 Task: Slide 28 - Company-1.
Action: Mouse moved to (32, 79)
Screenshot: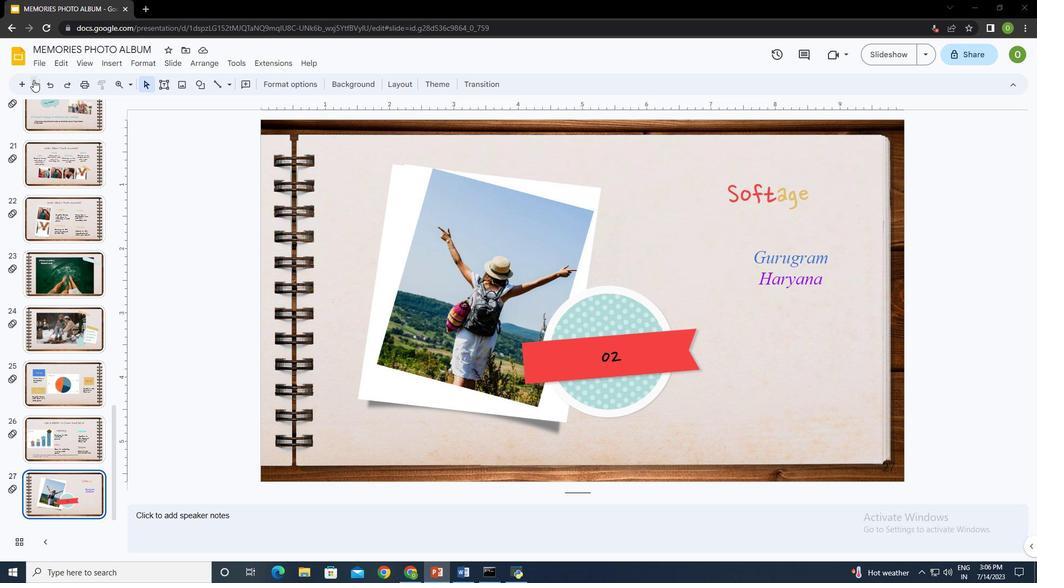
Action: Mouse pressed left at (32, 79)
Screenshot: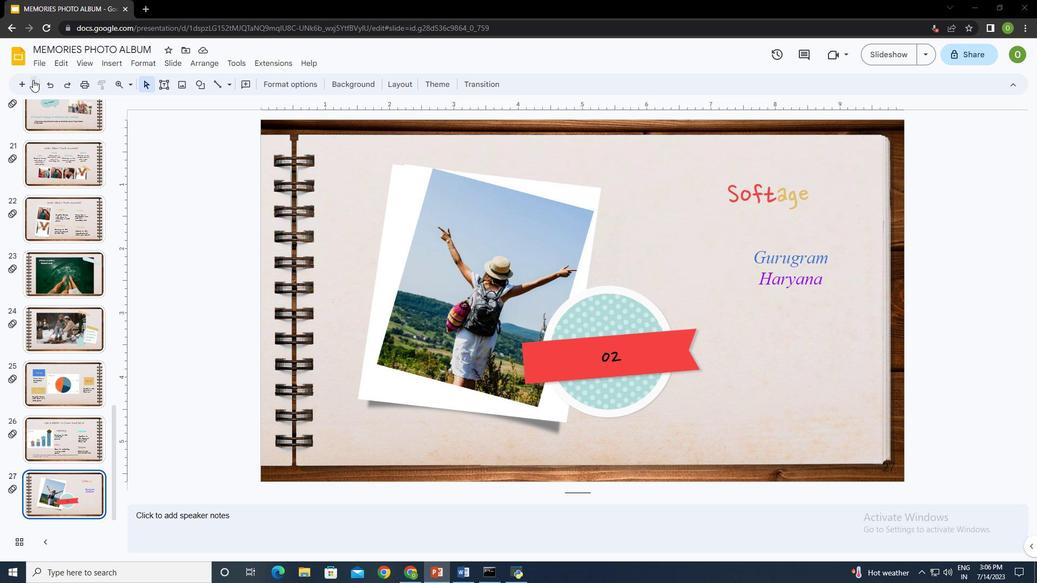 
Action: Mouse moved to (95, 211)
Screenshot: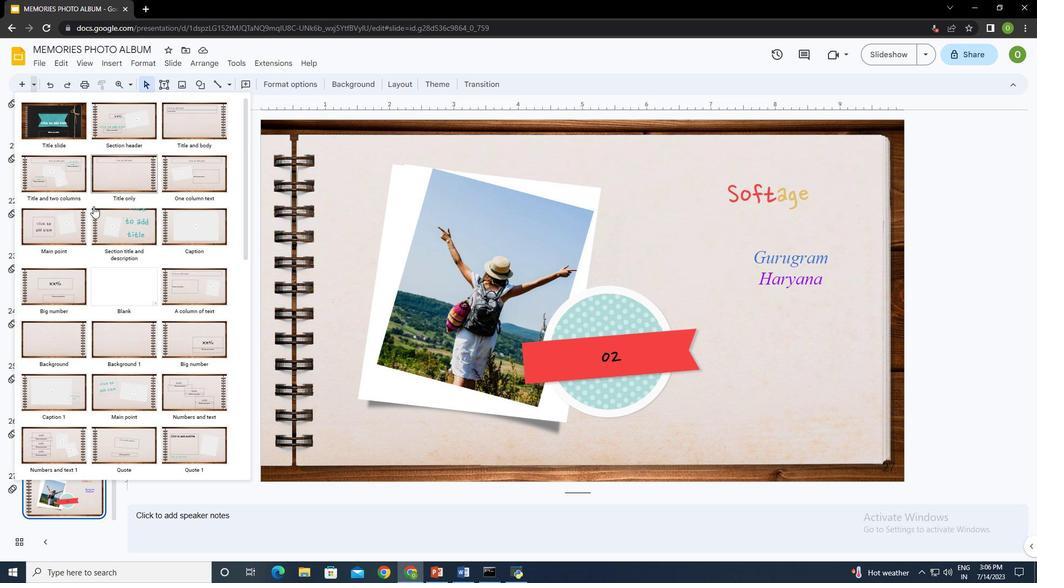 
Action: Mouse scrolled (95, 211) with delta (0, 0)
Screenshot: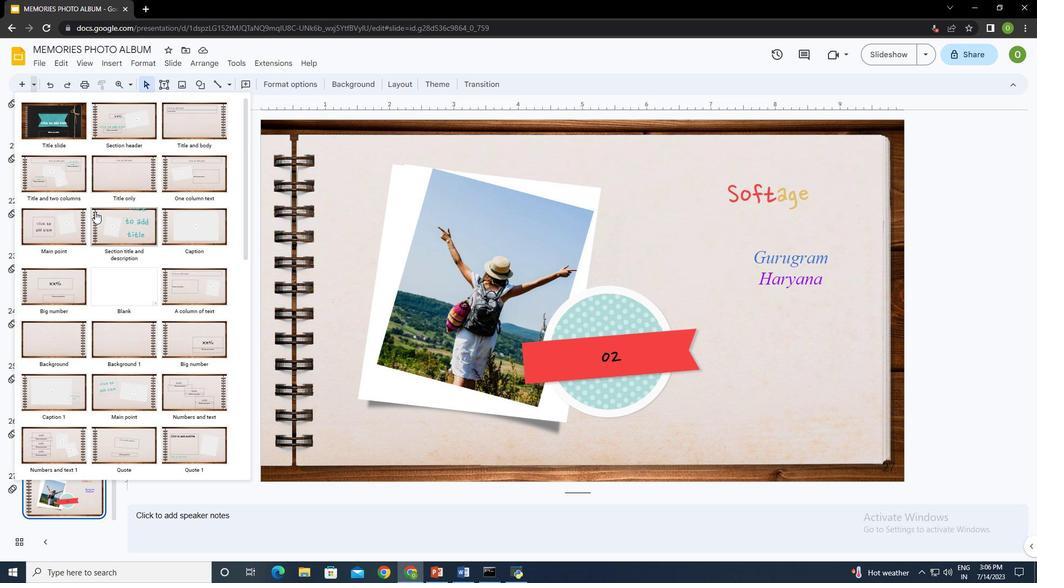 
Action: Mouse moved to (96, 227)
Screenshot: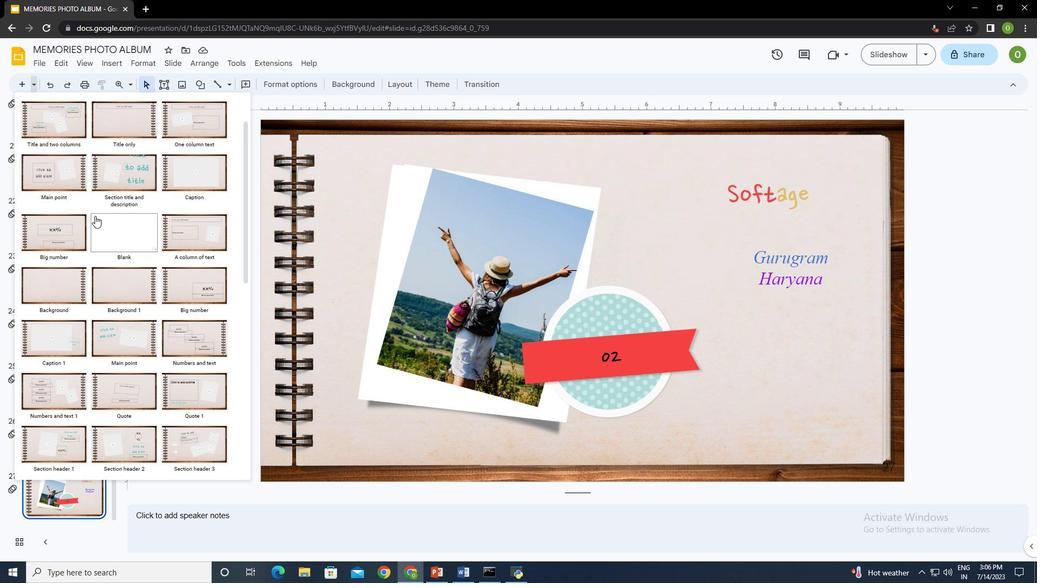 
Action: Mouse scrolled (96, 227) with delta (0, 0)
Screenshot: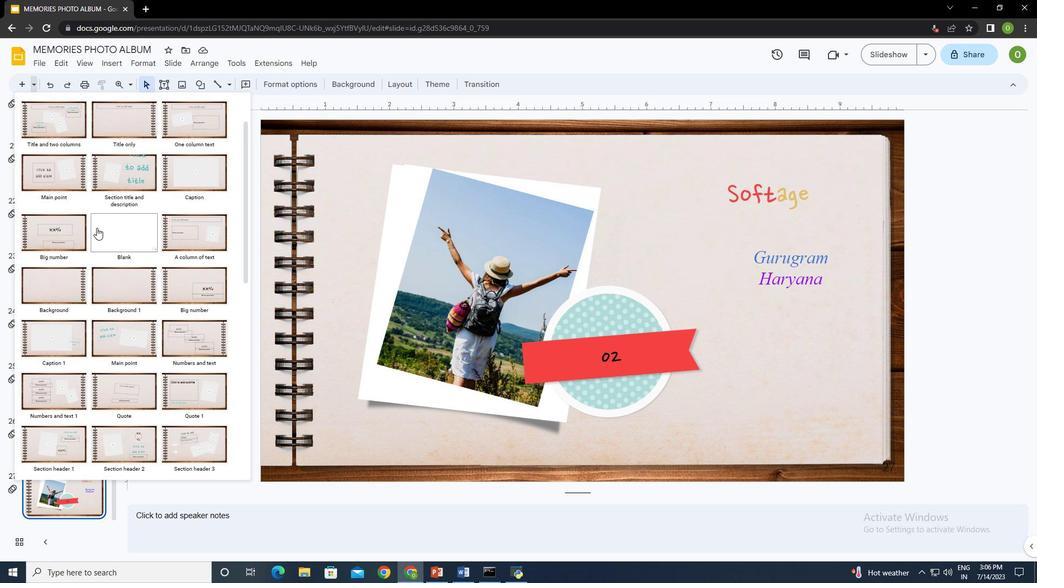 
Action: Mouse scrolled (96, 227) with delta (0, 0)
Screenshot: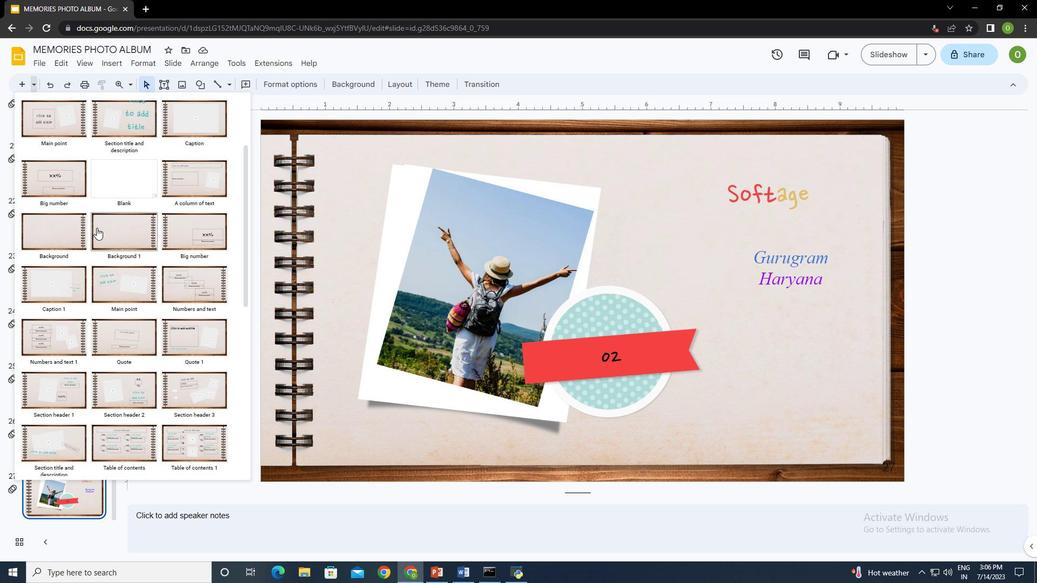 
Action: Mouse moved to (96, 231)
Screenshot: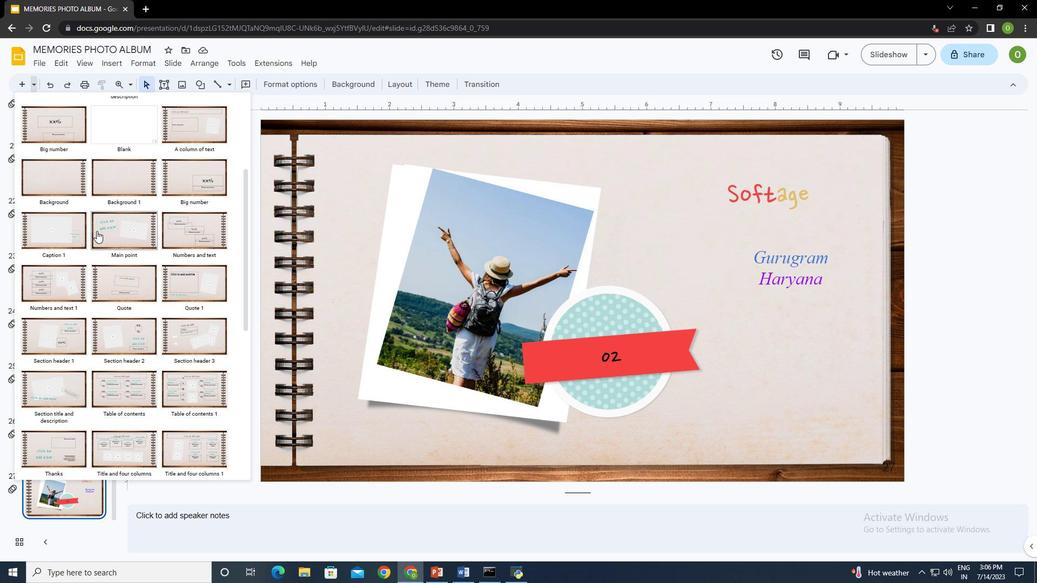 
Action: Mouse scrolled (96, 231) with delta (0, 0)
Screenshot: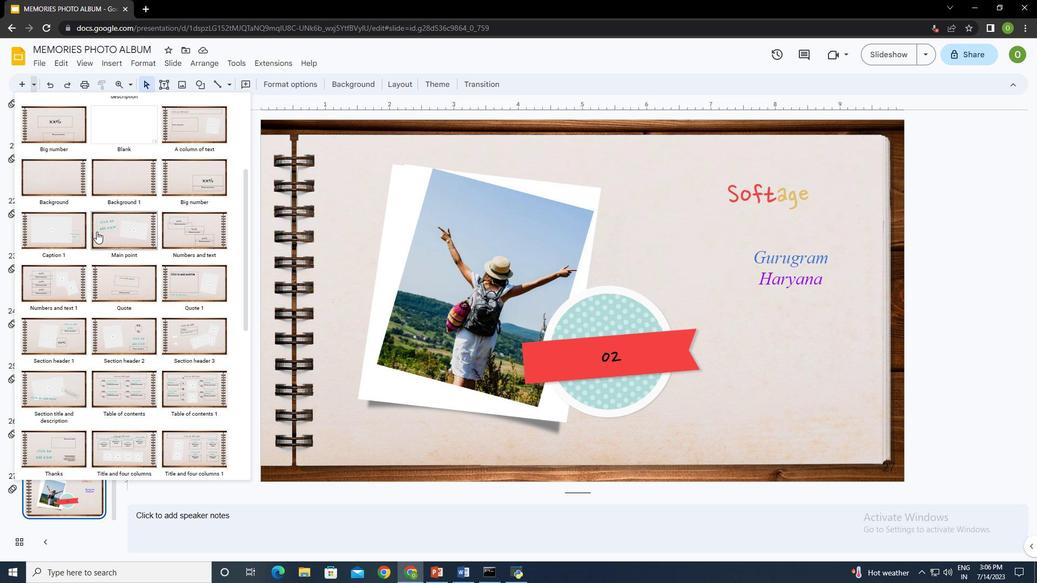 
Action: Mouse scrolled (96, 231) with delta (0, 0)
Screenshot: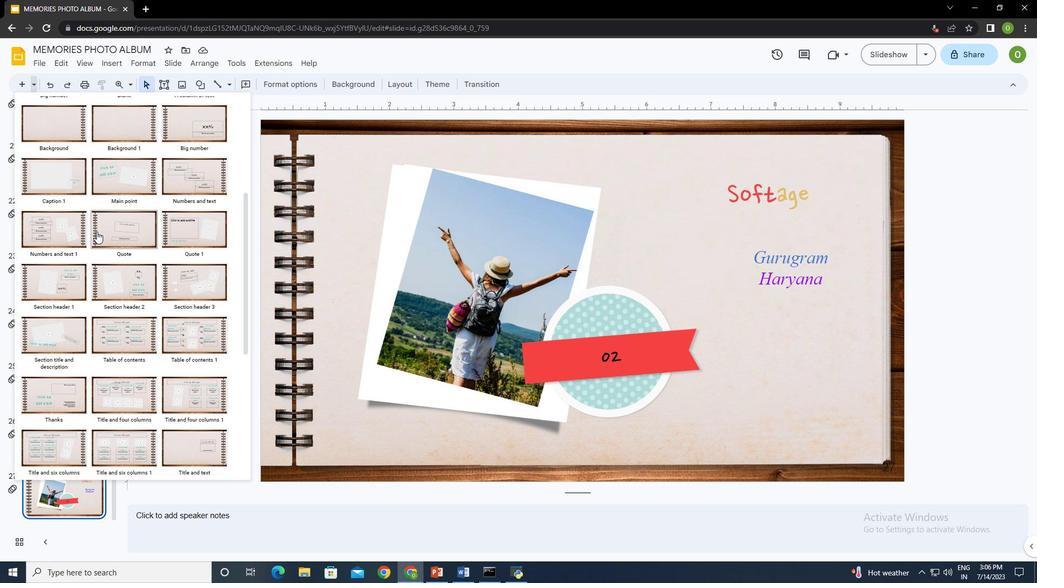 
Action: Mouse moved to (191, 219)
Screenshot: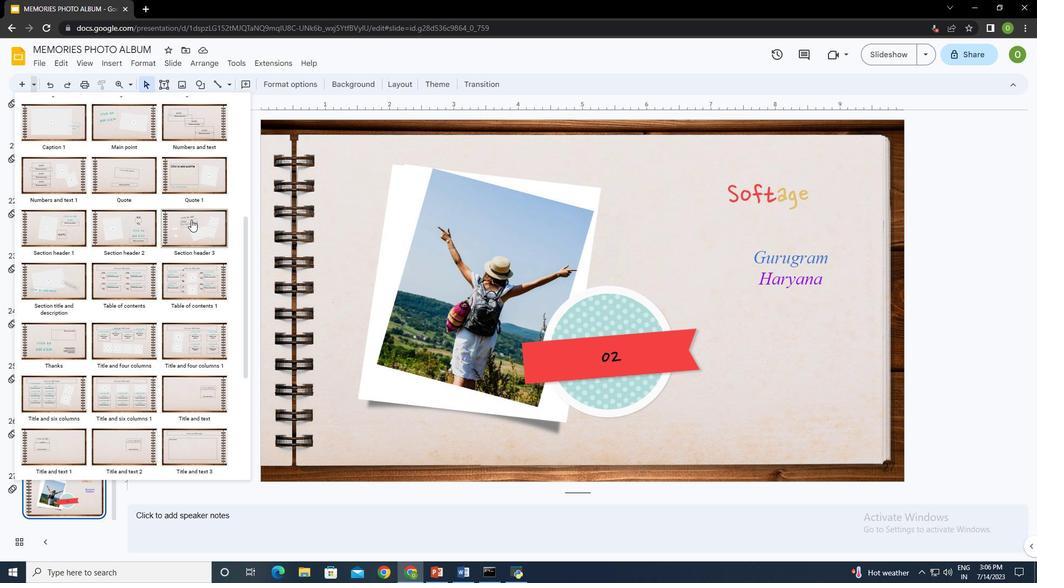 
Action: Mouse pressed left at (191, 219)
Screenshot: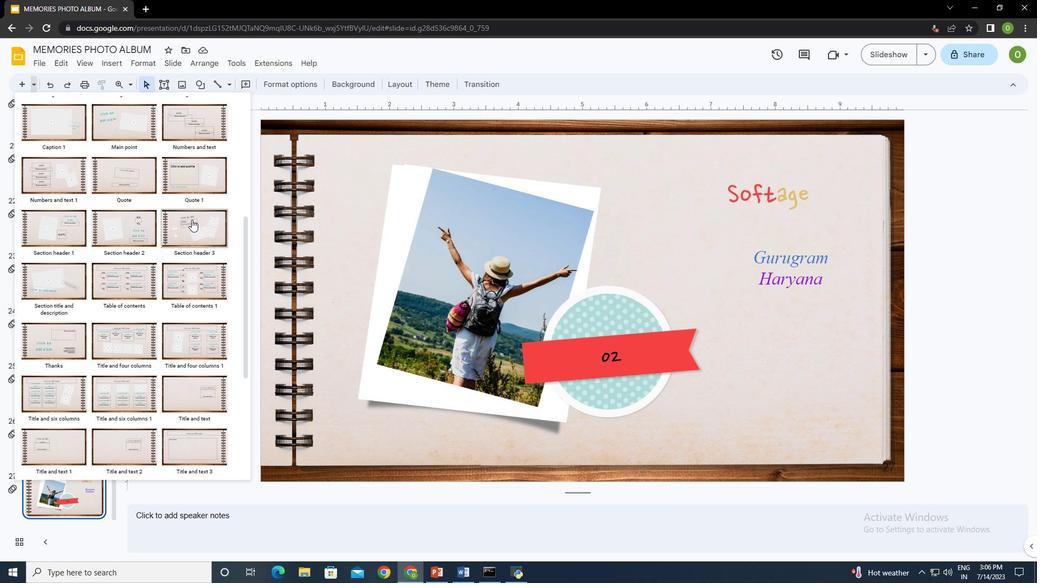 
Action: Mouse moved to (782, 252)
Screenshot: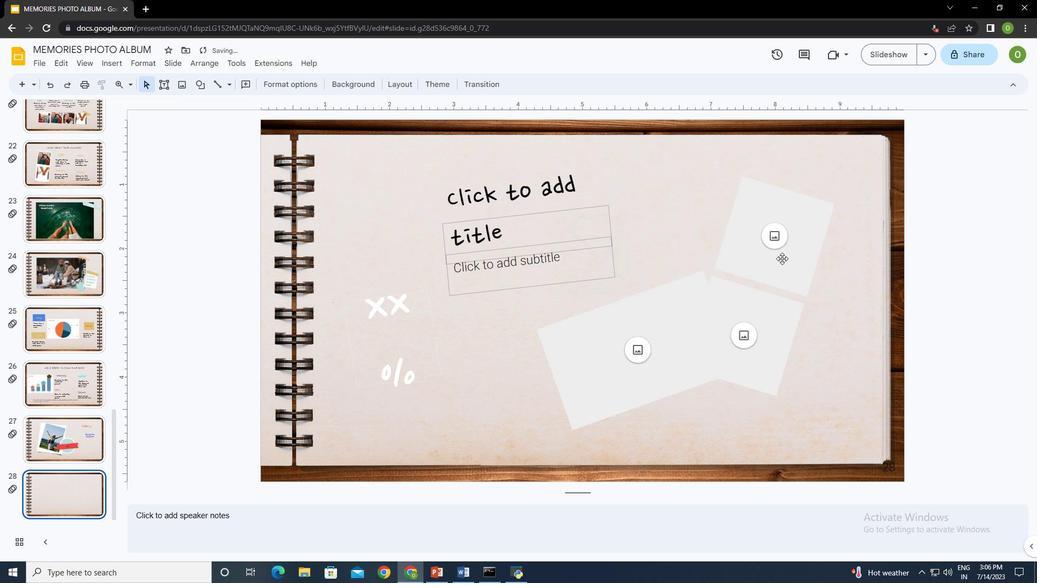 
Action: Mouse pressed left at (782, 252)
Screenshot: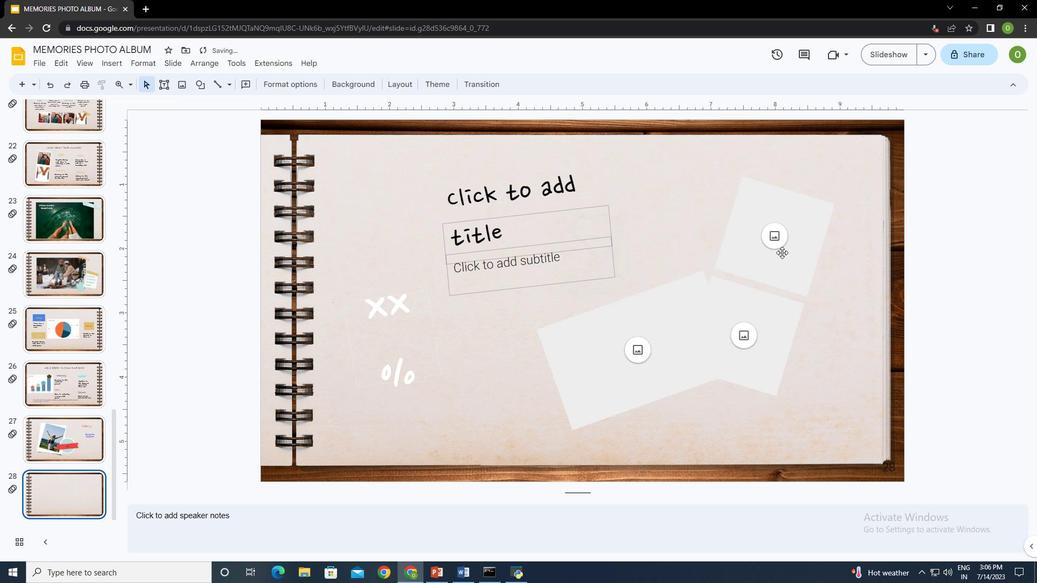 
Action: Mouse moved to (775, 238)
Screenshot: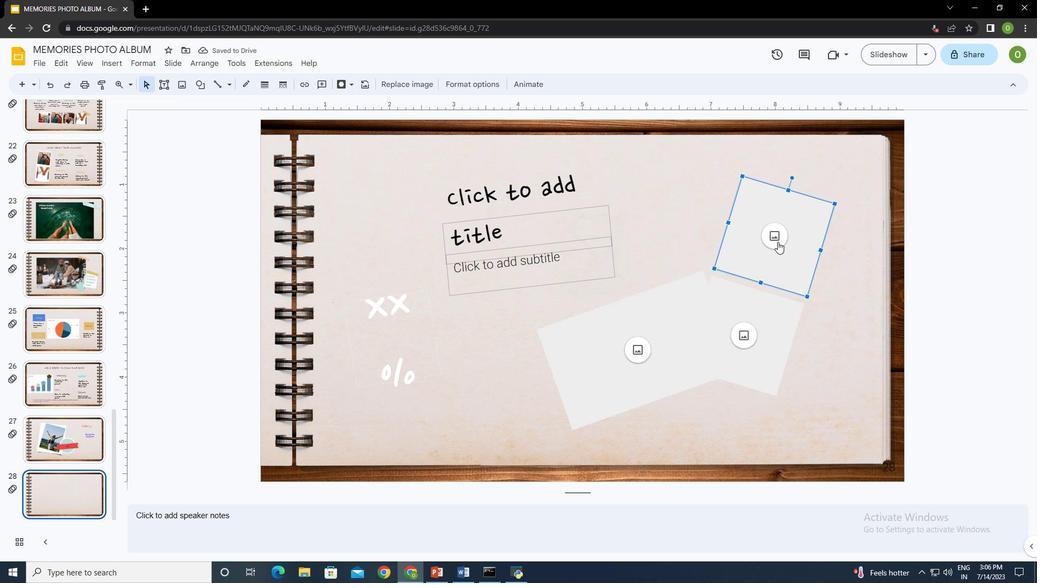 
Action: Mouse pressed left at (775, 238)
Screenshot: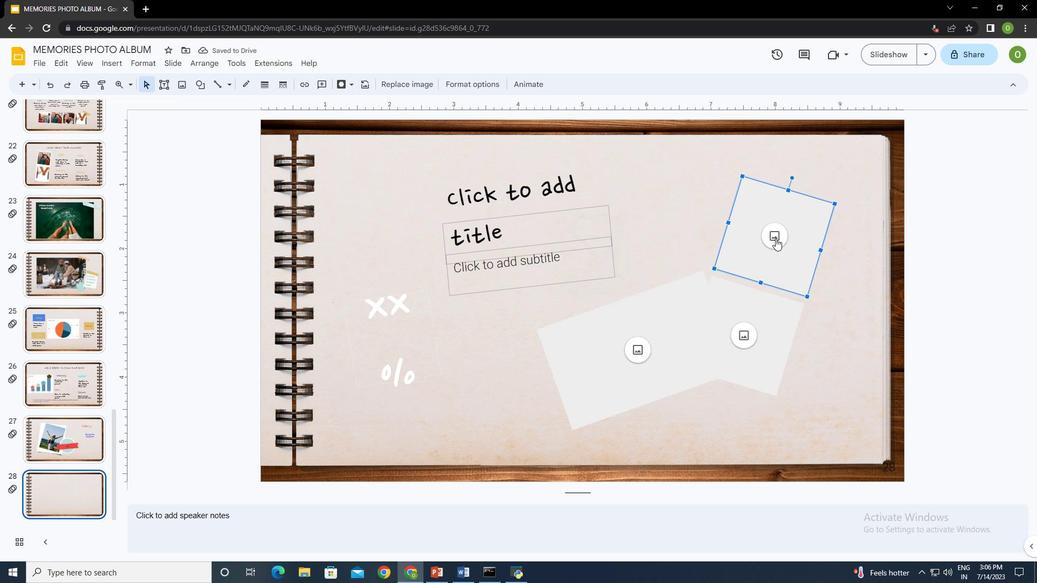 
Action: Mouse moved to (810, 253)
Screenshot: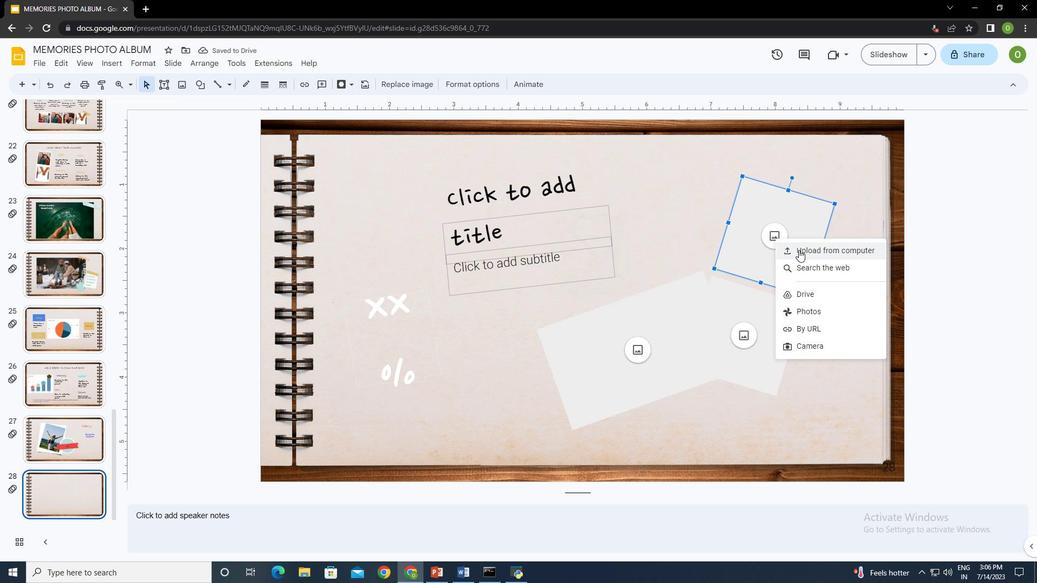 
Action: Mouse pressed left at (810, 253)
Screenshot: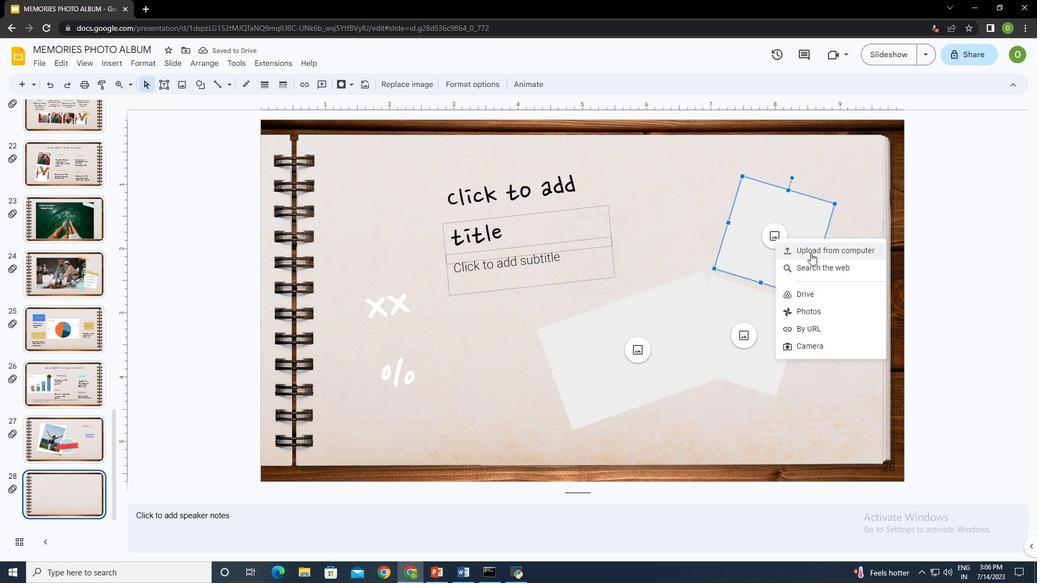 
Action: Mouse moved to (380, 180)
Screenshot: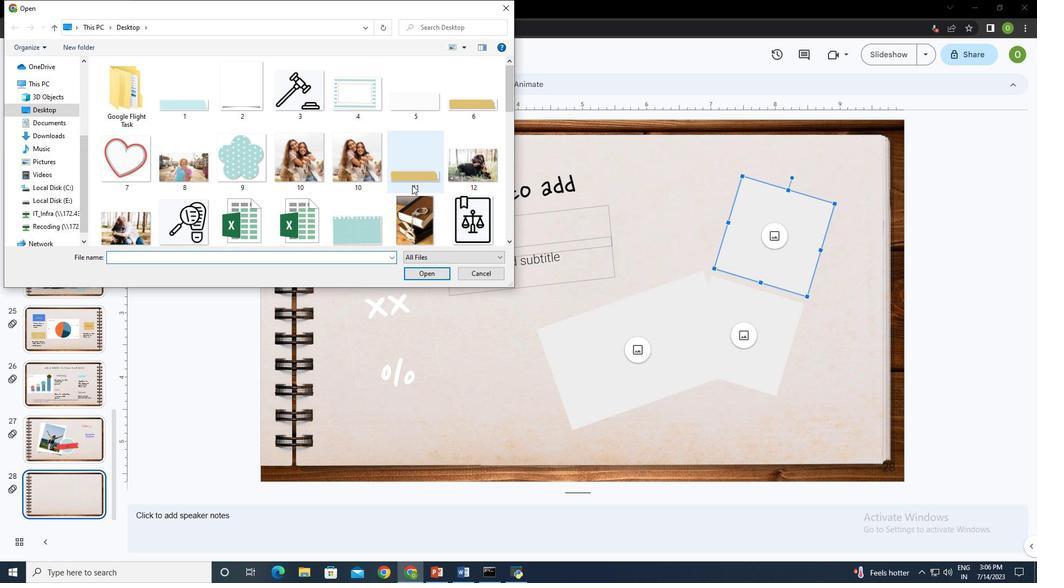 
Action: Mouse scrolled (380, 179) with delta (0, 0)
Screenshot: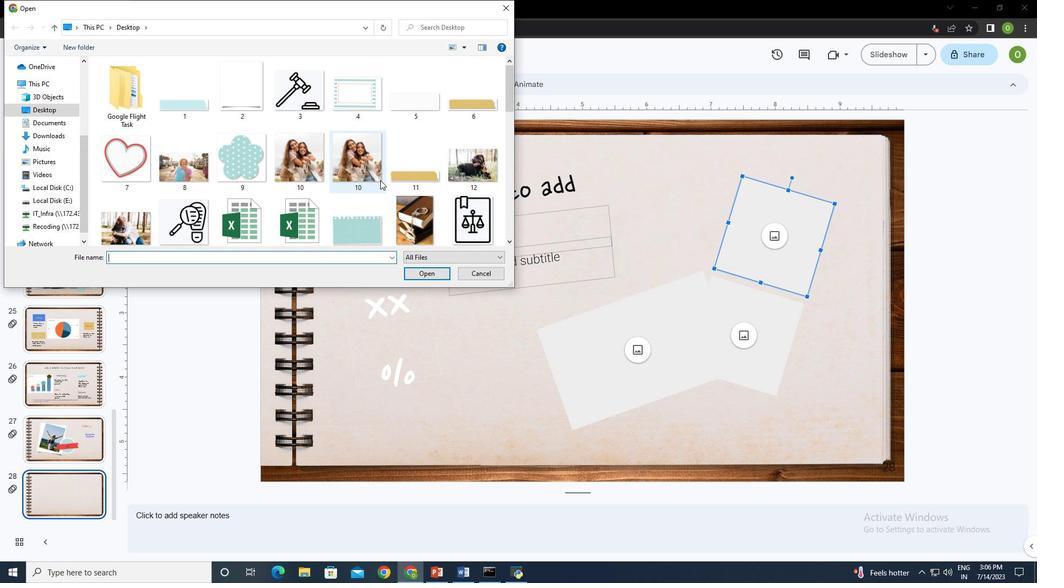 
Action: Mouse scrolled (380, 179) with delta (0, 0)
Screenshot: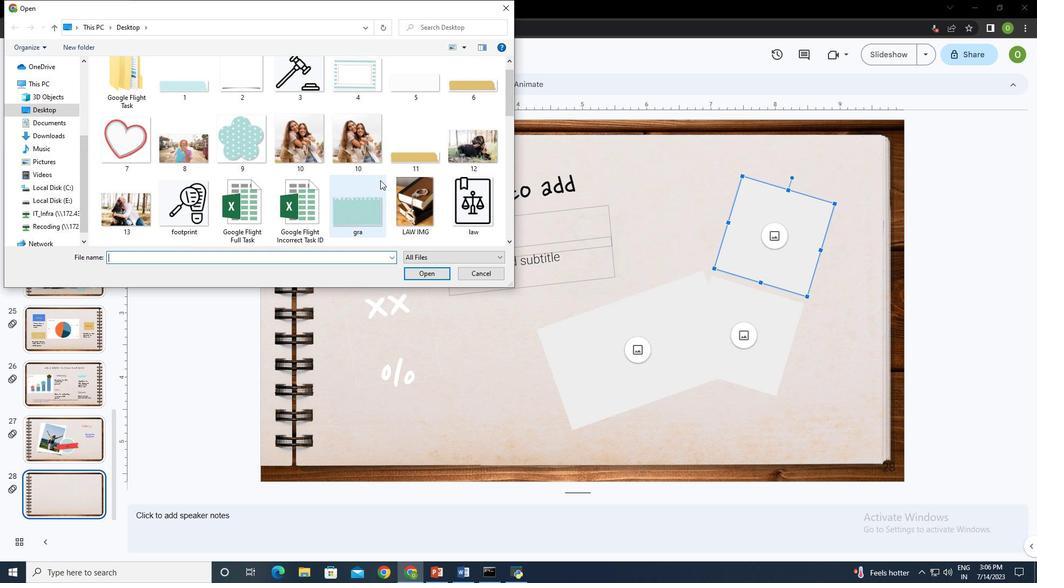 
Action: Mouse scrolled (380, 179) with delta (0, 0)
Screenshot: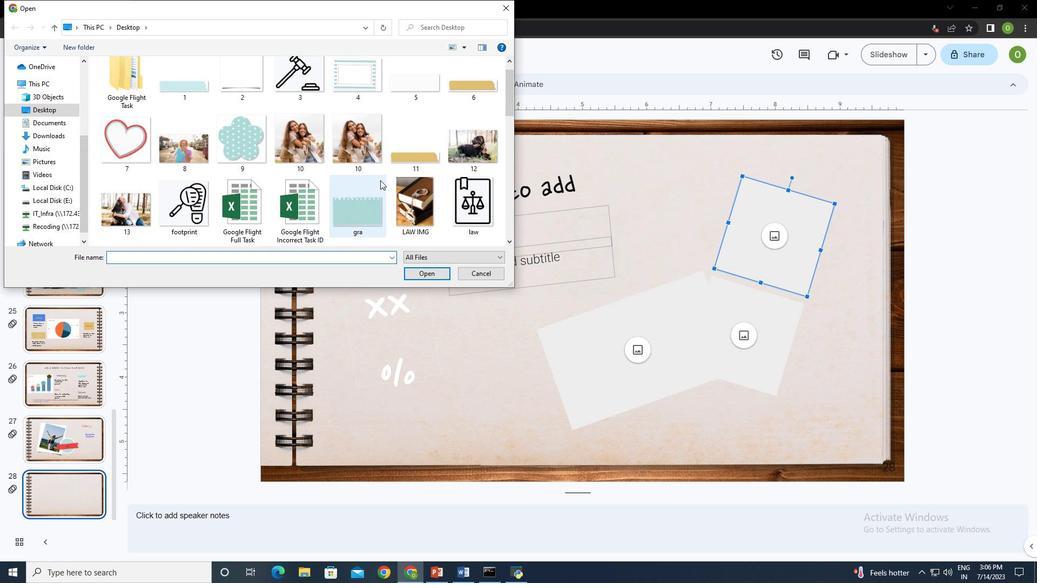 
Action: Mouse scrolled (380, 179) with delta (0, 0)
Screenshot: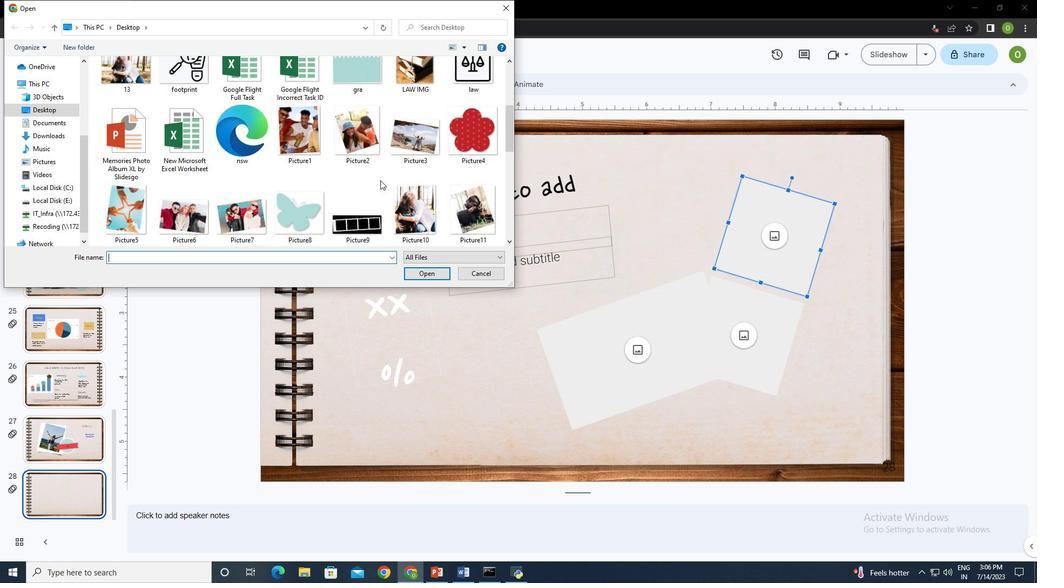 
Action: Mouse scrolled (380, 179) with delta (0, 0)
Screenshot: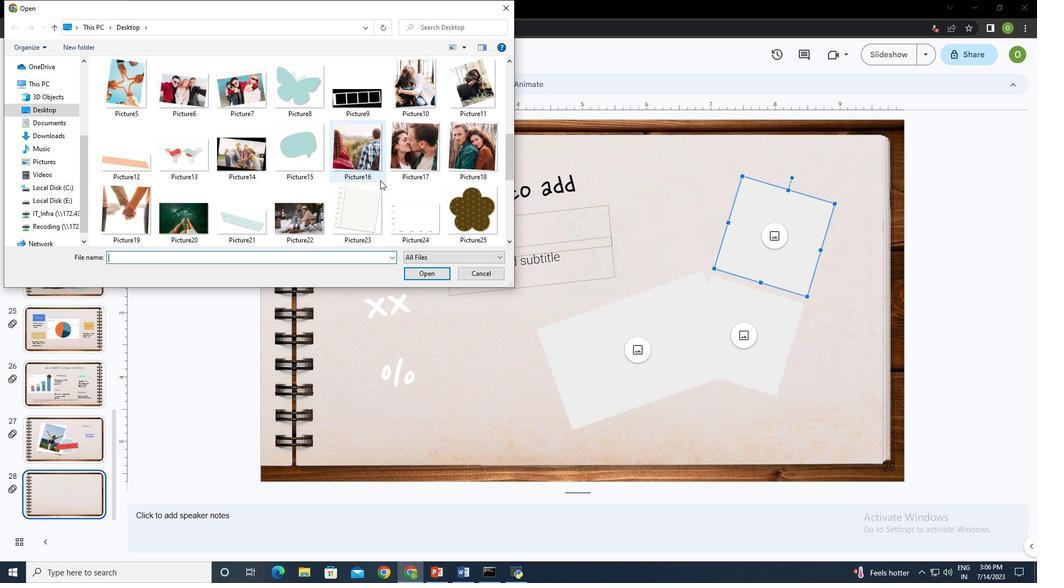 
Action: Mouse scrolled (380, 179) with delta (0, 0)
Screenshot: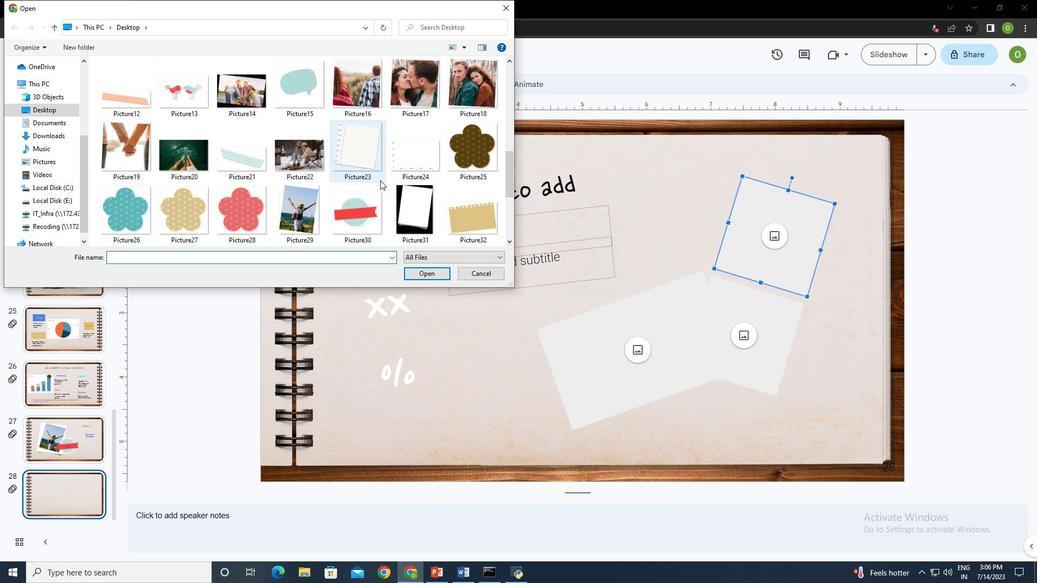 
Action: Mouse scrolled (380, 179) with delta (0, 0)
Screenshot: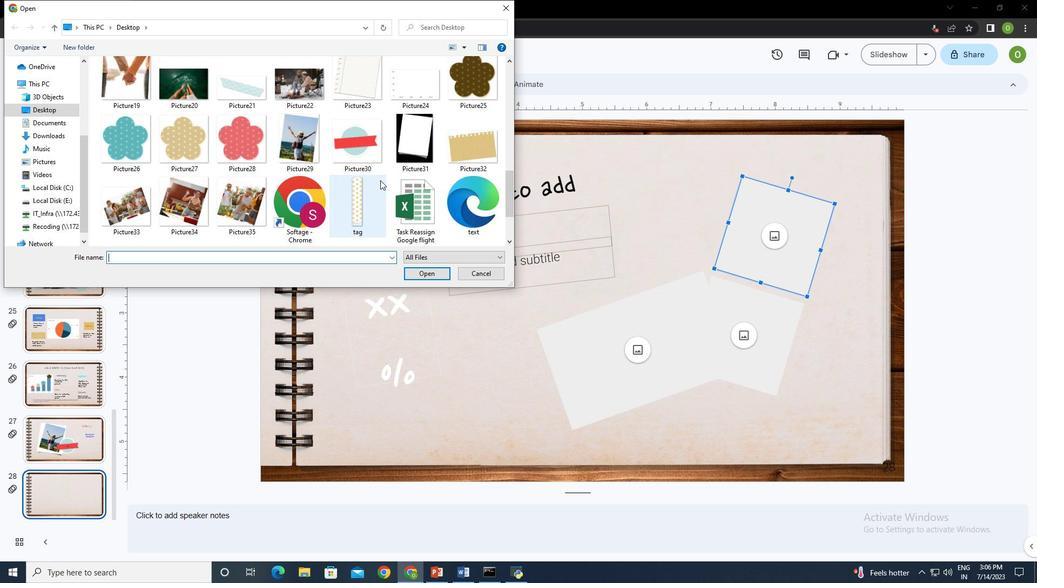 
Action: Mouse scrolled (380, 179) with delta (0, 0)
Screenshot: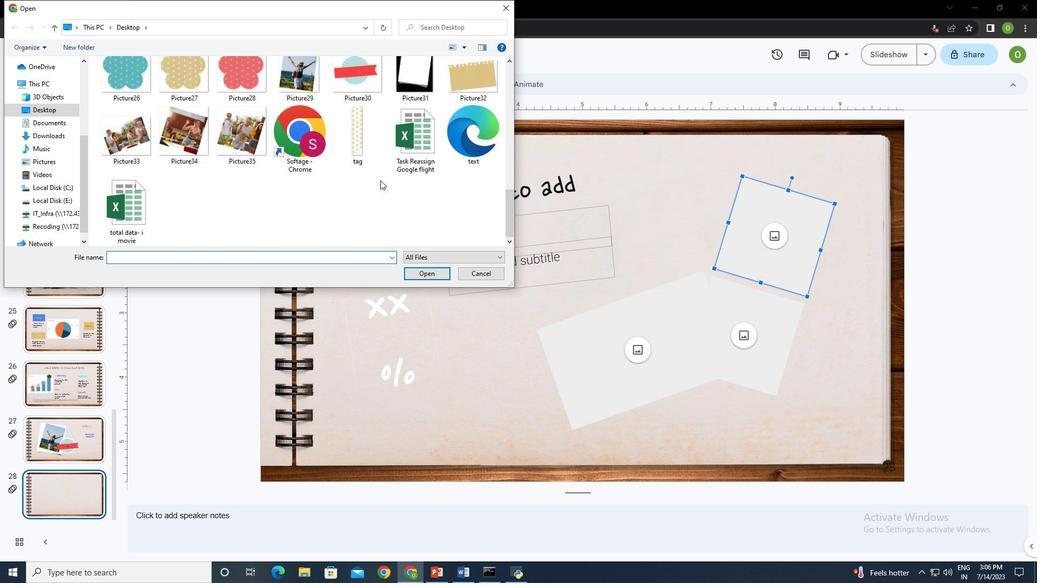 
Action: Mouse moved to (335, 184)
Screenshot: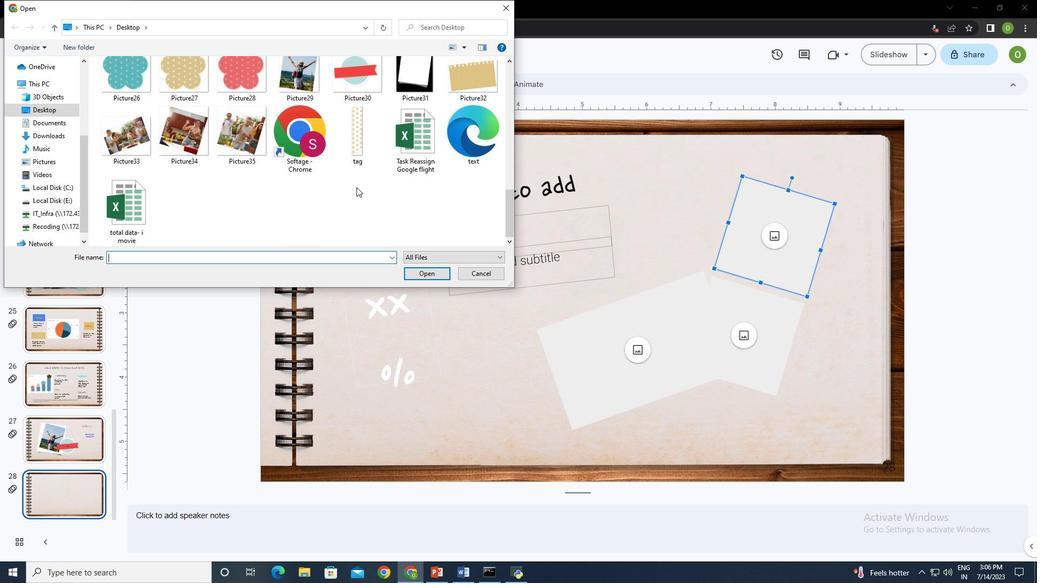 
Action: Mouse scrolled (335, 184) with delta (0, 0)
Screenshot: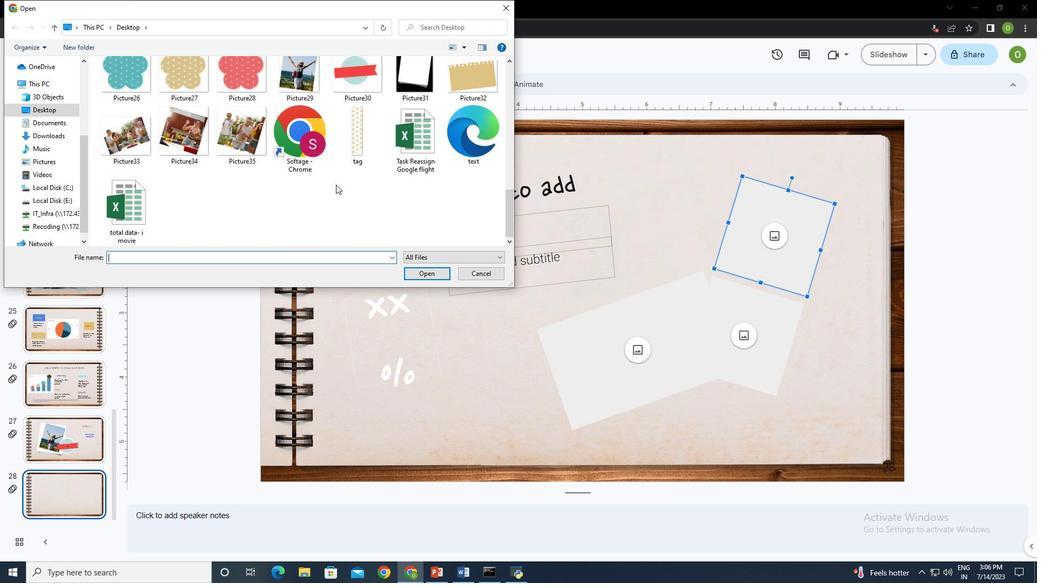 
Action: Mouse moved to (242, 139)
Screenshot: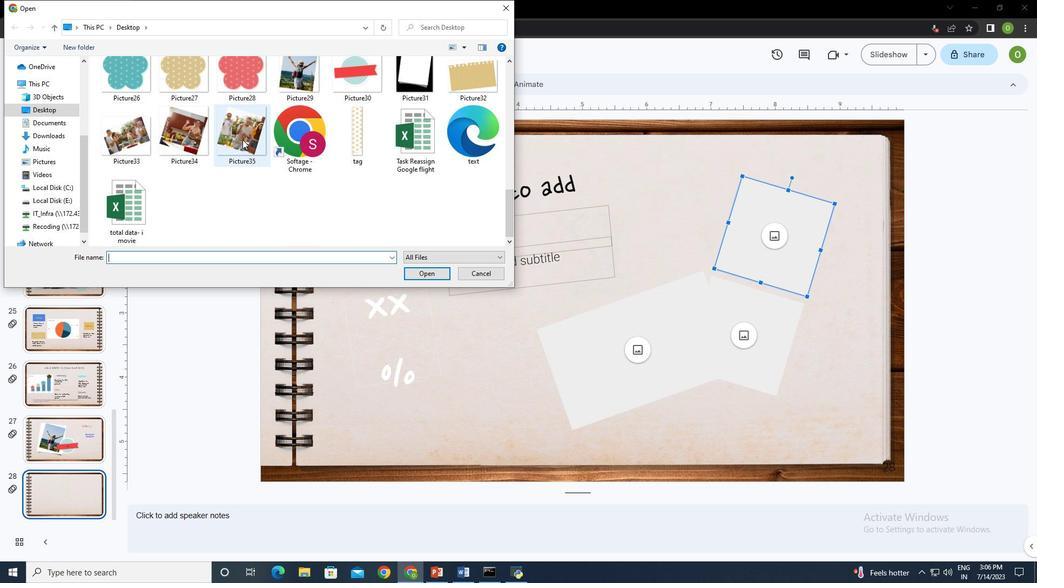
Action: Mouse pressed left at (242, 139)
Screenshot: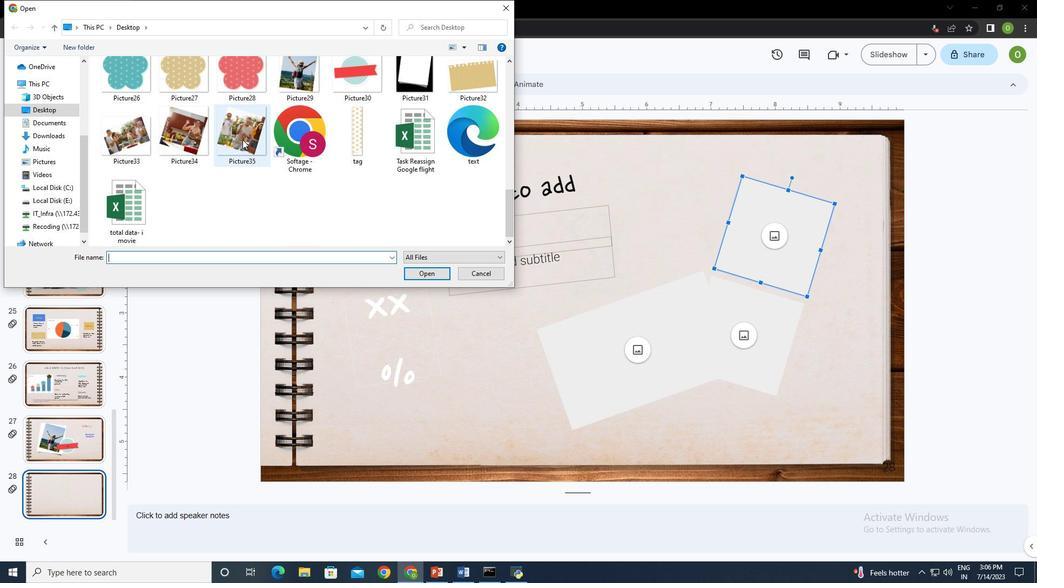 
Action: Mouse moved to (436, 274)
Screenshot: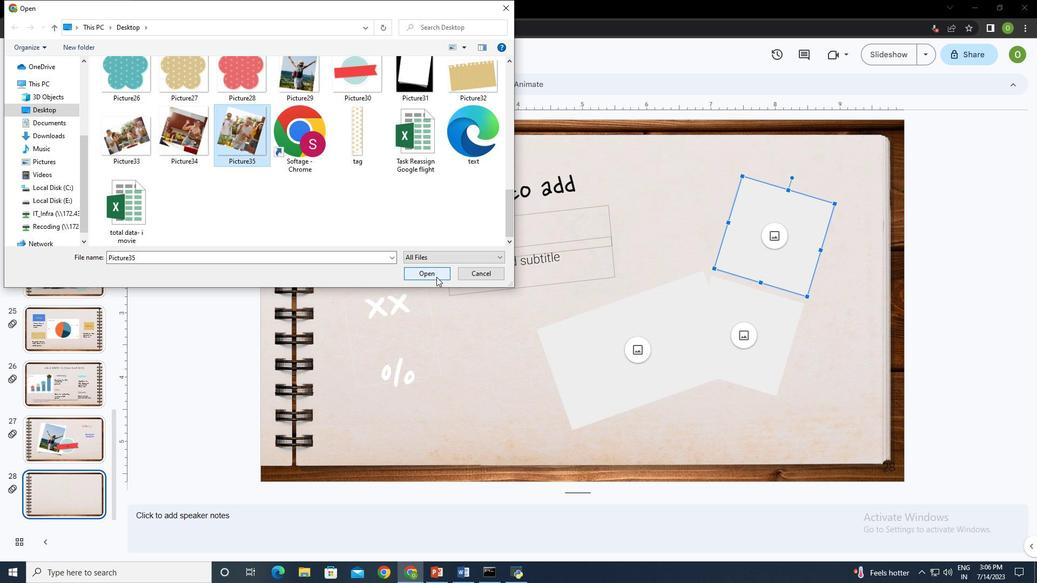 
Action: Mouse pressed left at (436, 274)
Screenshot: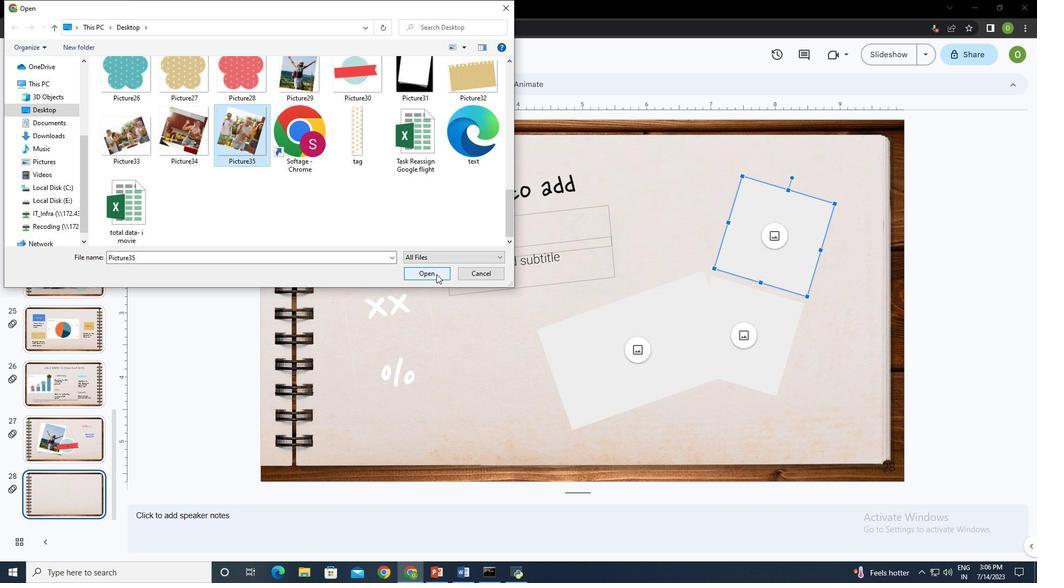 
Action: Mouse moved to (791, 177)
Screenshot: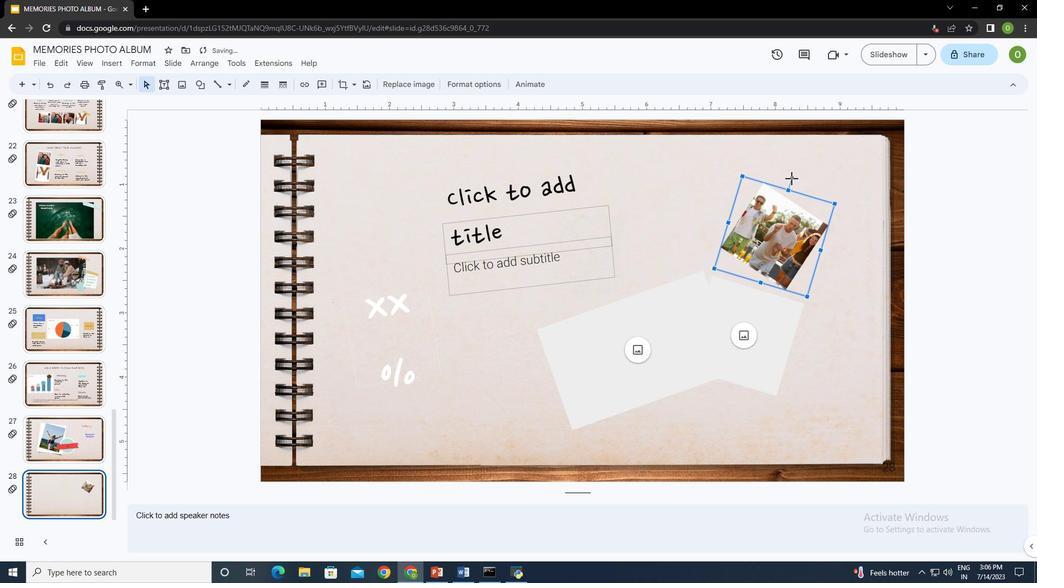 
Action: Mouse pressed left at (791, 177)
Screenshot: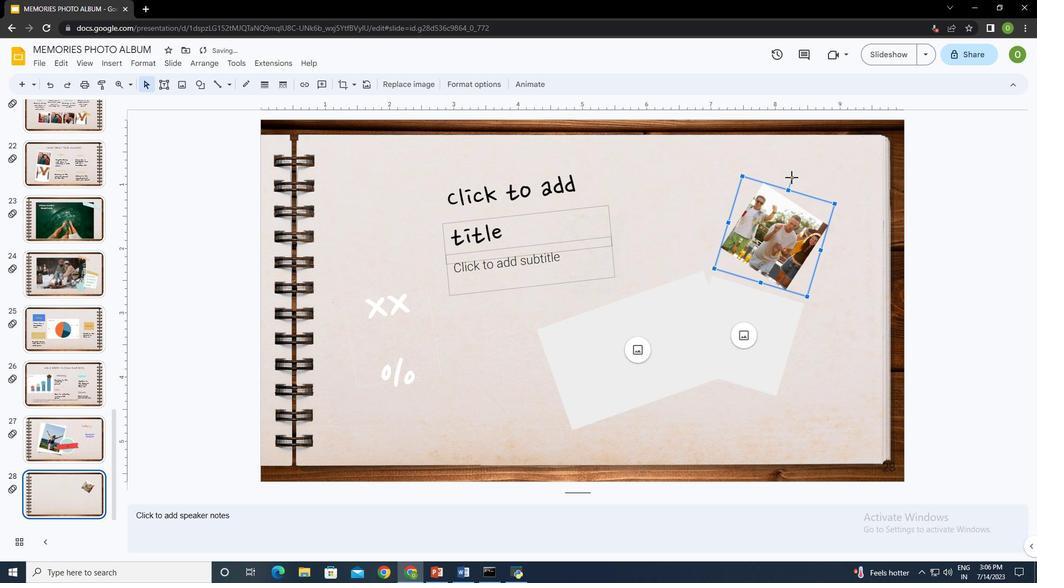 
Action: Mouse moved to (795, 178)
Screenshot: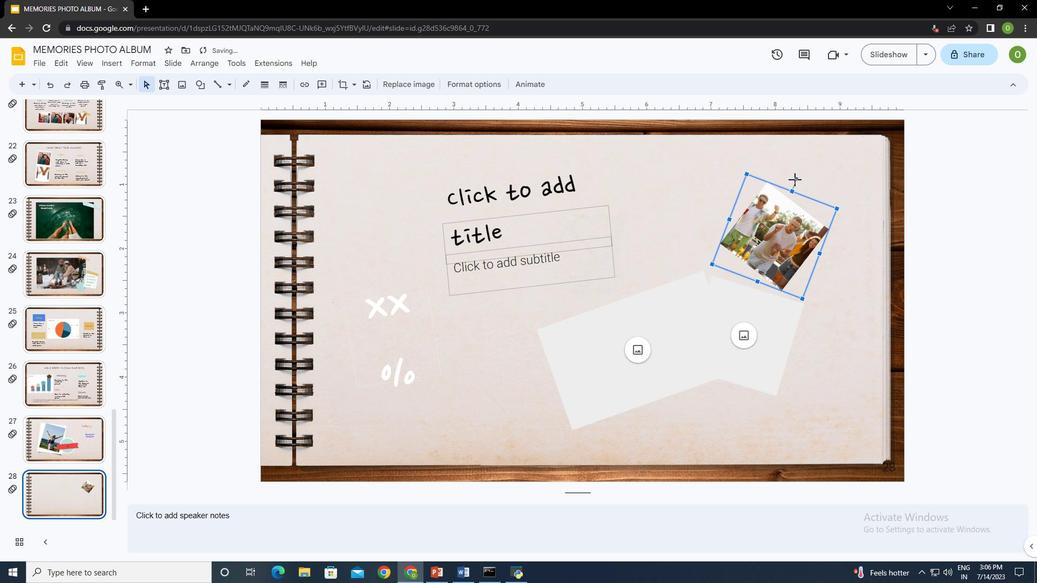 
Action: Mouse pressed left at (795, 178)
Screenshot: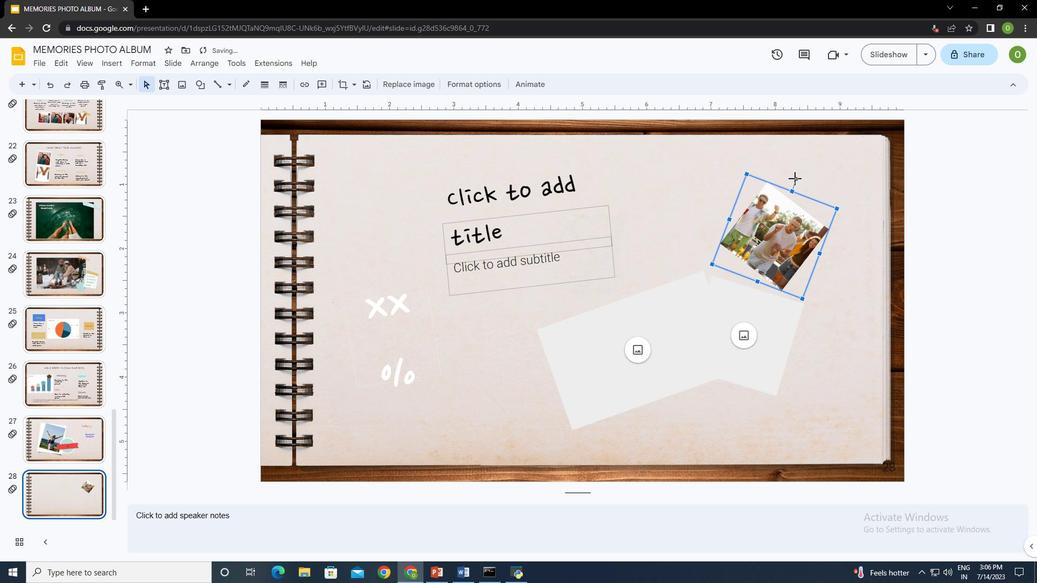 
Action: Mouse moved to (790, 178)
Screenshot: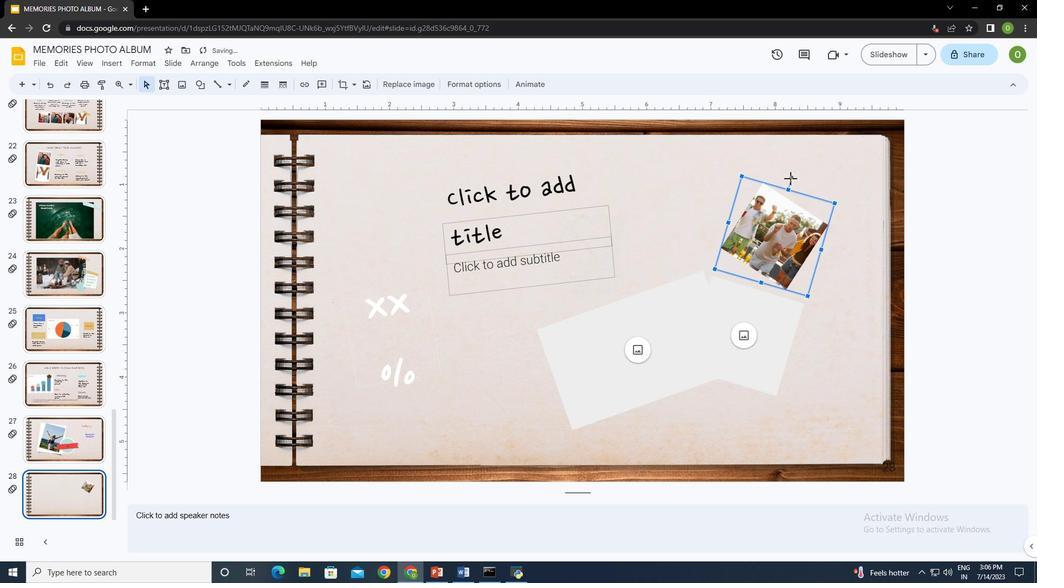 
Action: Mouse pressed left at (790, 178)
Screenshot: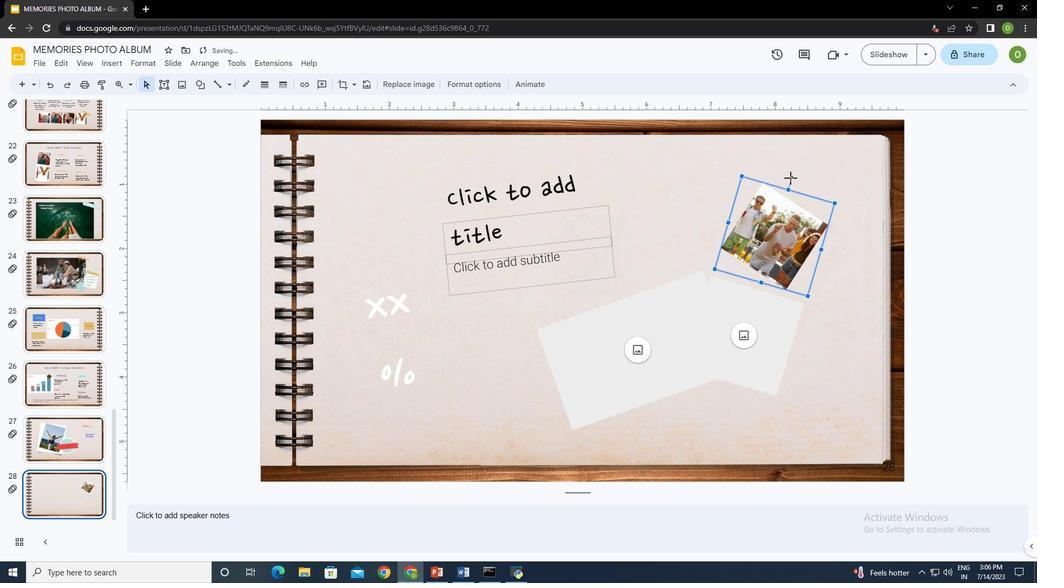 
Action: Mouse moved to (757, 322)
Screenshot: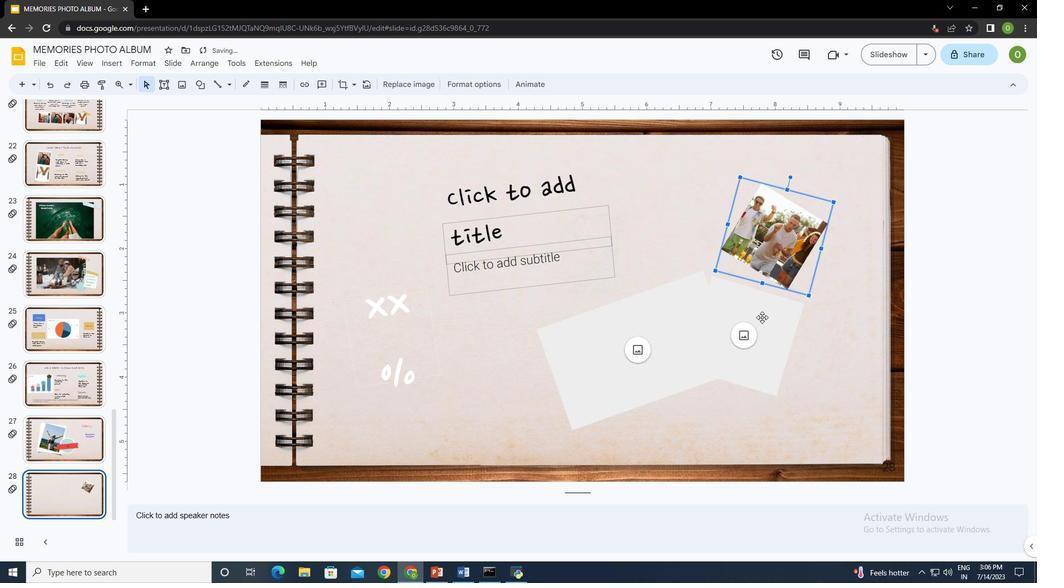 
Action: Mouse pressed left at (757, 322)
Screenshot: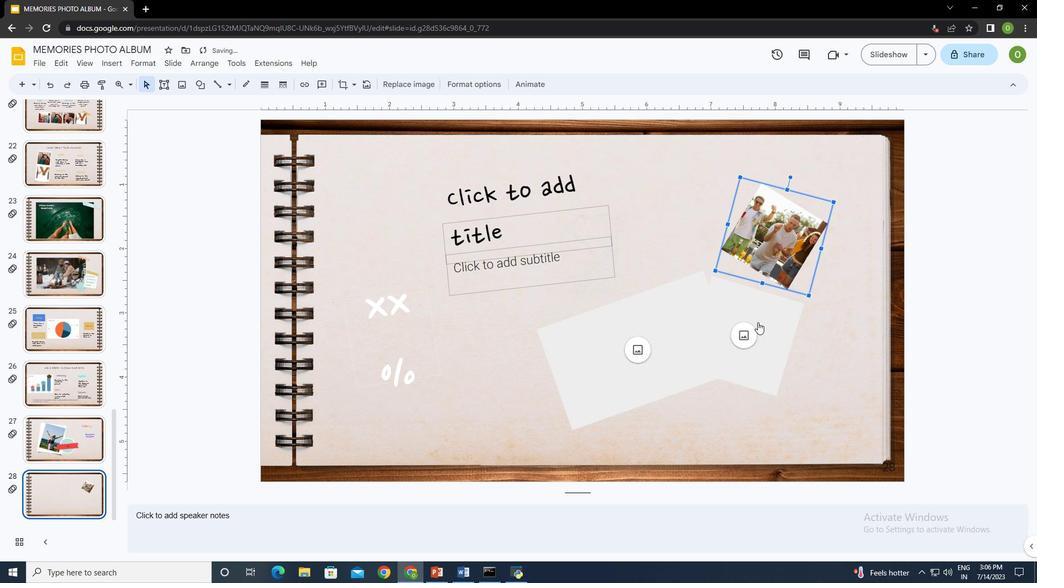 
Action: Mouse moved to (789, 330)
Screenshot: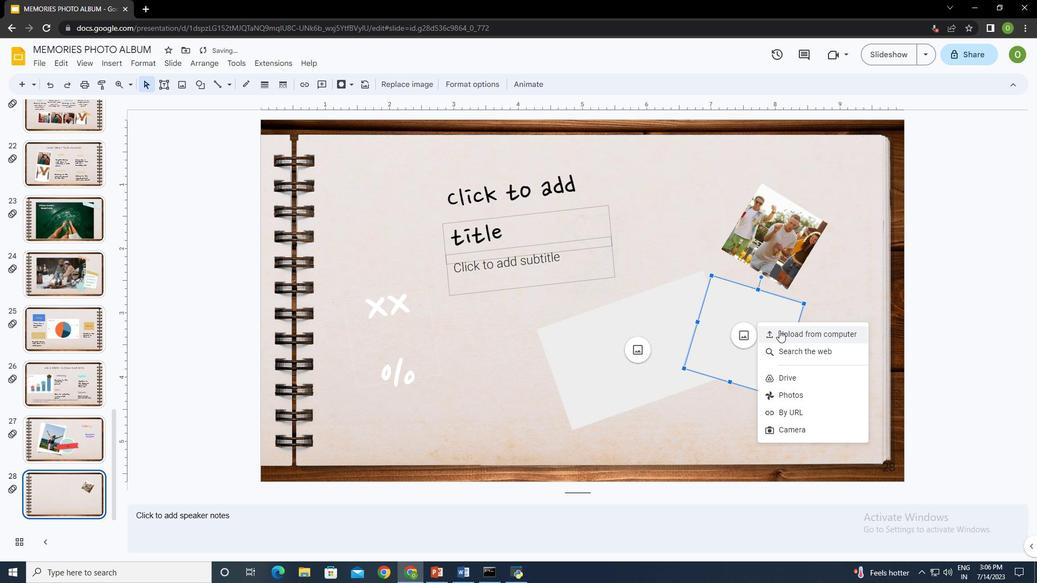 
Action: Mouse pressed left at (789, 330)
Screenshot: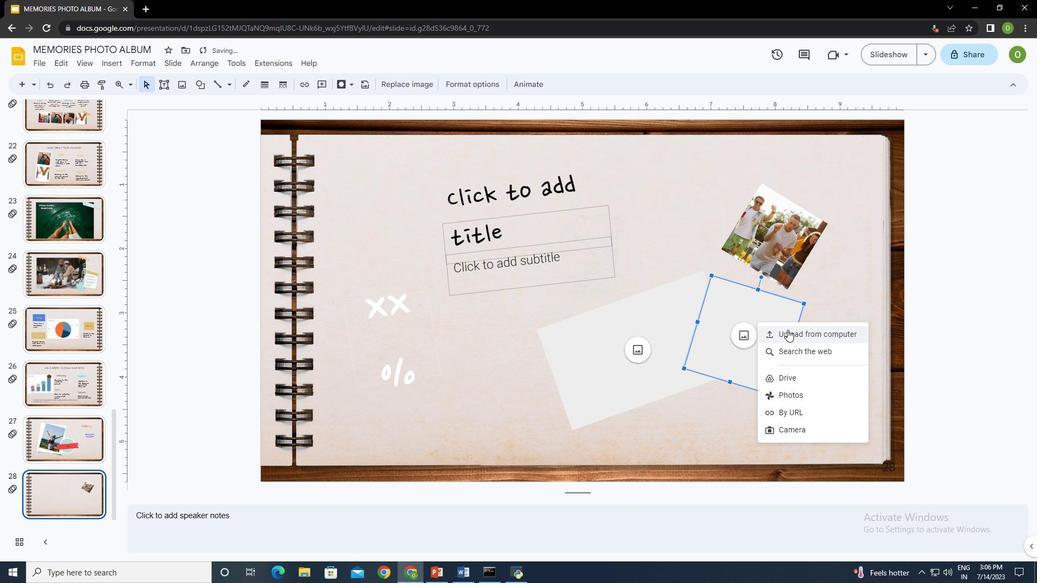 
Action: Mouse moved to (321, 214)
Screenshot: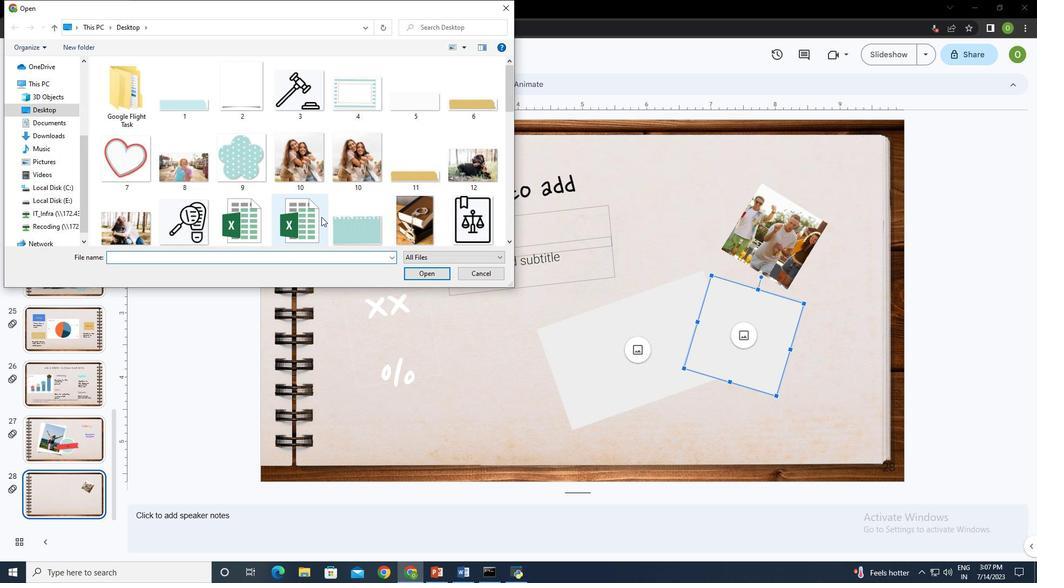 
Action: Mouse scrolled (321, 214) with delta (0, 0)
Screenshot: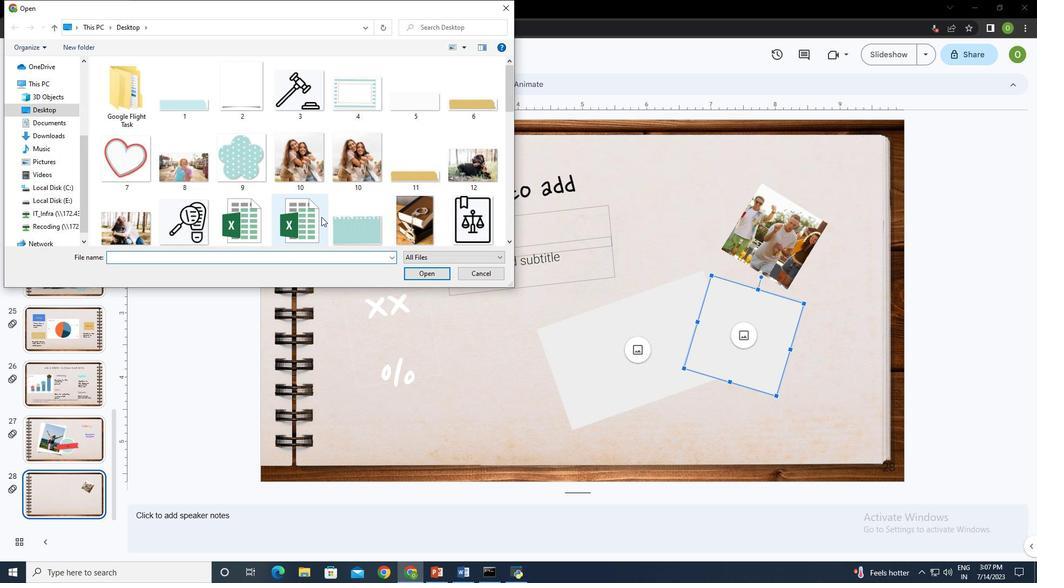 
Action: Mouse scrolled (321, 214) with delta (0, 0)
Screenshot: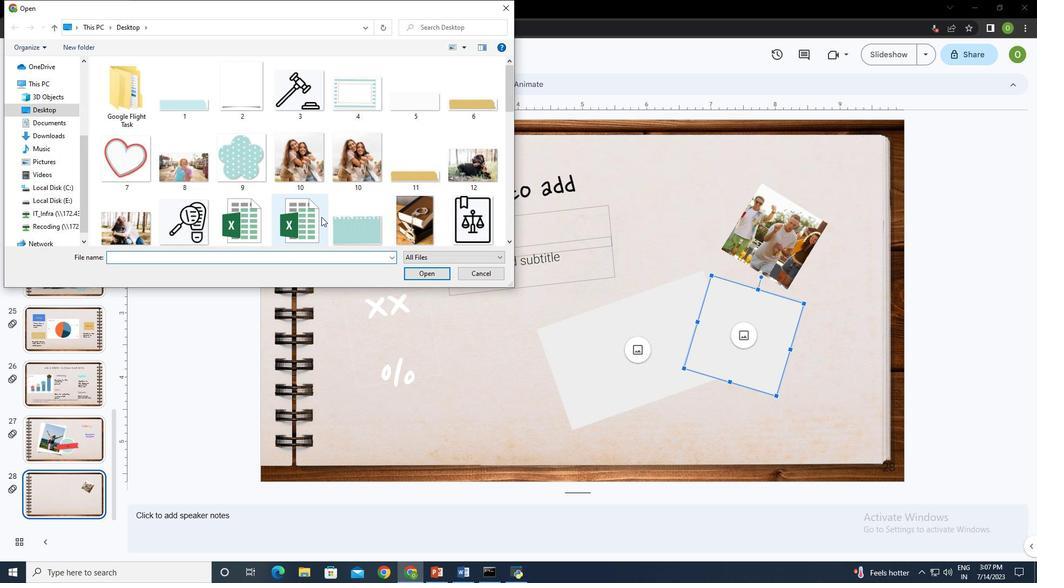 
Action: Mouse scrolled (321, 214) with delta (0, 0)
Screenshot: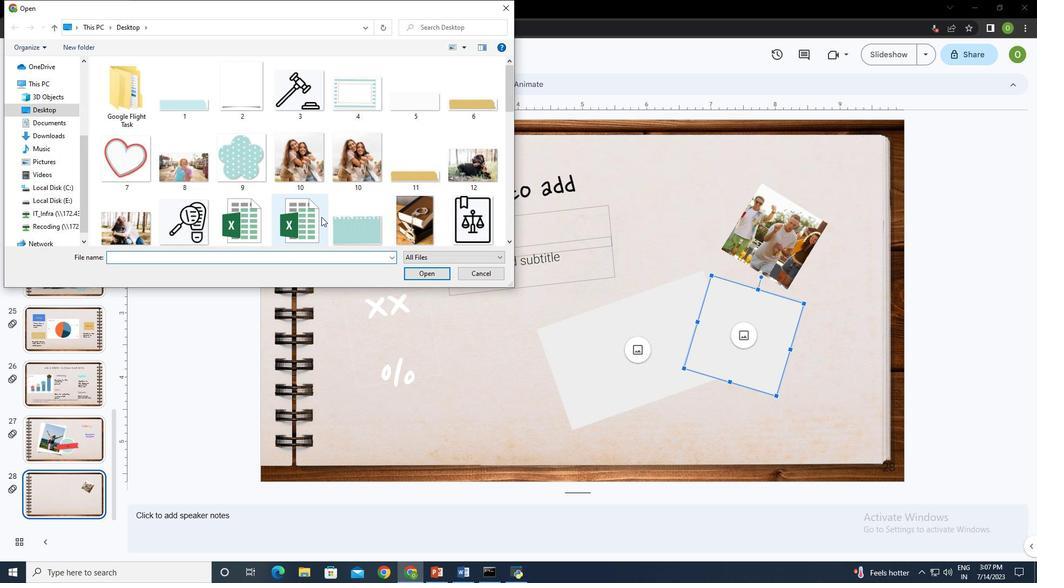 
Action: Mouse scrolled (321, 214) with delta (0, 0)
Screenshot: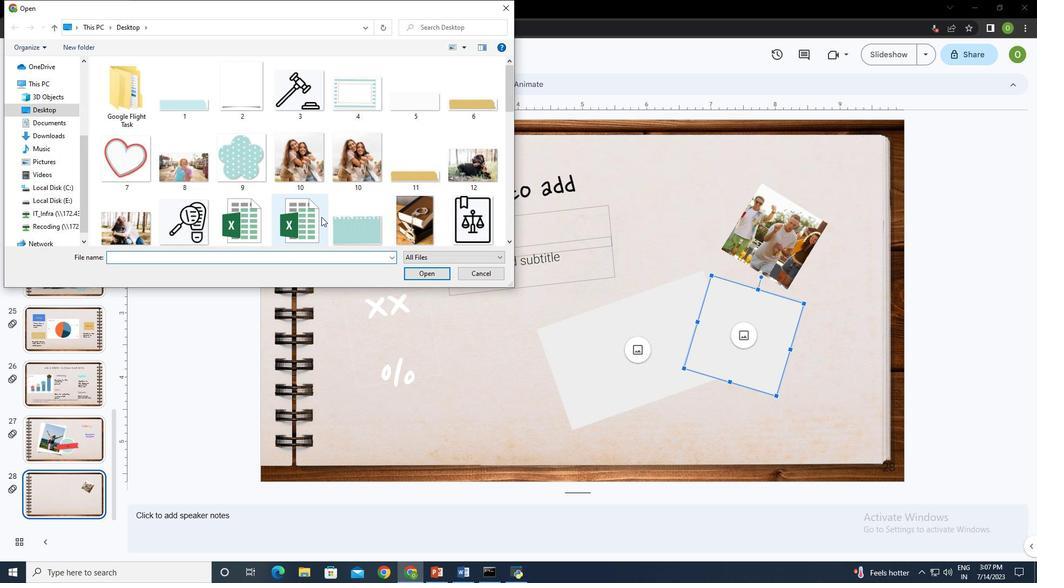 
Action: Mouse scrolled (321, 214) with delta (0, 0)
Screenshot: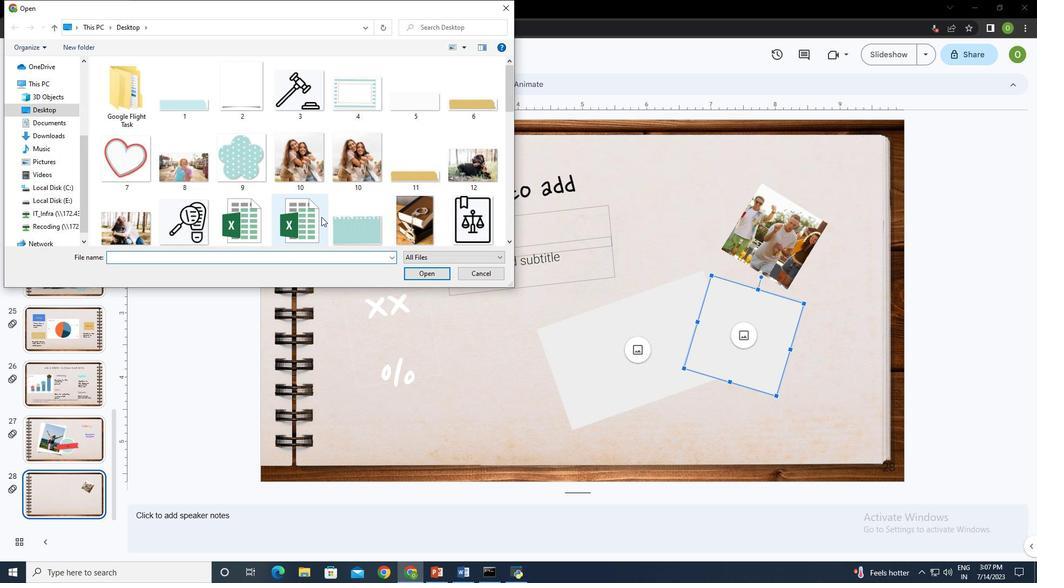 
Action: Mouse moved to (321, 214)
Screenshot: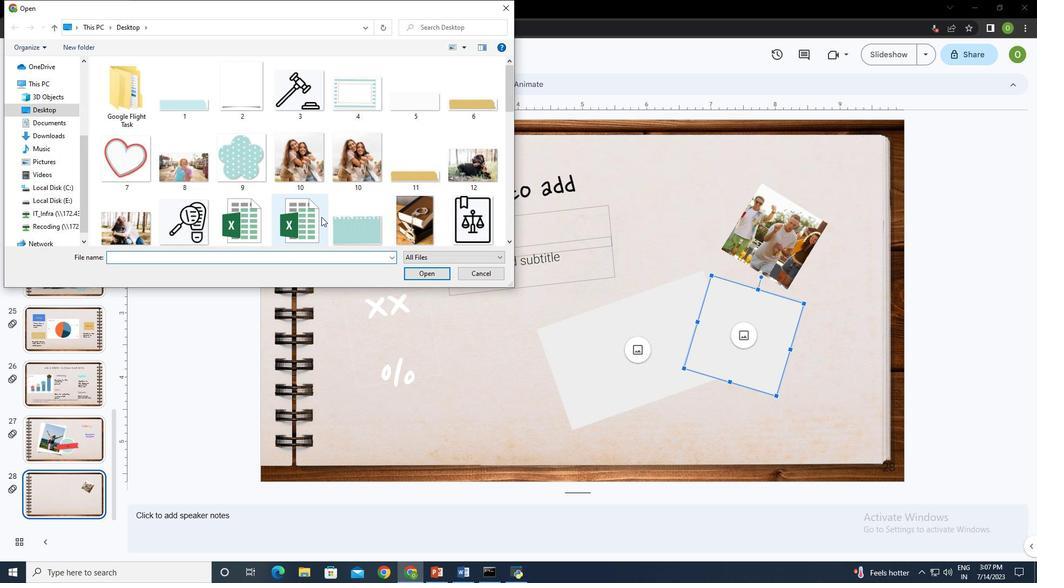 
Action: Mouse scrolled (321, 214) with delta (0, 0)
Screenshot: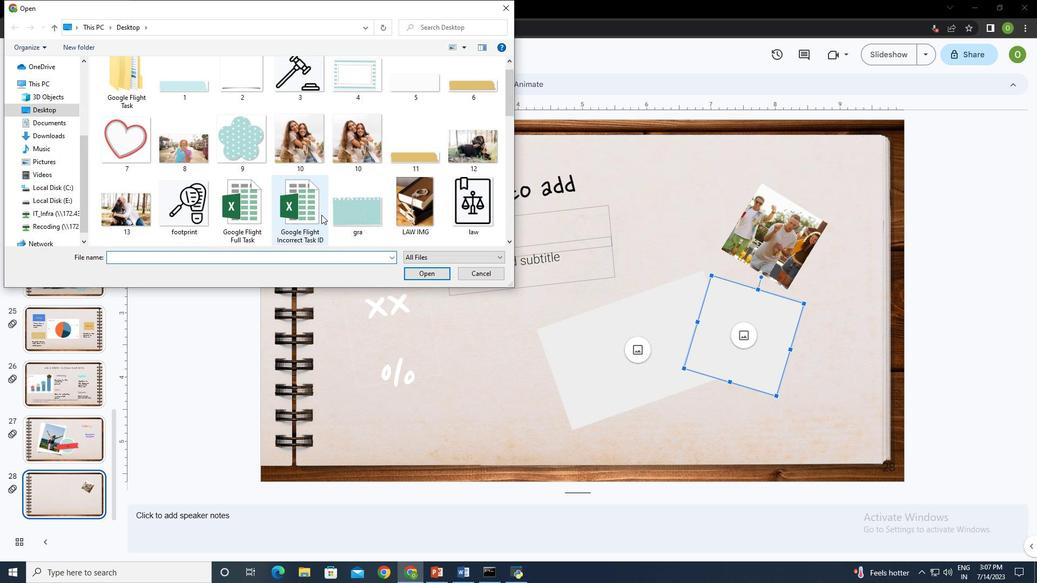 
Action: Mouse scrolled (321, 214) with delta (0, 0)
Screenshot: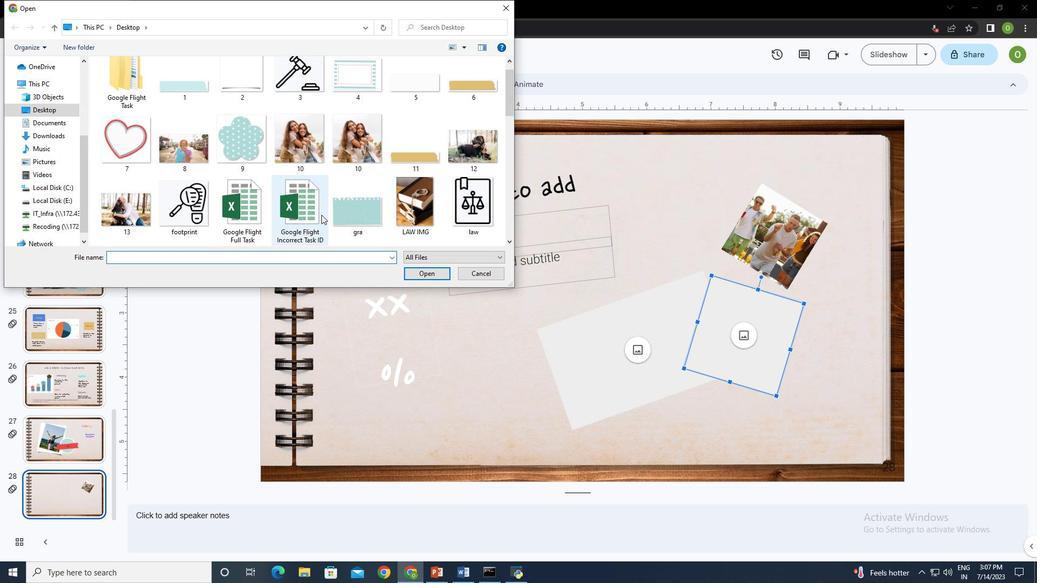 
Action: Mouse scrolled (321, 214) with delta (0, 0)
Screenshot: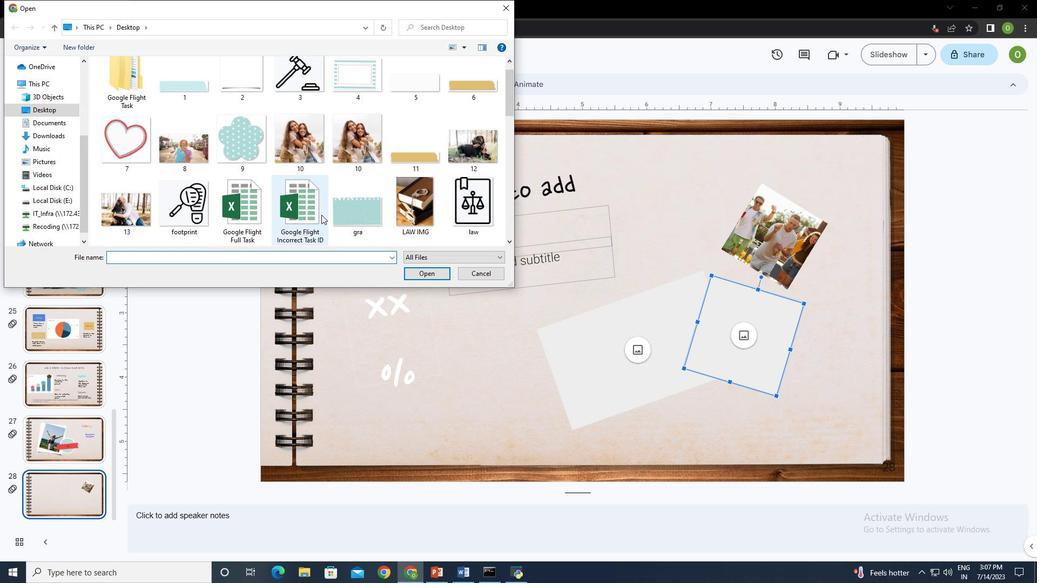 
Action: Mouse scrolled (321, 214) with delta (0, 0)
Screenshot: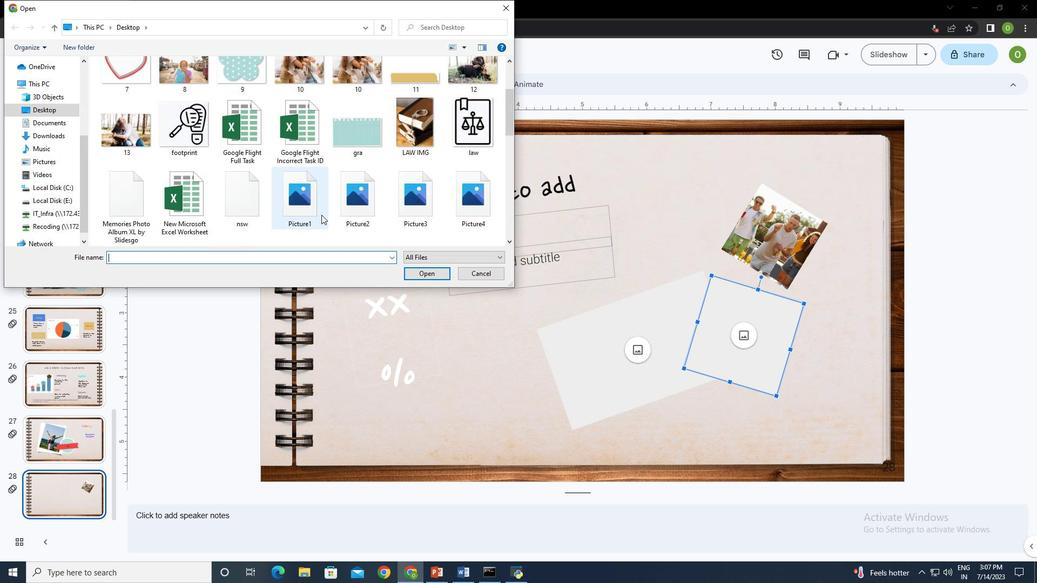 
Action: Mouse scrolled (321, 214) with delta (0, 0)
Screenshot: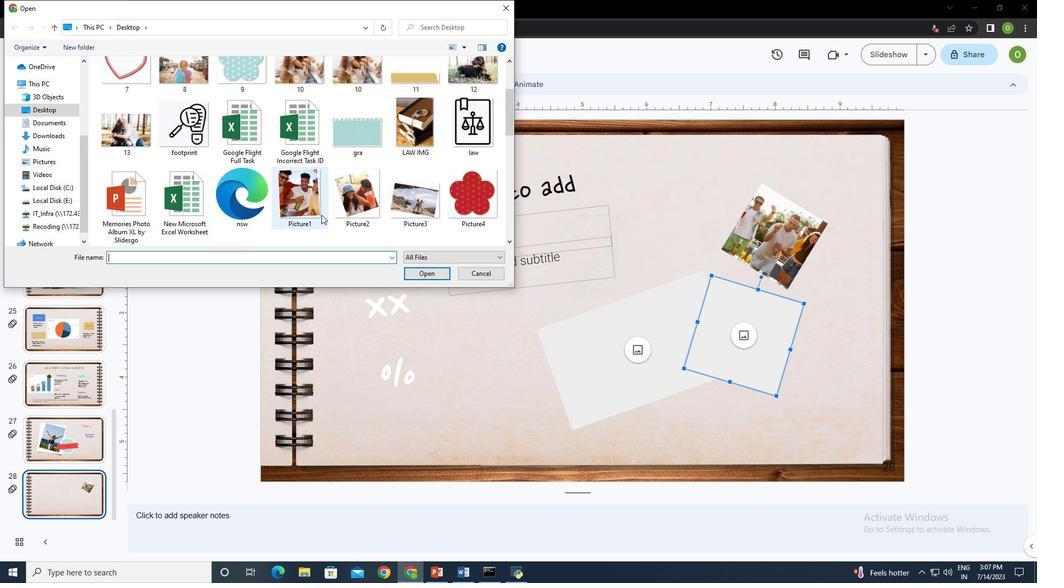 
Action: Mouse scrolled (321, 214) with delta (0, 0)
Screenshot: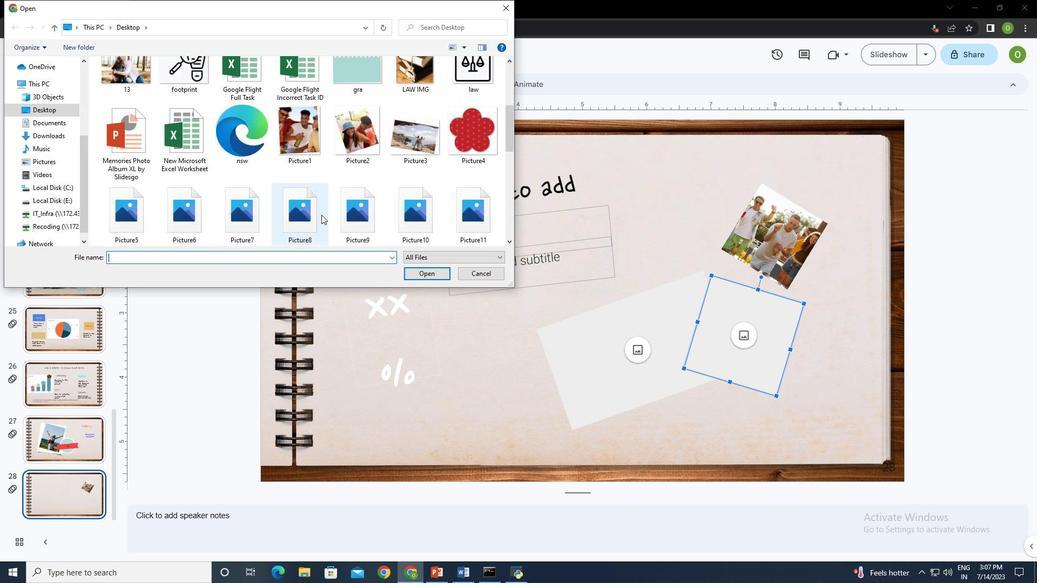 
Action: Mouse moved to (183, 133)
Screenshot: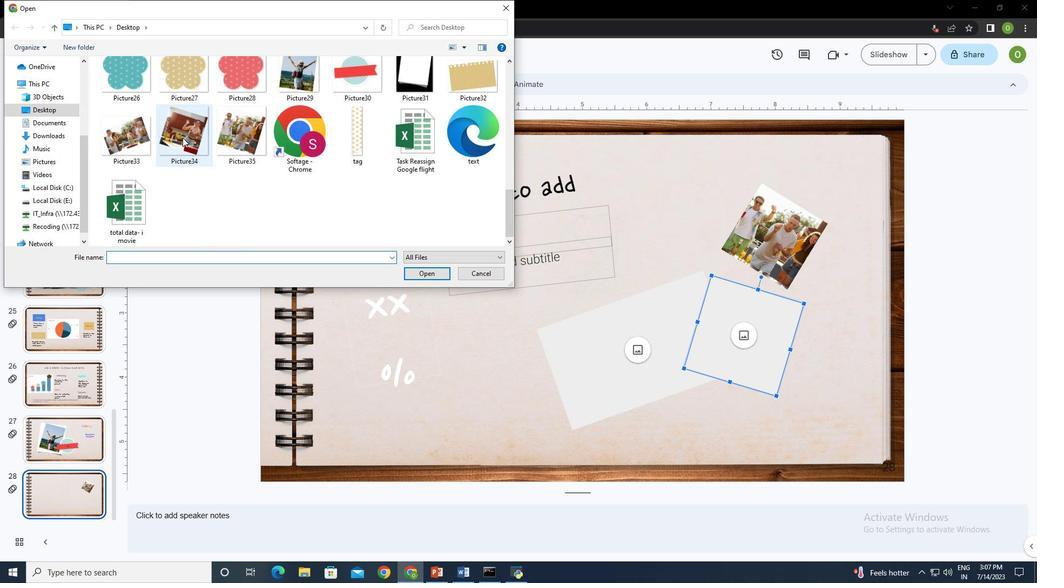 
Action: Mouse pressed left at (183, 133)
Screenshot: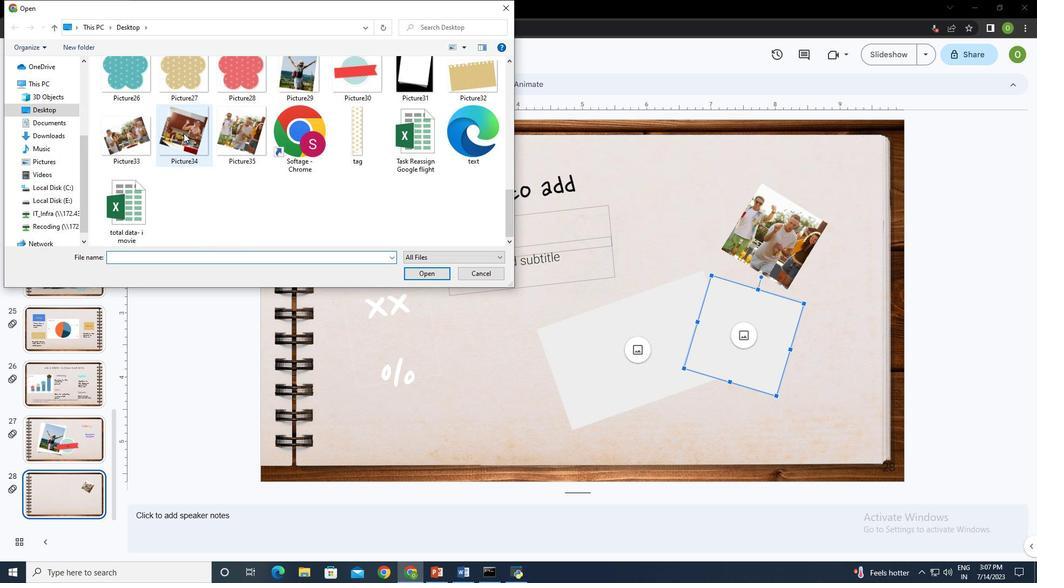 
Action: Mouse moved to (430, 274)
Screenshot: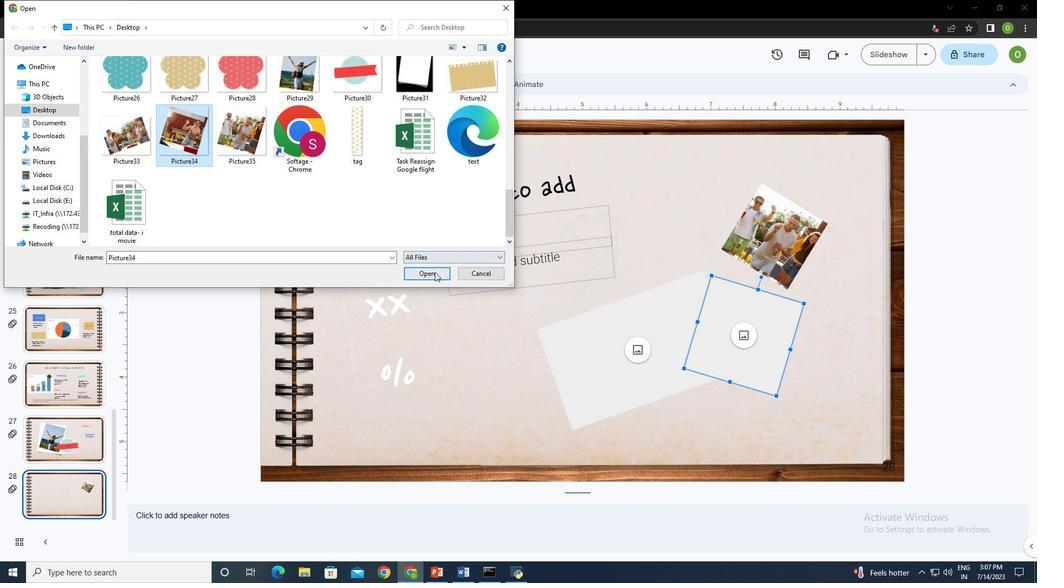 
Action: Mouse pressed left at (430, 274)
Screenshot: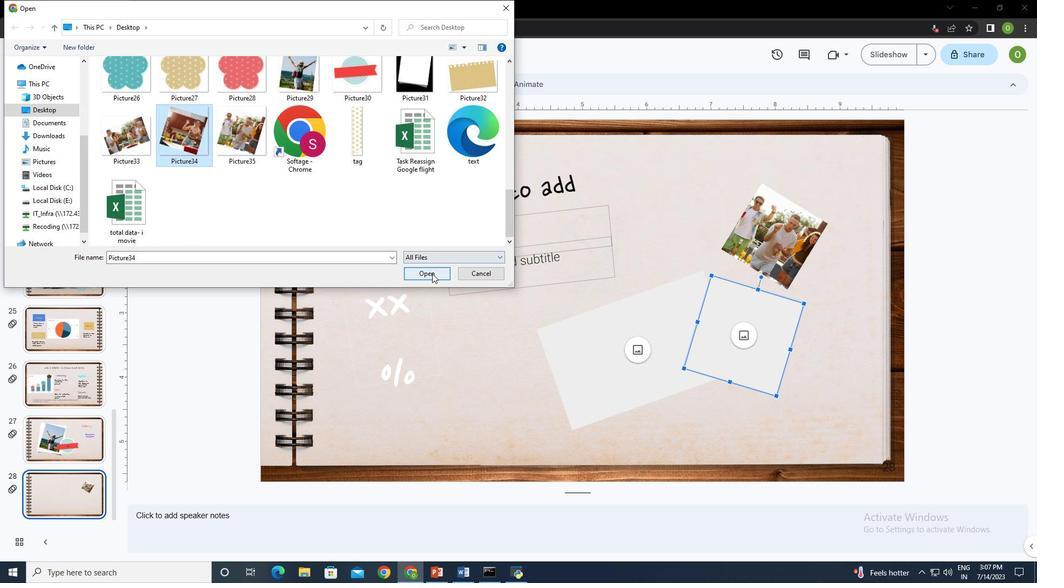 
Action: Mouse moved to (615, 322)
Screenshot: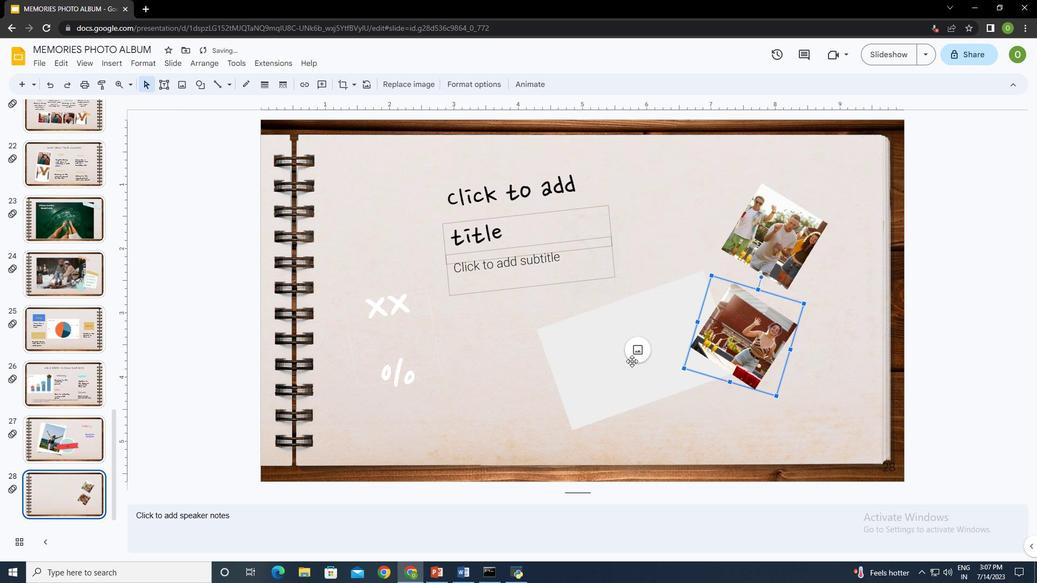 
Action: Mouse pressed left at (615, 322)
Screenshot: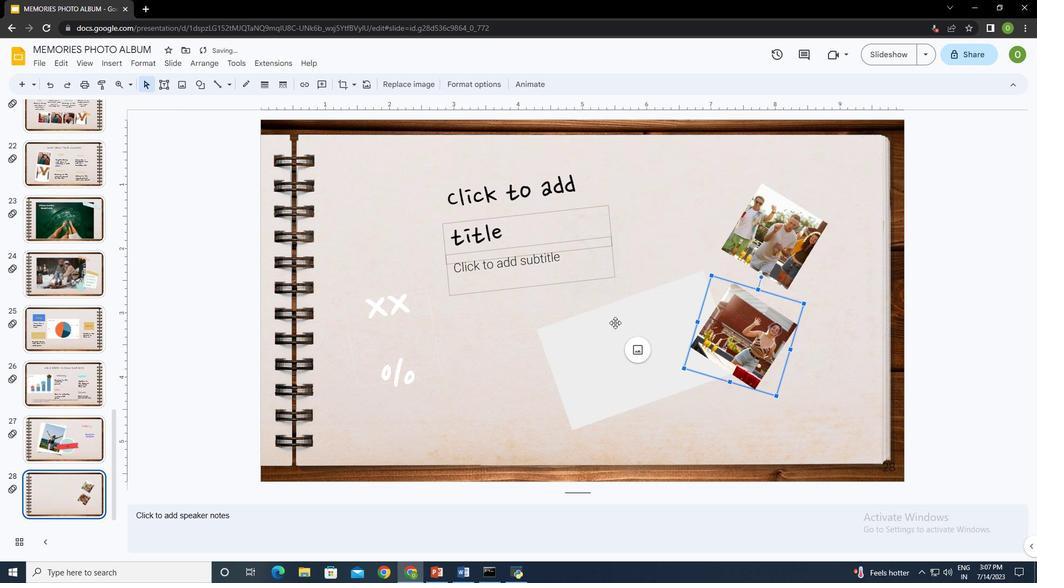 
Action: Mouse moved to (637, 348)
Screenshot: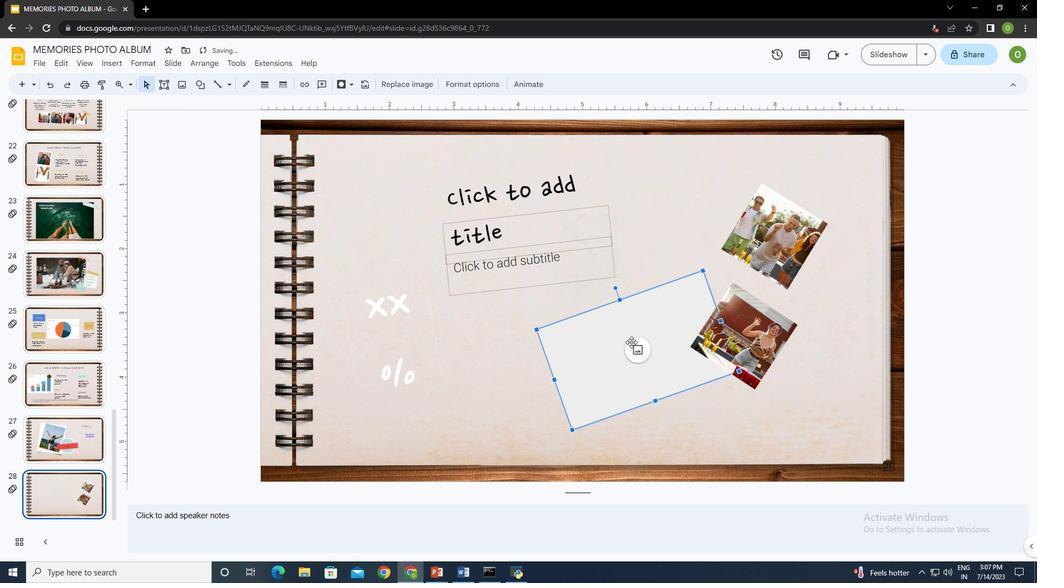 
Action: Mouse pressed left at (637, 348)
Screenshot: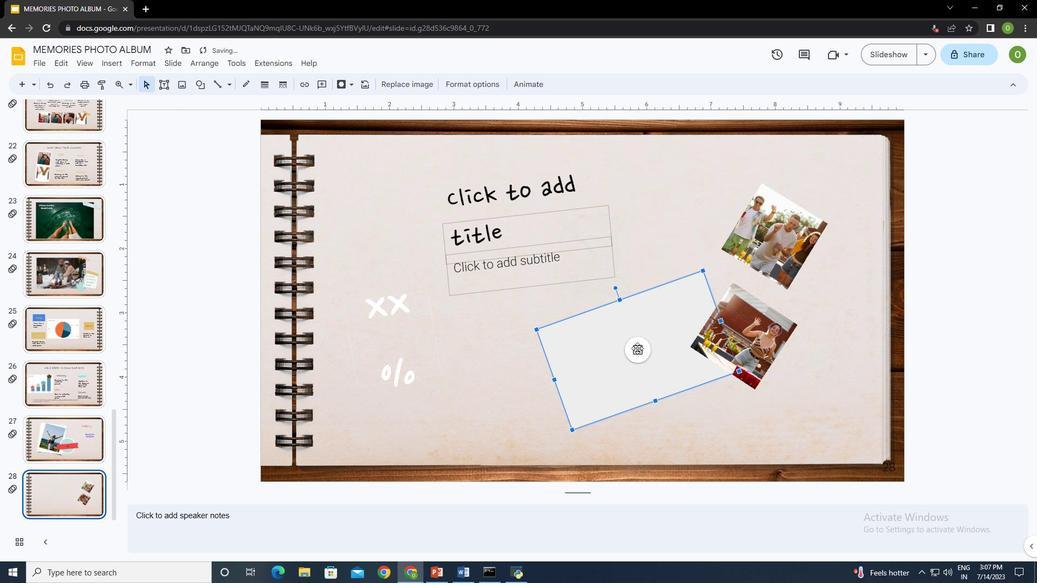 
Action: Mouse moved to (670, 361)
Screenshot: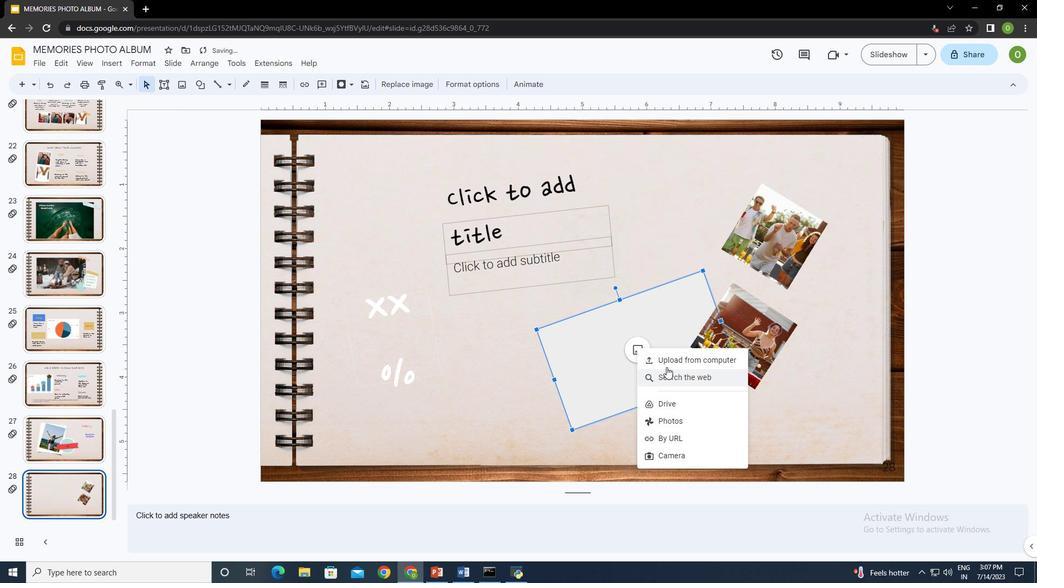 
Action: Mouse pressed left at (670, 361)
Screenshot: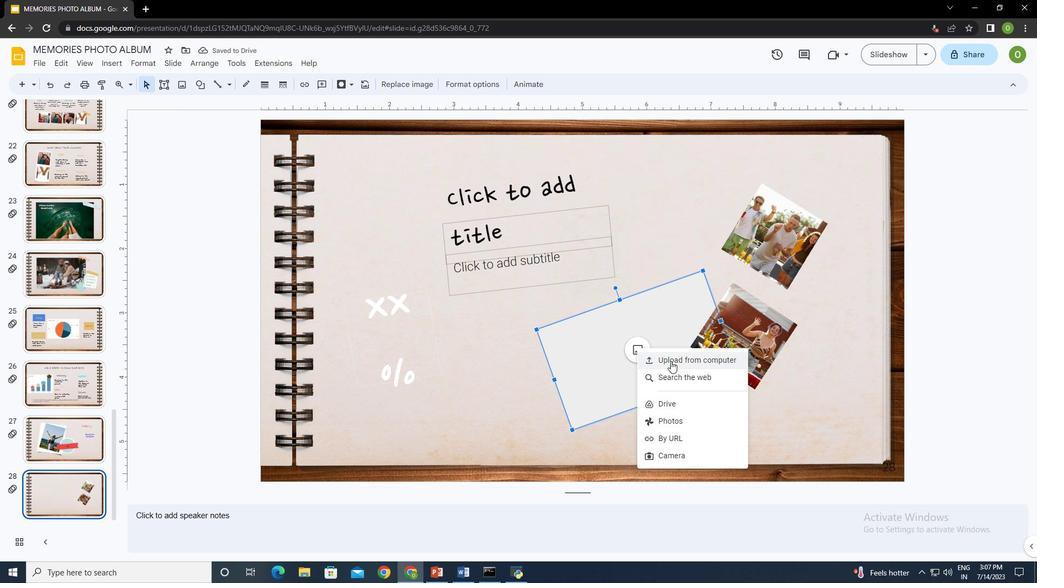 
Action: Mouse moved to (325, 175)
Screenshot: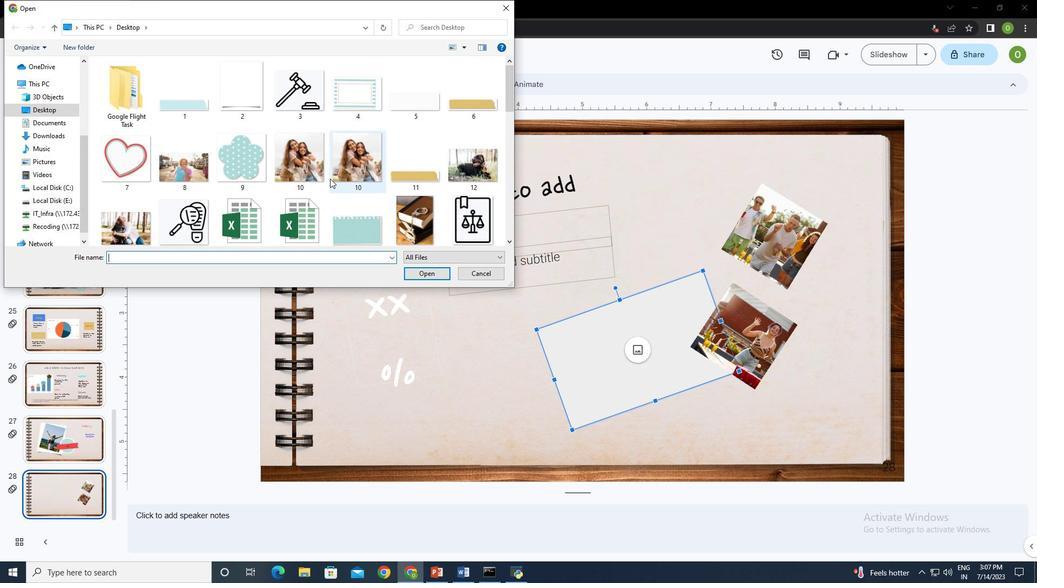 
Action: Mouse scrolled (325, 174) with delta (0, 0)
Screenshot: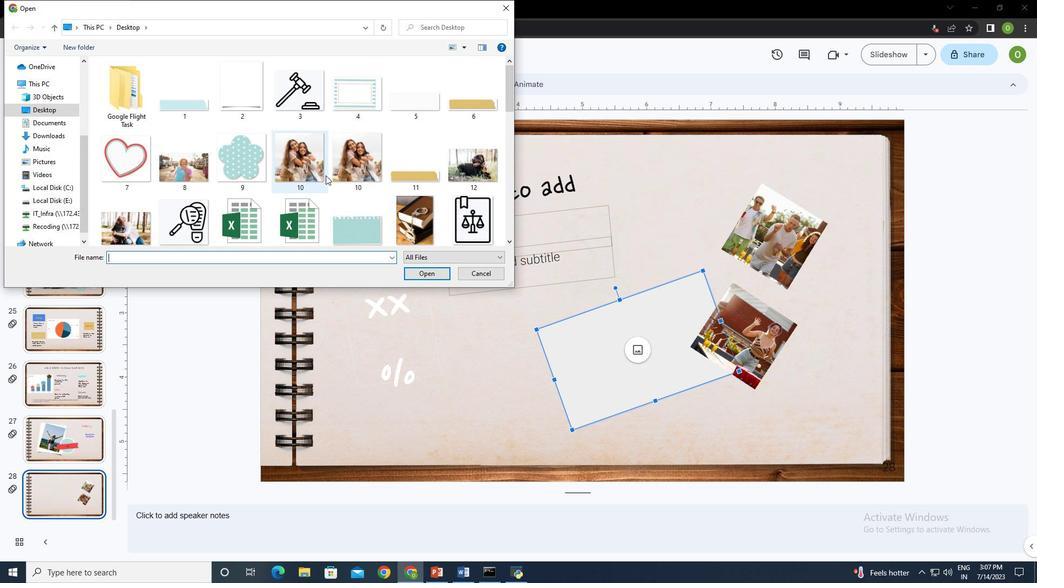 
Action: Mouse scrolled (325, 174) with delta (0, 0)
Screenshot: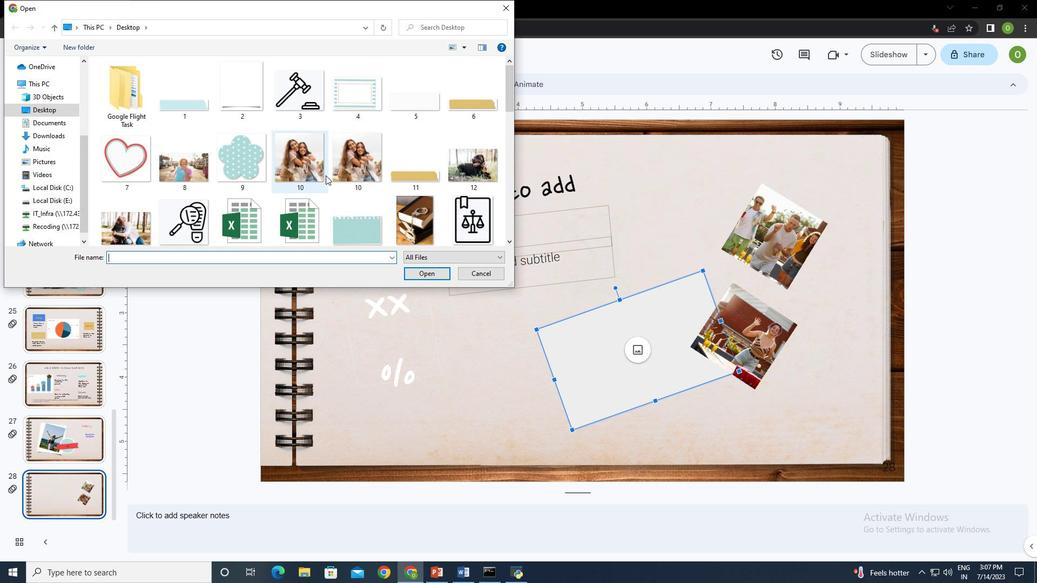 
Action: Mouse scrolled (325, 174) with delta (0, 0)
Screenshot: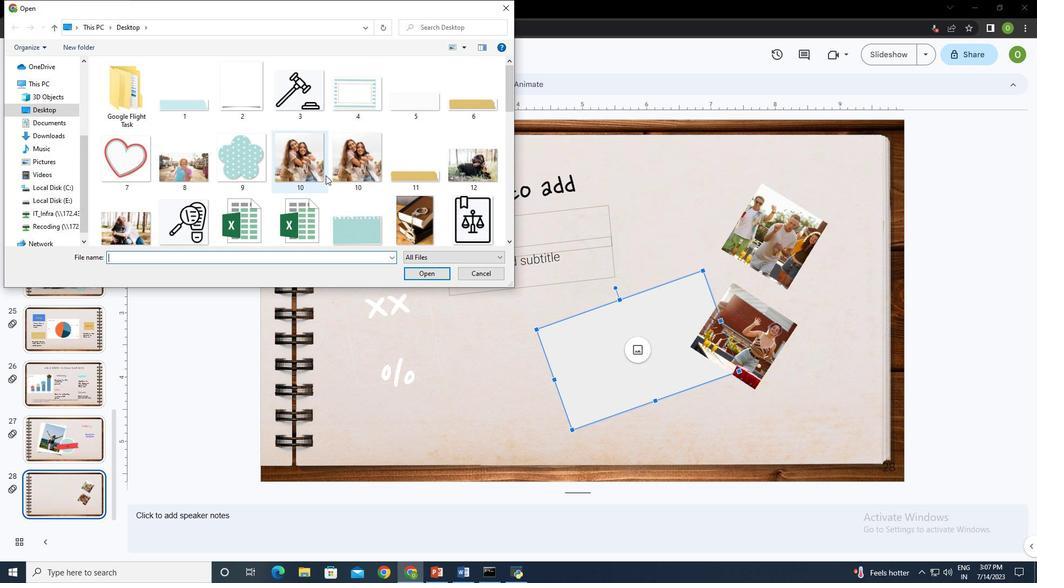 
Action: Mouse scrolled (325, 174) with delta (0, 0)
Screenshot: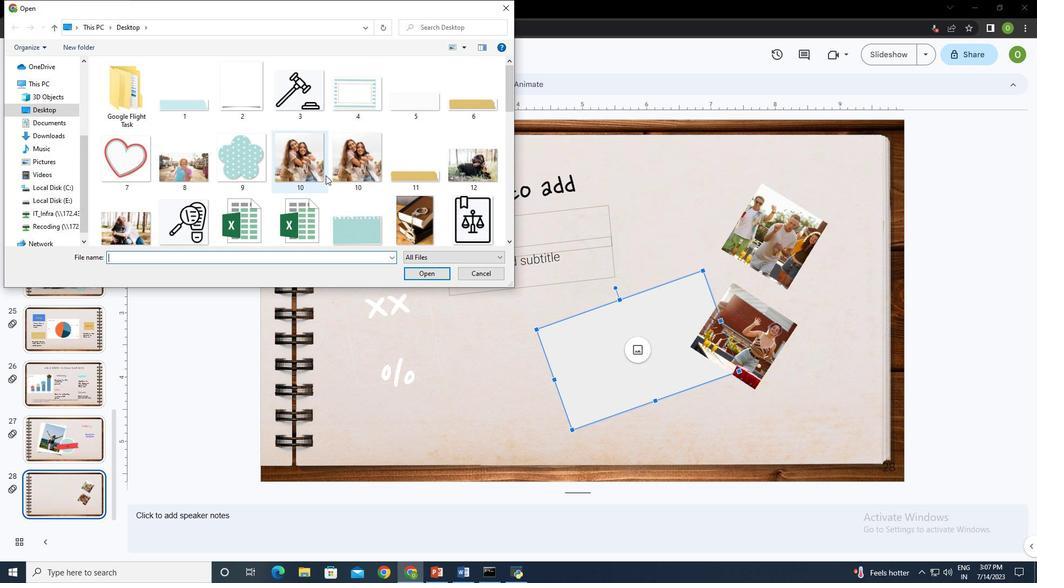 
Action: Mouse scrolled (325, 174) with delta (0, 0)
Screenshot: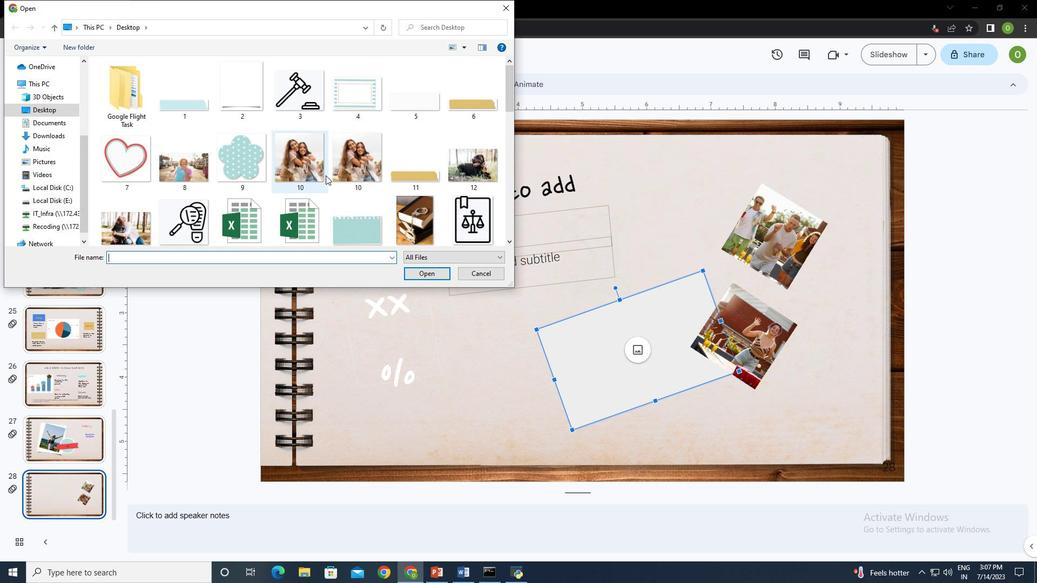 
Action: Mouse scrolled (325, 174) with delta (0, 0)
Screenshot: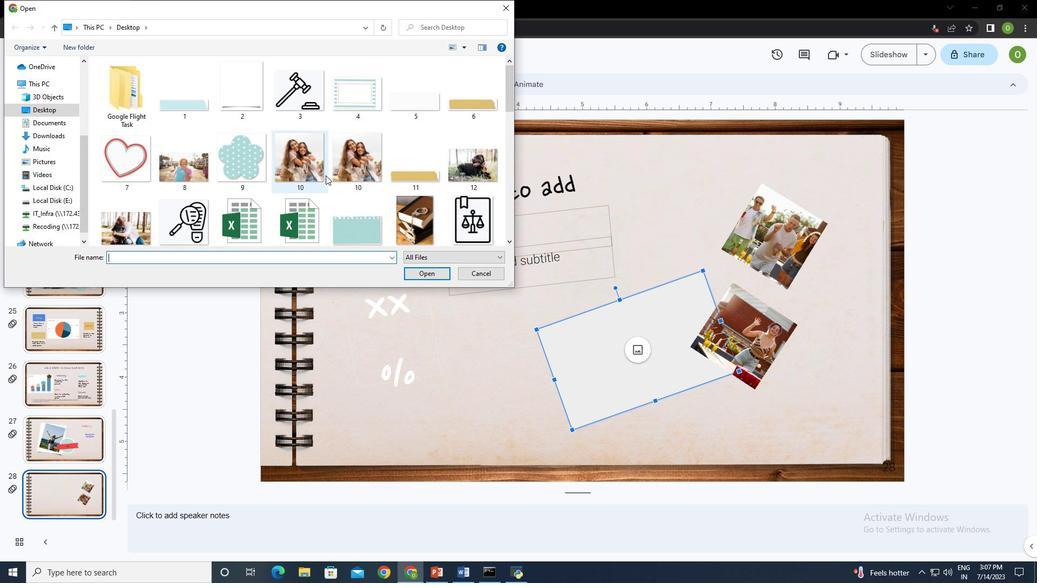 
Action: Mouse scrolled (325, 174) with delta (0, 0)
Screenshot: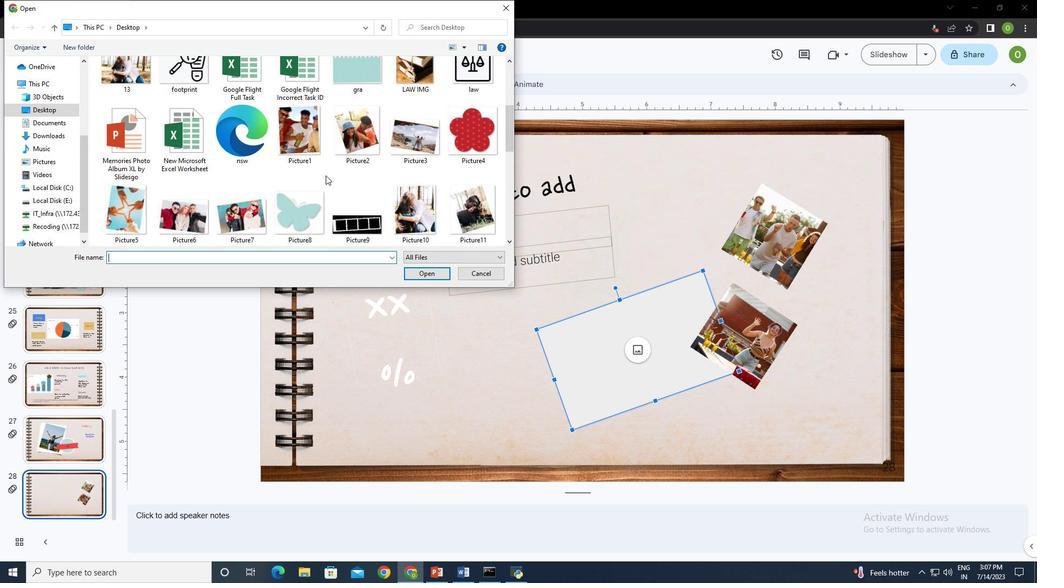 
Action: Mouse scrolled (325, 174) with delta (0, 0)
Screenshot: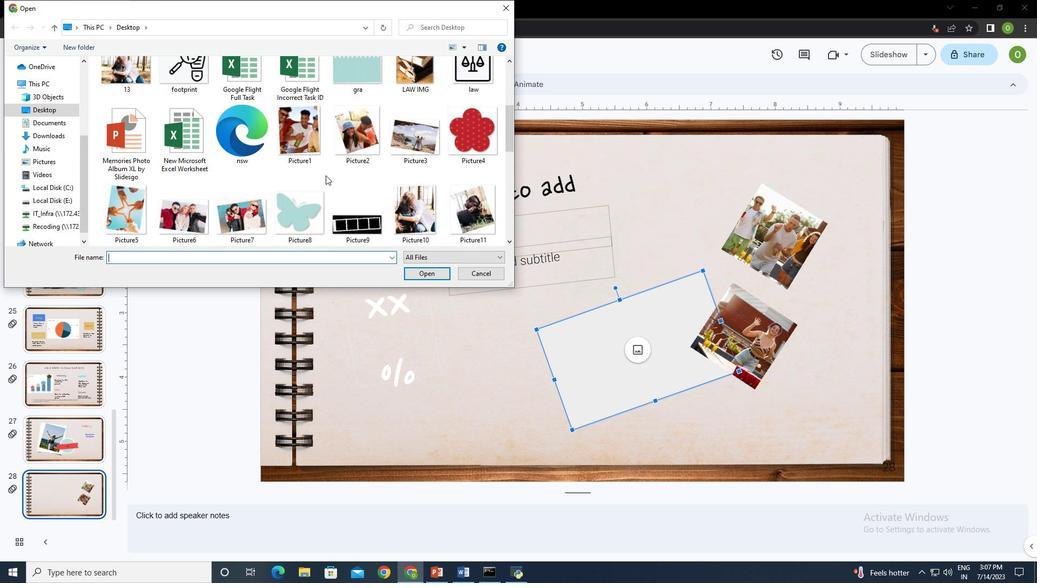 
Action: Mouse scrolled (325, 174) with delta (0, 0)
Screenshot: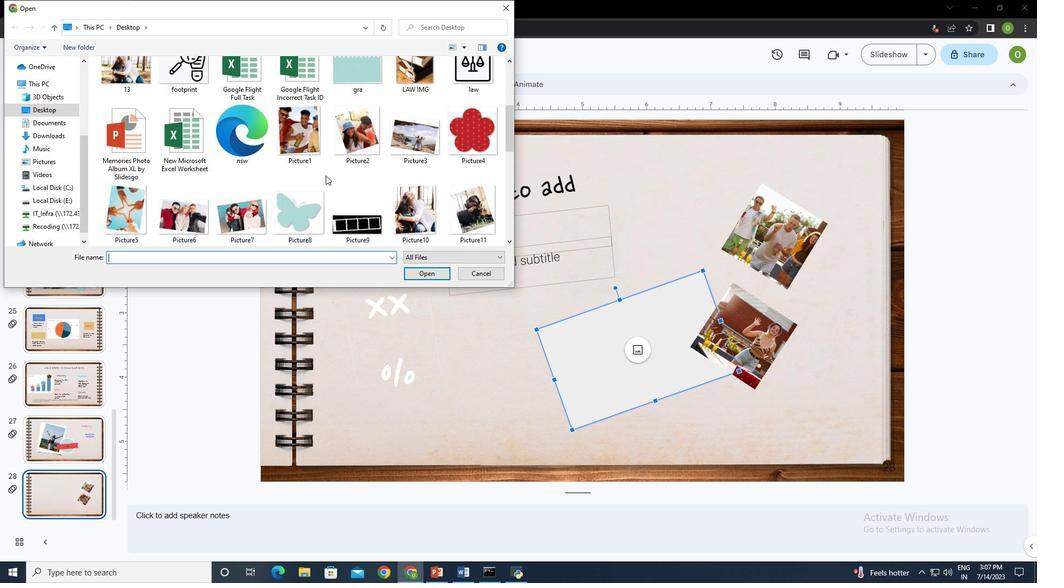 
Action: Mouse scrolled (325, 174) with delta (0, 0)
Screenshot: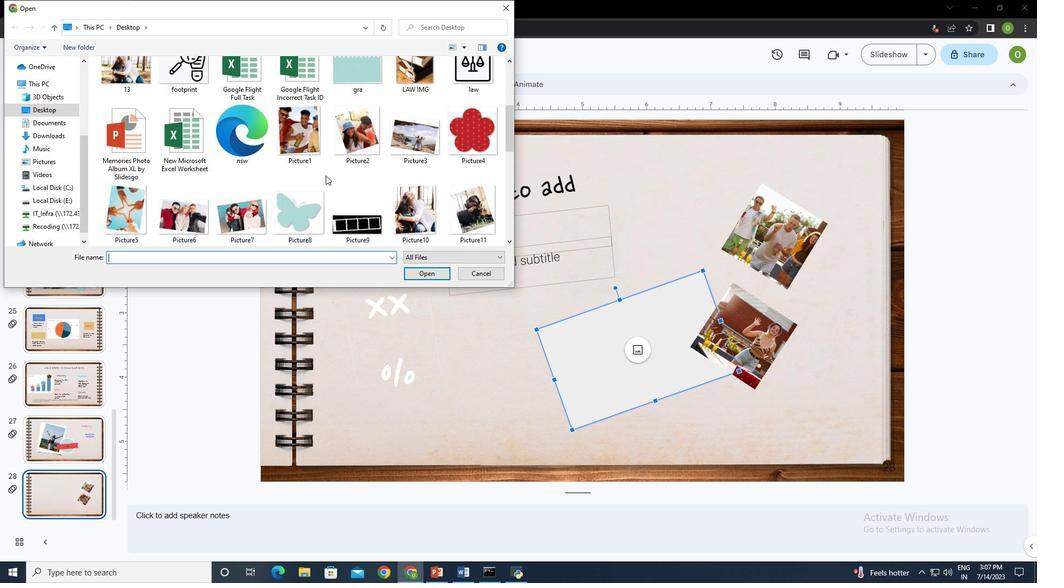
Action: Mouse scrolled (325, 174) with delta (0, 0)
Screenshot: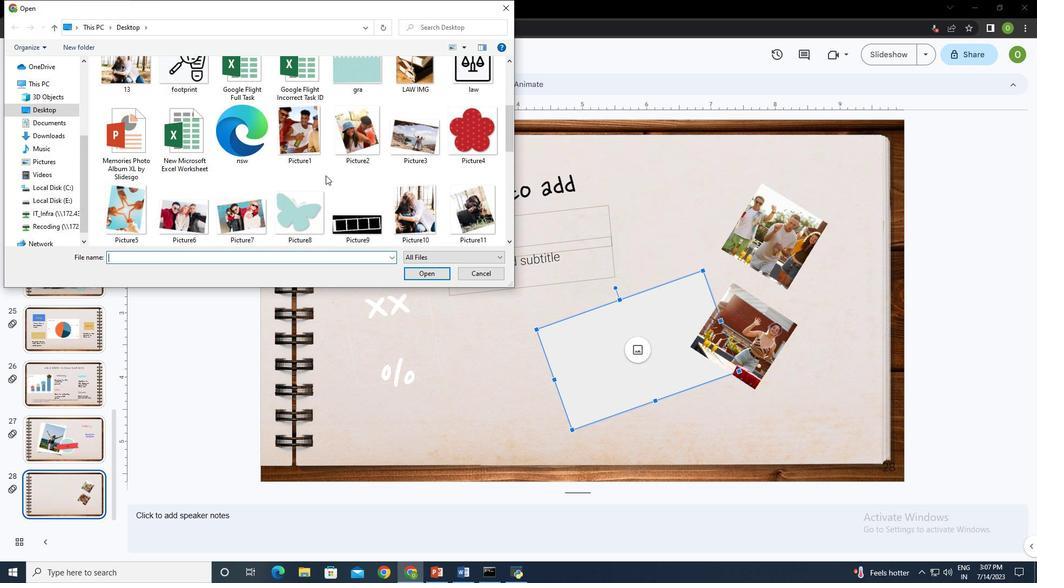 
Action: Mouse scrolled (325, 174) with delta (0, 0)
Screenshot: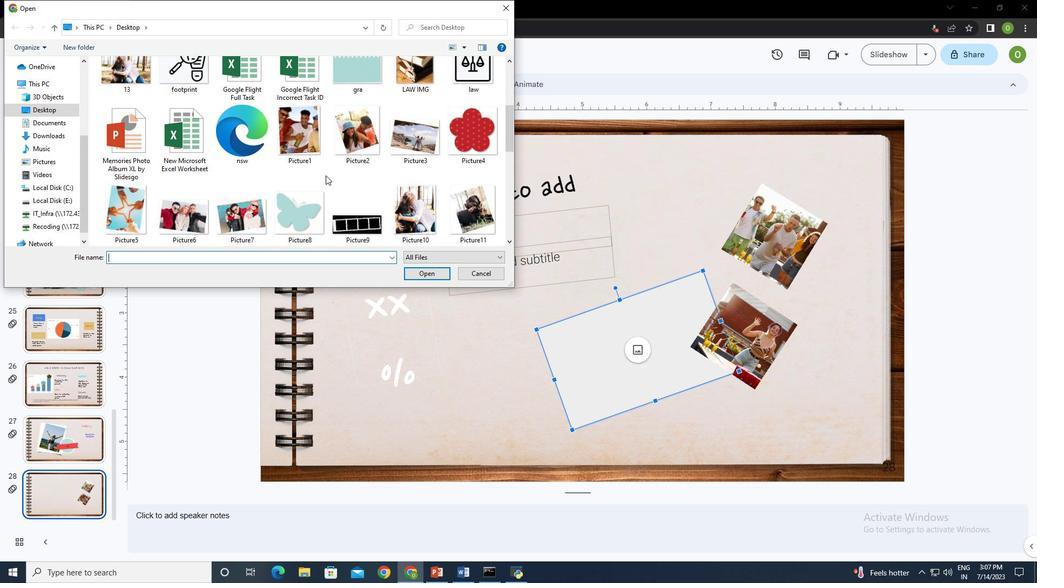
Action: Mouse scrolled (325, 174) with delta (0, 0)
Screenshot: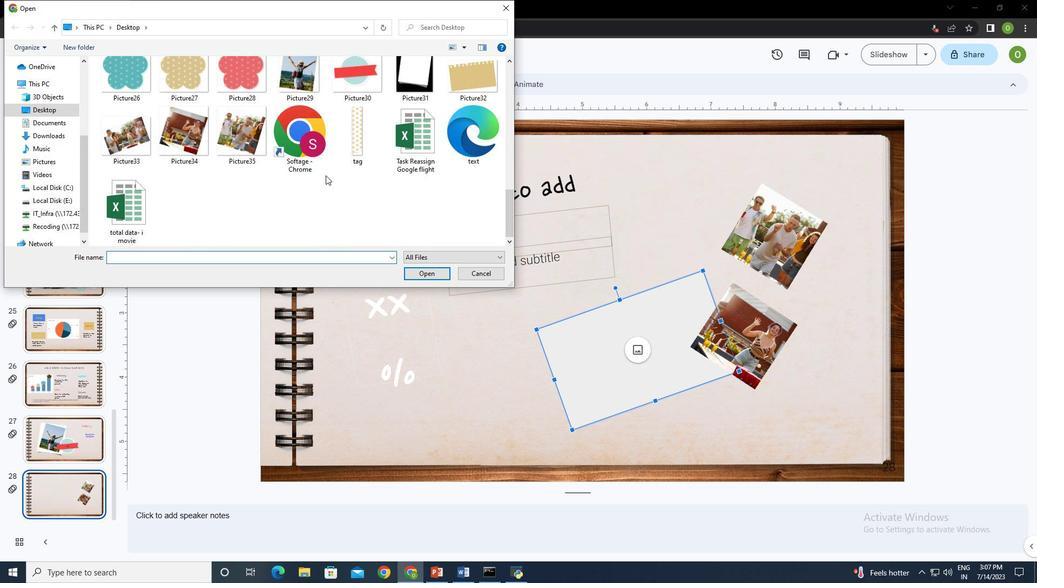 
Action: Mouse scrolled (325, 174) with delta (0, 0)
Screenshot: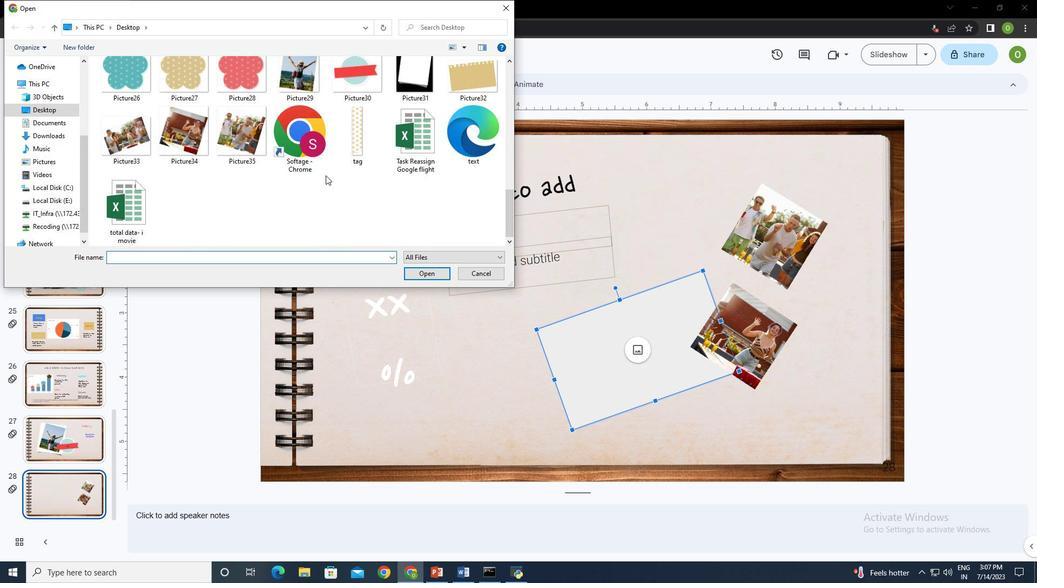 
Action: Mouse scrolled (325, 174) with delta (0, 0)
Screenshot: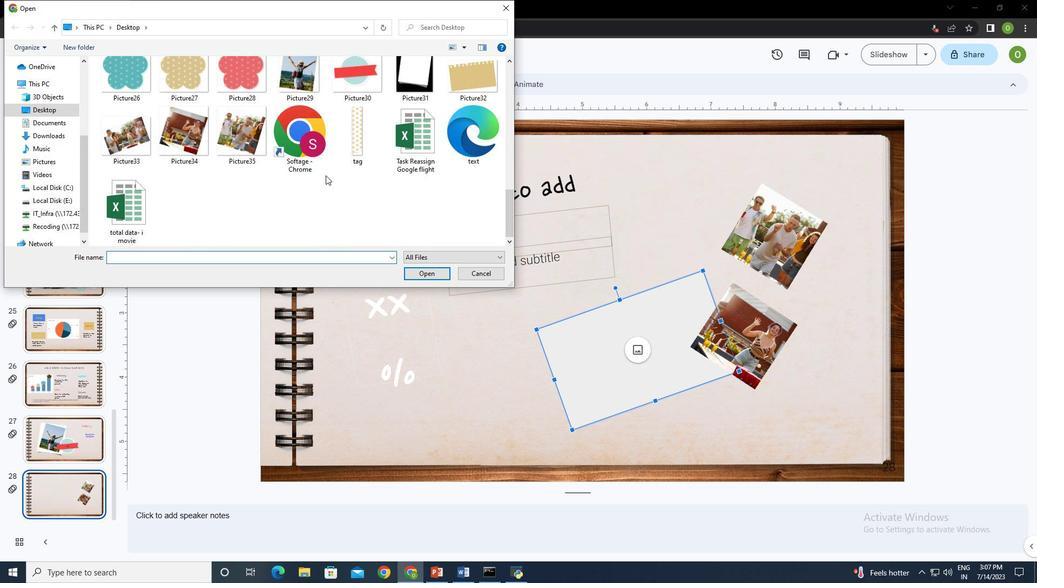
Action: Mouse scrolled (325, 174) with delta (0, 0)
Screenshot: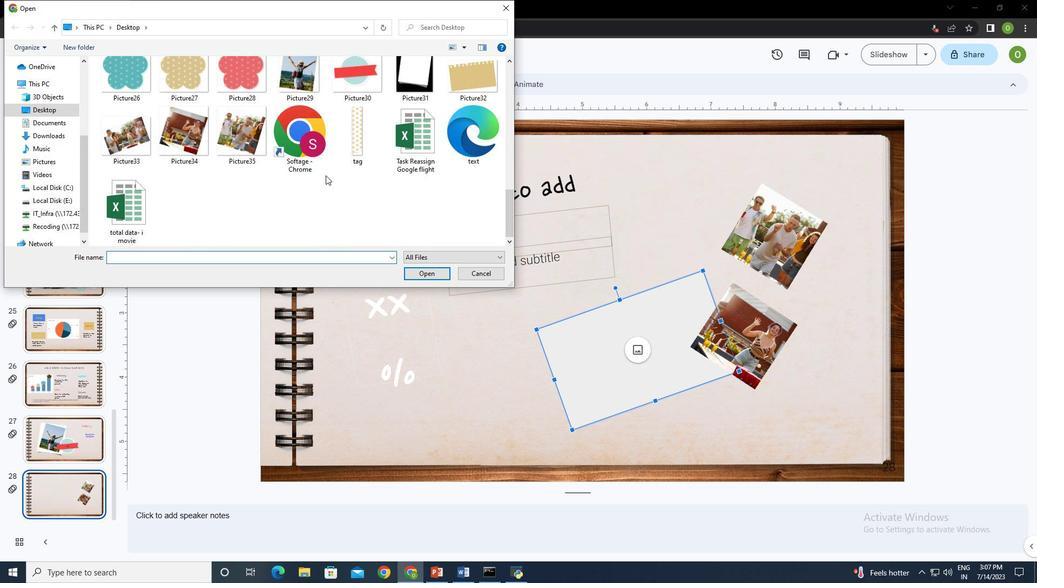 
Action: Mouse moved to (125, 142)
Screenshot: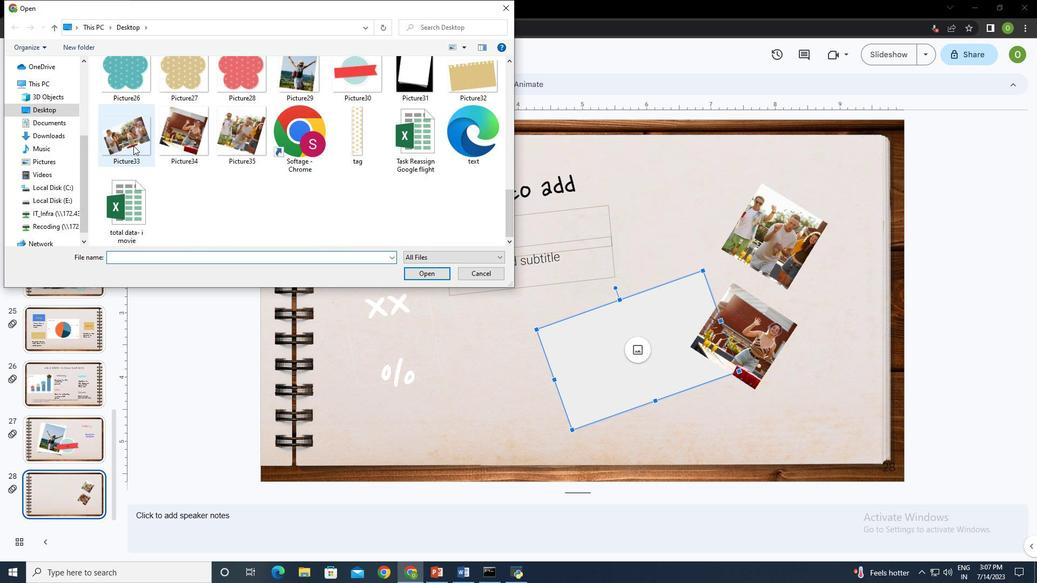 
Action: Mouse pressed left at (125, 142)
Screenshot: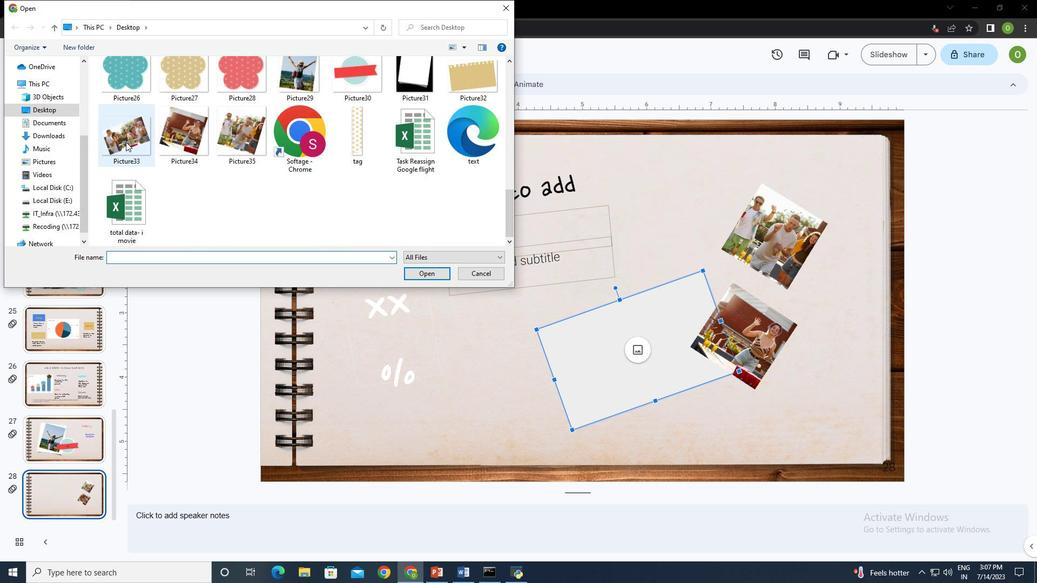 
Action: Mouse moved to (432, 277)
Screenshot: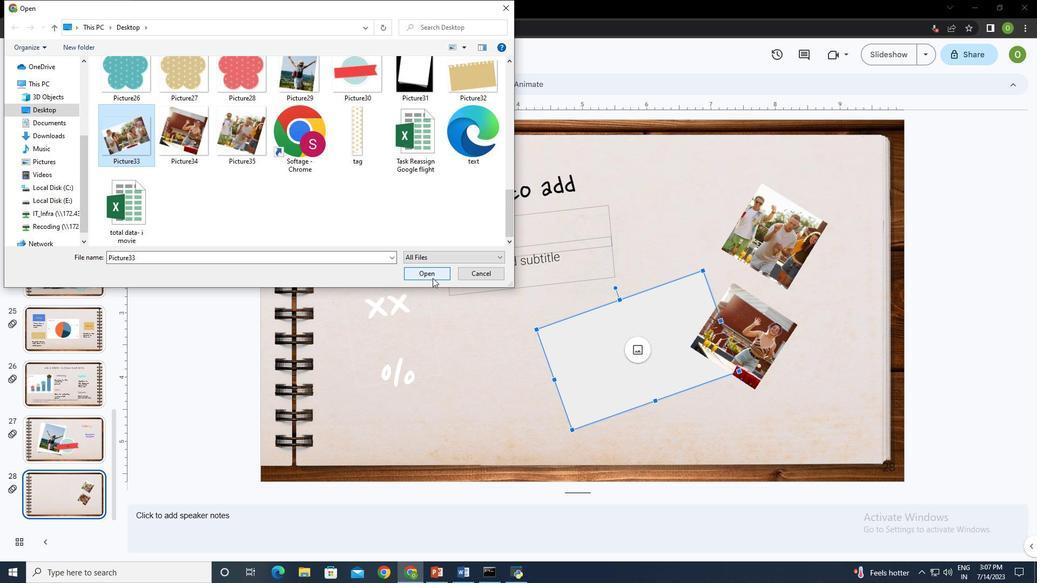 
Action: Mouse pressed left at (432, 277)
Screenshot: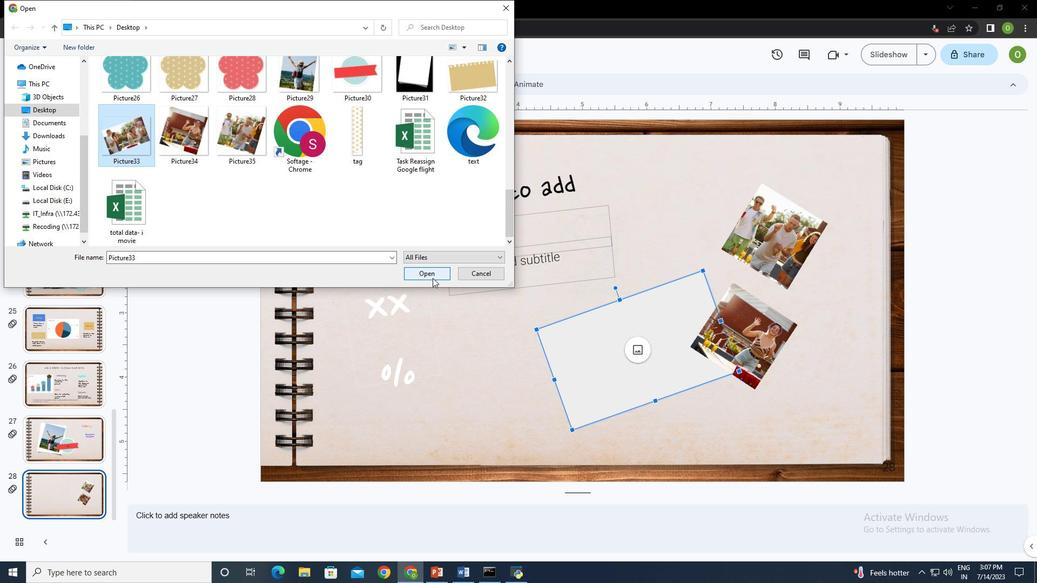 
Action: Mouse moved to (616, 288)
Screenshot: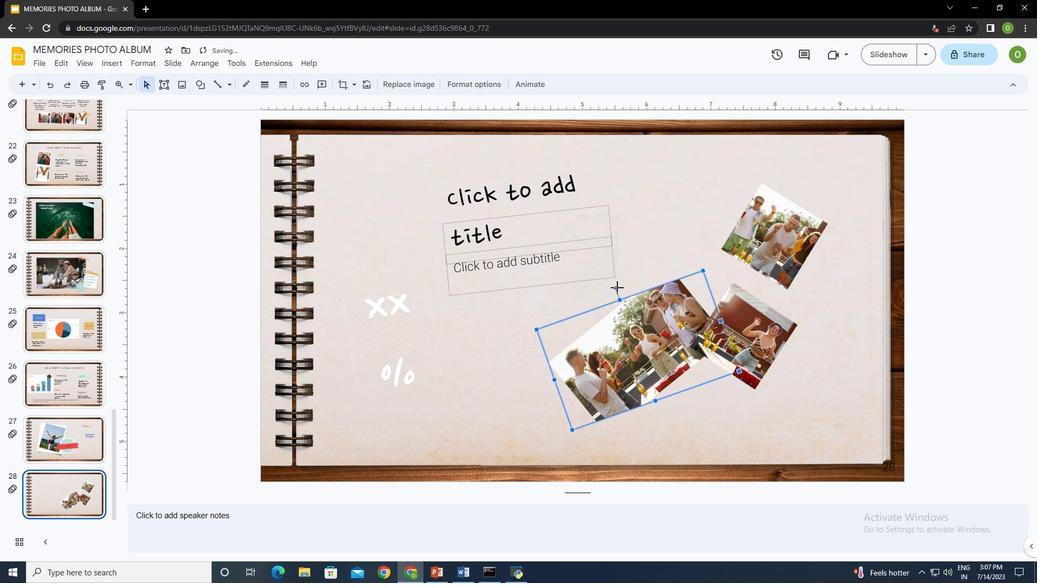 
Action: Mouse pressed left at (616, 288)
Screenshot: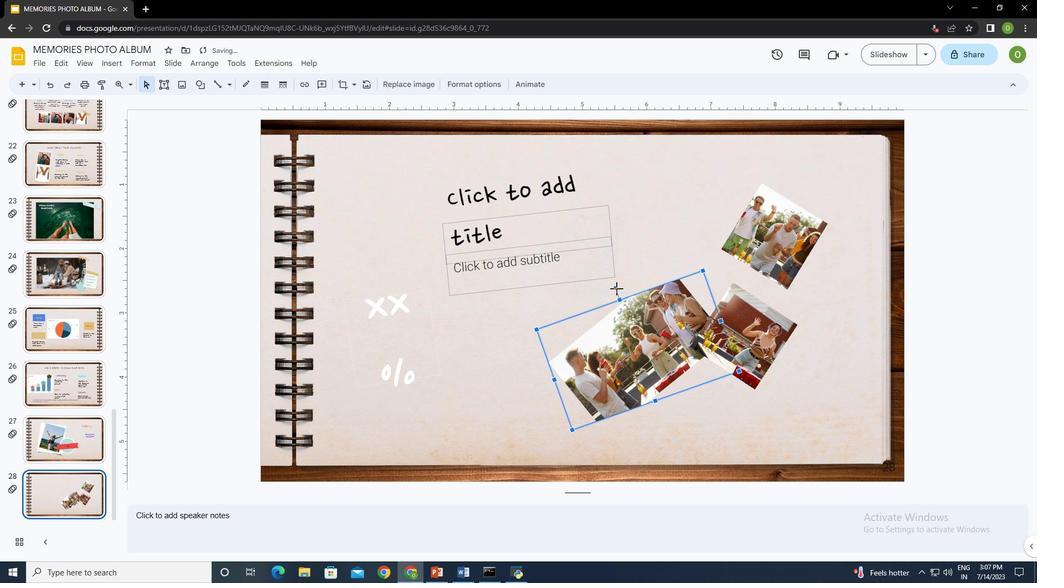 
Action: Mouse moved to (682, 239)
Screenshot: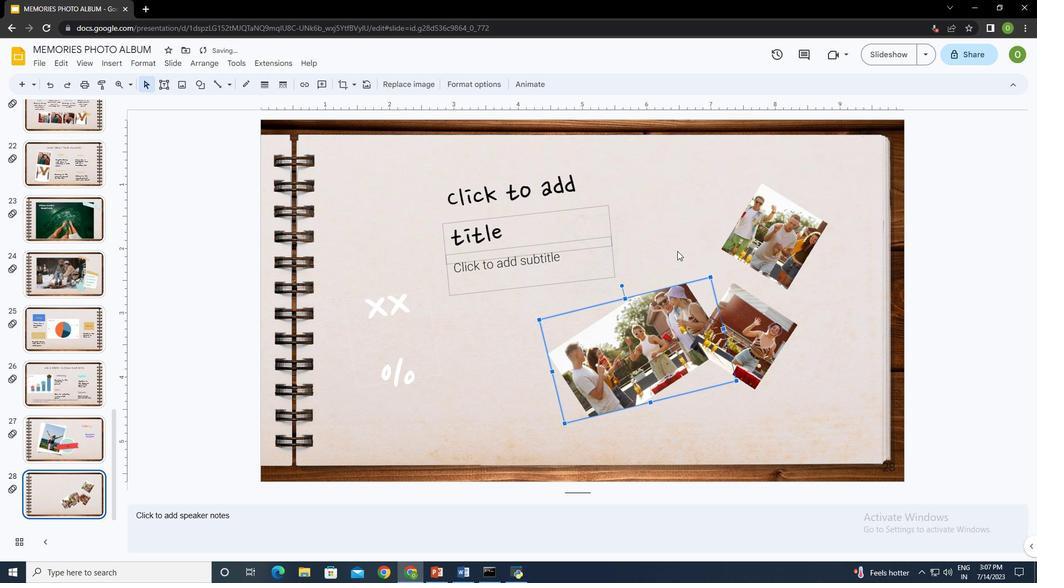 
Action: Mouse pressed left at (682, 239)
Screenshot: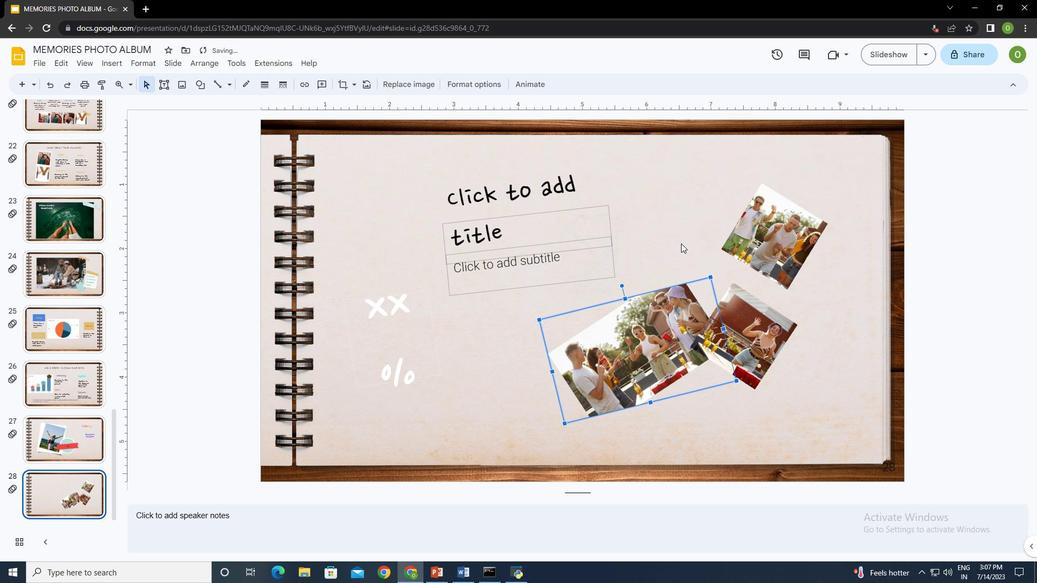 
Action: Mouse moved to (473, 319)
Screenshot: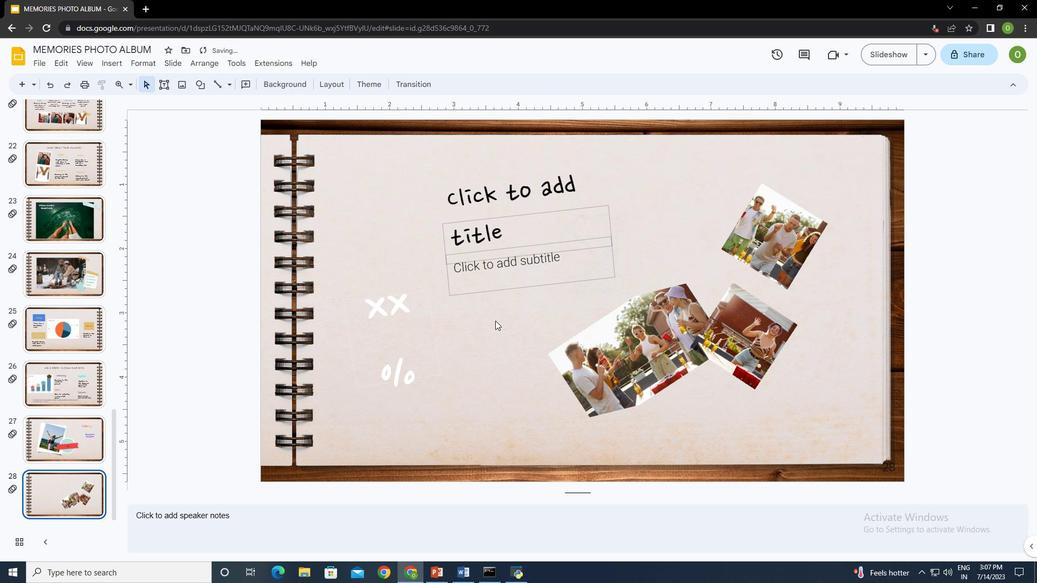 
Action: Mouse pressed left at (473, 319)
Screenshot: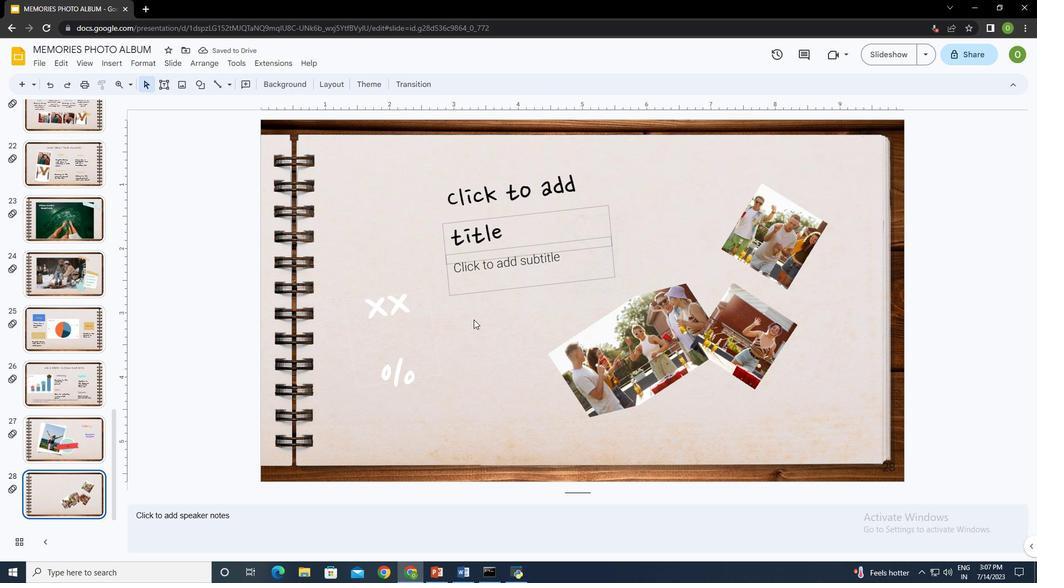 
Action: Mouse moved to (485, 187)
Screenshot: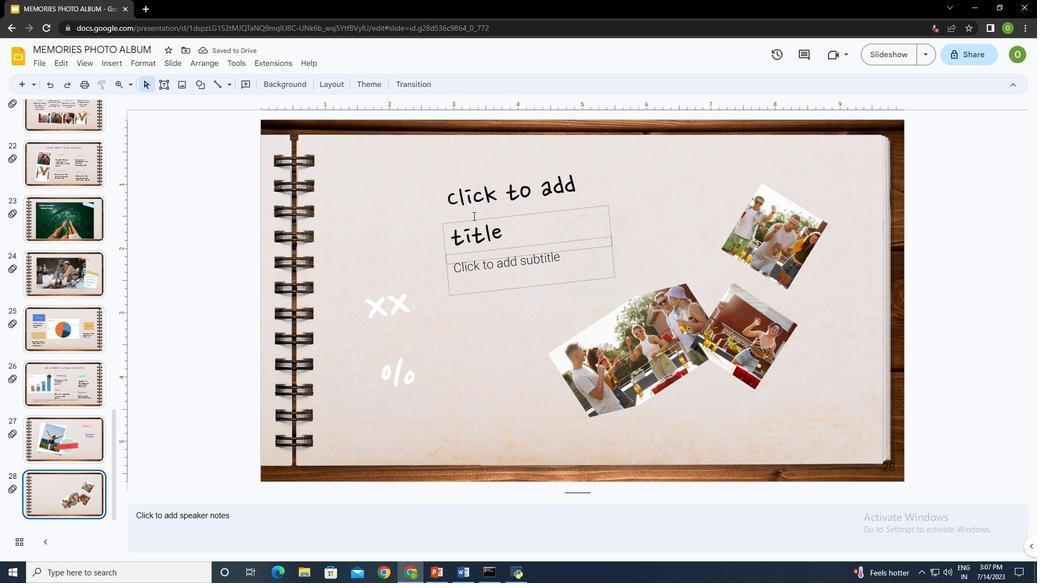 
Action: Mouse pressed left at (485, 187)
Screenshot: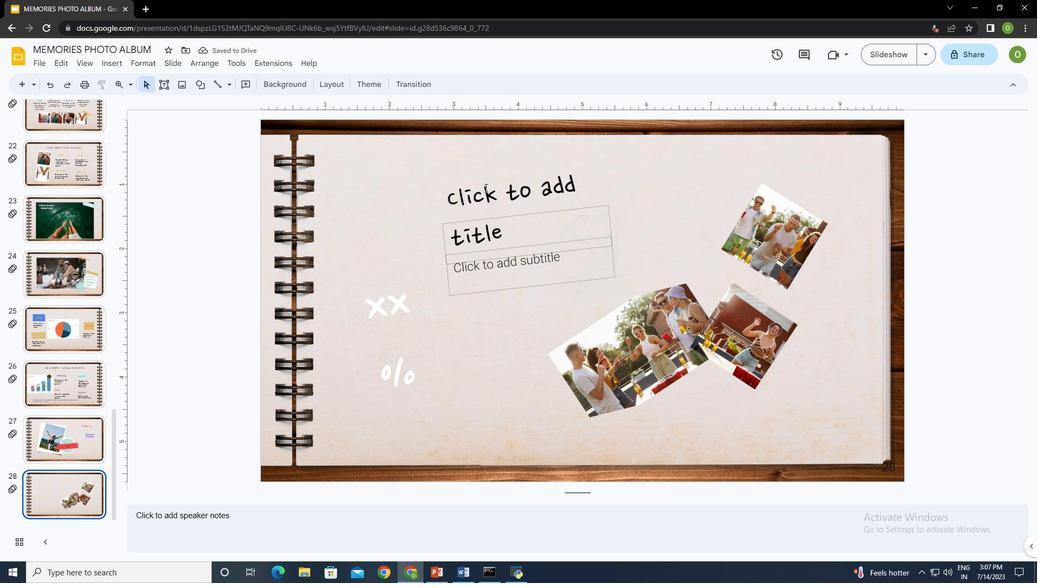 
Action: Mouse moved to (462, 192)
Screenshot: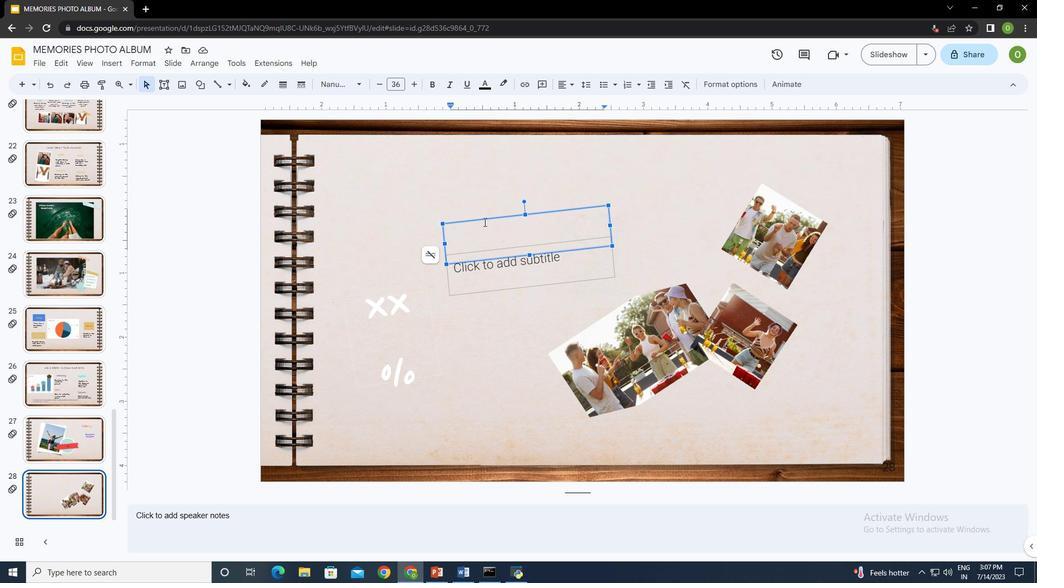 
Action: Mouse pressed left at (462, 192)
Screenshot: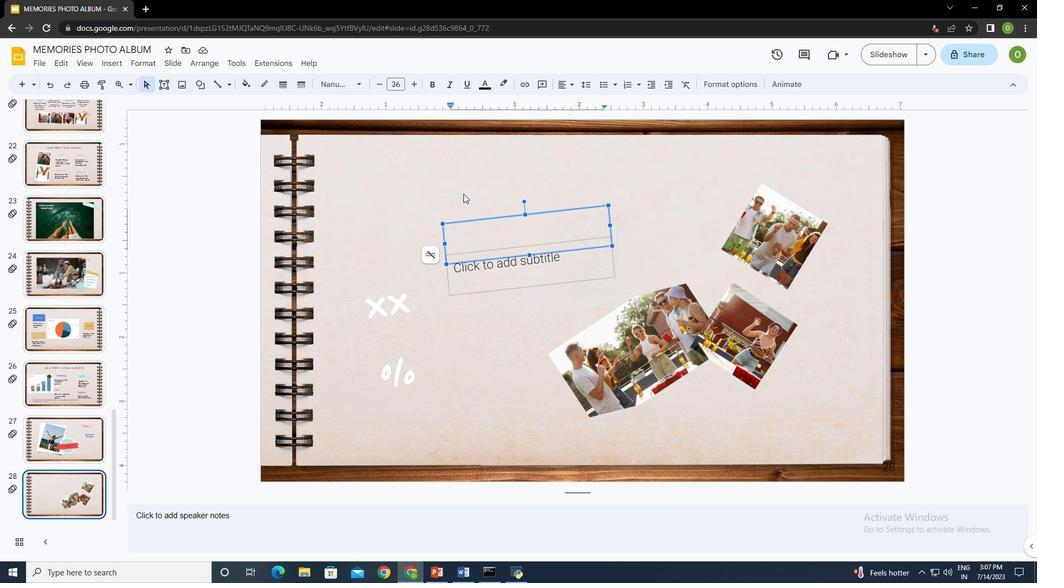 
Action: Mouse moved to (396, 204)
Screenshot: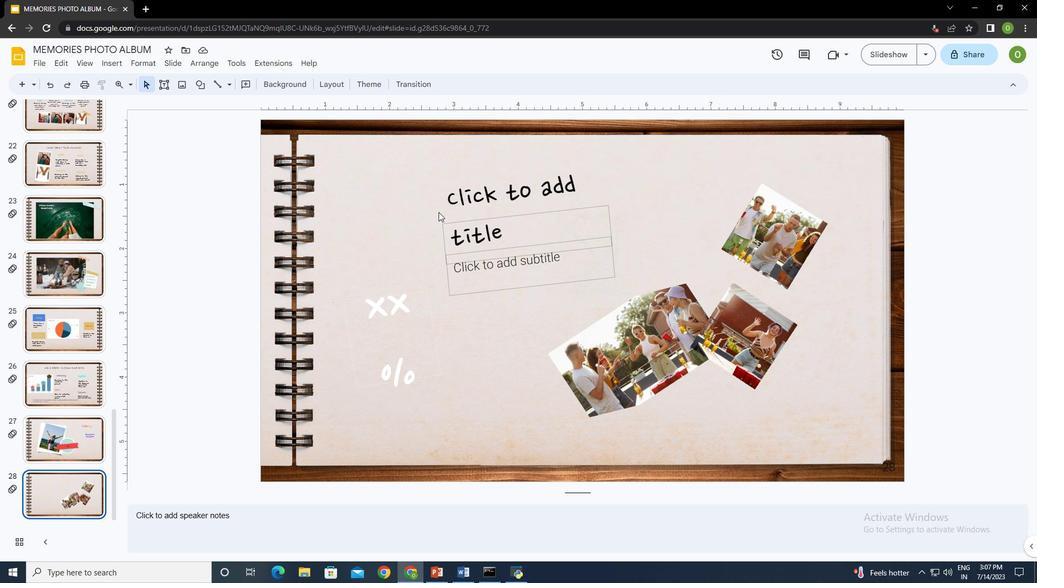 
Action: Mouse pressed left at (396, 204)
Screenshot: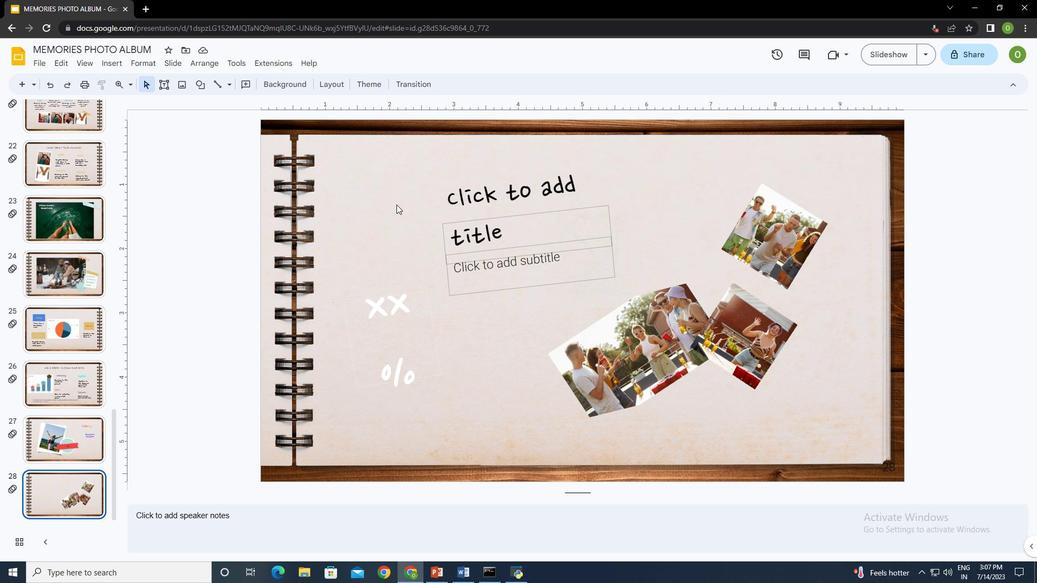 
Action: Mouse moved to (105, 64)
Screenshot: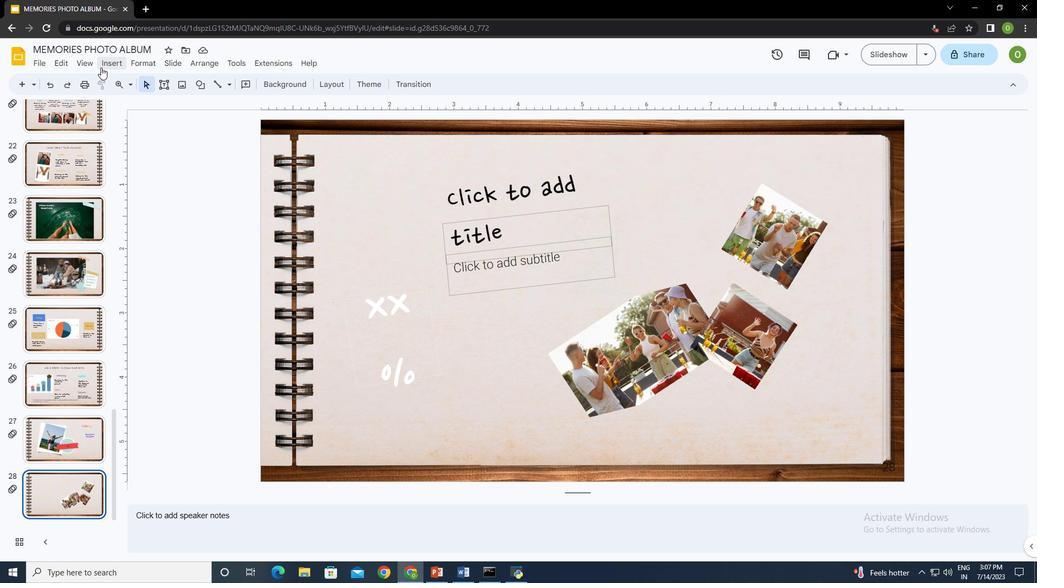 
Action: Mouse pressed left at (105, 64)
Screenshot: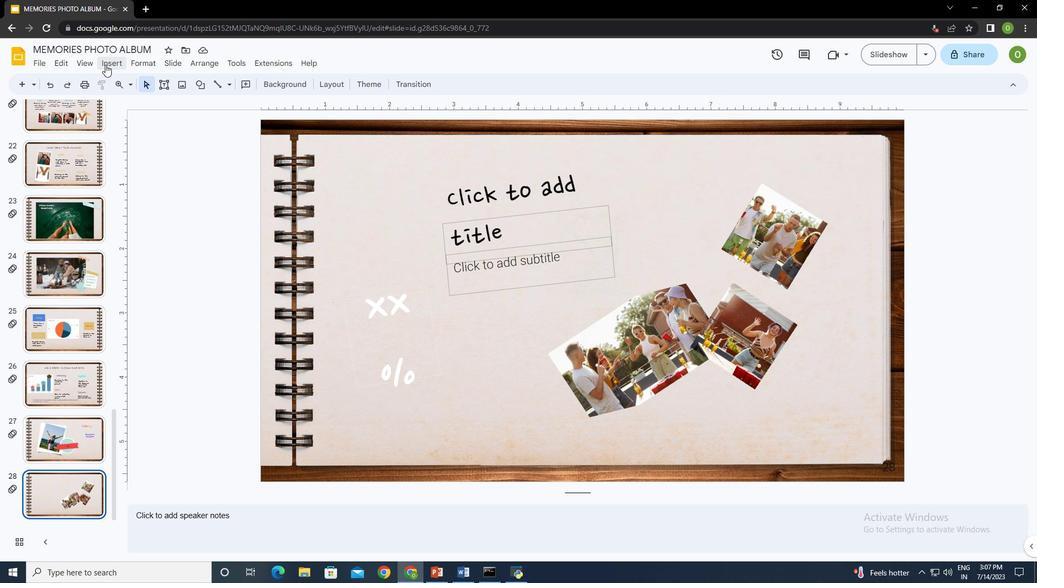 
Action: Mouse moved to (332, 86)
Screenshot: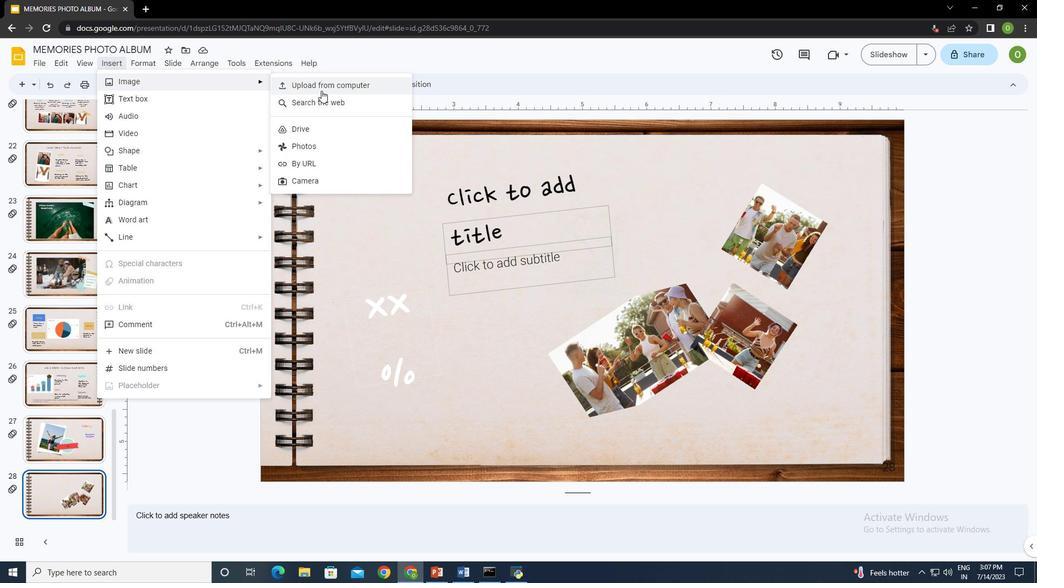 
Action: Mouse pressed left at (332, 86)
Screenshot: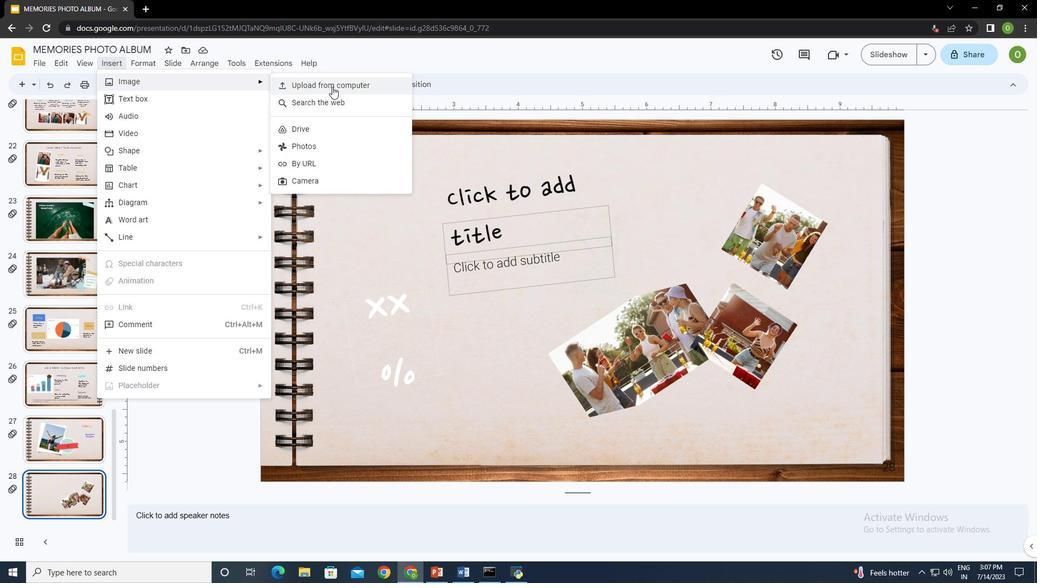 
Action: Mouse moved to (407, 152)
Screenshot: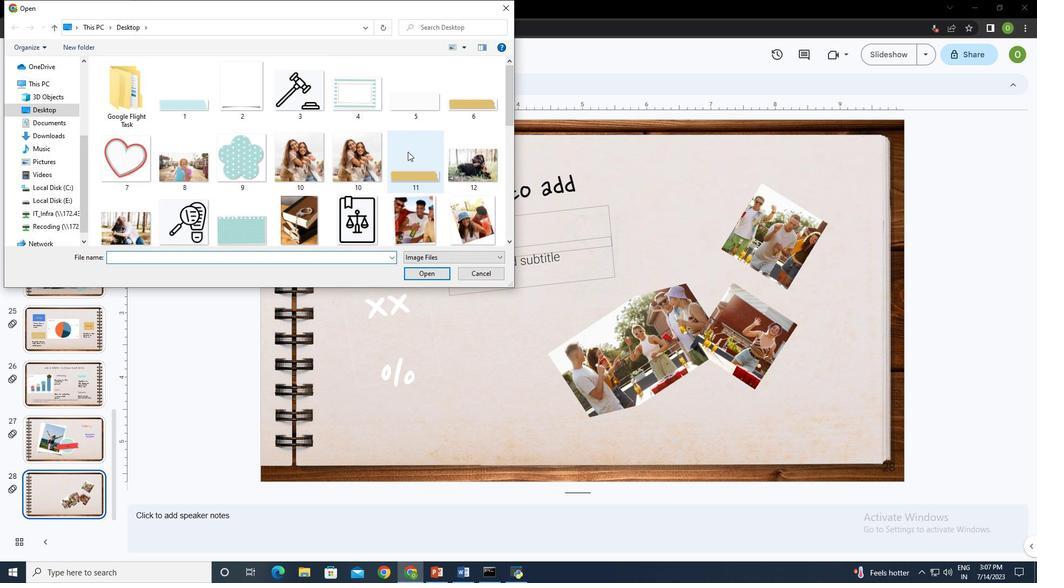 
Action: Mouse scrolled (407, 152) with delta (0, 0)
Screenshot: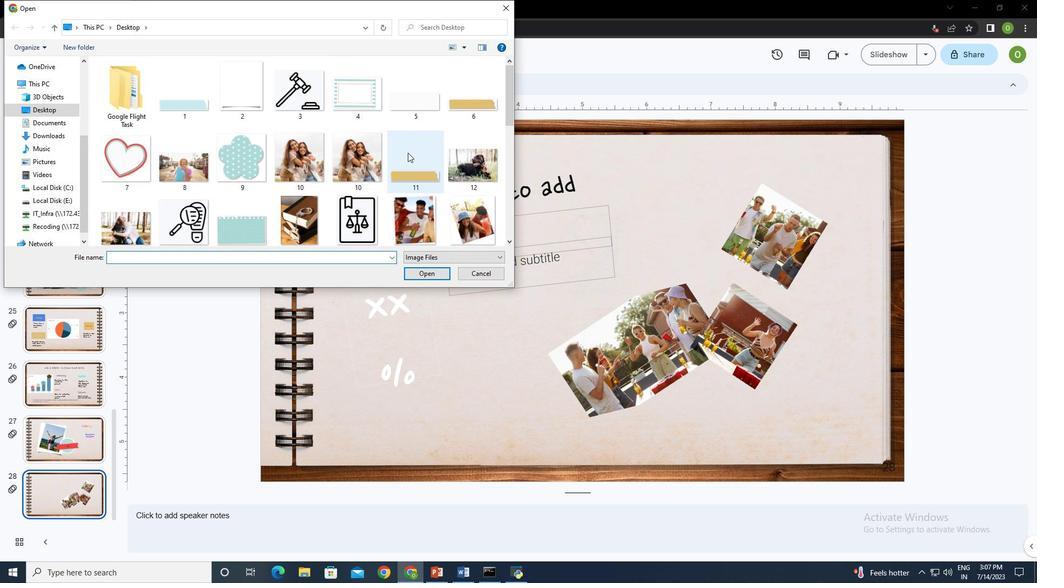 
Action: Mouse scrolled (407, 152) with delta (0, 0)
Screenshot: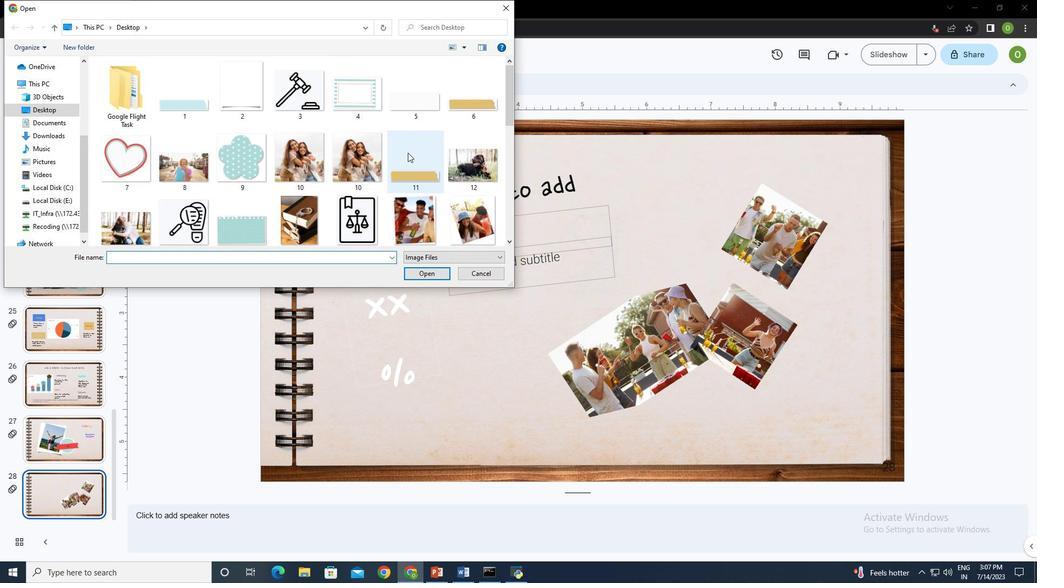 
Action: Mouse scrolled (407, 152) with delta (0, 0)
Screenshot: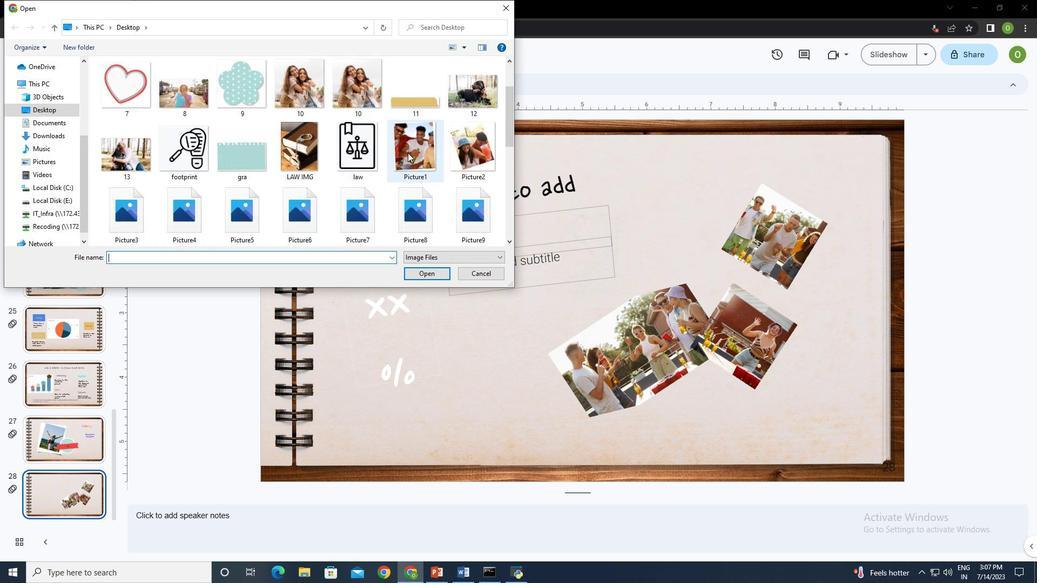 
Action: Mouse scrolled (407, 152) with delta (0, 0)
Screenshot: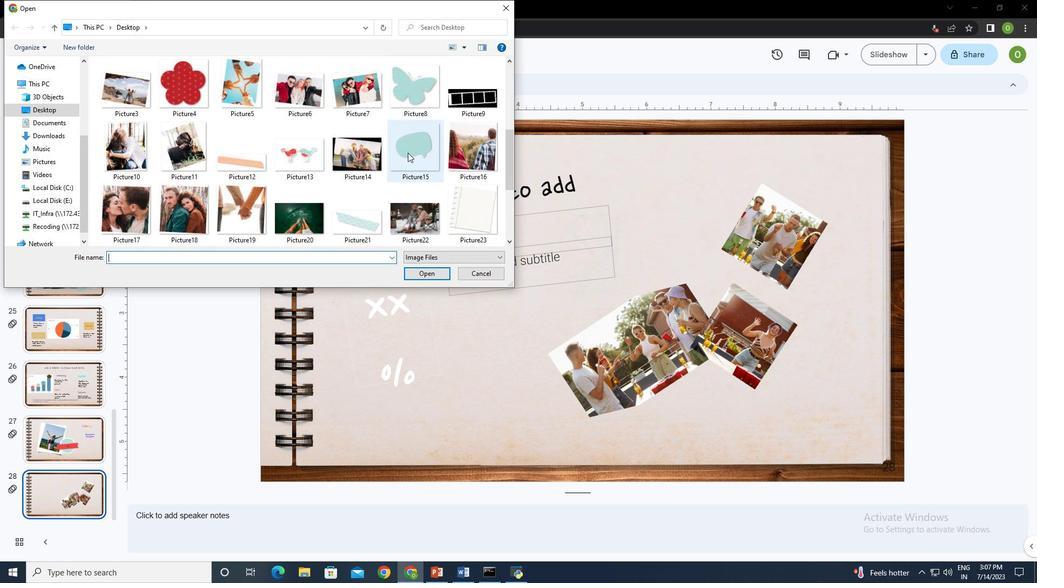 
Action: Mouse scrolled (407, 152) with delta (0, 0)
Screenshot: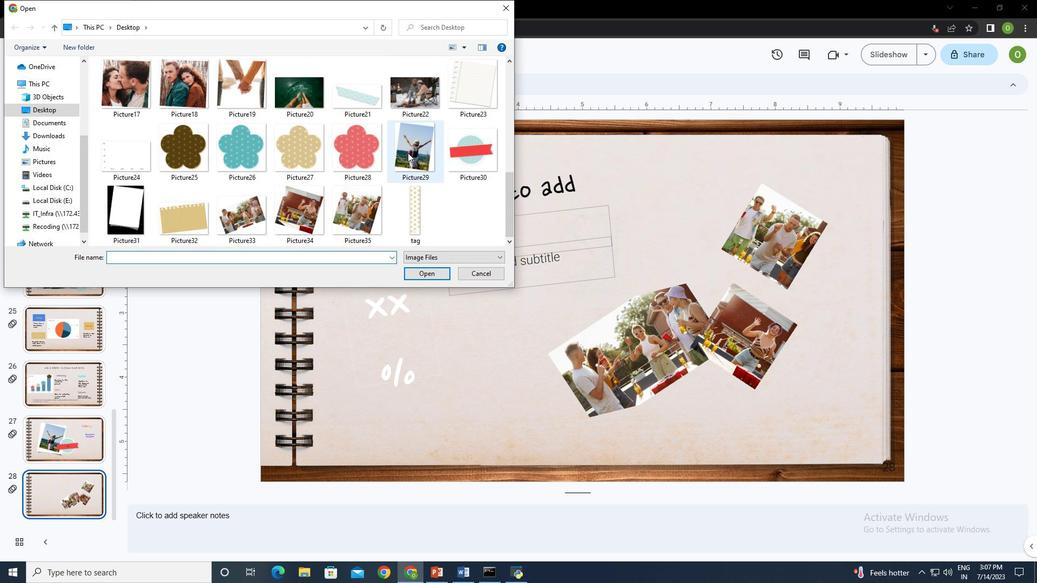 
Action: Mouse scrolled (407, 152) with delta (0, 0)
Screenshot: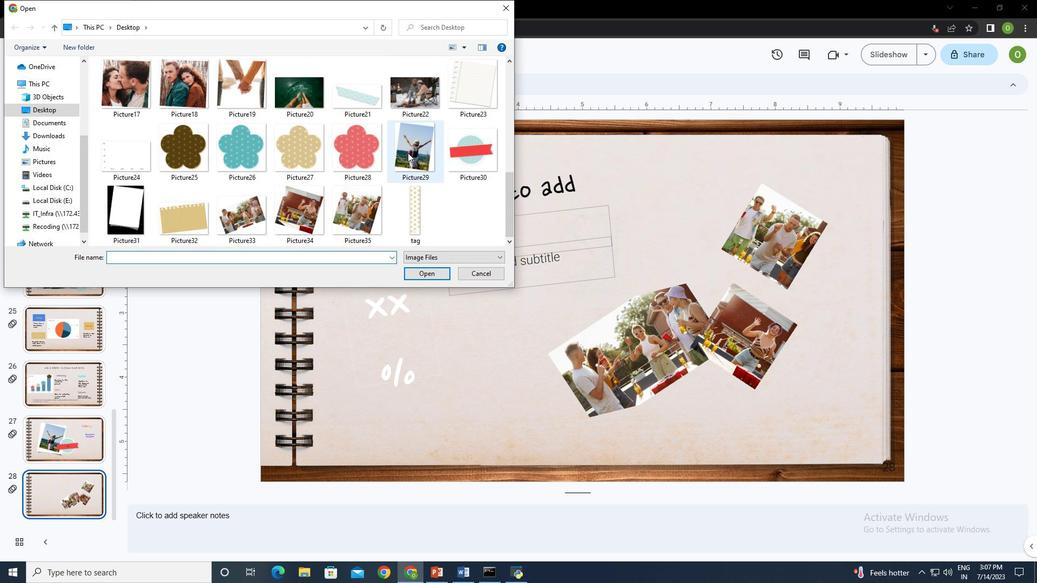 
Action: Mouse scrolled (407, 152) with delta (0, 0)
Screenshot: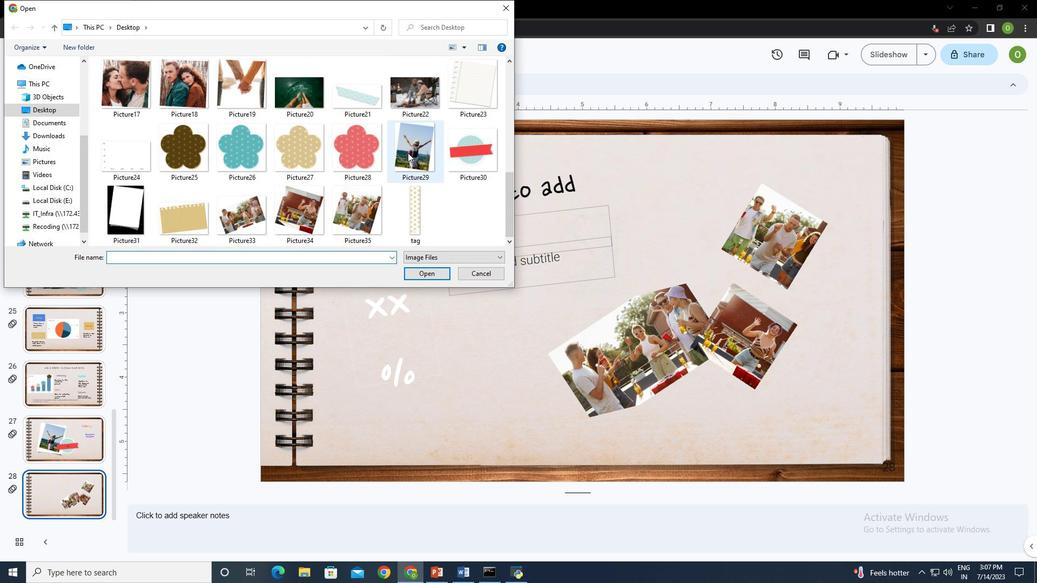 
Action: Mouse moved to (175, 213)
Screenshot: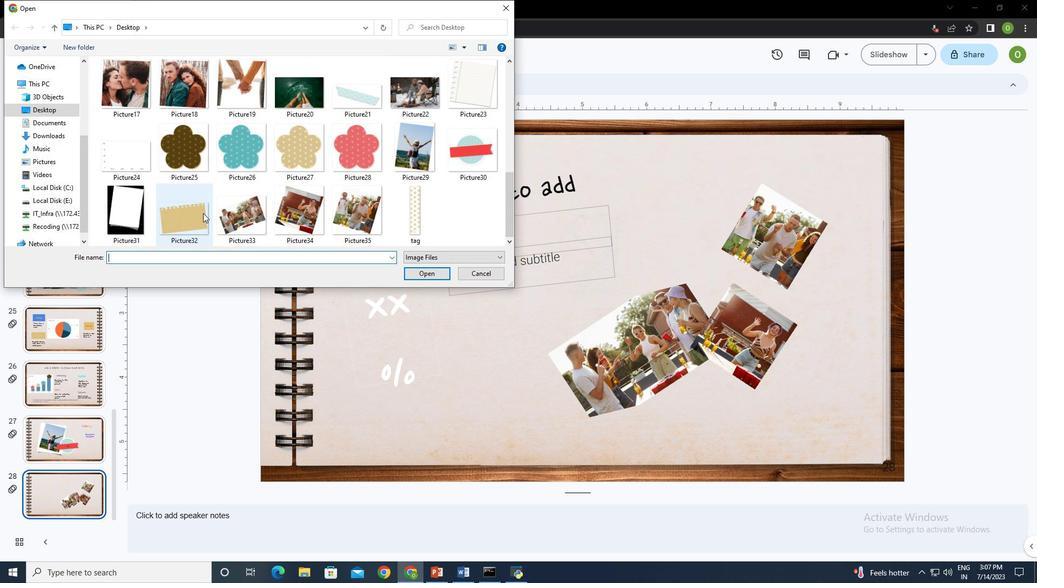
Action: Mouse pressed left at (175, 213)
Screenshot: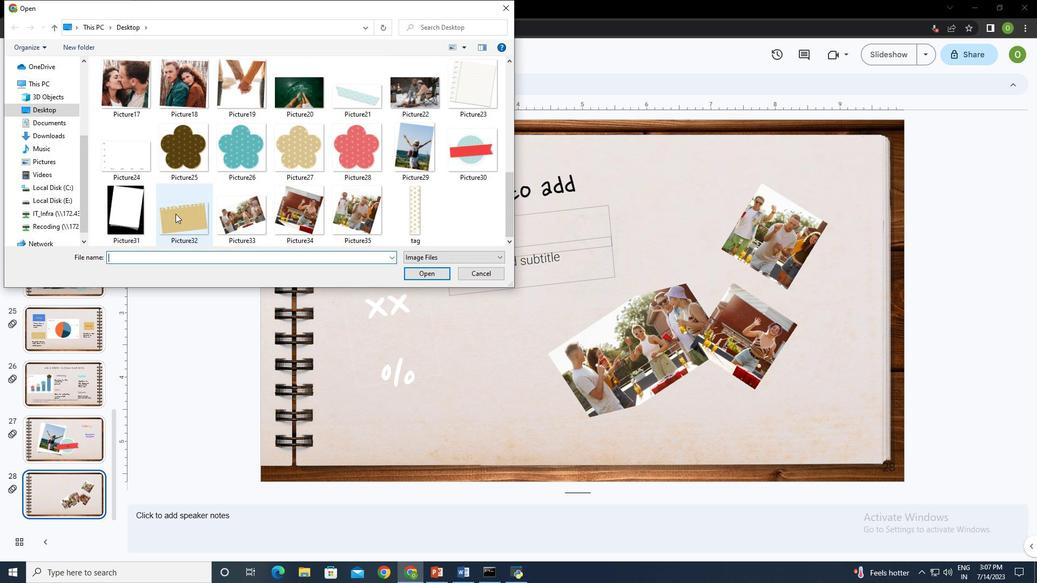 
Action: Mouse moved to (425, 272)
Screenshot: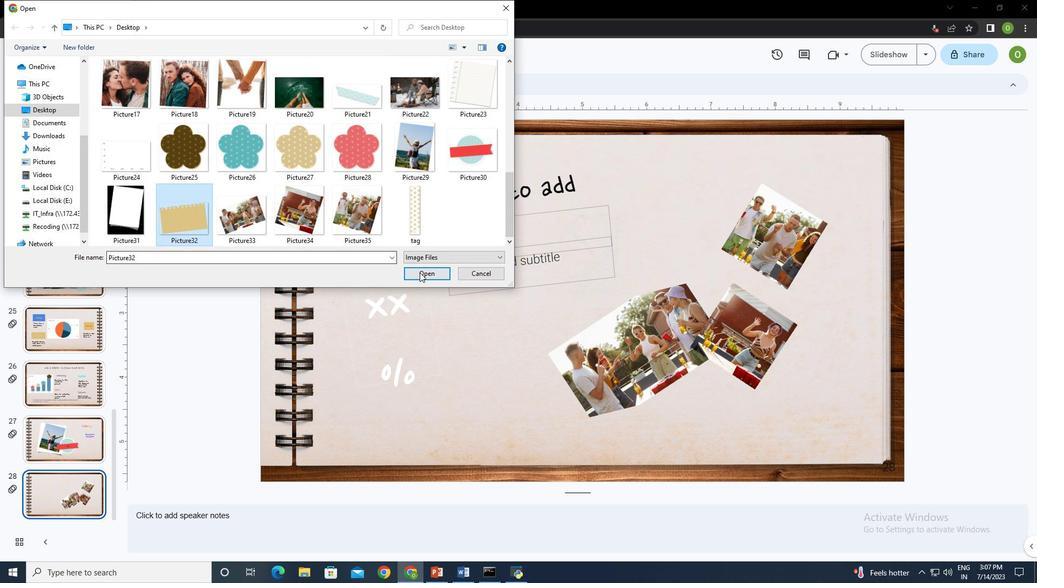 
Action: Mouse pressed left at (425, 272)
Screenshot: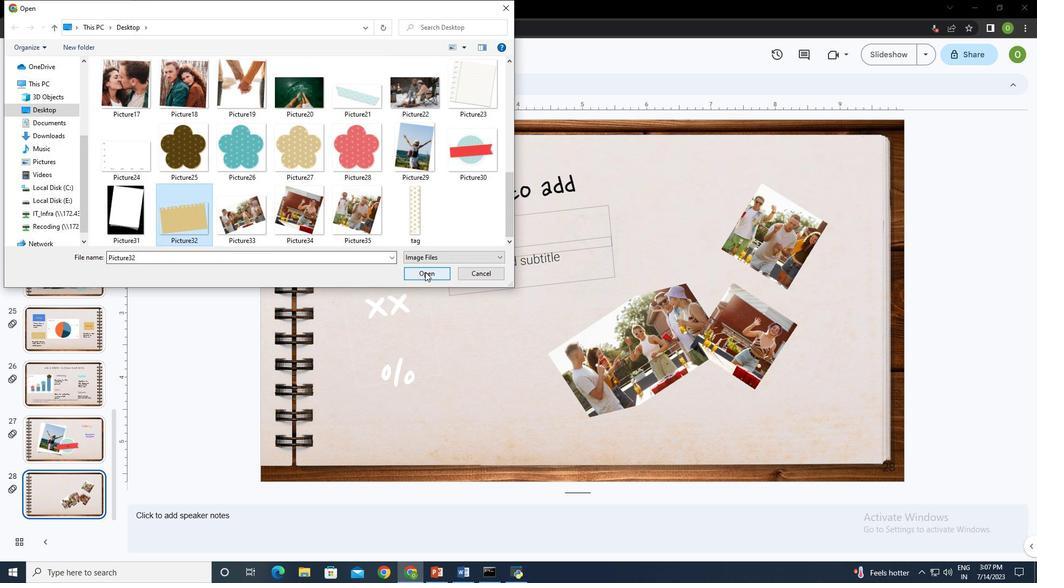 
Action: Mouse moved to (789, 436)
Screenshot: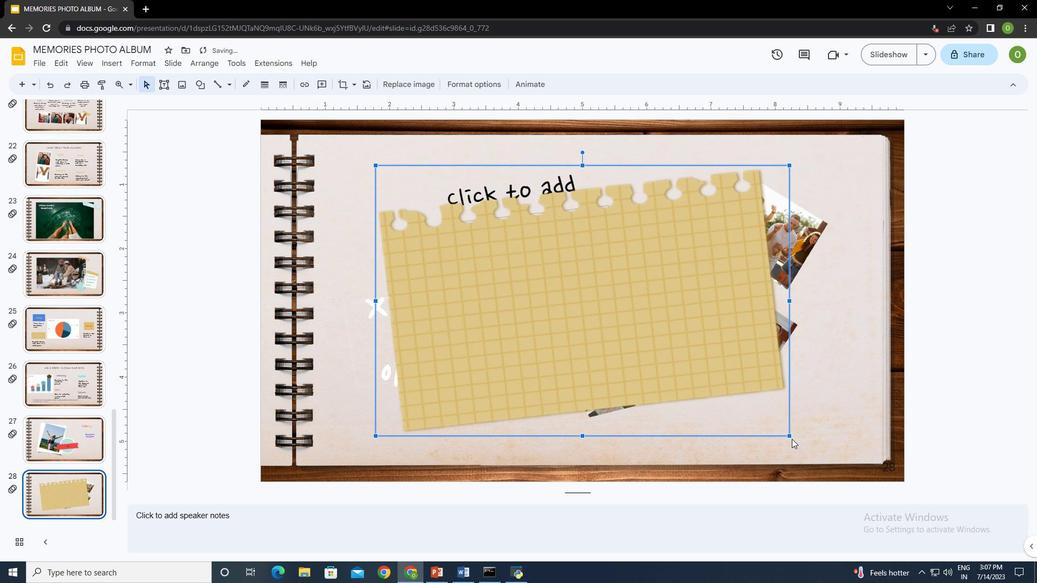 
Action: Mouse pressed left at (789, 436)
Screenshot: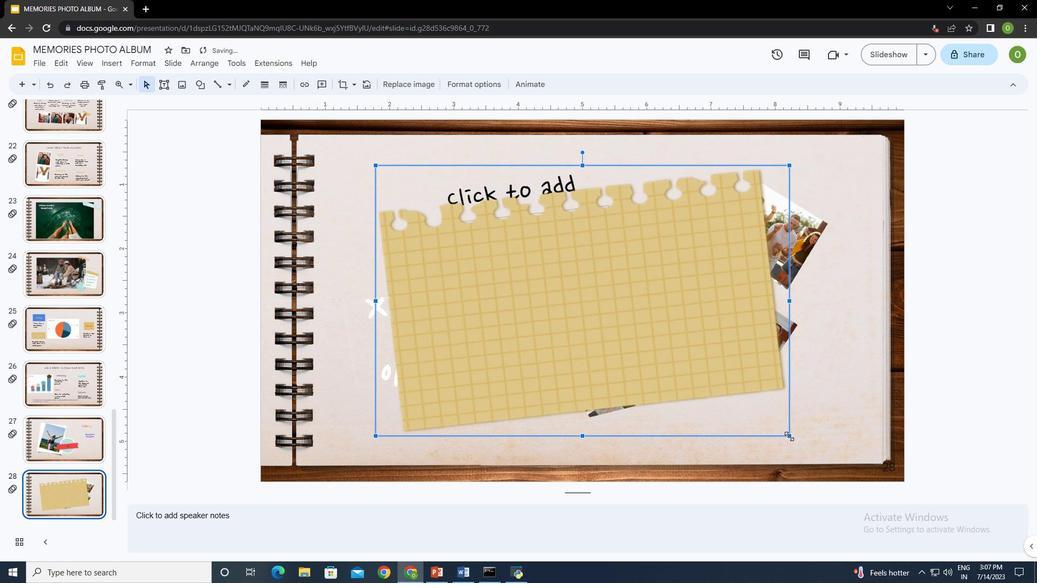 
Action: Mouse moved to (507, 244)
Screenshot: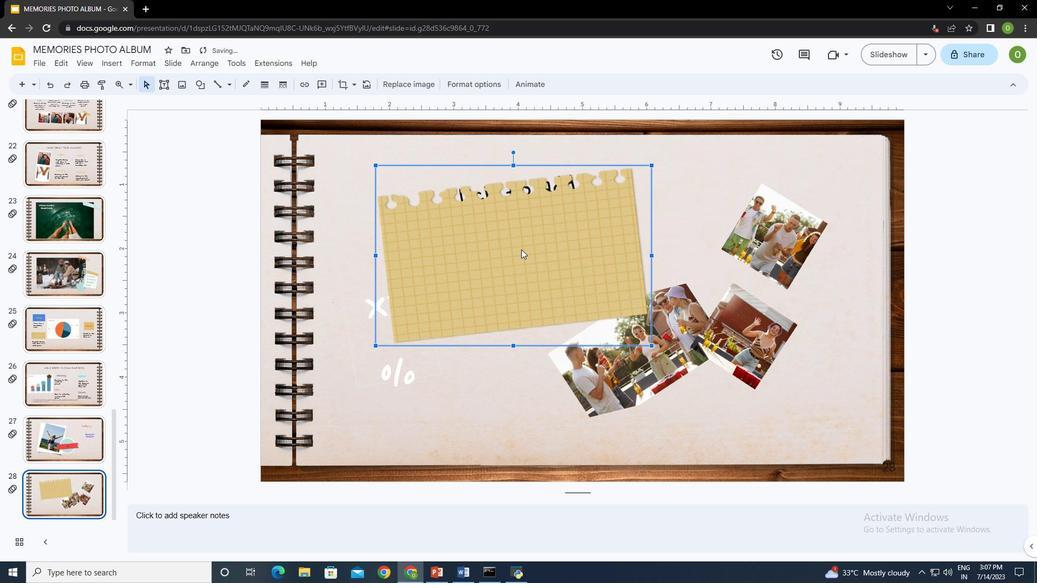 
Action: Mouse pressed left at (507, 244)
Screenshot: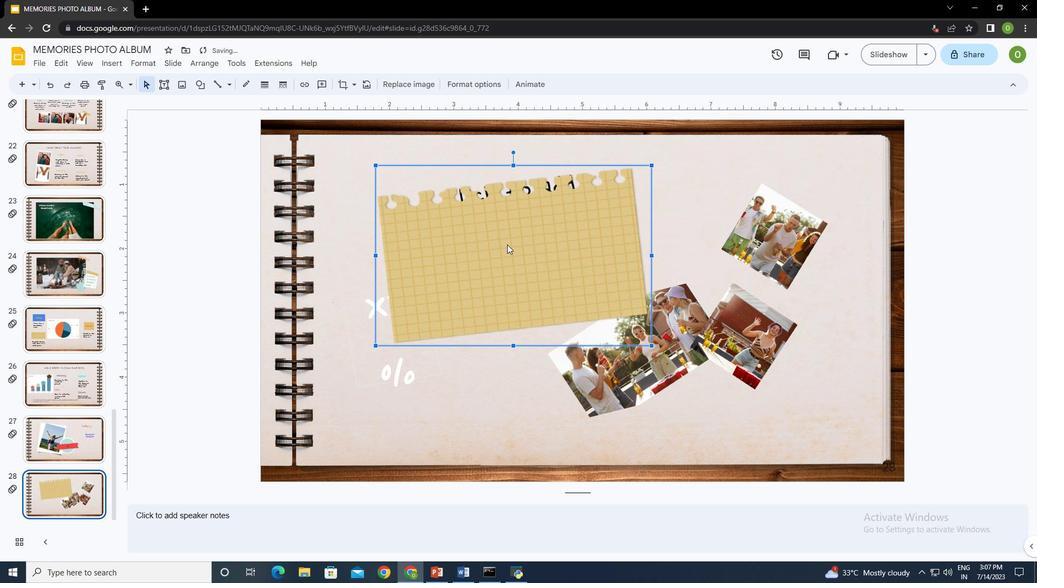 
Action: Mouse moved to (686, 337)
Screenshot: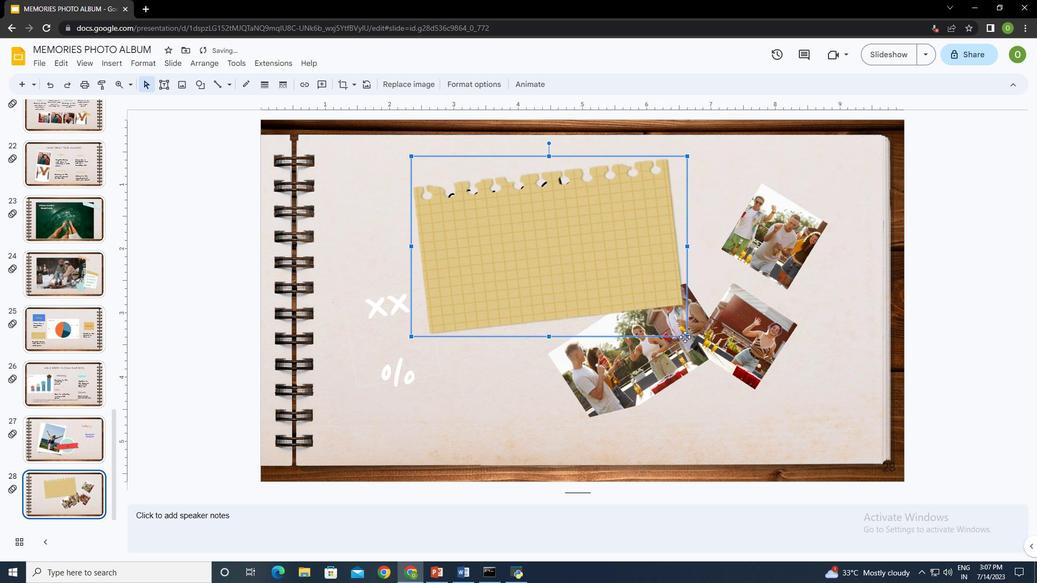 
Action: Mouse pressed left at (686, 337)
Screenshot: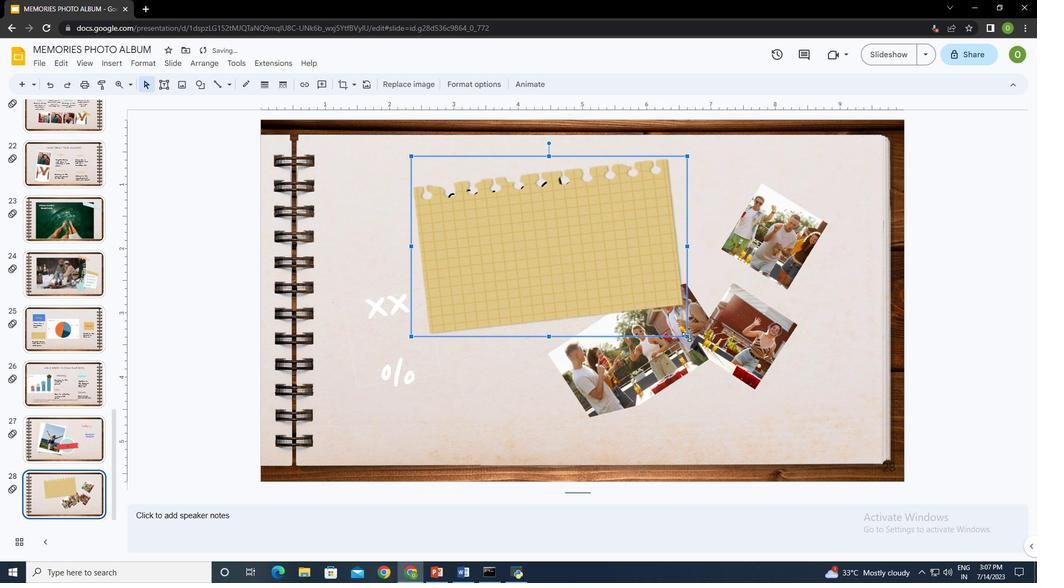
Action: Mouse moved to (535, 221)
Screenshot: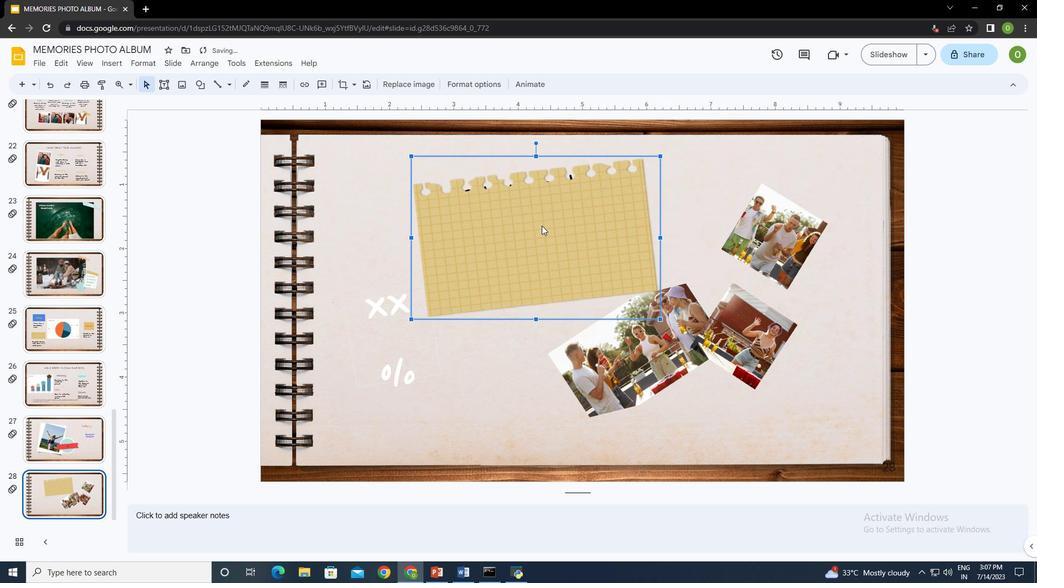 
Action: Mouse pressed left at (535, 221)
Screenshot: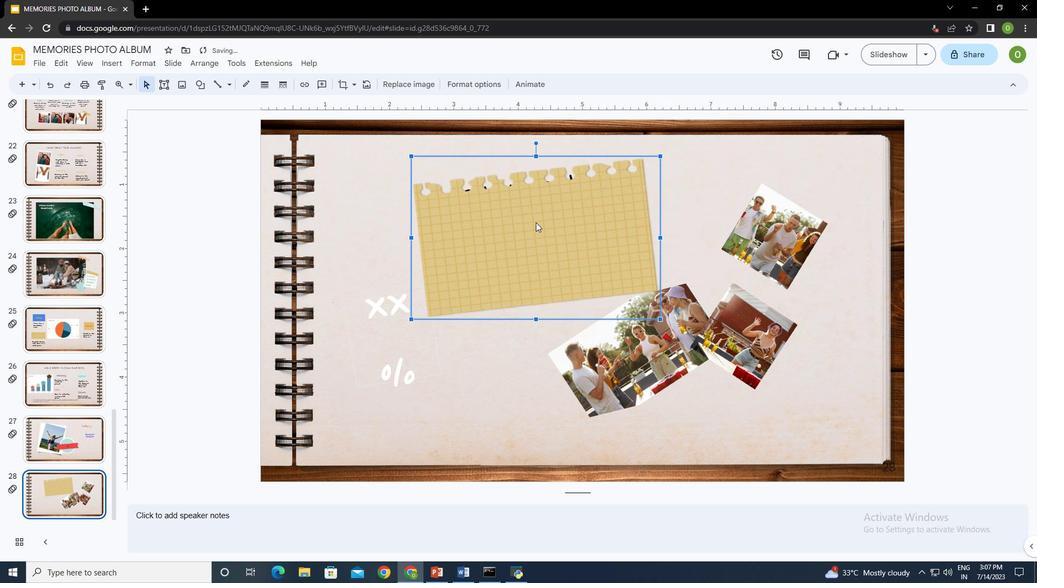 
Action: Mouse moved to (209, 61)
Screenshot: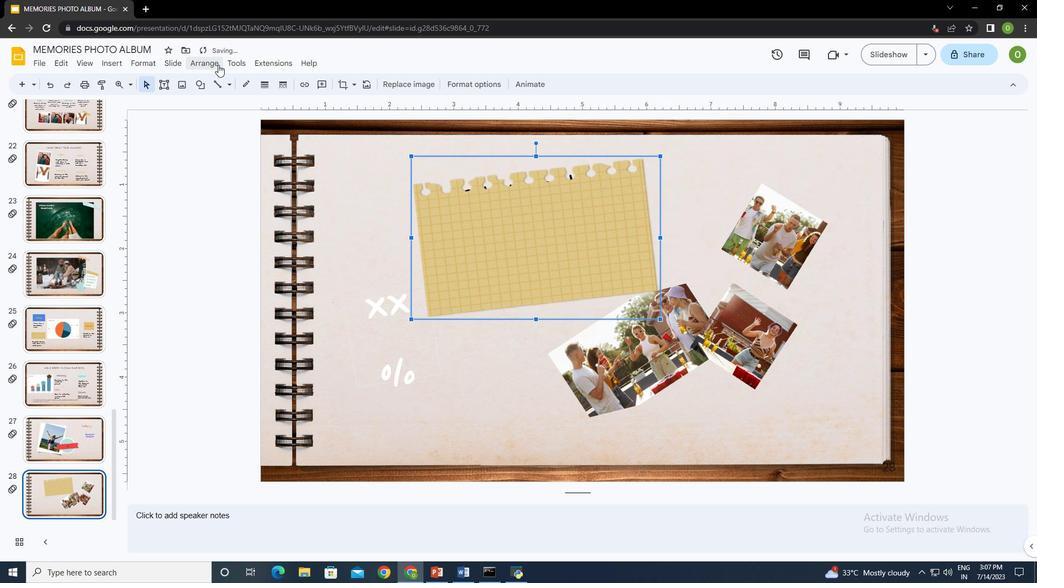 
Action: Mouse pressed left at (209, 61)
Screenshot: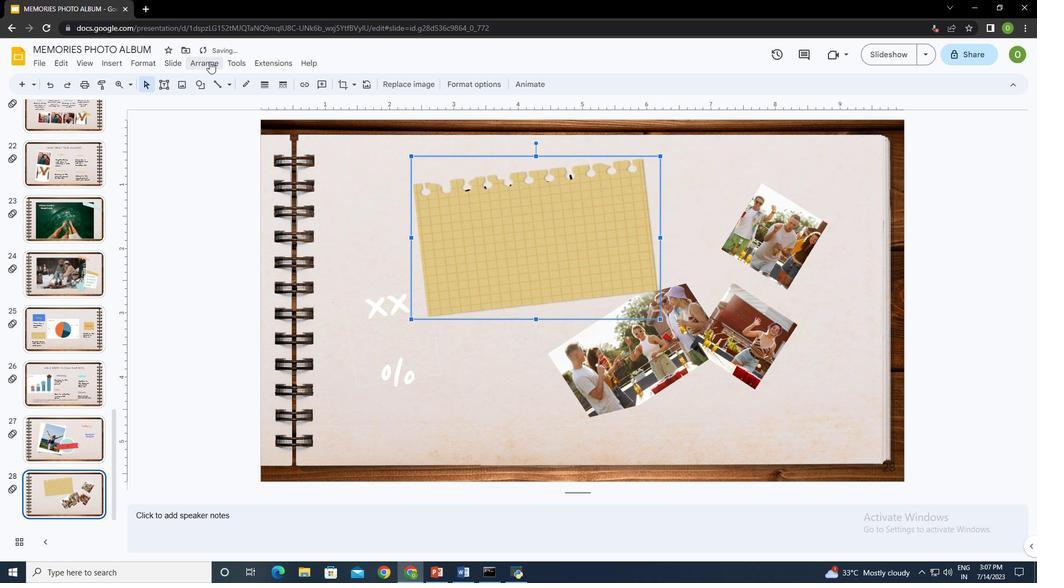 
Action: Mouse moved to (406, 117)
Screenshot: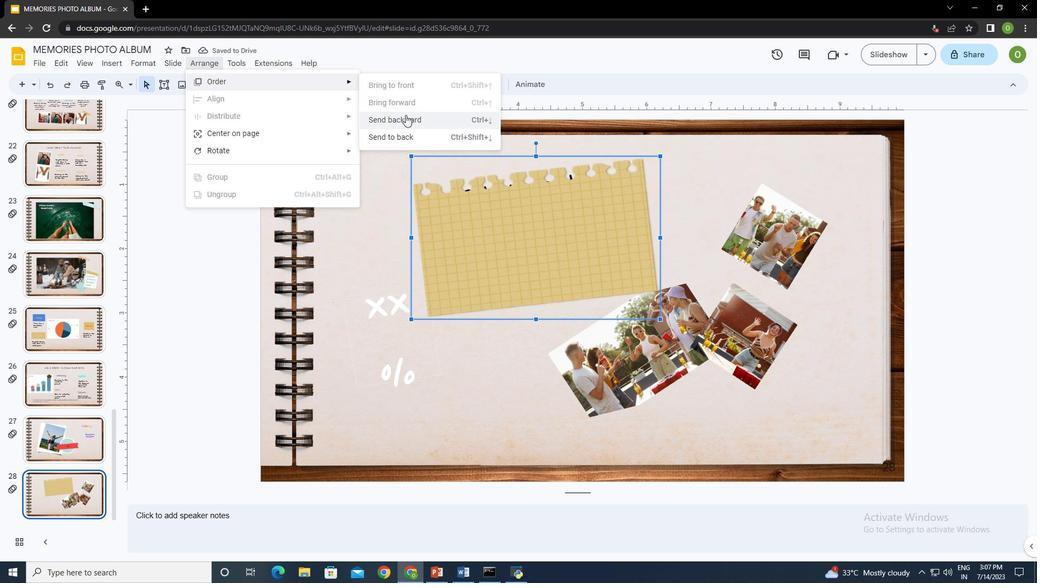 
Action: Mouse pressed left at (406, 117)
Screenshot: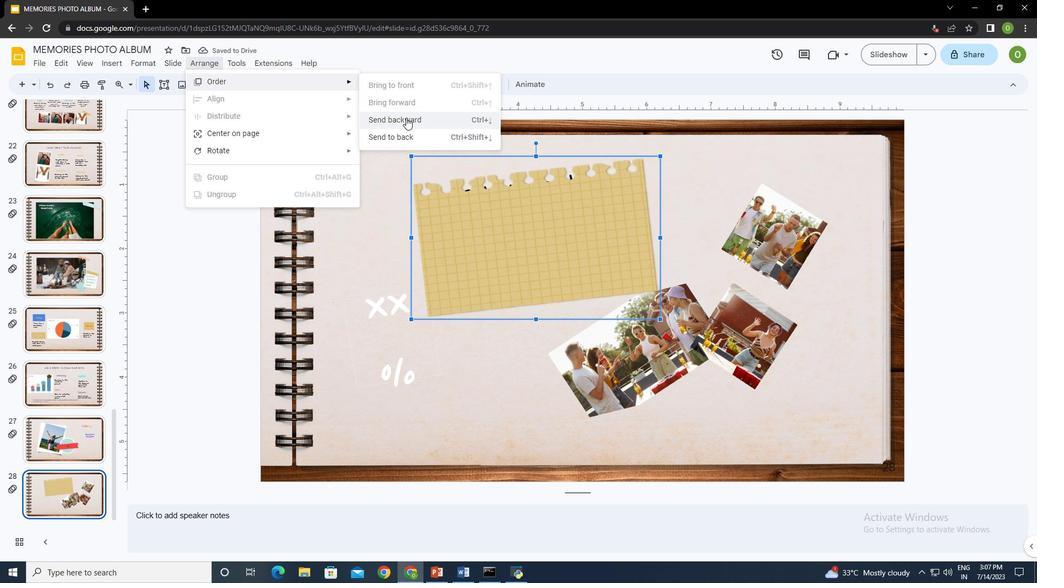 
Action: Mouse moved to (508, 208)
Screenshot: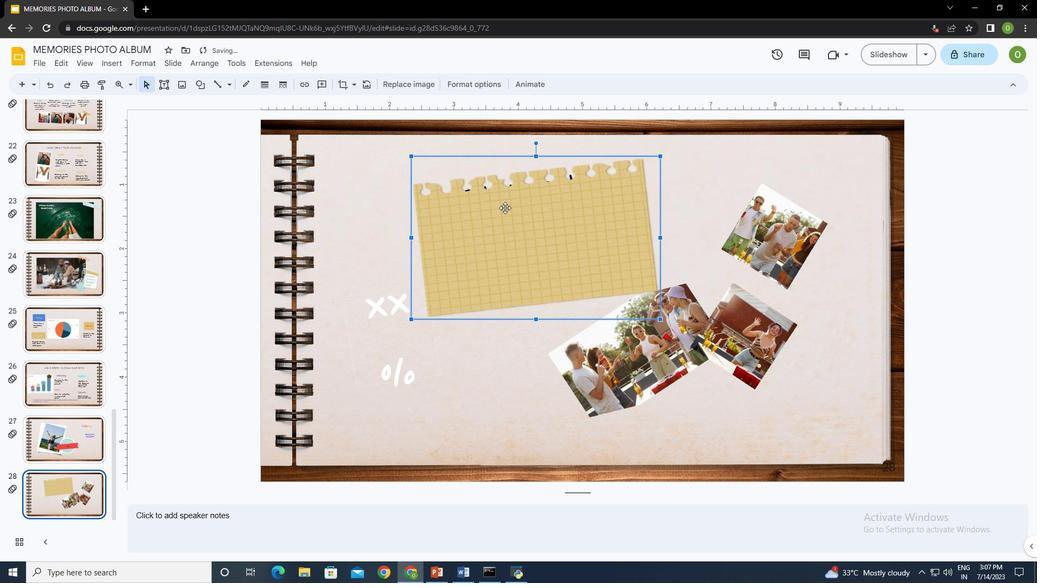 
Action: Mouse pressed left at (508, 208)
Screenshot: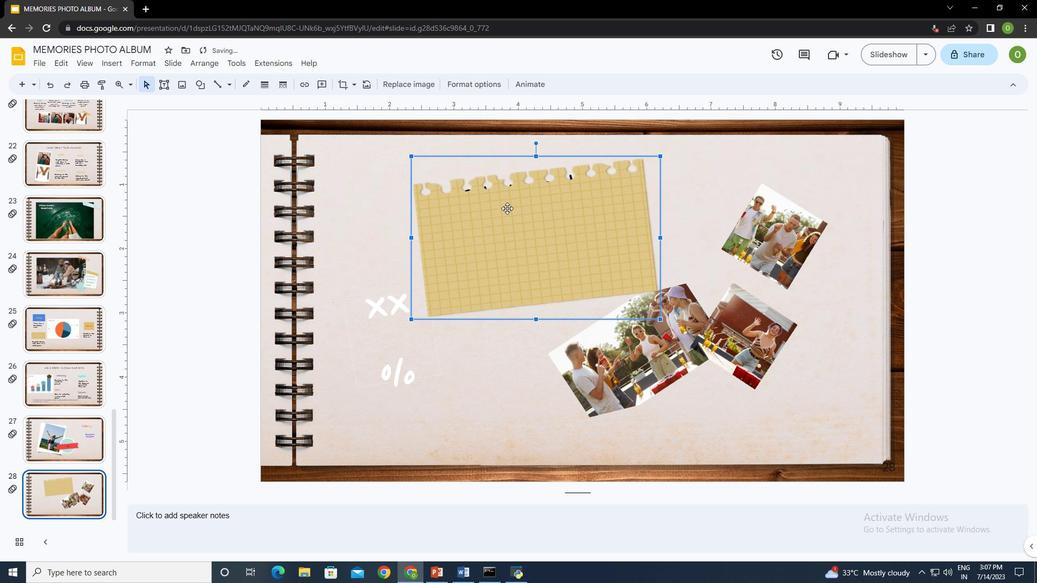 
Action: Mouse moved to (185, 59)
Screenshot: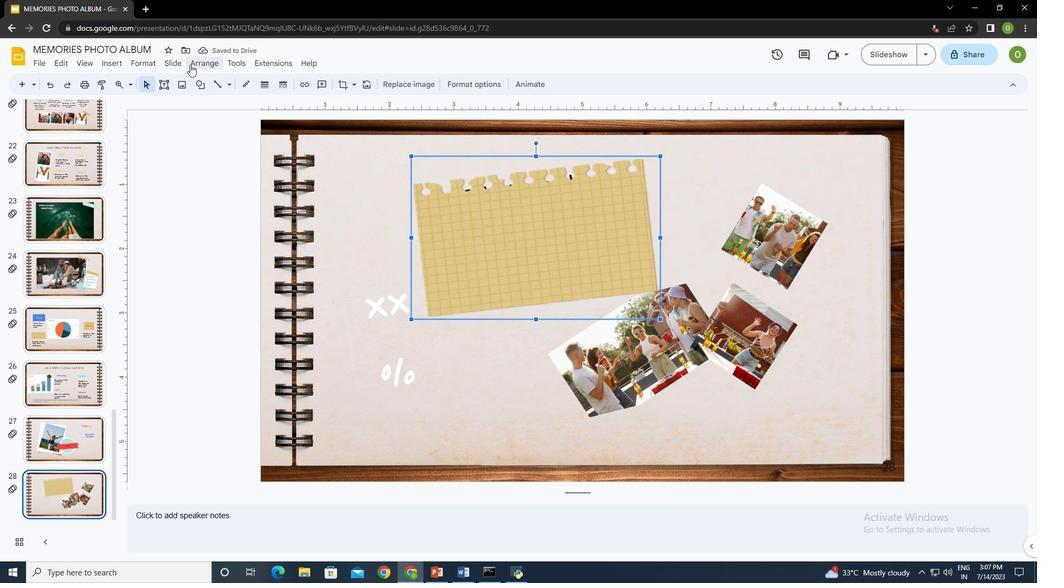 
Action: Mouse pressed left at (185, 59)
Screenshot: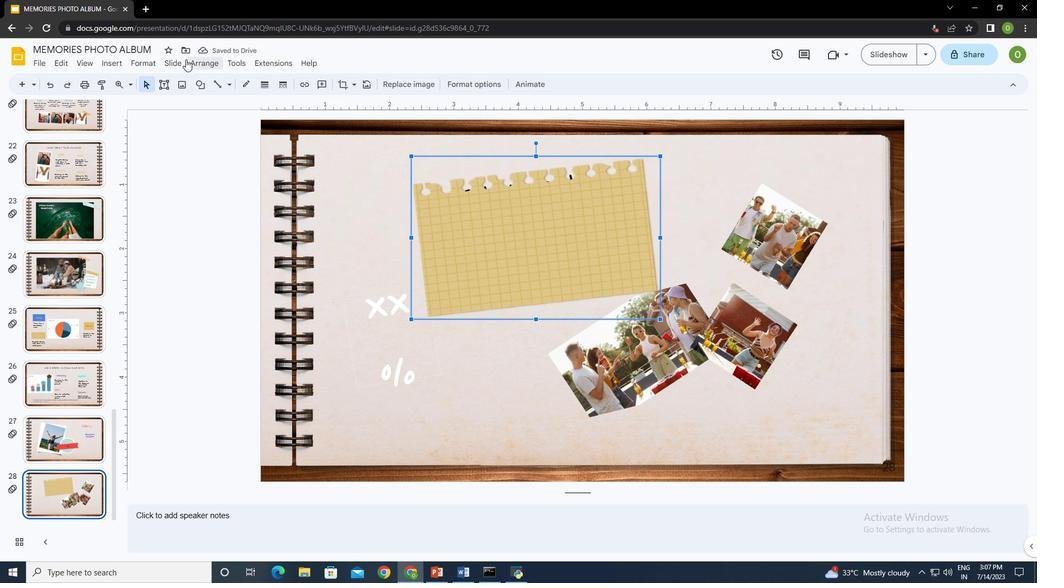 
Action: Mouse moved to (428, 101)
Screenshot: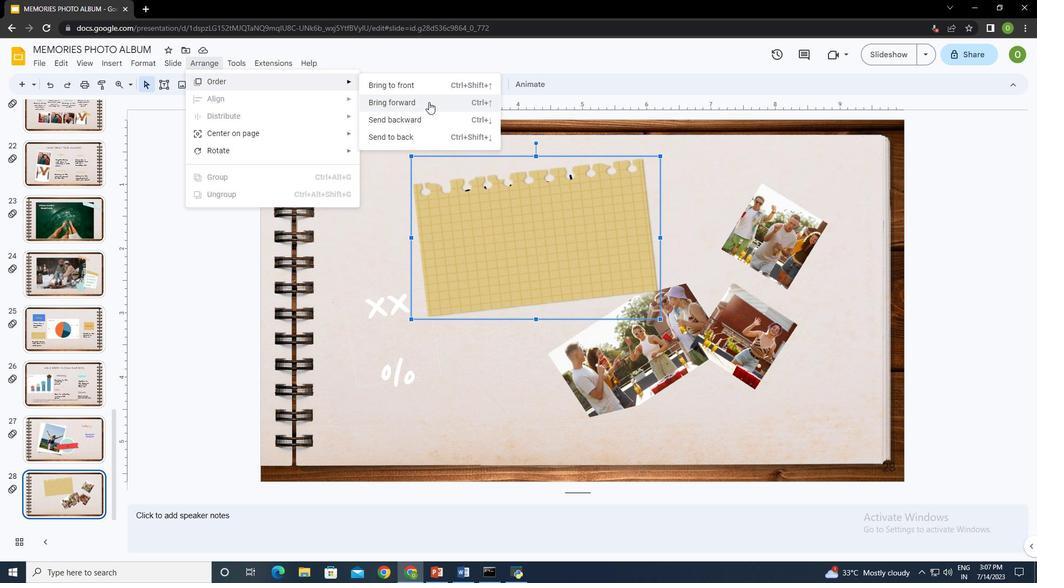 
Action: Mouse pressed left at (428, 101)
Screenshot: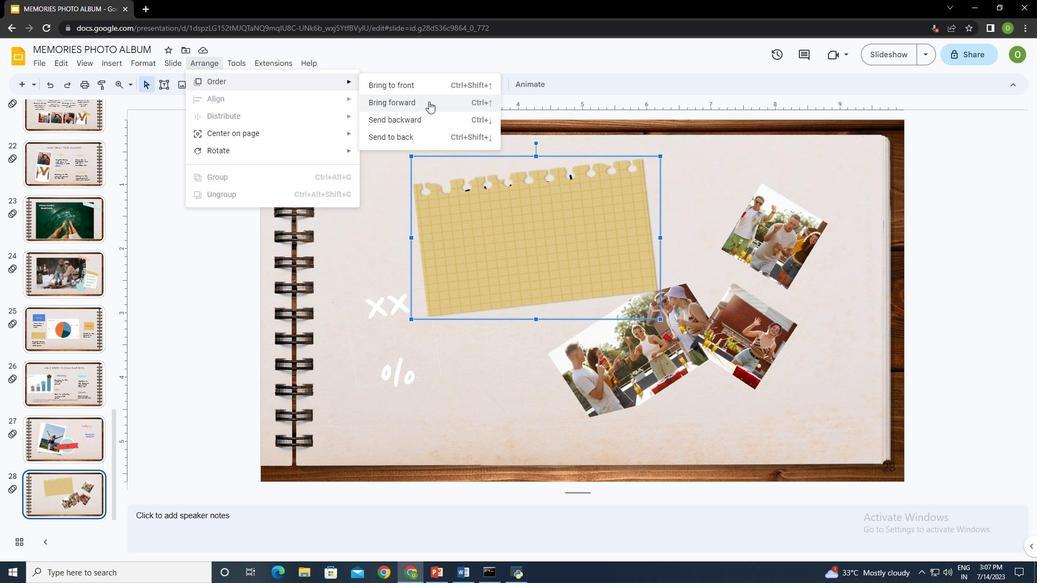 
Action: Mouse moved to (208, 61)
Screenshot: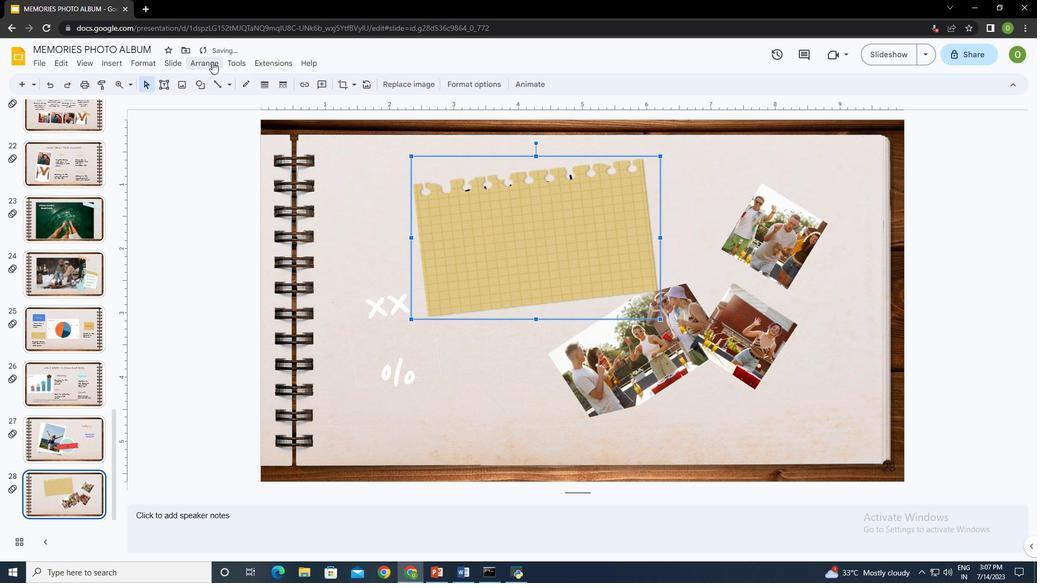 
Action: Mouse pressed left at (208, 61)
Screenshot: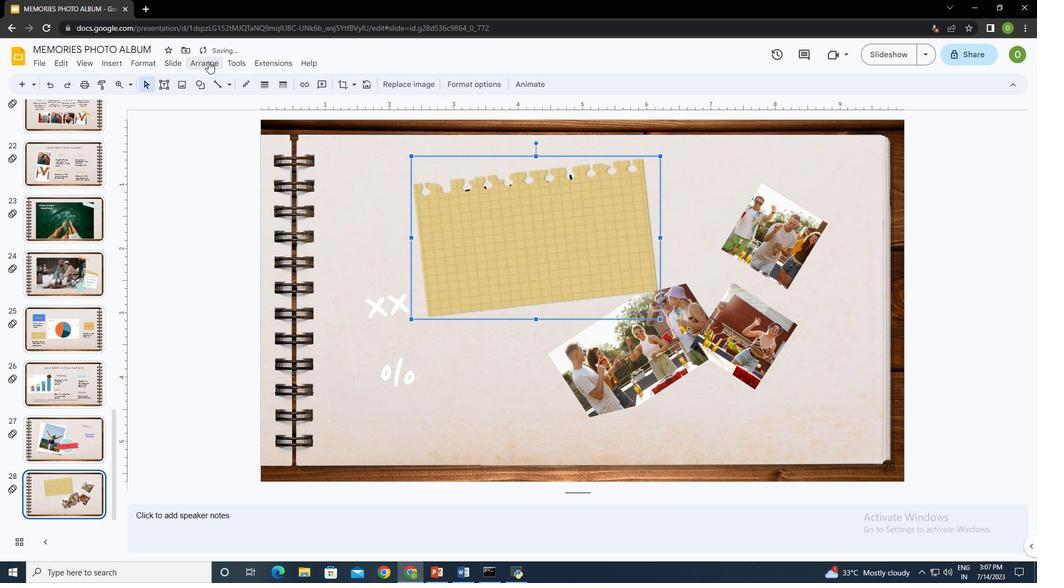 
Action: Mouse moved to (420, 138)
Screenshot: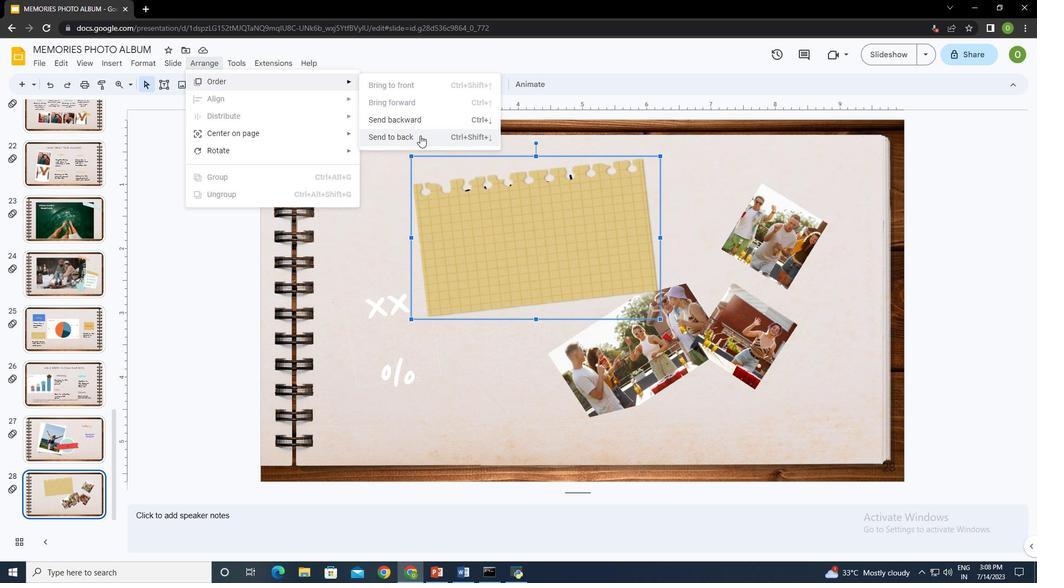 
Action: Mouse pressed left at (420, 138)
Screenshot: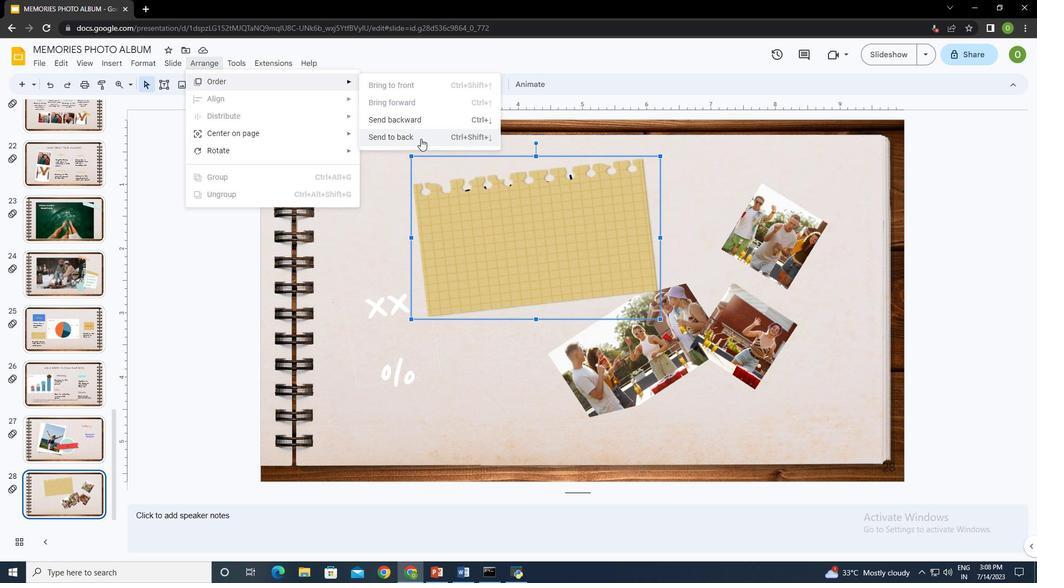 
Action: Mouse moved to (515, 196)
Screenshot: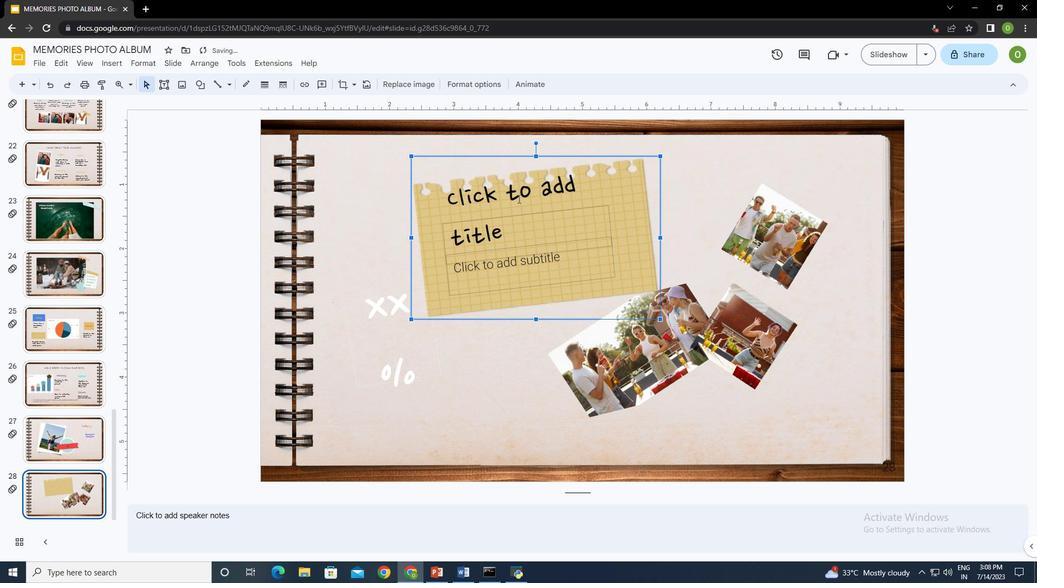 
Action: Mouse pressed left at (515, 196)
Screenshot: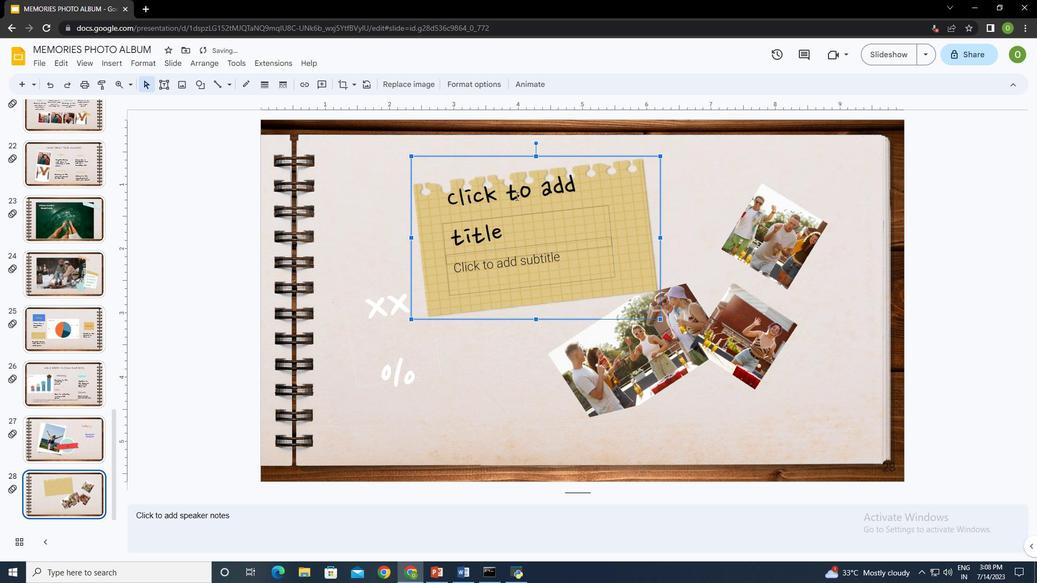 
Action: Mouse moved to (517, 226)
Screenshot: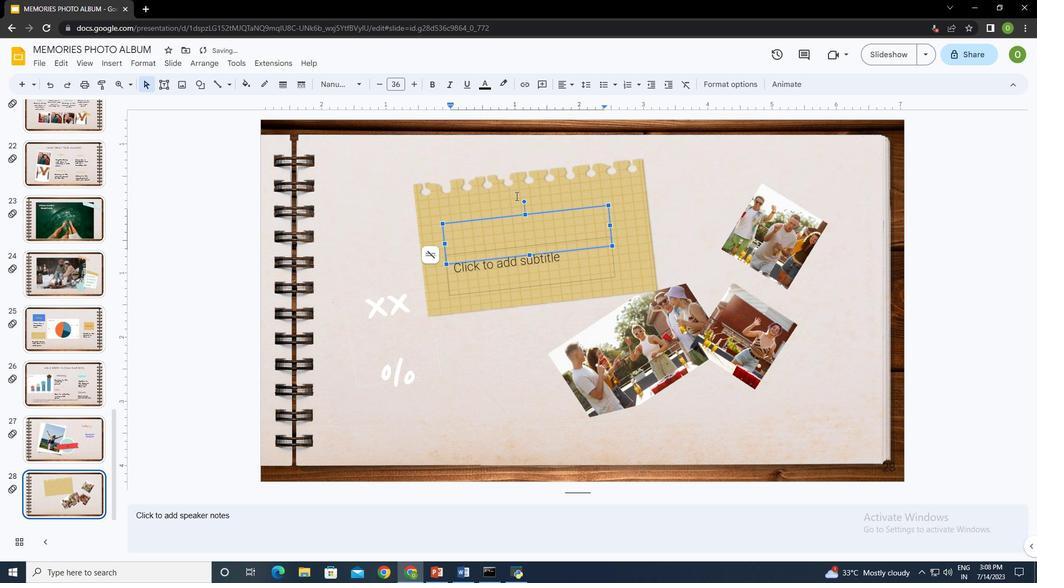 
Action: Key pressed <Key.shift><Key.shift><Key.shift><Key.shift><Key.shift><Key.shift><Key.shift><Key.shift><Key.shift><Key.shift><Key.shift><Key.shift>COMP<Key.backspace><Key.backspace><Key.backspace><Key.backspace><Key.backspace><Key.backspace><Key.backspace><Key.backspace><Key.backspace><Key.backspace><Key.backspace><Key.caps_lock>SOFTAGE
Screenshot: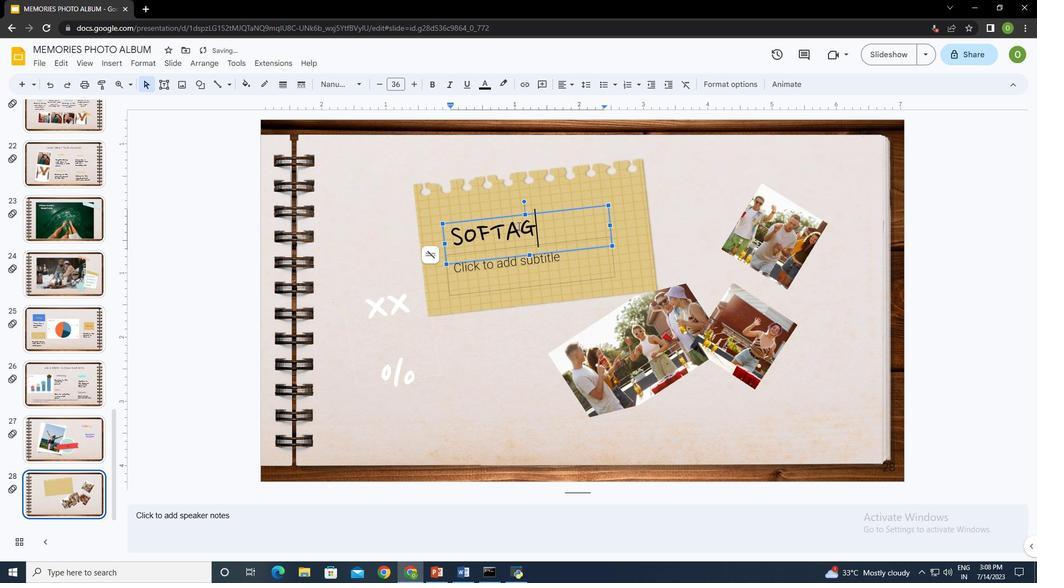 
Action: Mouse moved to (520, 268)
Screenshot: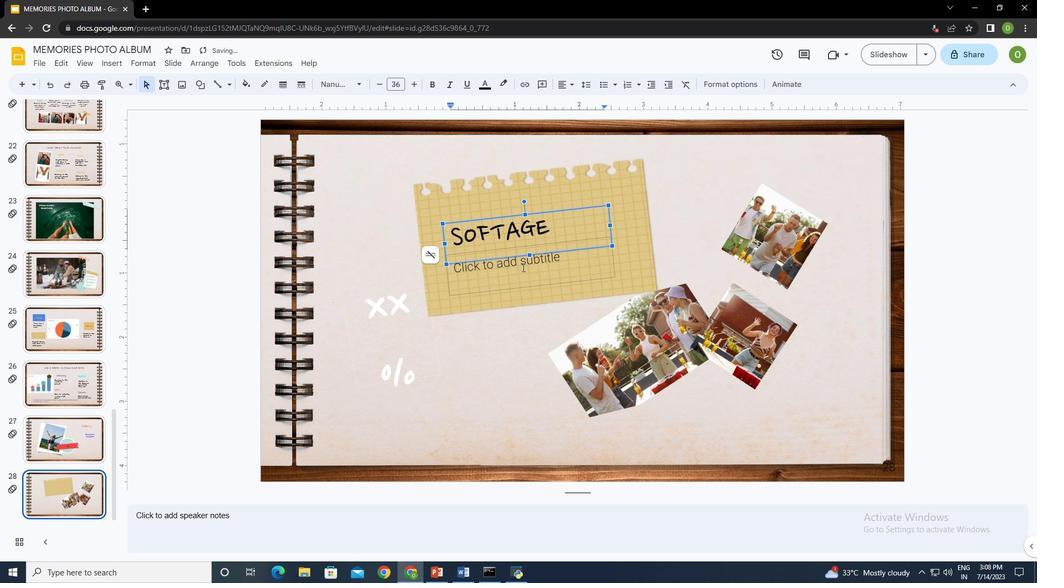 
Action: Mouse pressed left at (520, 268)
Screenshot: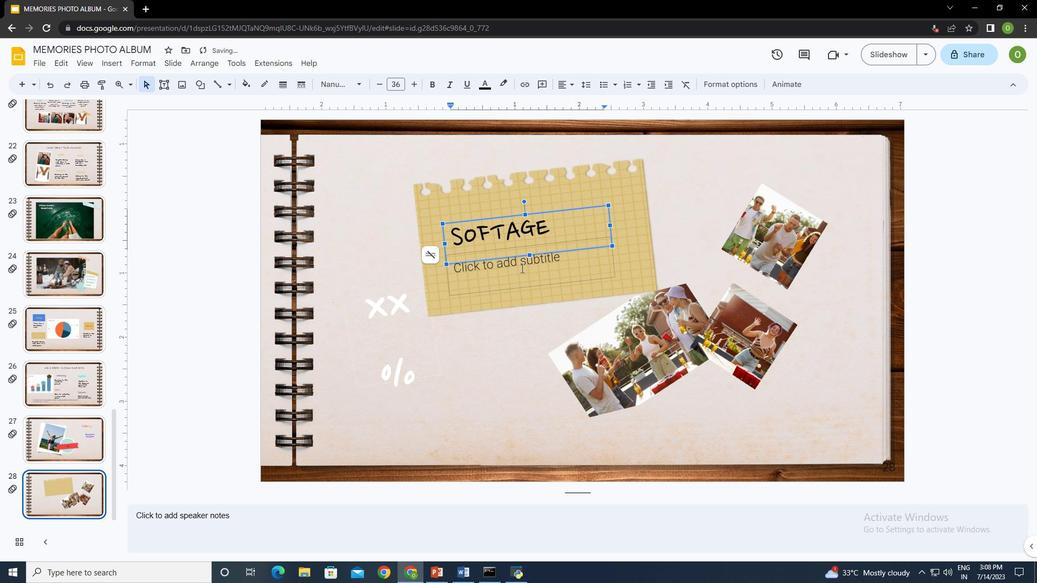 
Action: Key pressed <Key.shift><Key.shift><Key.shift><Key.shift>yOU<Key.space><Key.backspace><Key.backspace><Key.backspace><Key.backspace><Key.backspace><Key.backspace><Key.backspace><Key.backspace><Key.backspace><Key.backspace><Key.backspace><Key.backspace><Key.backspace><Key.backspace><Key.caps_lock><Key.shift><Key.shift><Key.shift><Key.shift>You<Key.space>can<Key.space>enter<Key.space>a<Key.space>subtitle<Key.space>here<Key.space>if<Key.space>you<Key.space>need<Key.space>itctrl+A
Screenshot: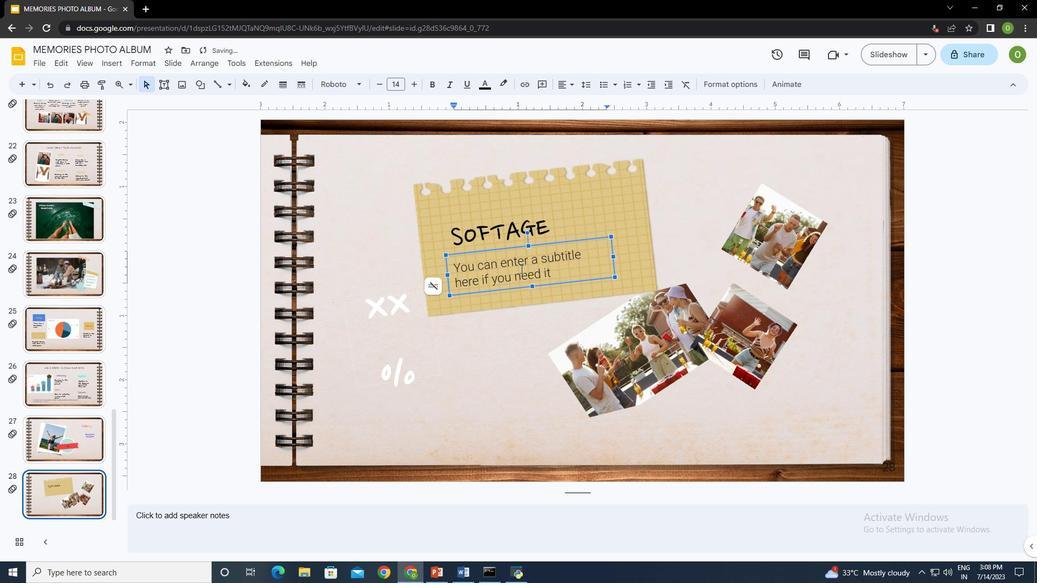 
Action: Mouse moved to (333, 84)
Screenshot: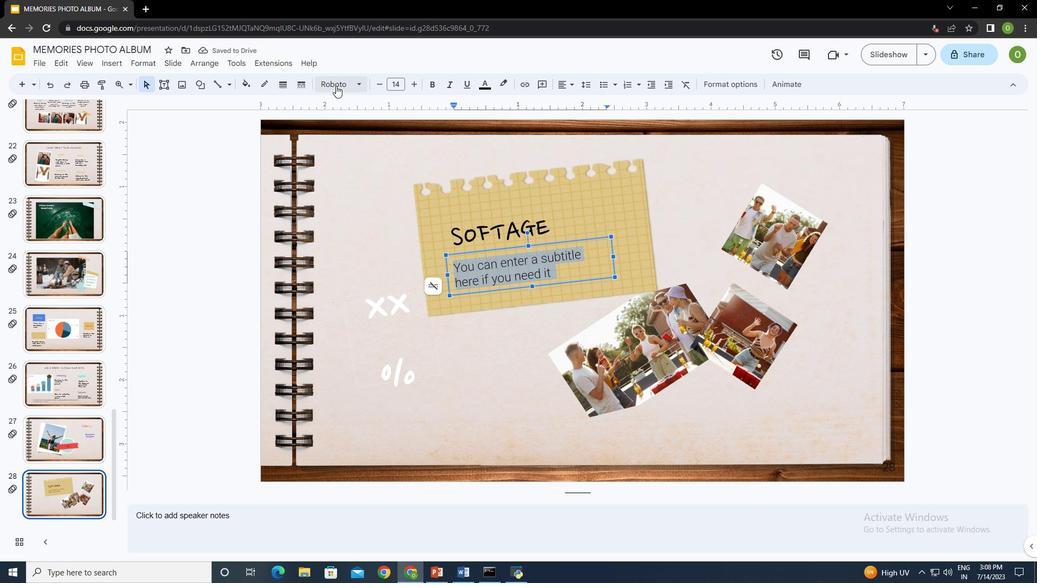 
Action: Mouse pressed left at (333, 84)
Screenshot: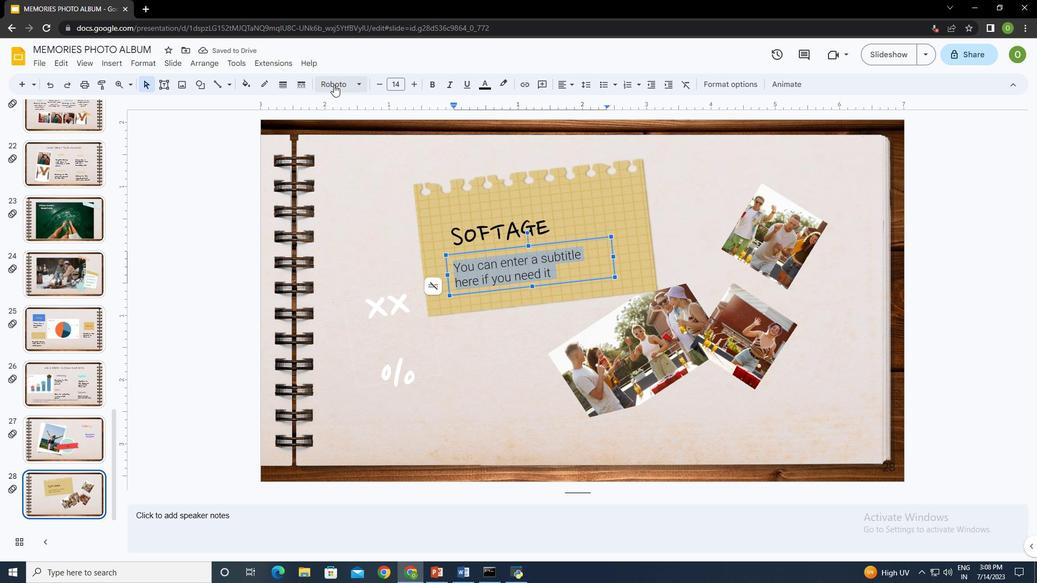 
Action: Mouse moved to (391, 259)
Screenshot: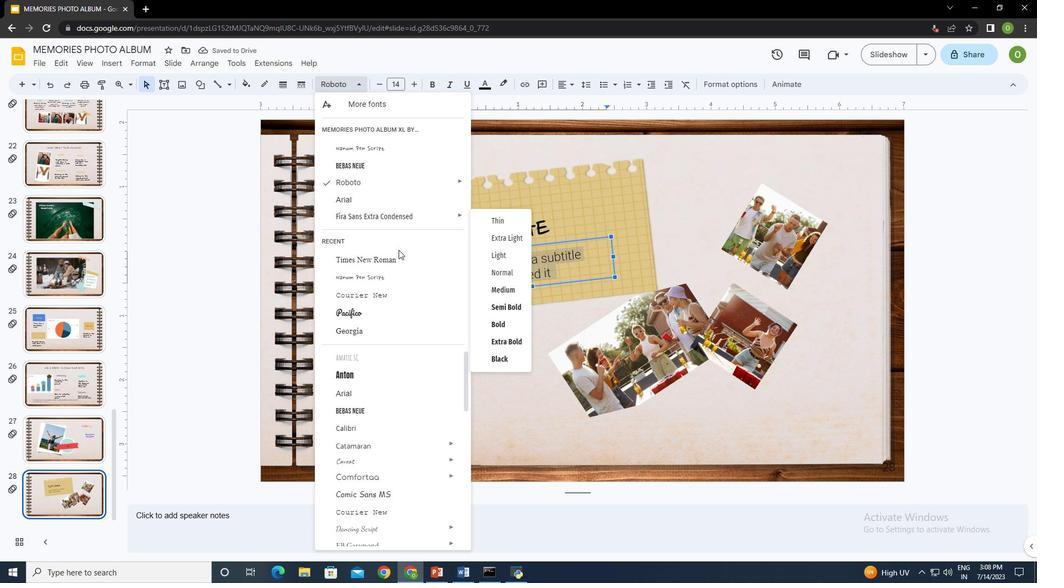 
Action: Mouse pressed left at (391, 259)
Screenshot: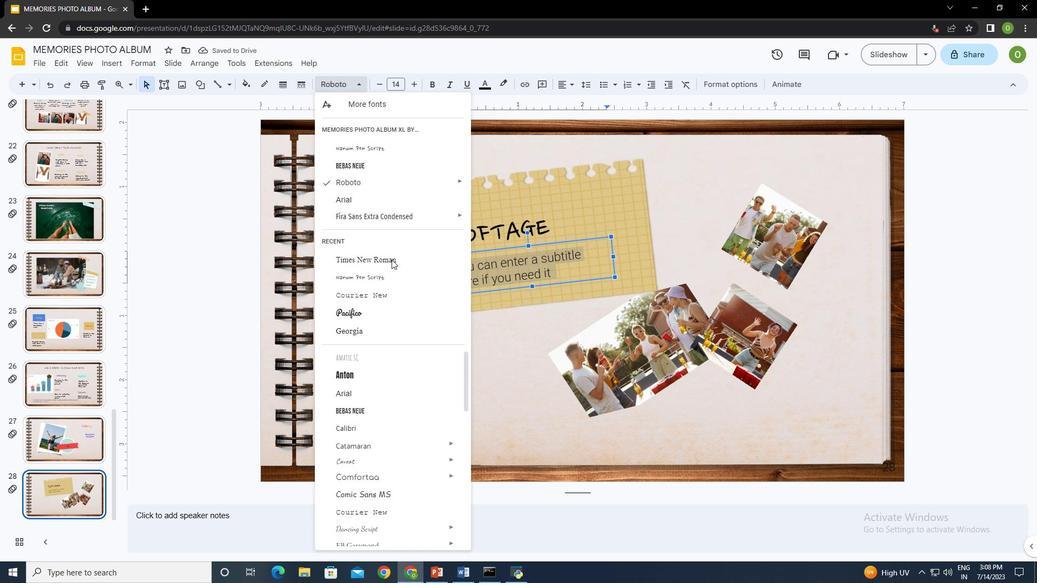 
Action: Mouse moved to (619, 217)
Screenshot: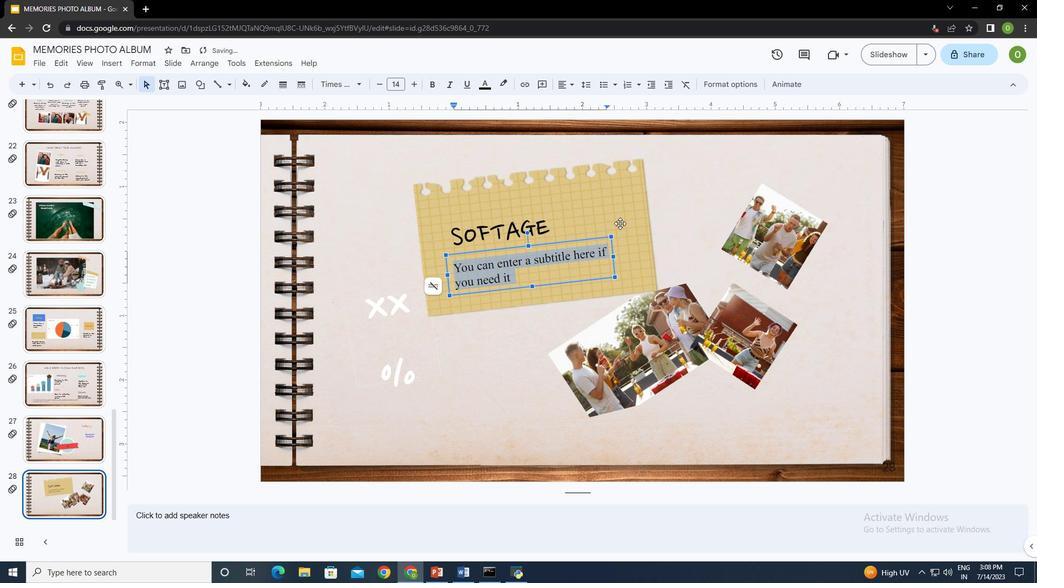 
Action: Mouse pressed left at (619, 217)
Screenshot: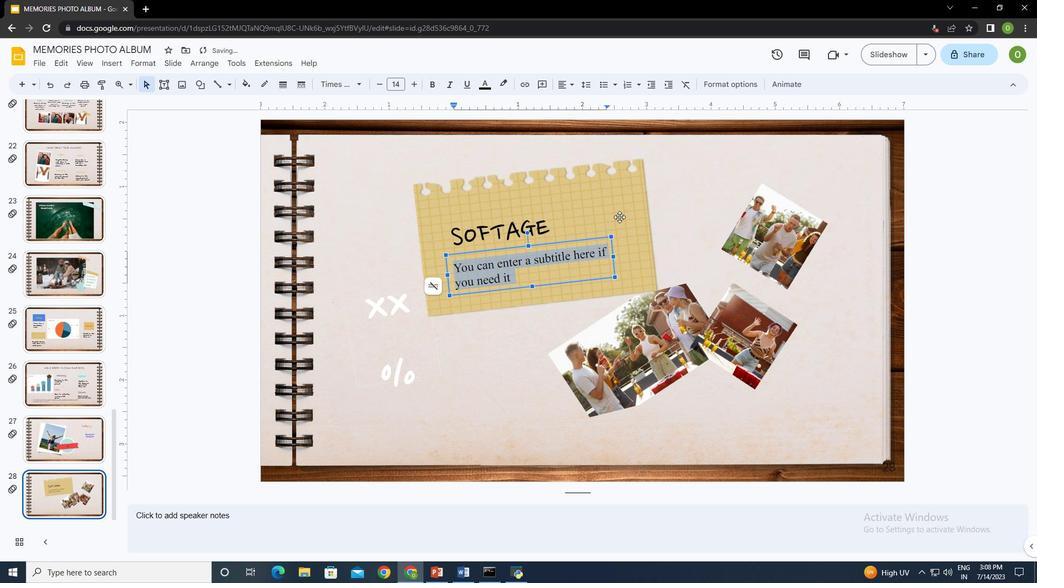 
Action: Mouse moved to (431, 355)
Screenshot: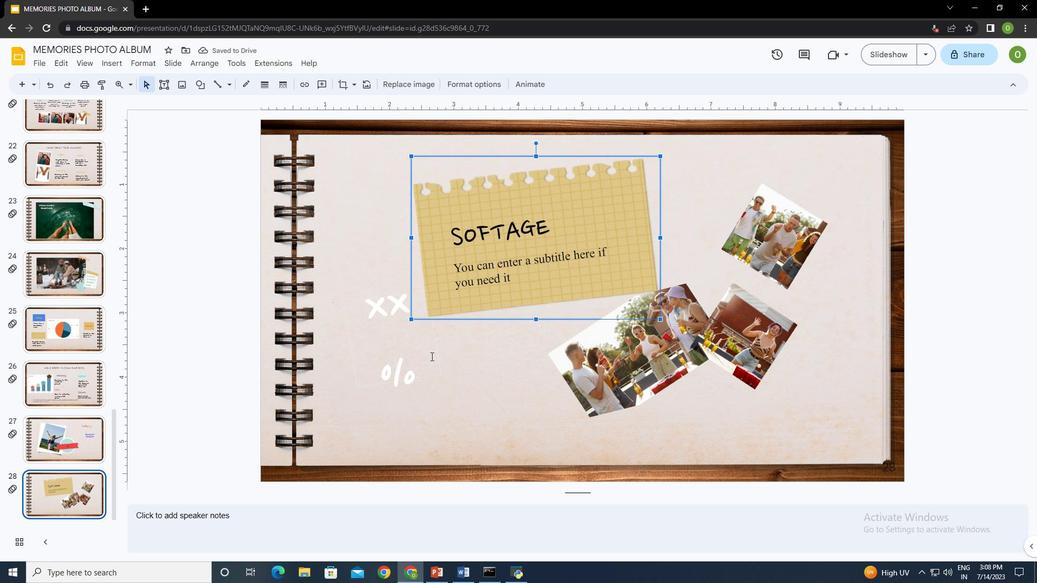 
Action: Mouse pressed left at (431, 355)
Screenshot: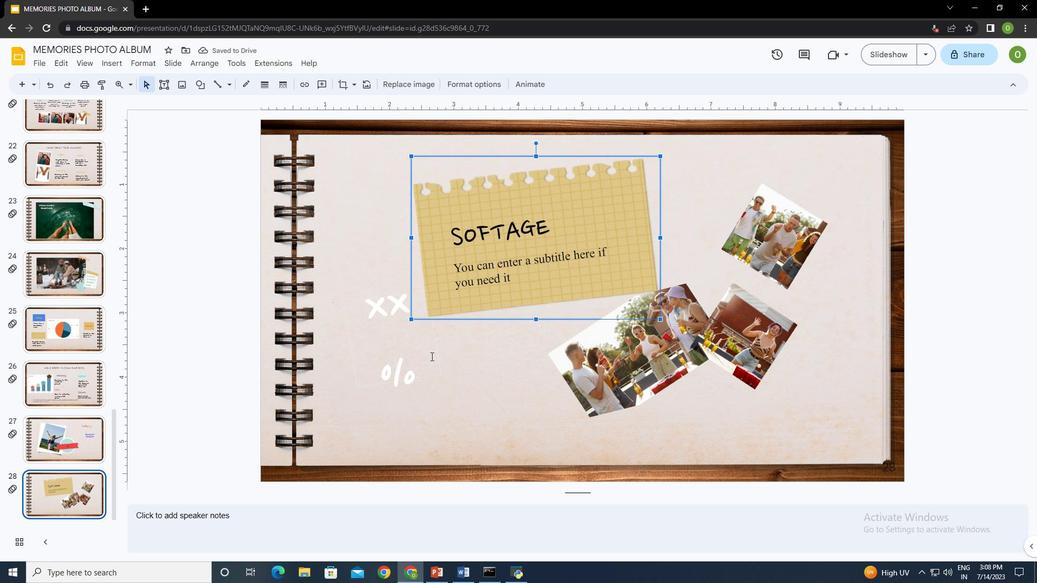 
Action: Mouse moved to (477, 347)
Screenshot: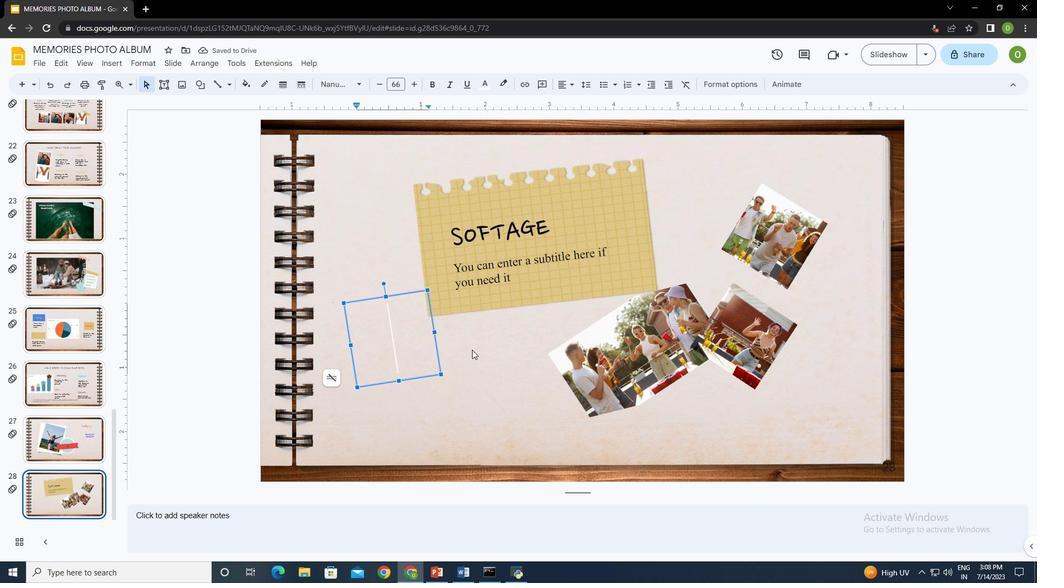 
Action: Mouse pressed left at (477, 347)
Screenshot: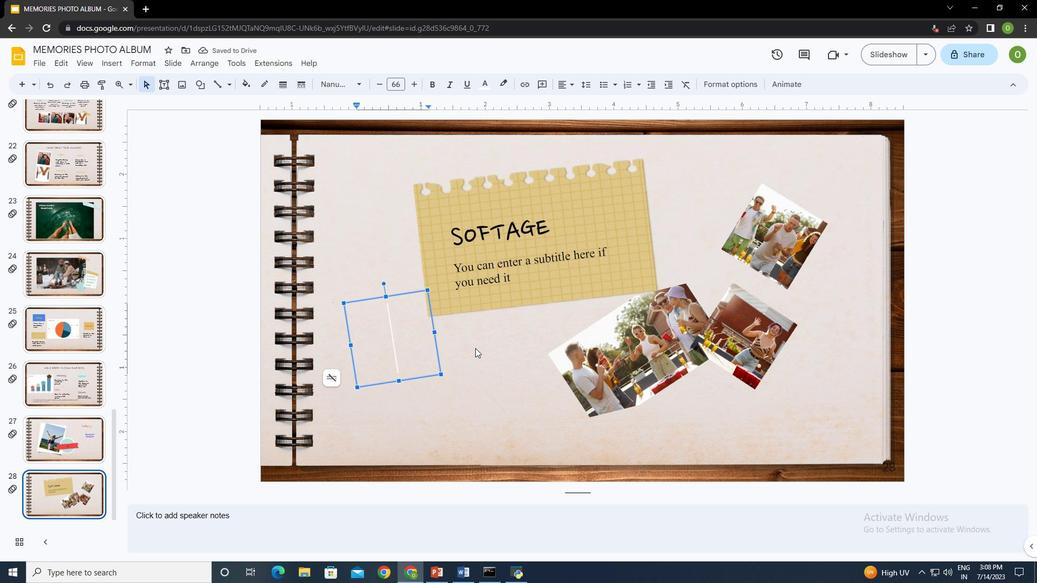 
Action: Mouse moved to (109, 62)
Screenshot: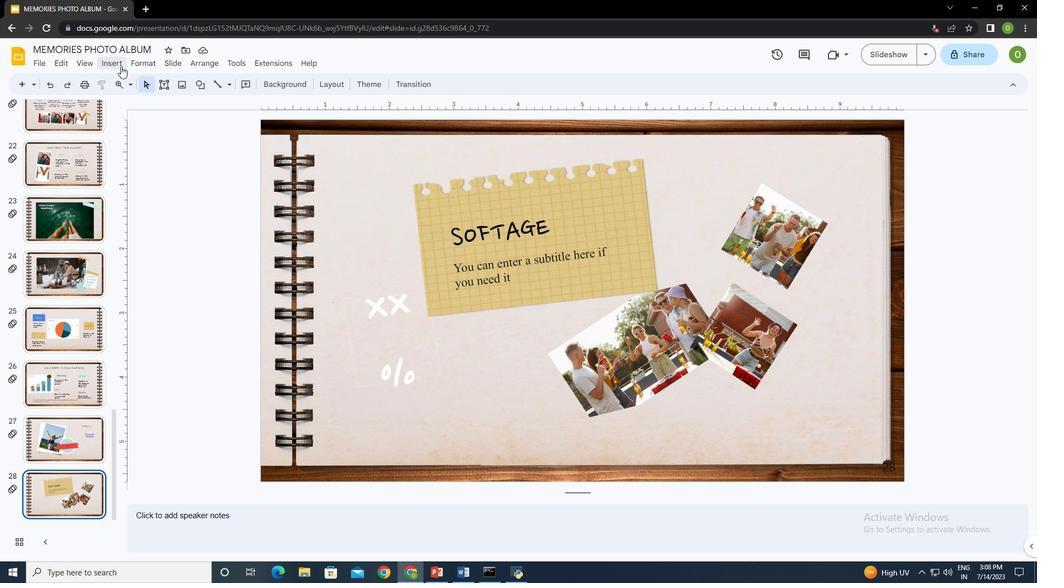 
Action: Mouse pressed left at (109, 62)
Screenshot: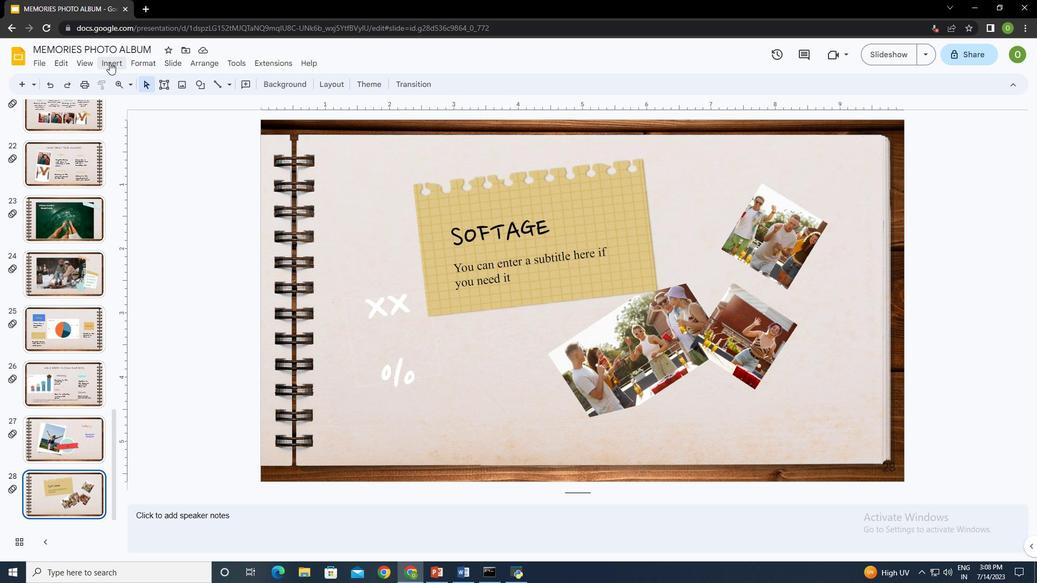 
Action: Mouse moved to (337, 79)
Screenshot: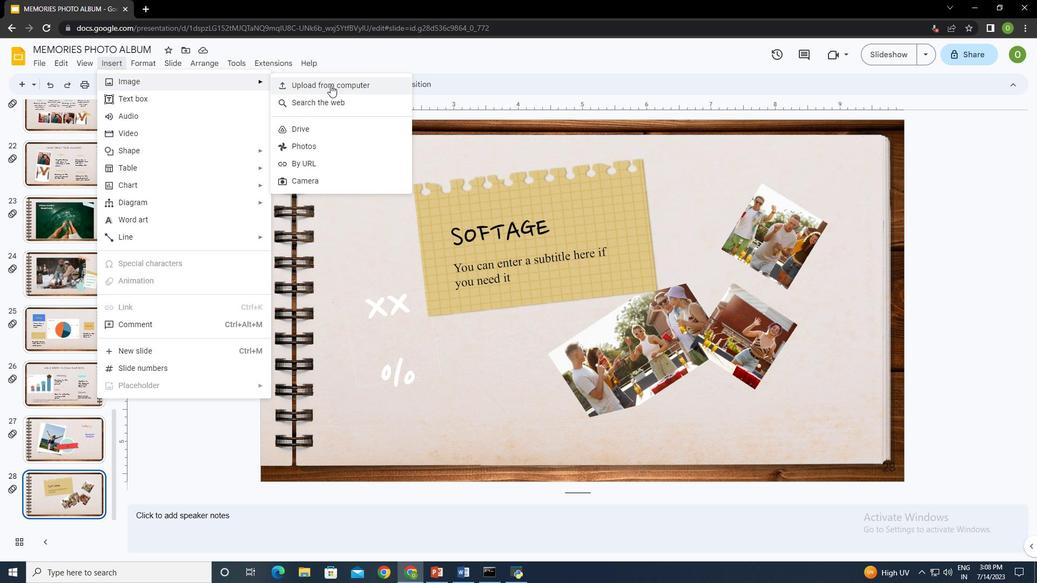 
Action: Mouse pressed left at (337, 79)
Screenshot: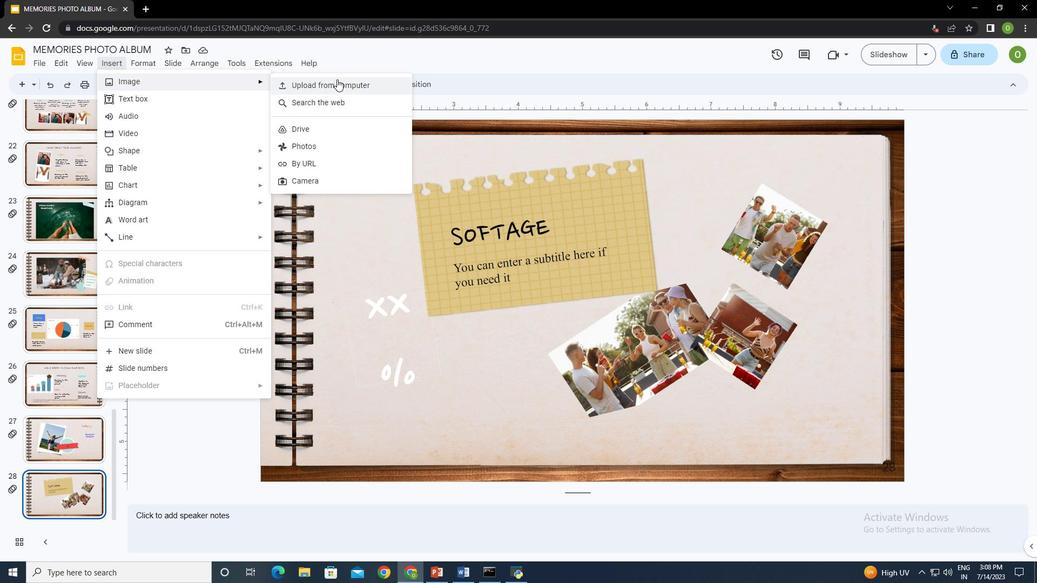 
Action: Mouse moved to (322, 192)
Screenshot: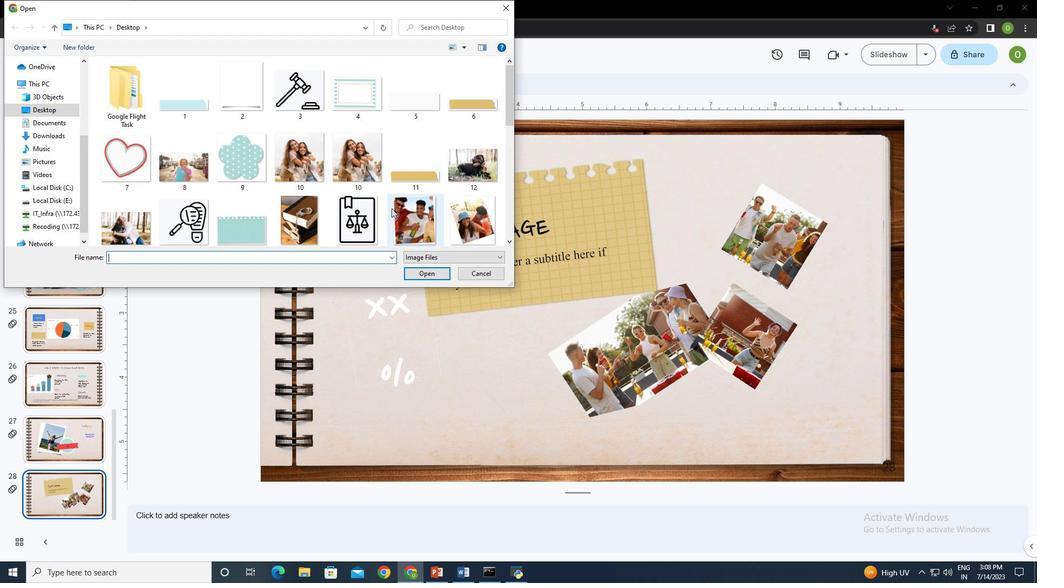 
Action: Mouse scrolled (322, 192) with delta (0, 0)
Screenshot: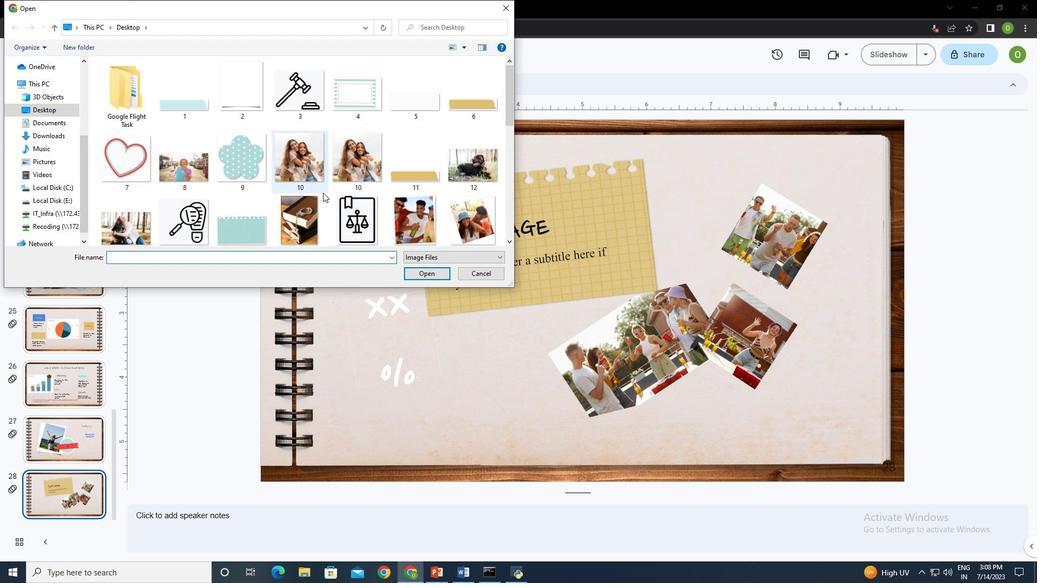 
Action: Mouse scrolled (322, 192) with delta (0, 0)
Screenshot: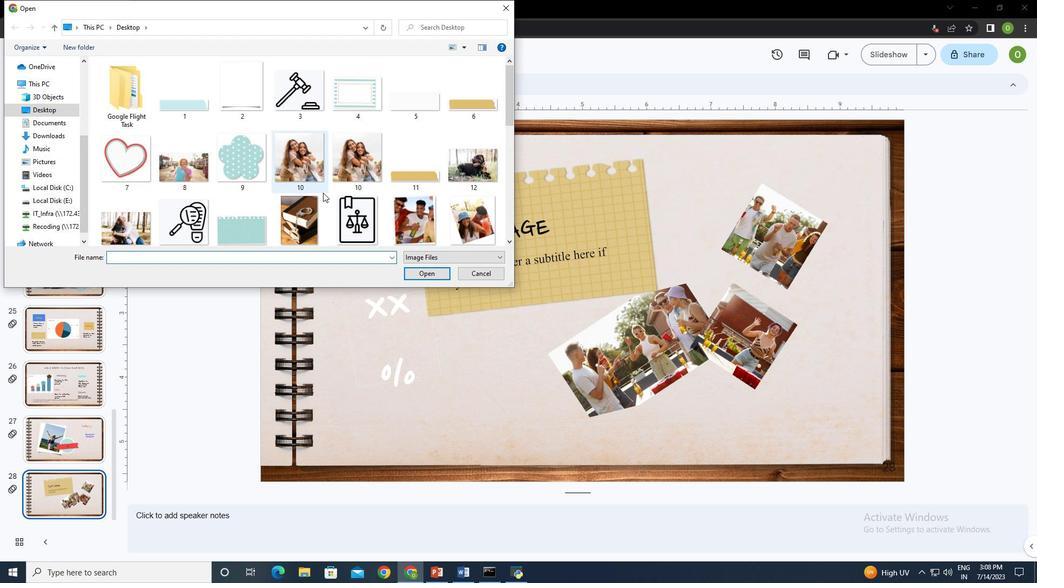 
Action: Mouse moved to (322, 191)
Screenshot: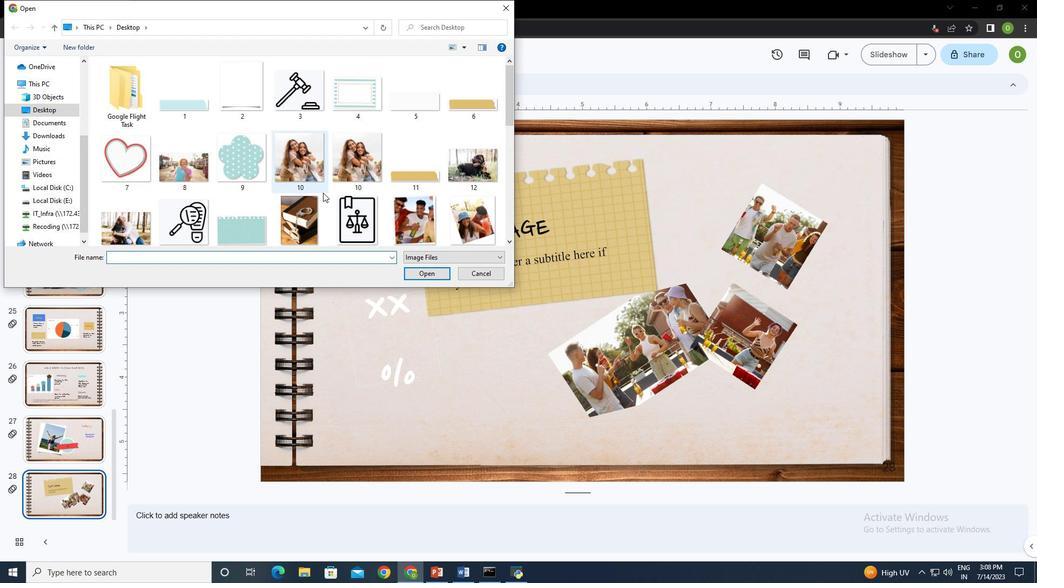 
Action: Mouse scrolled (322, 191) with delta (0, 0)
Screenshot: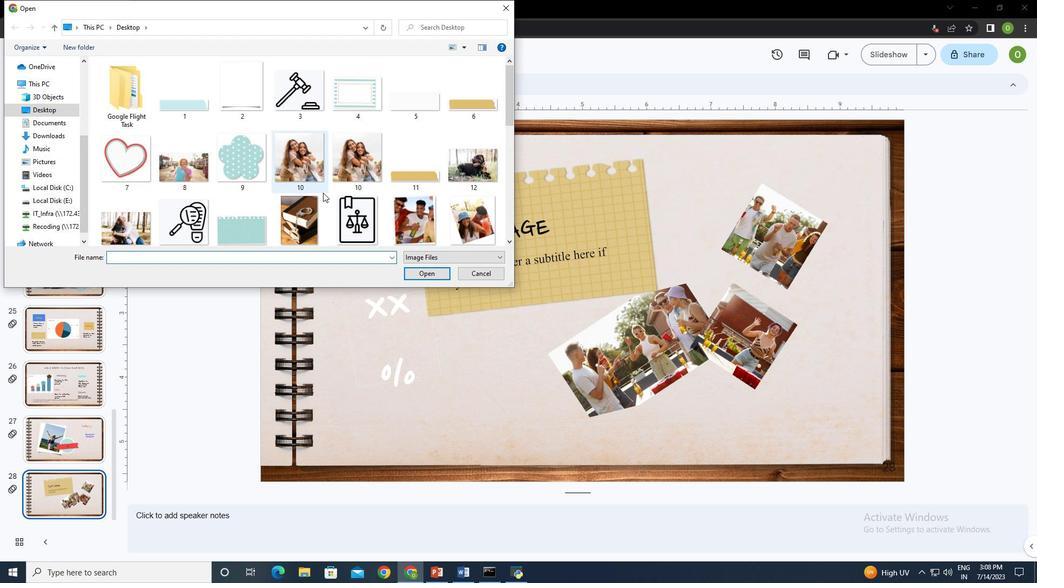 
Action: Mouse moved to (322, 191)
Screenshot: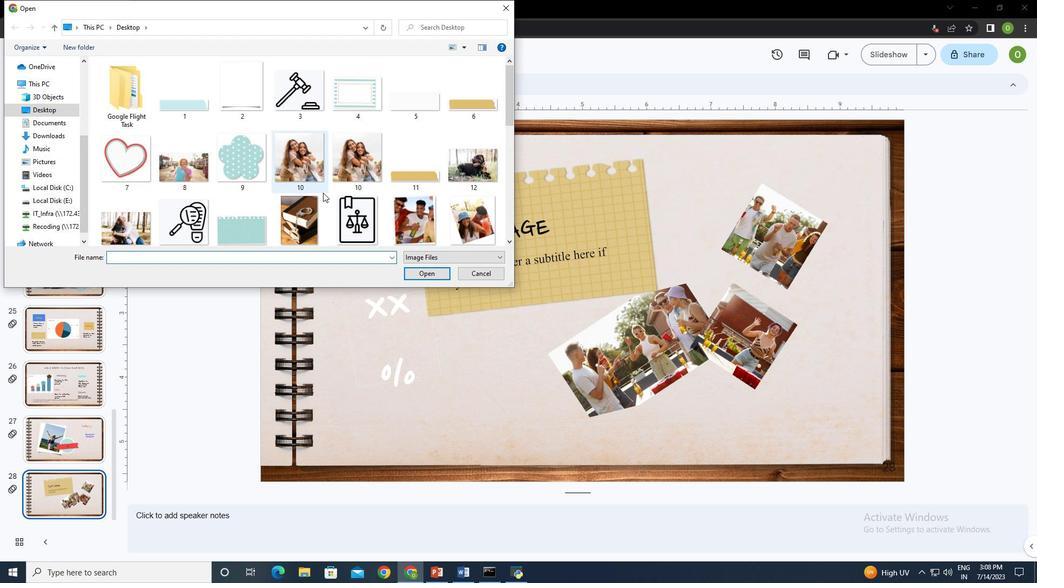 
Action: Mouse scrolled (322, 190) with delta (0, 0)
Screenshot: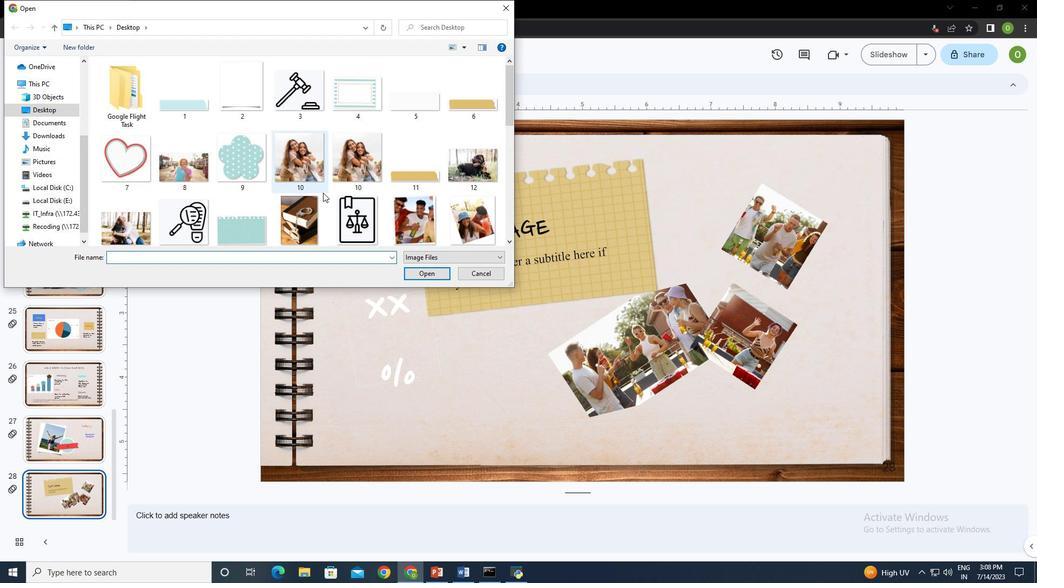 
Action: Mouse scrolled (322, 190) with delta (0, 0)
Screenshot: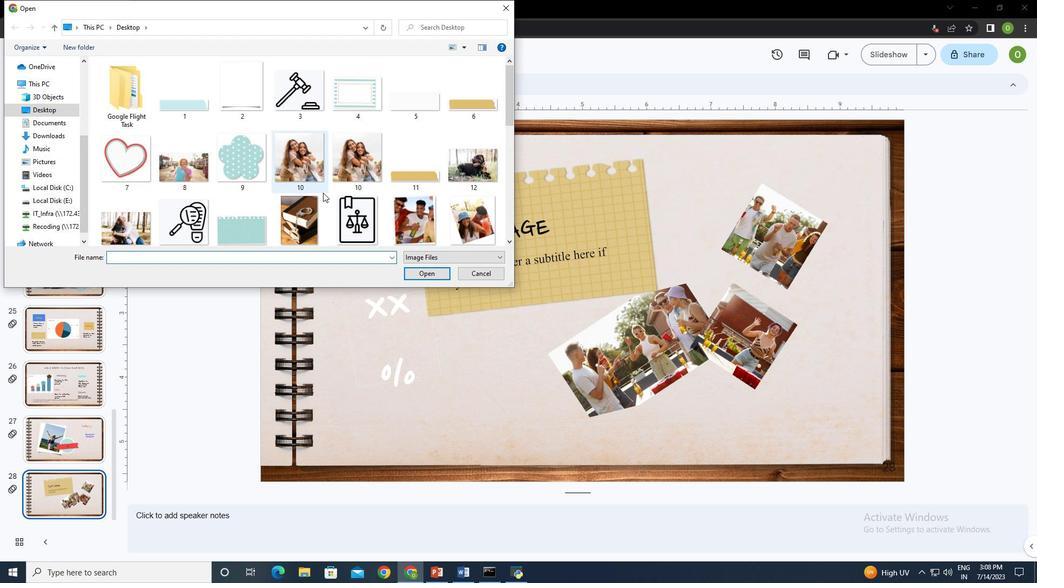 
Action: Mouse moved to (322, 190)
Screenshot: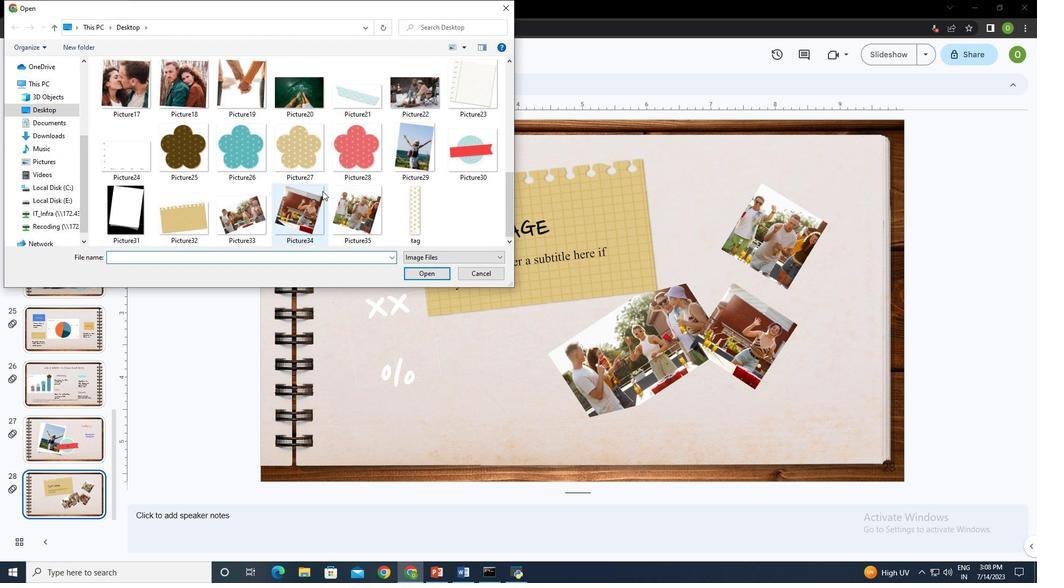
Action: Mouse scrolled (322, 190) with delta (0, 0)
Screenshot: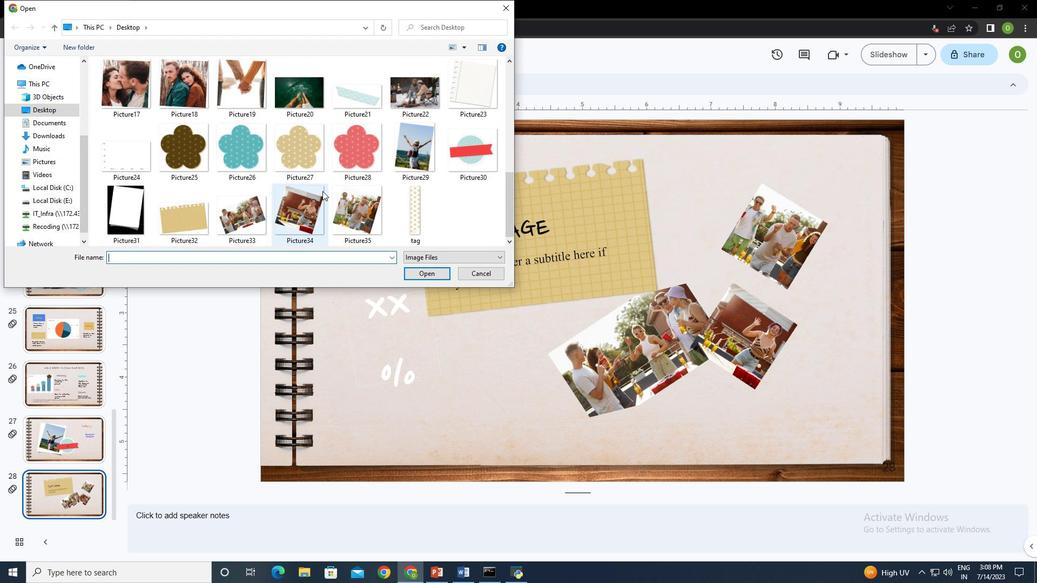 
Action: Mouse scrolled (322, 190) with delta (0, 0)
Screenshot: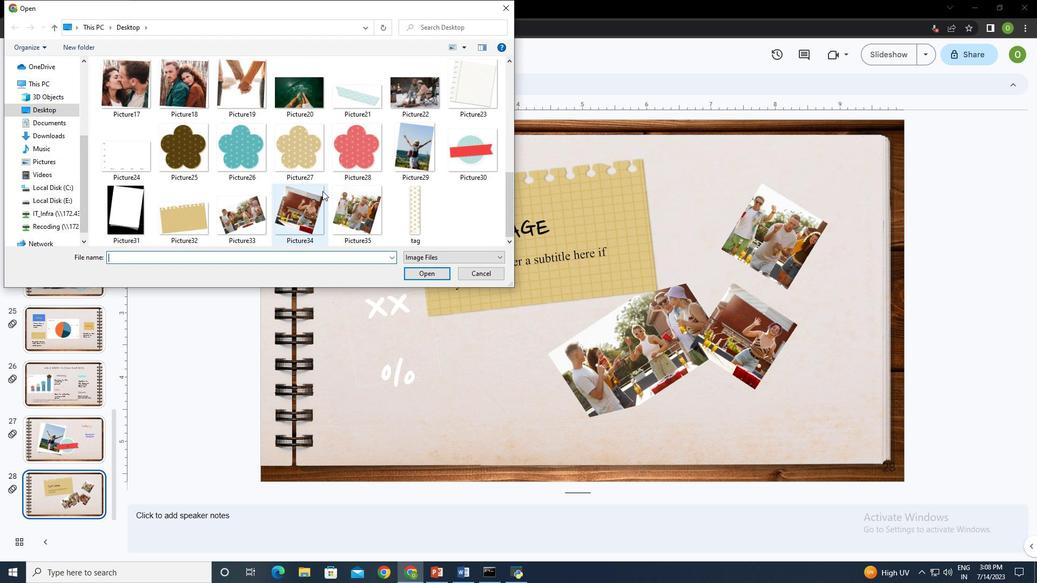 
Action: Mouse scrolled (322, 190) with delta (0, 0)
Screenshot: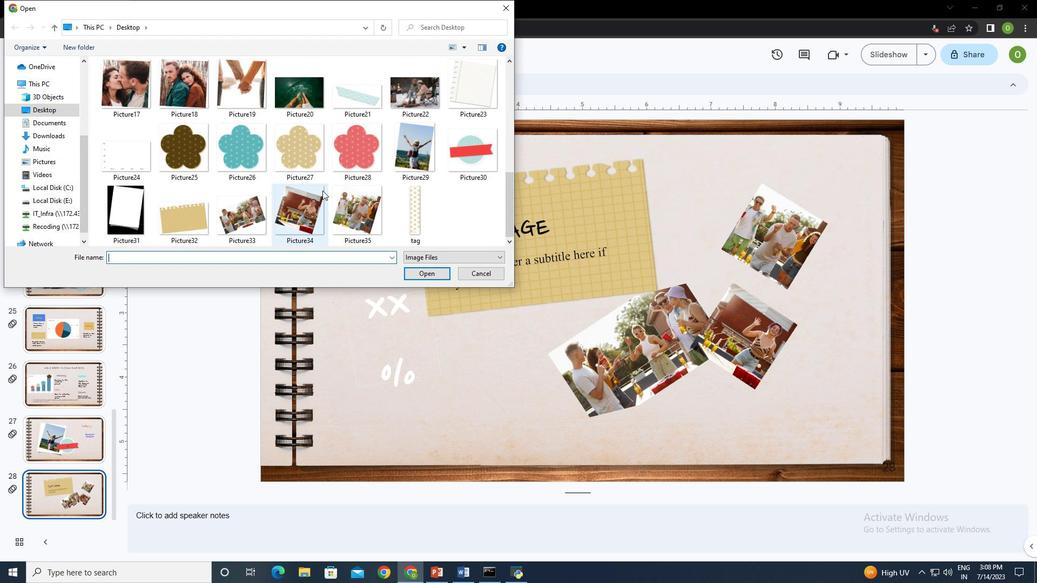 
Action: Mouse scrolled (322, 190) with delta (0, 0)
Screenshot: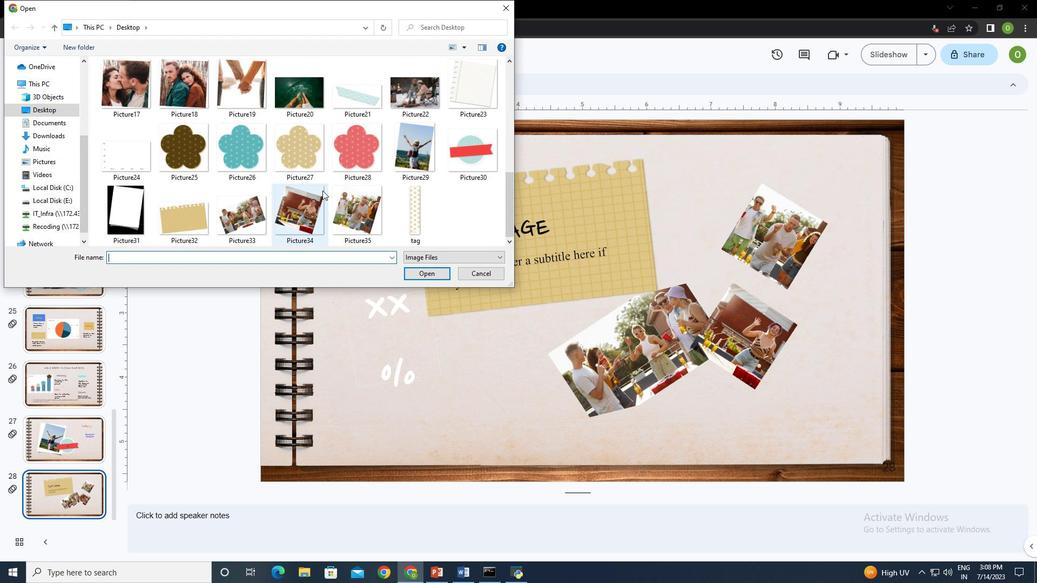 
Action: Mouse scrolled (322, 190) with delta (0, 0)
Screenshot: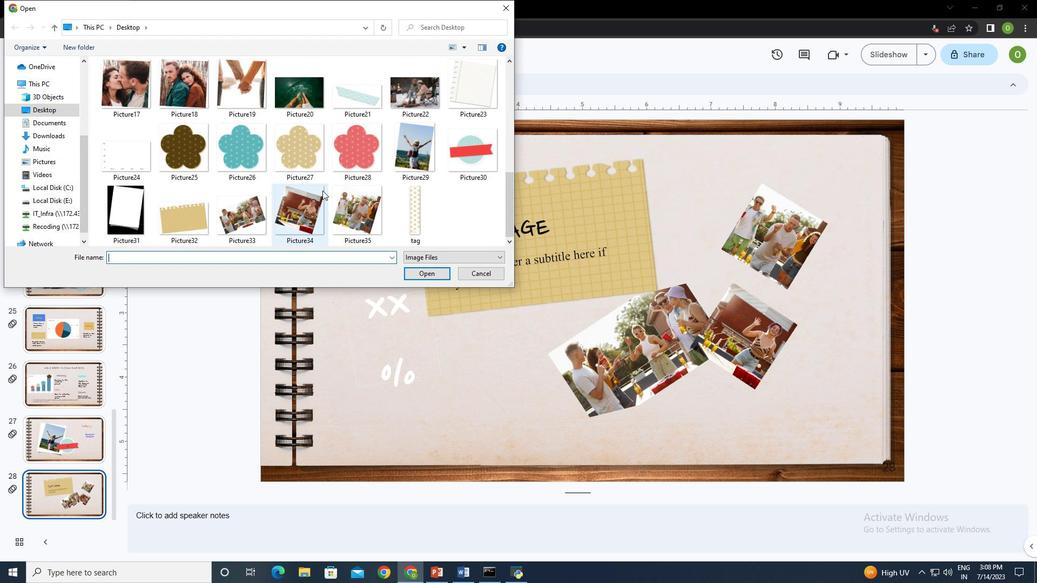 
Action: Mouse moved to (244, 147)
Screenshot: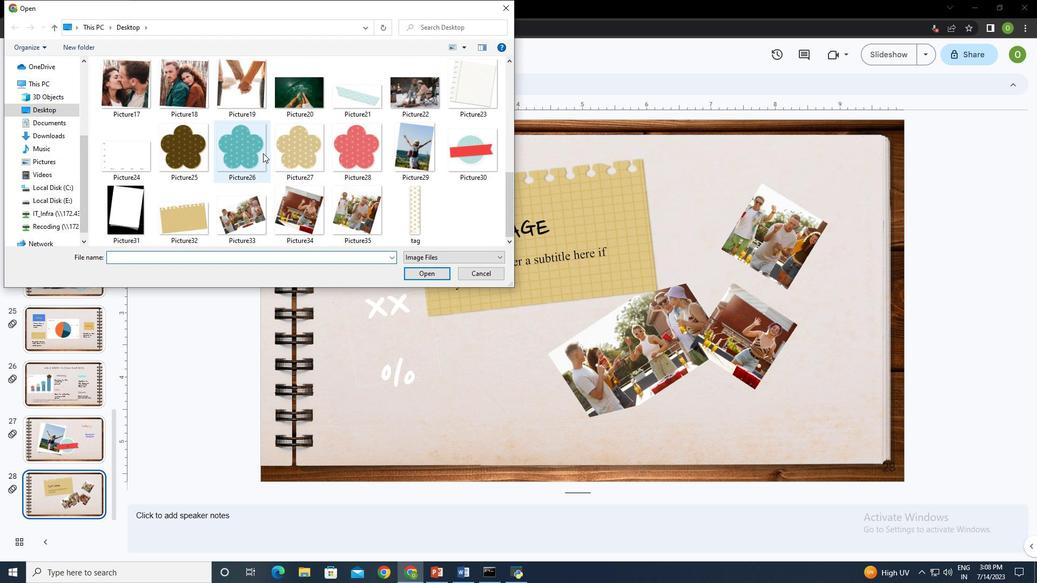 
Action: Mouse pressed left at (244, 147)
Screenshot: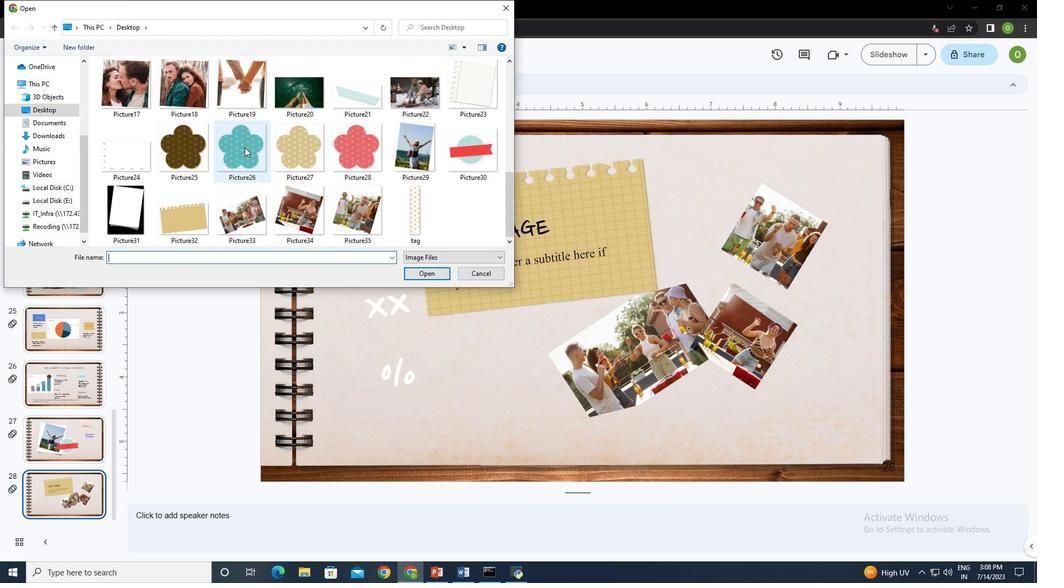 
Action: Mouse moved to (428, 273)
Screenshot: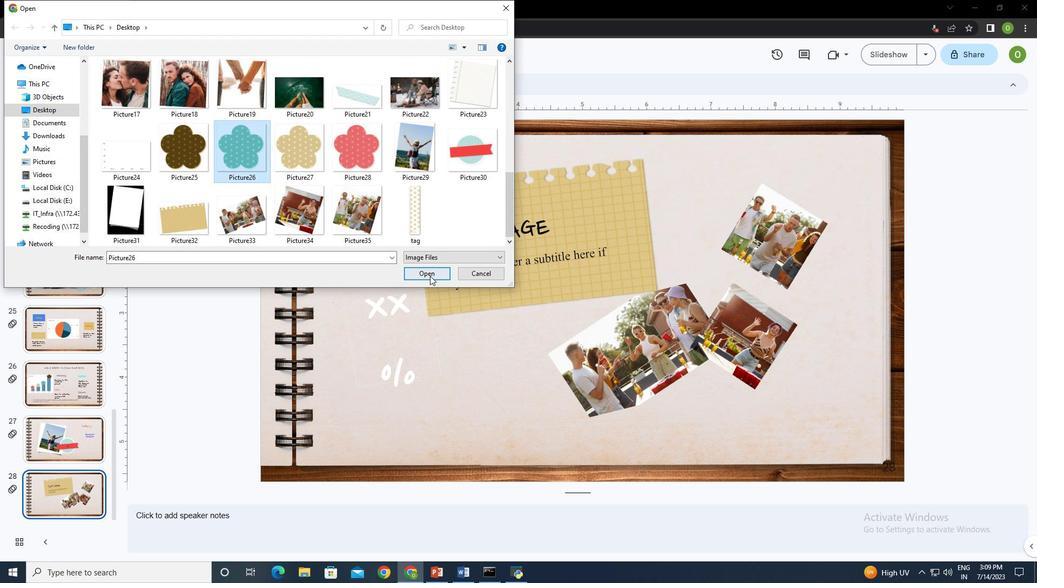 
Action: Mouse pressed left at (428, 273)
Screenshot: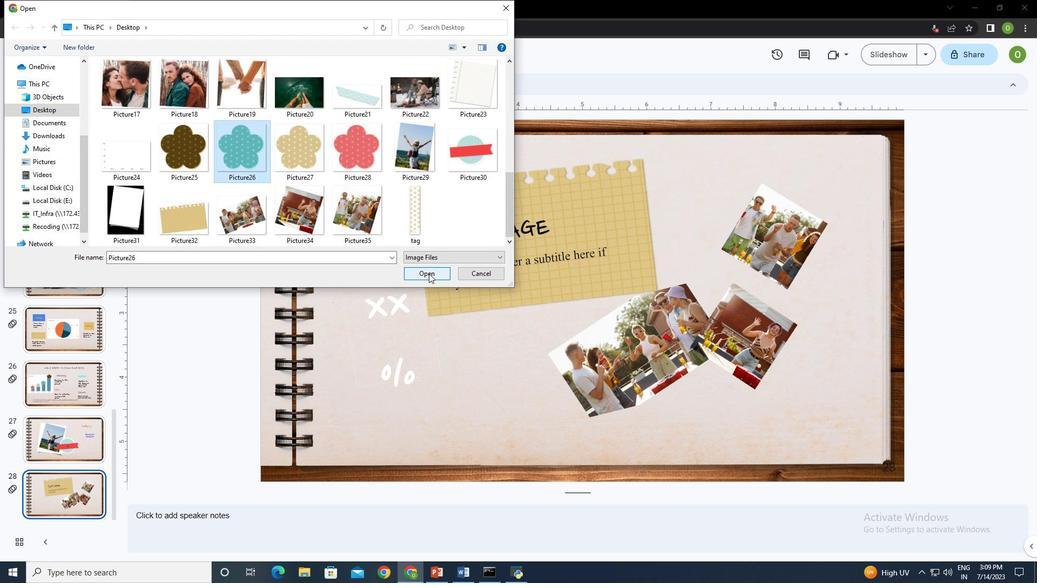 
Action: Mouse moved to (306, 150)
Screenshot: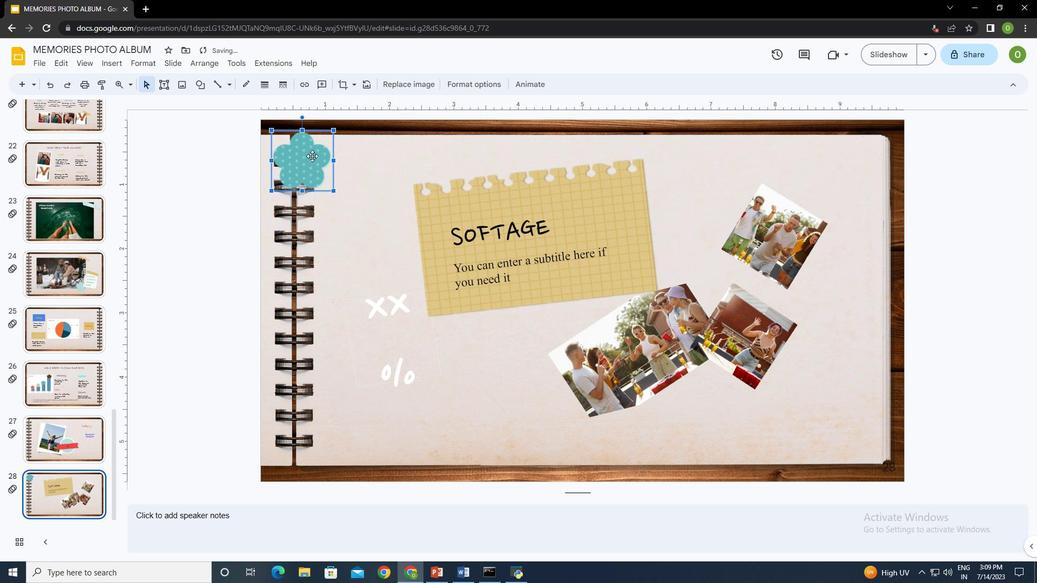 
Action: Mouse pressed left at (306, 150)
Screenshot: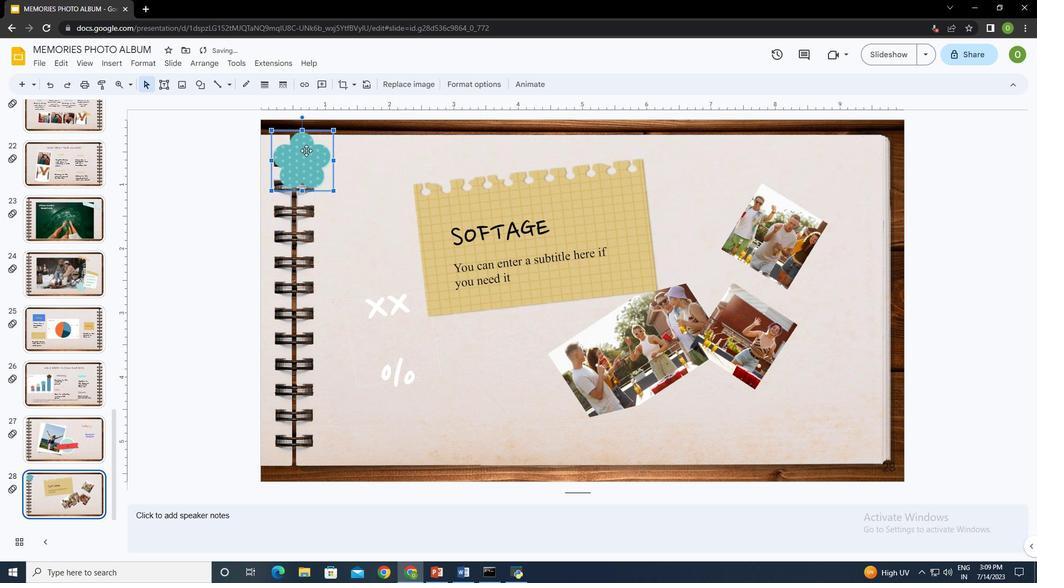 
Action: Mouse moved to (427, 377)
Screenshot: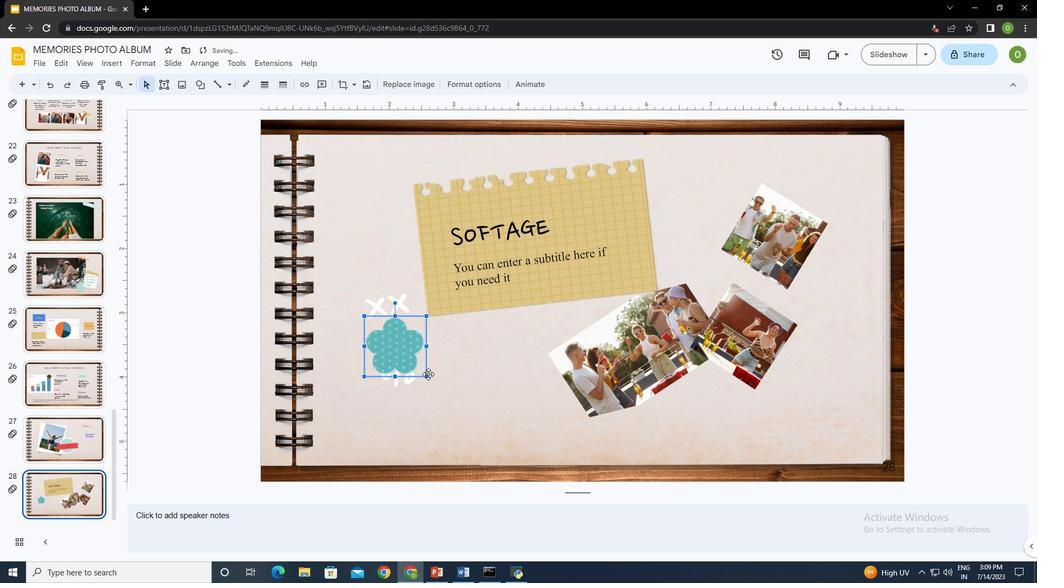 
Action: Mouse pressed left at (427, 377)
Screenshot: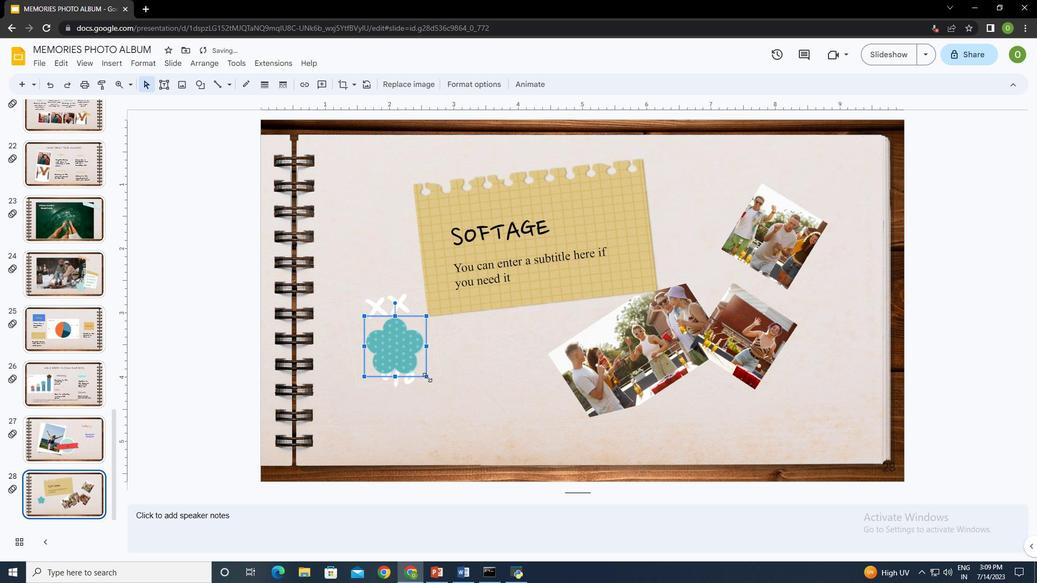 
Action: Mouse moved to (362, 316)
Screenshot: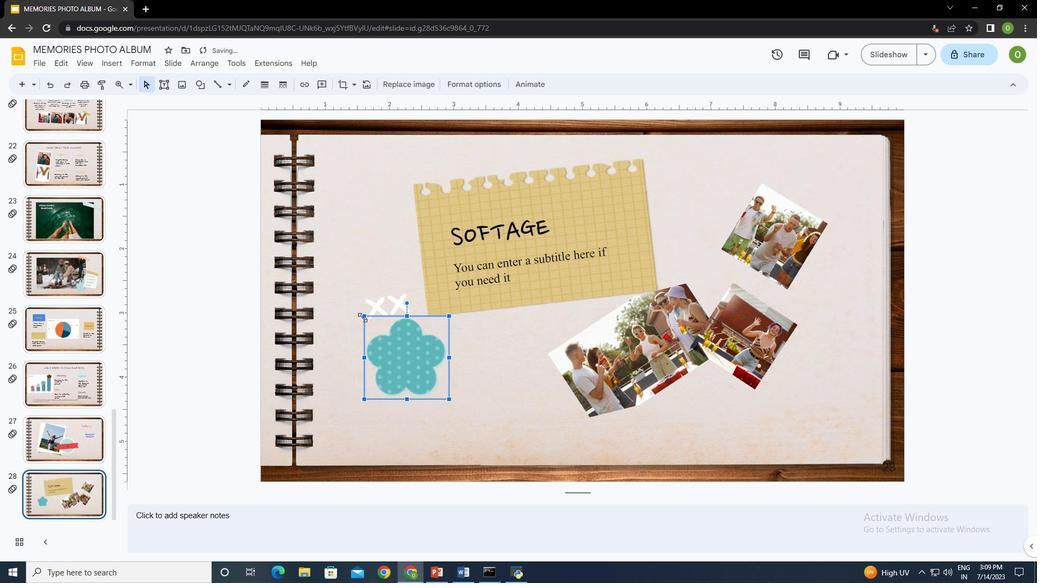 
Action: Mouse pressed left at (362, 316)
Screenshot: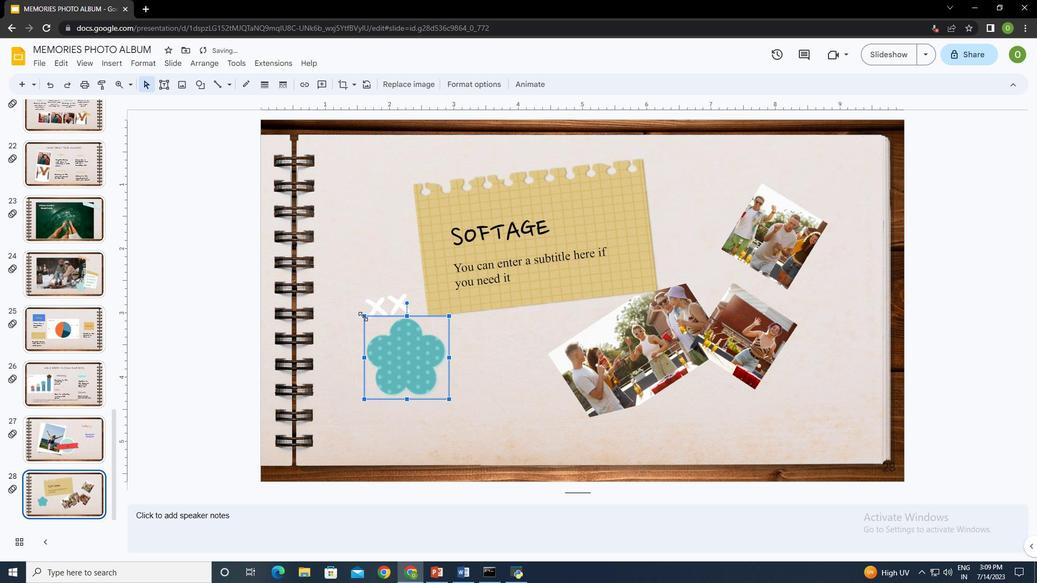 
Action: Mouse moved to (388, 337)
Screenshot: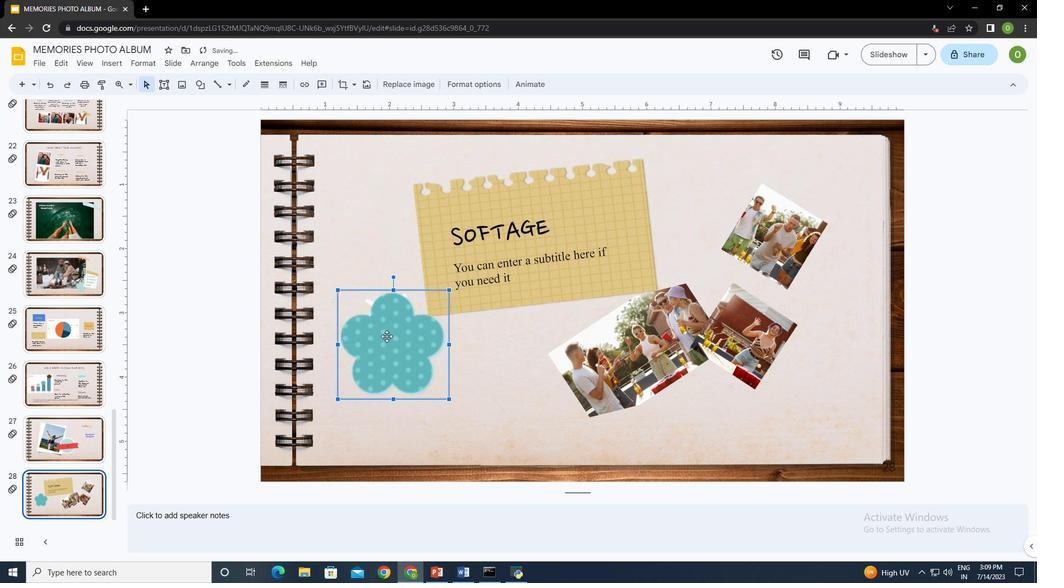 
Action: Mouse pressed left at (388, 337)
Screenshot: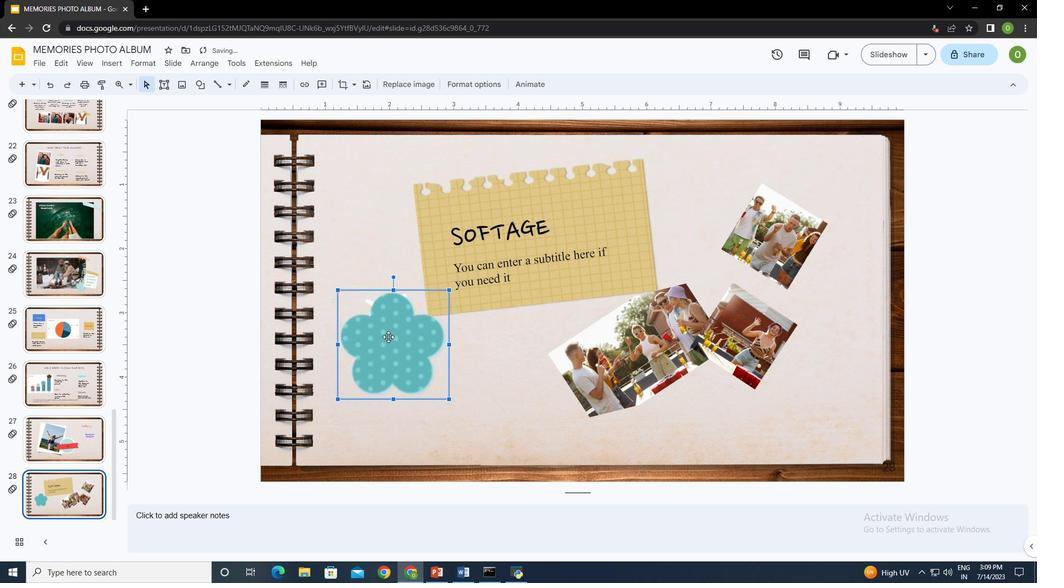 
Action: Mouse moved to (204, 65)
Screenshot: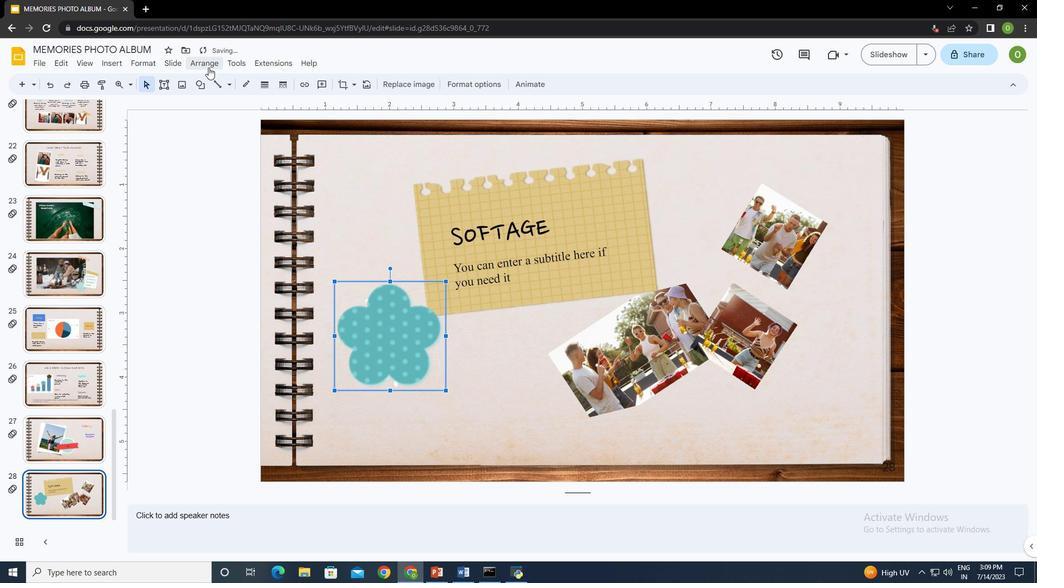 
Action: Mouse pressed left at (204, 65)
Screenshot: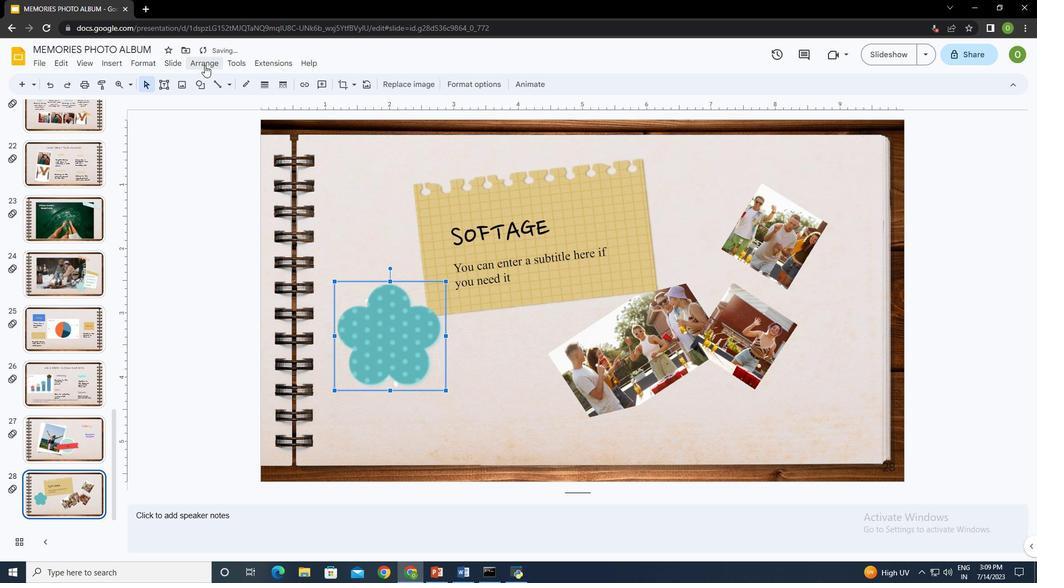 
Action: Mouse moved to (409, 135)
Screenshot: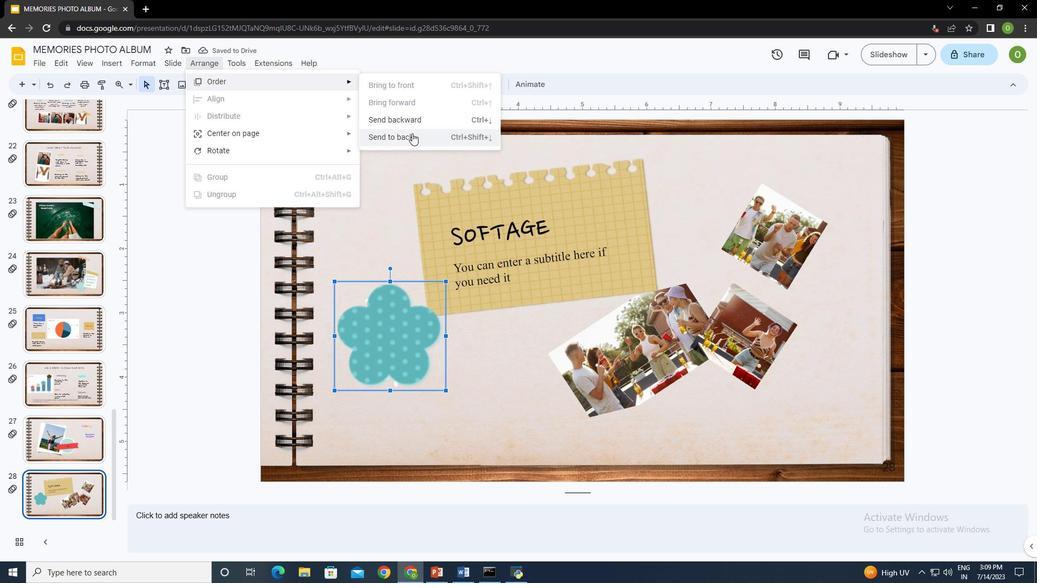 
Action: Mouse pressed left at (409, 135)
Screenshot: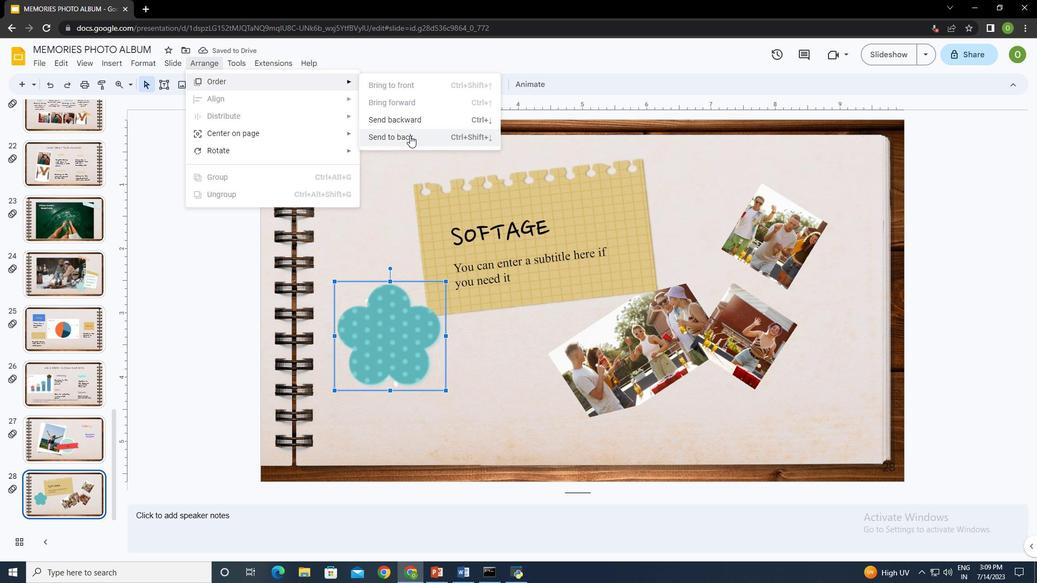 
Action: Mouse moved to (394, 319)
Screenshot: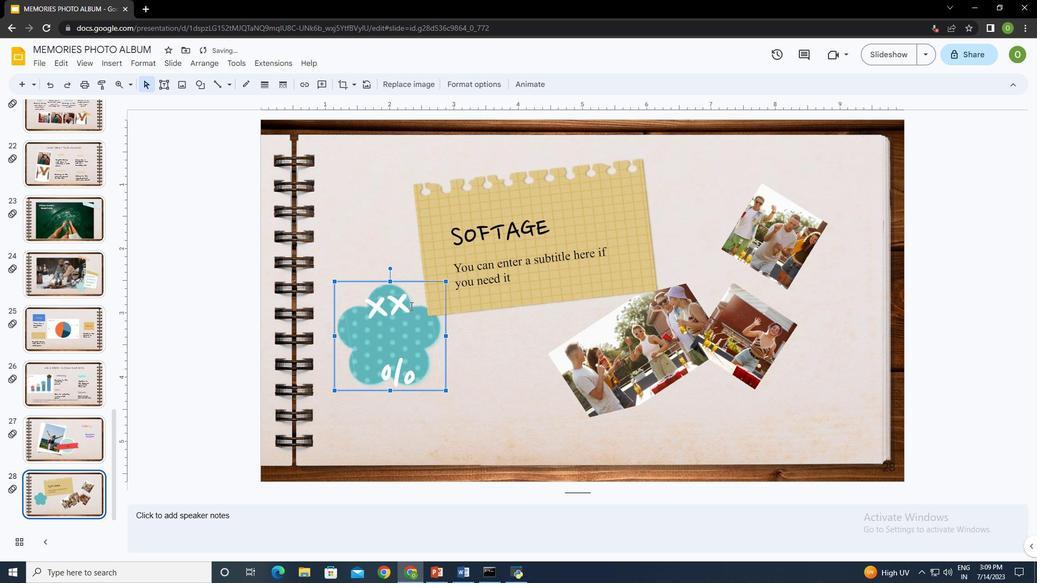 
Action: Mouse pressed left at (394, 319)
Screenshot: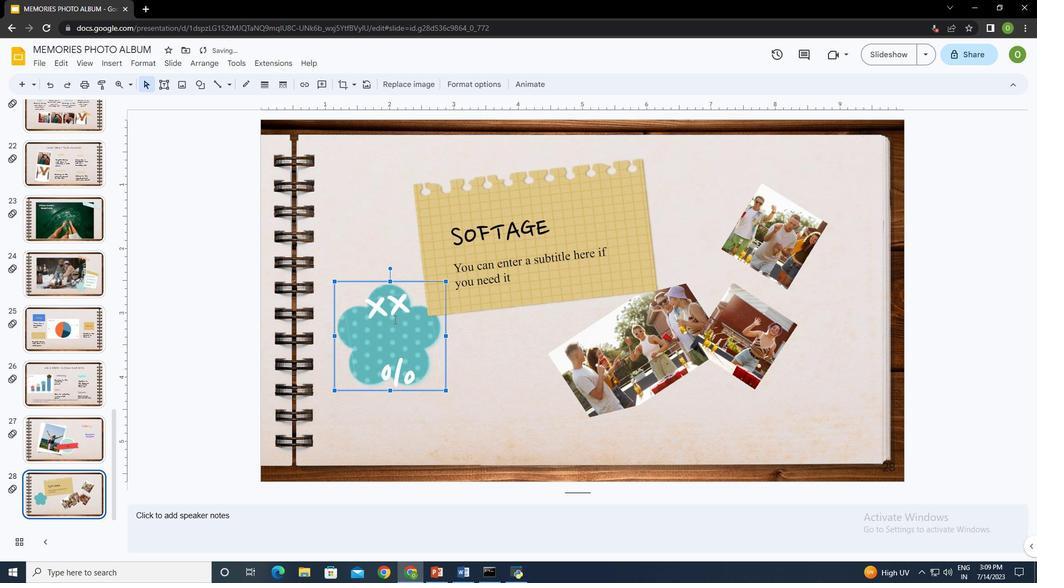 
Action: Key pressed 01<Key.backspace>2
Screenshot: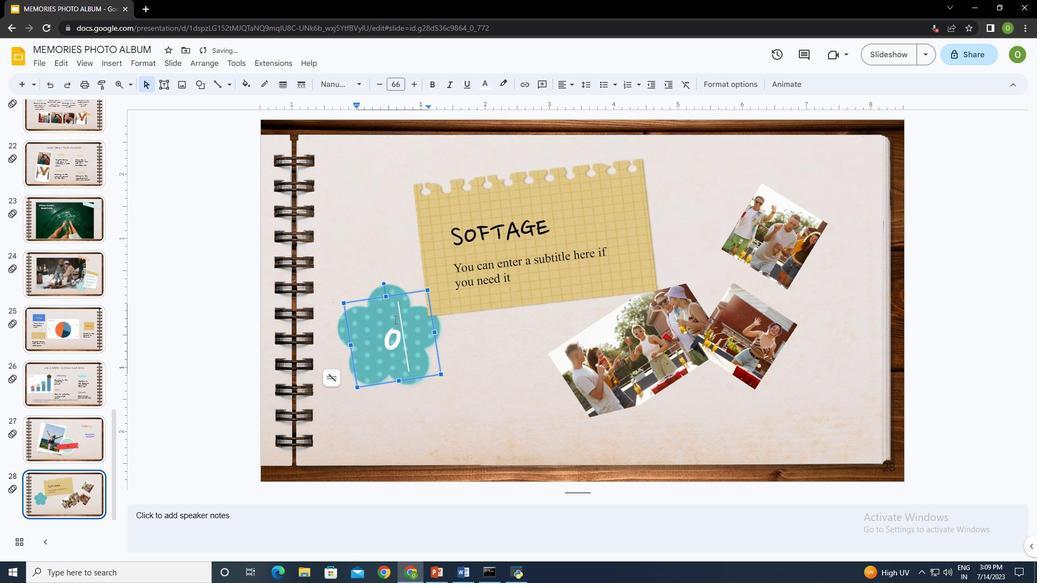 
Action: Mouse moved to (503, 394)
Screenshot: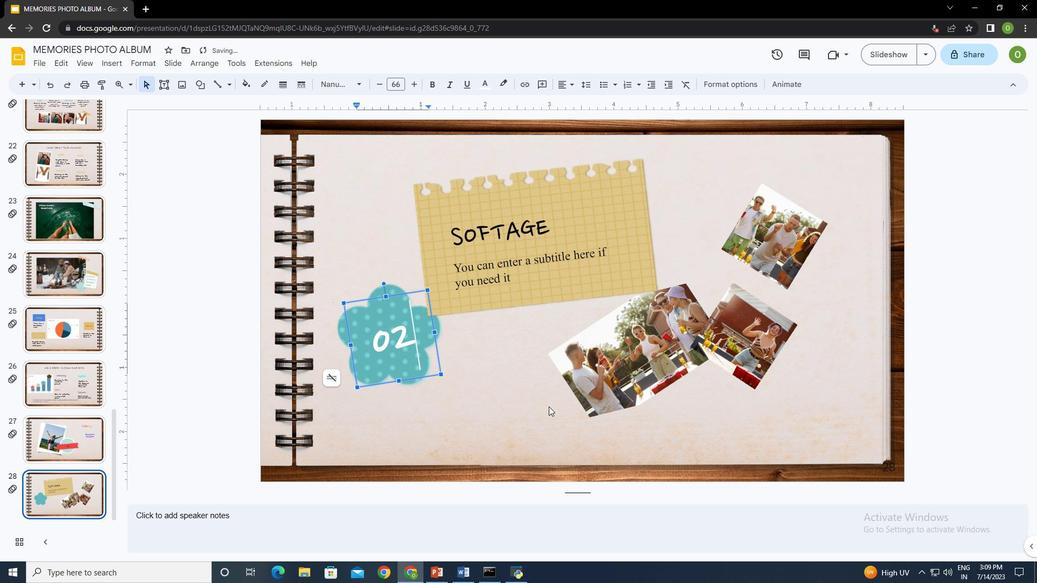 
Action: Mouse pressed left at (503, 394)
Screenshot: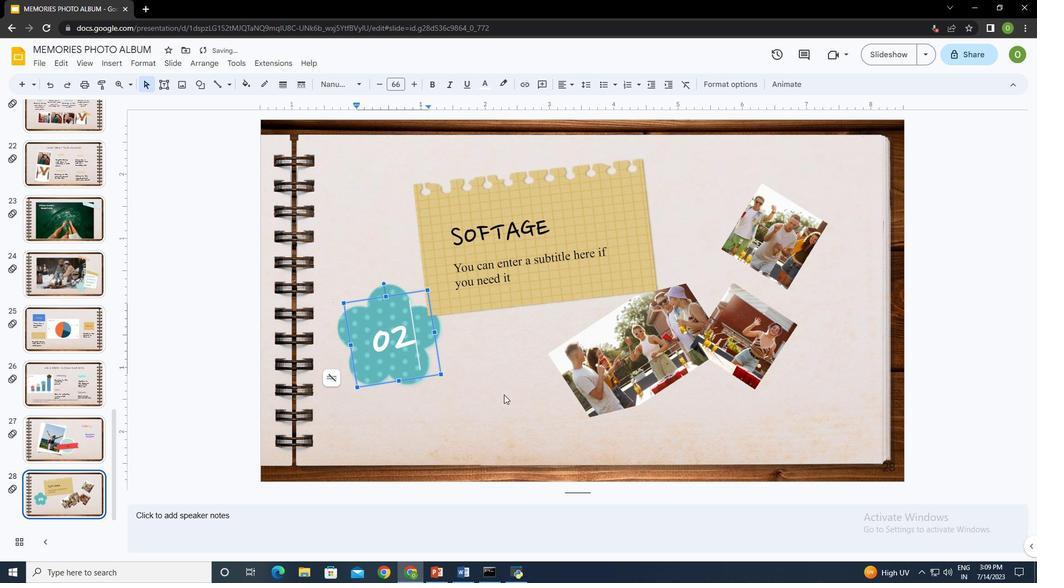 
Action: Mouse moved to (116, 62)
Screenshot: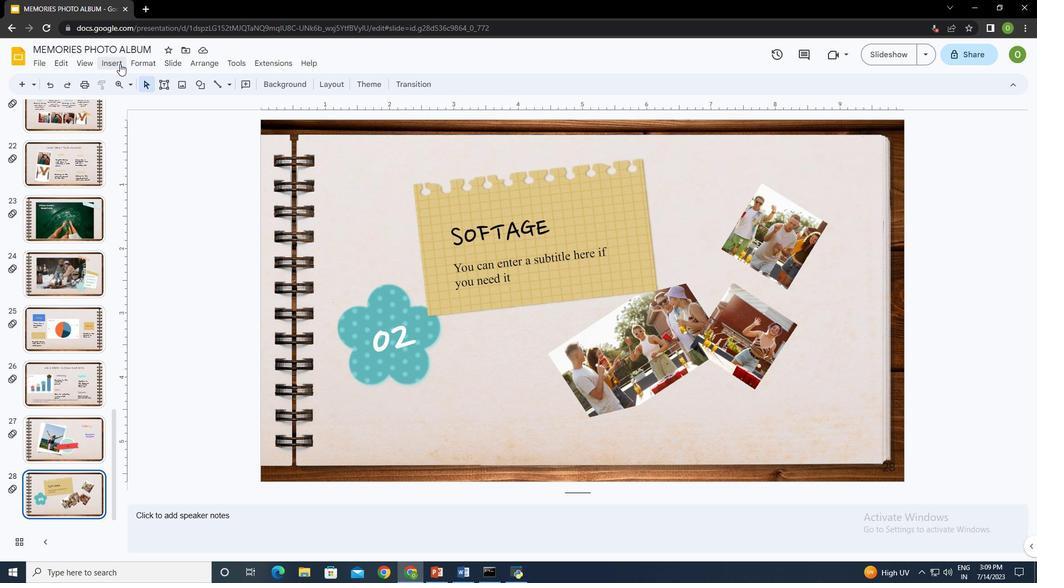 
Action: Mouse pressed left at (116, 62)
Screenshot: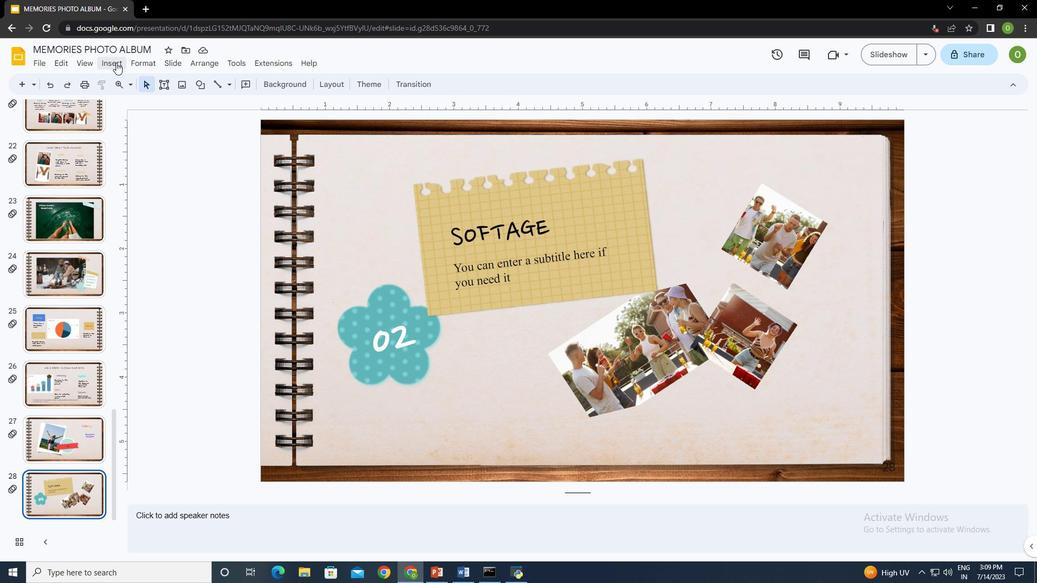 
Action: Mouse moved to (320, 84)
Screenshot: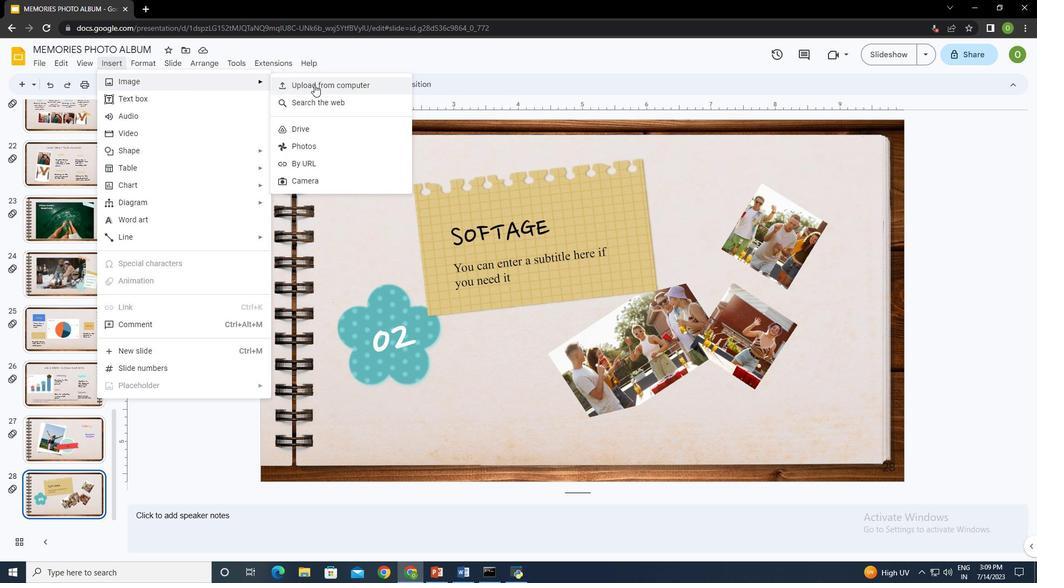 
Action: Mouse pressed left at (320, 84)
Screenshot: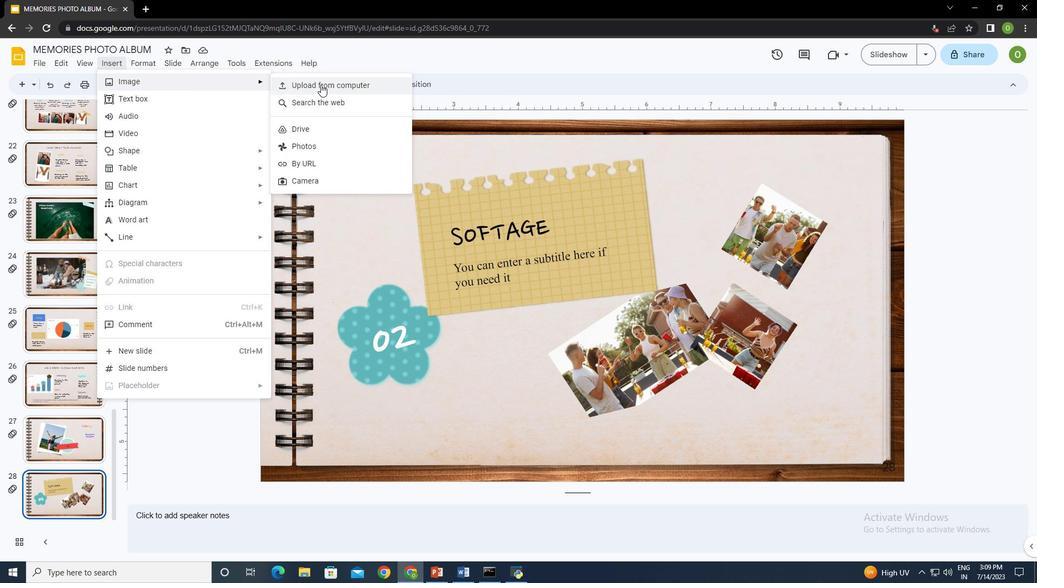
Action: Mouse moved to (411, 186)
Screenshot: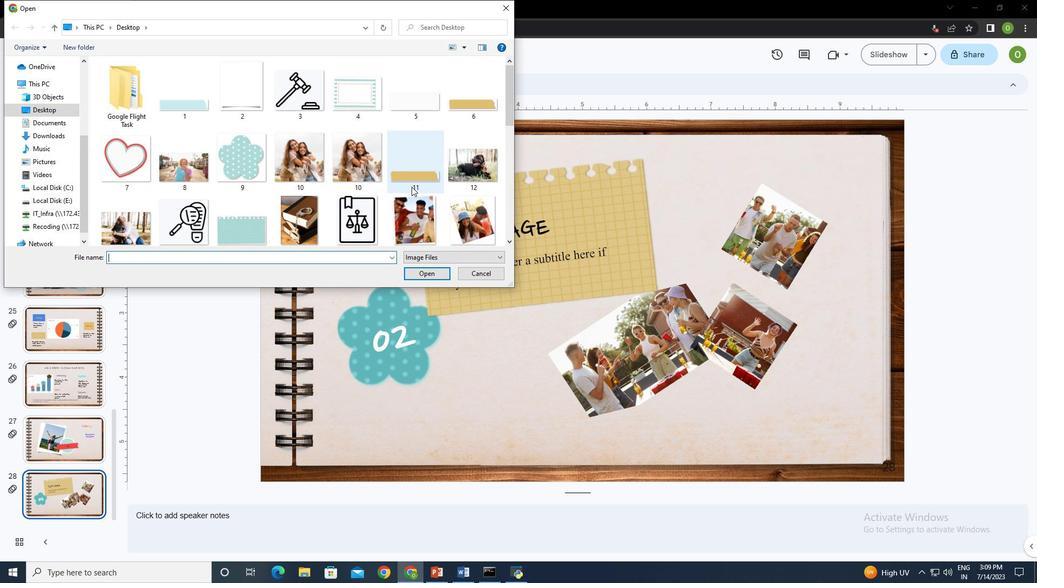 
Action: Mouse scrolled (411, 186) with delta (0, 0)
Screenshot: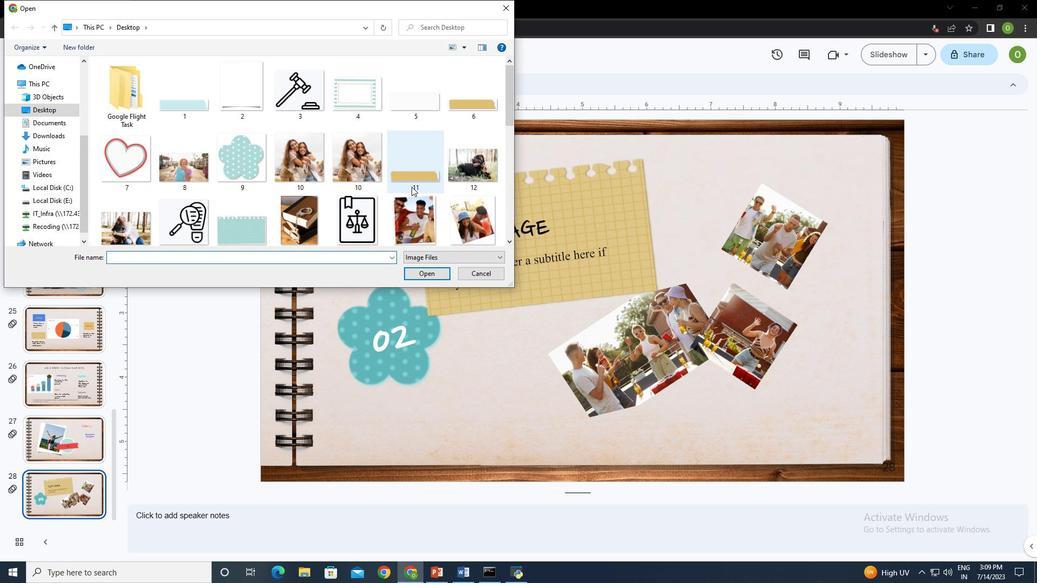 
Action: Mouse scrolled (411, 186) with delta (0, 0)
Screenshot: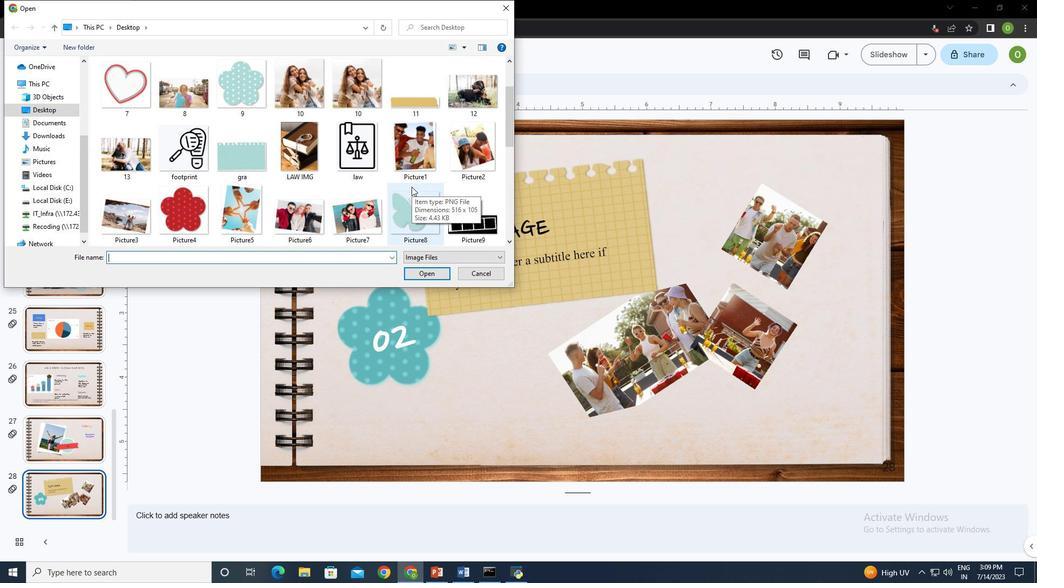 
Action: Mouse scrolled (411, 186) with delta (0, 0)
Screenshot: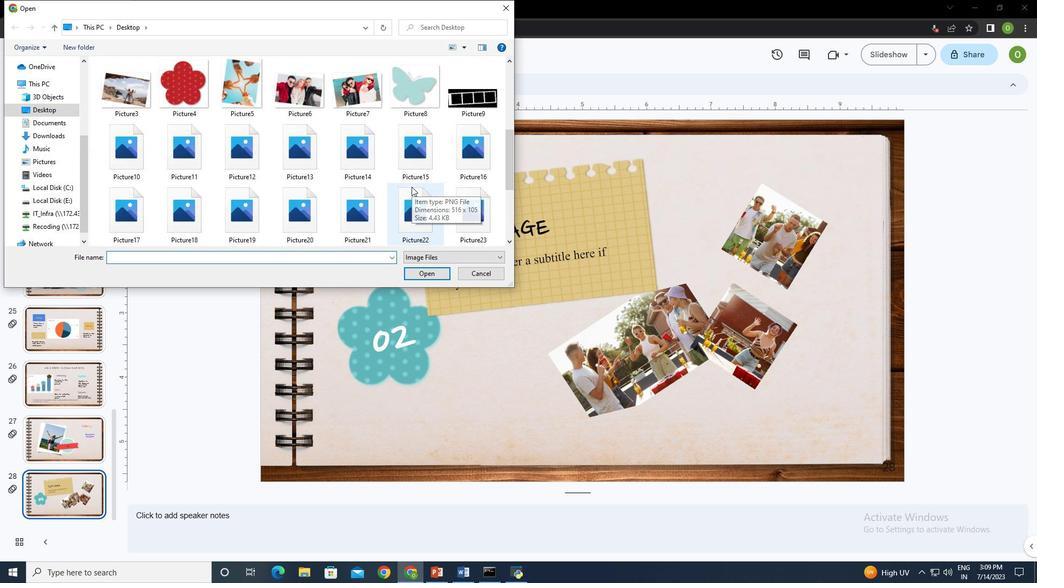 
Action: Mouse scrolled (411, 186) with delta (0, 0)
Screenshot: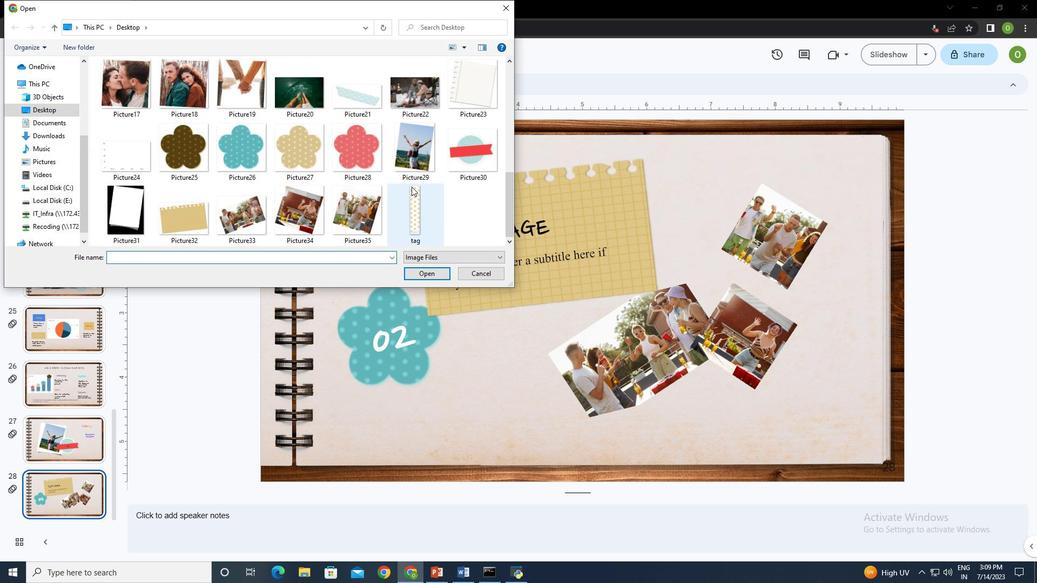 
Action: Mouse moved to (411, 187)
Screenshot: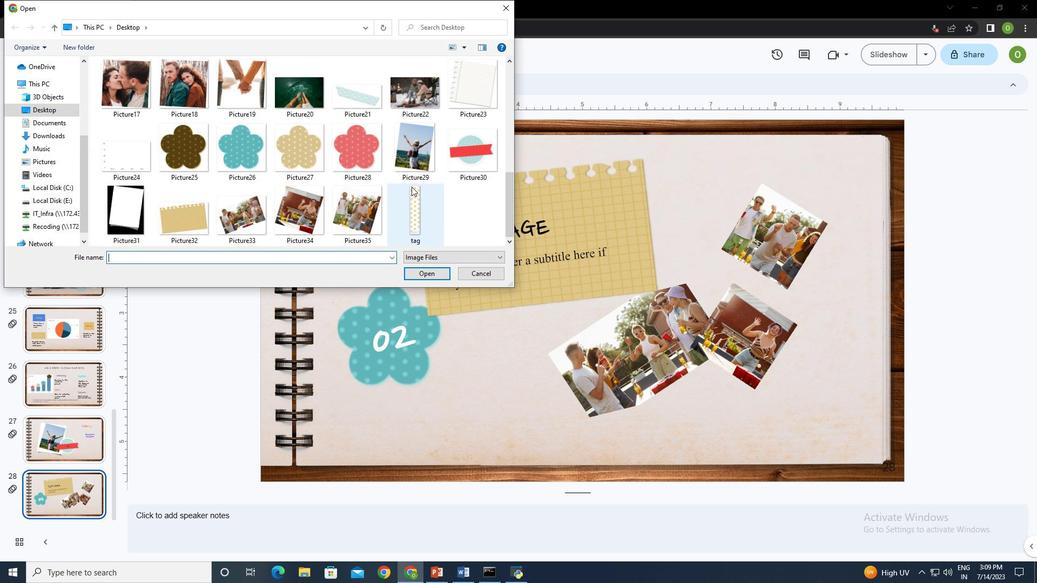 
Action: Mouse scrolled (411, 187) with delta (0, 0)
Screenshot: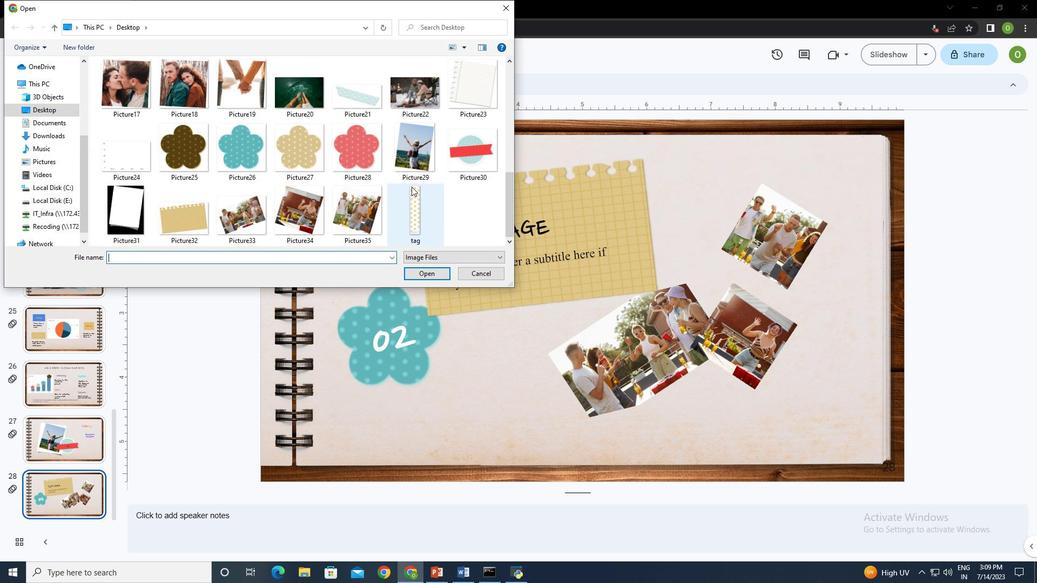 
Action: Mouse scrolled (411, 187) with delta (0, 0)
Screenshot: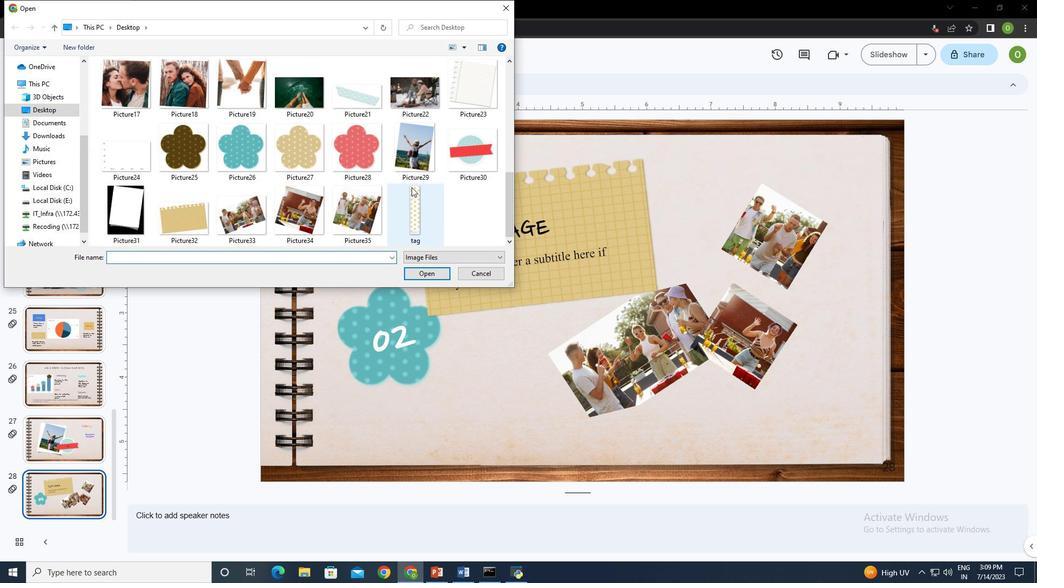 
Action: Mouse moved to (408, 216)
Screenshot: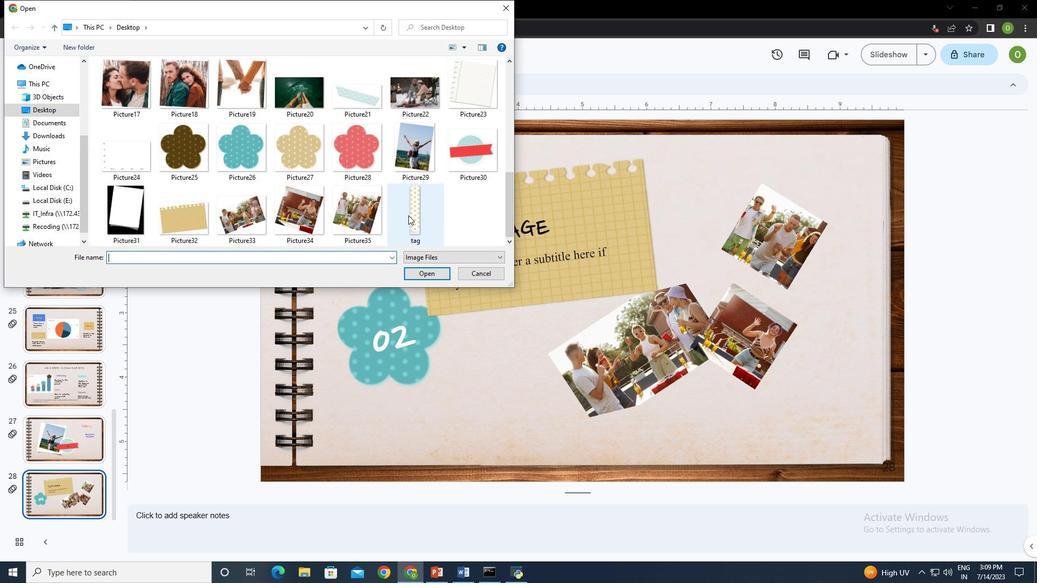 
Action: Mouse scrolled (408, 215) with delta (0, 0)
Screenshot: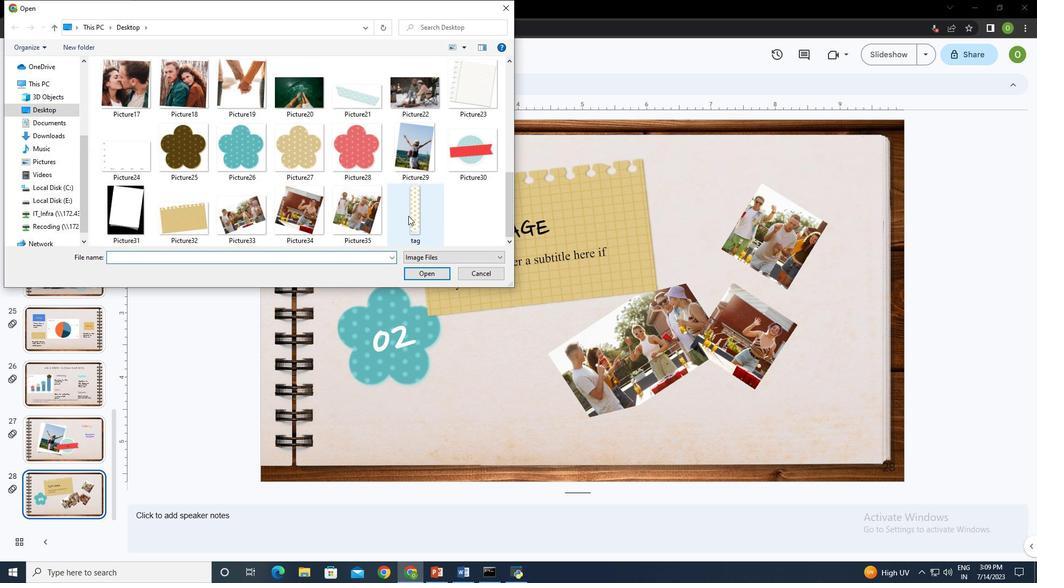
Action: Mouse scrolled (408, 215) with delta (0, 0)
Screenshot: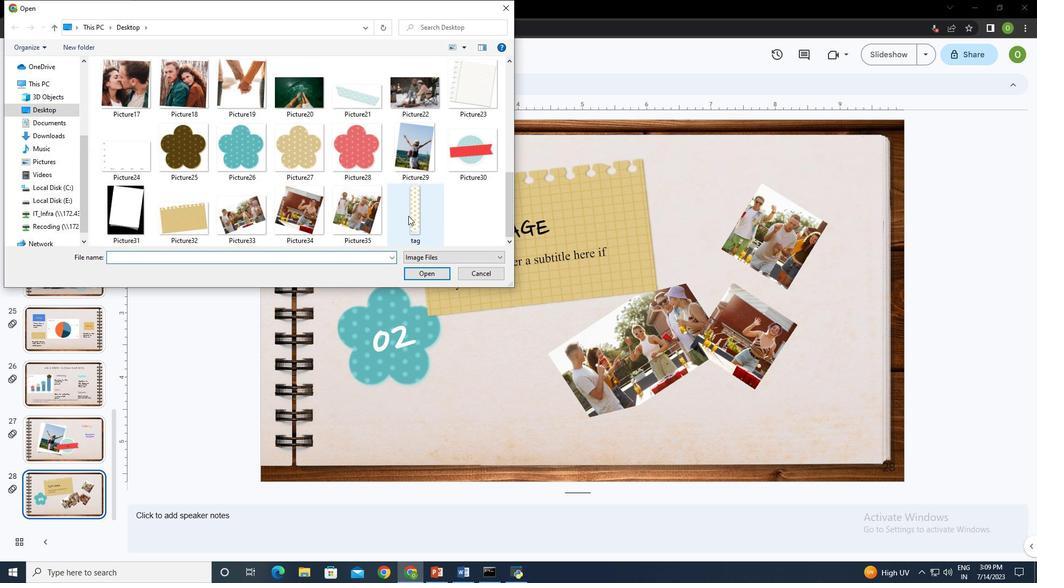 
Action: Mouse scrolled (408, 216) with delta (0, 0)
Screenshot: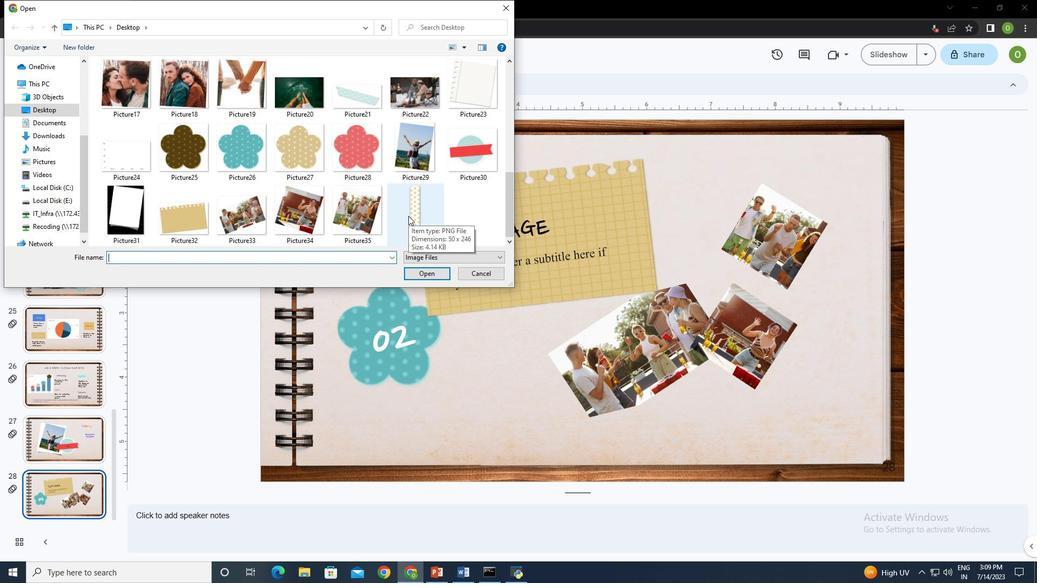 
Action: Mouse scrolled (408, 216) with delta (0, 0)
Screenshot: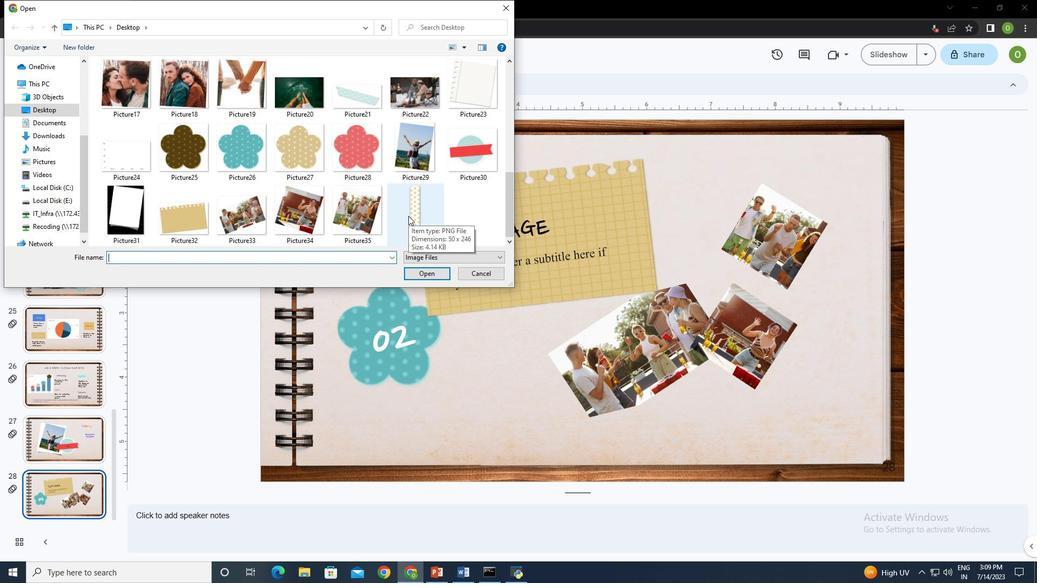 
Action: Mouse scrolled (408, 216) with delta (0, 0)
Screenshot: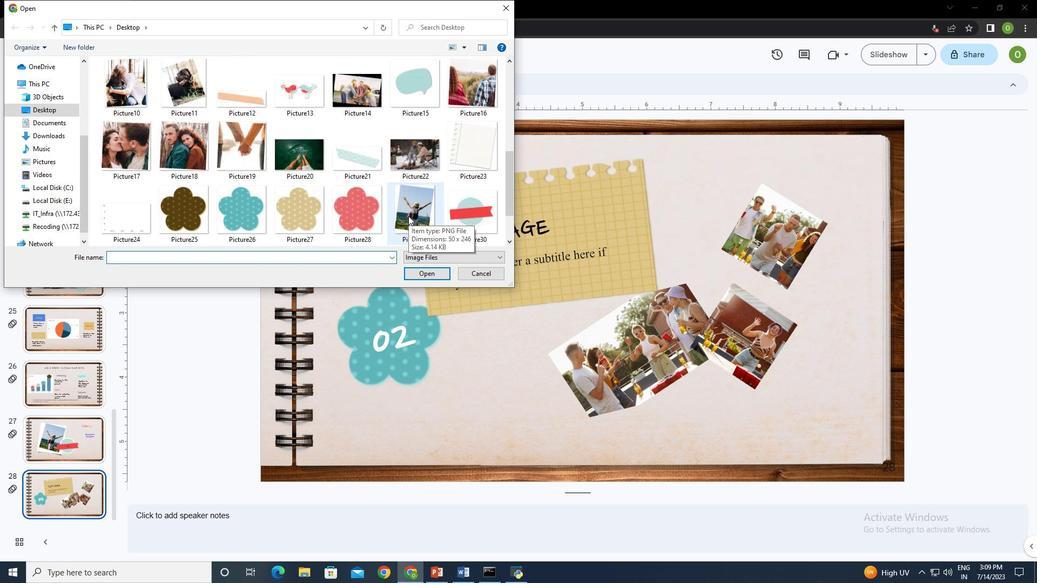
Action: Mouse scrolled (408, 216) with delta (0, 0)
Screenshot: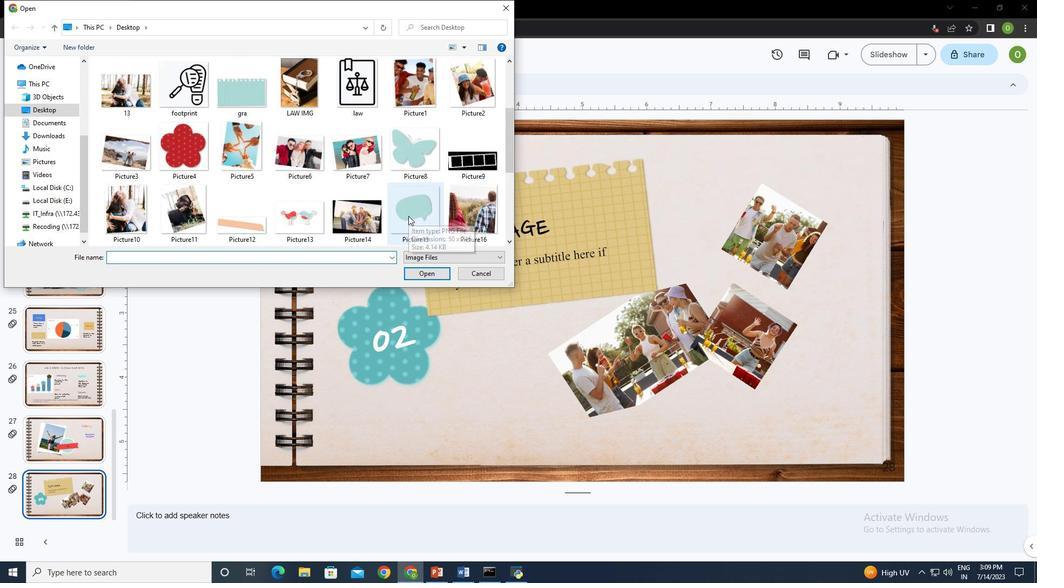
Action: Mouse scrolled (408, 216) with delta (0, 0)
Screenshot: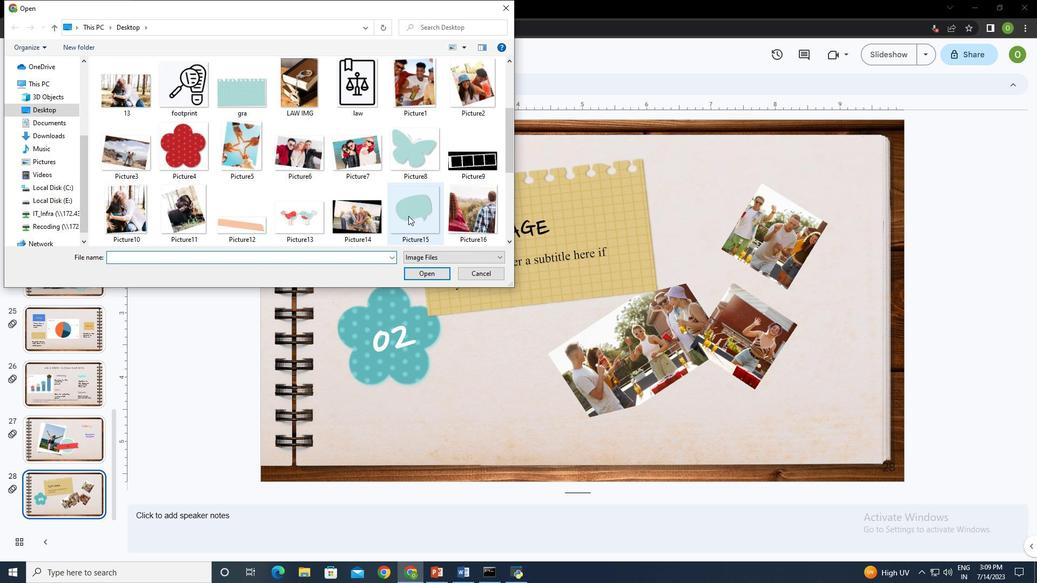 
Action: Mouse scrolled (408, 216) with delta (0, 0)
Screenshot: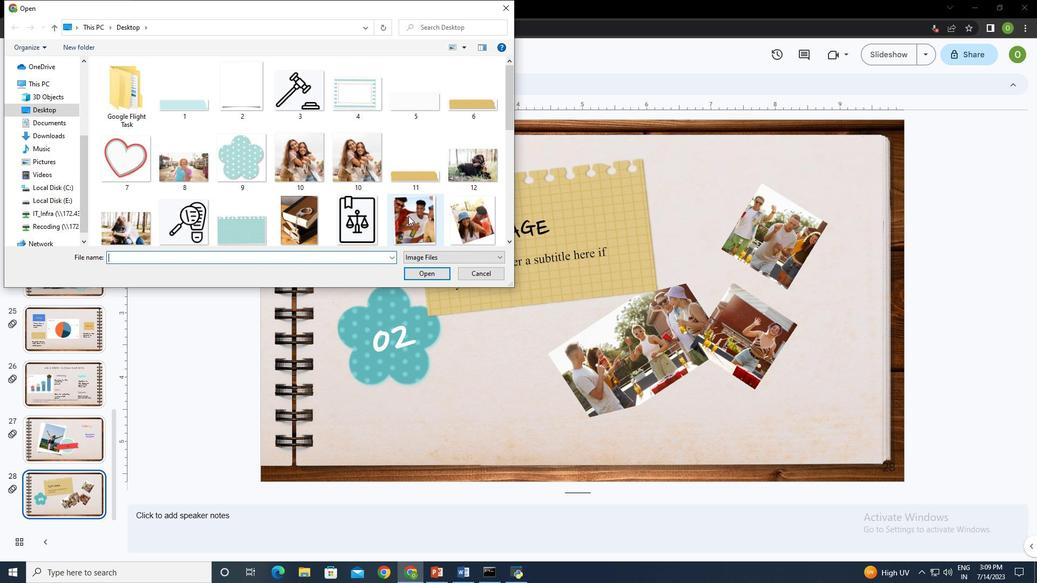 
Action: Mouse scrolled (408, 216) with delta (0, 0)
Screenshot: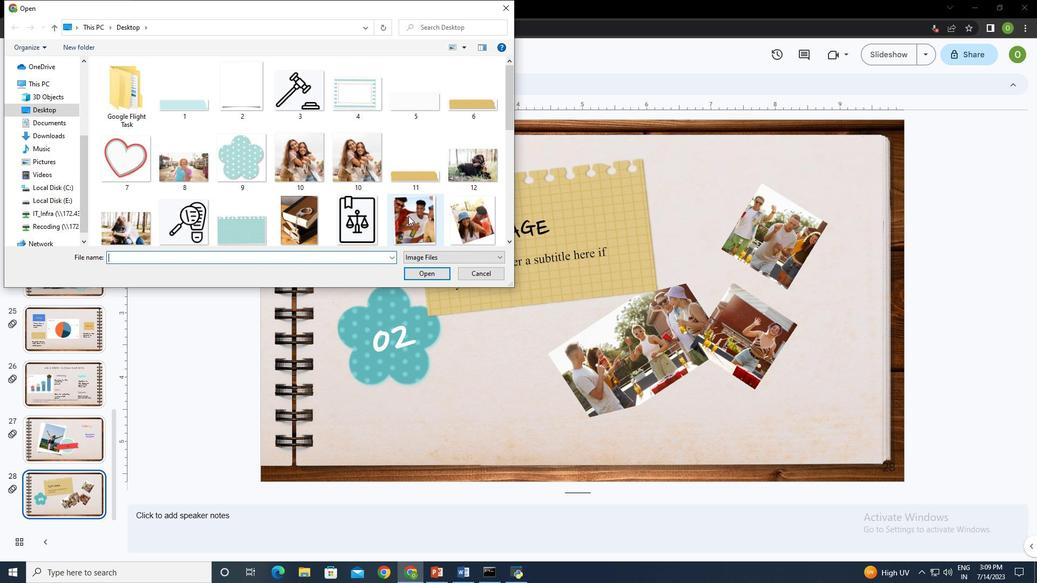 
Action: Mouse moved to (418, 100)
Screenshot: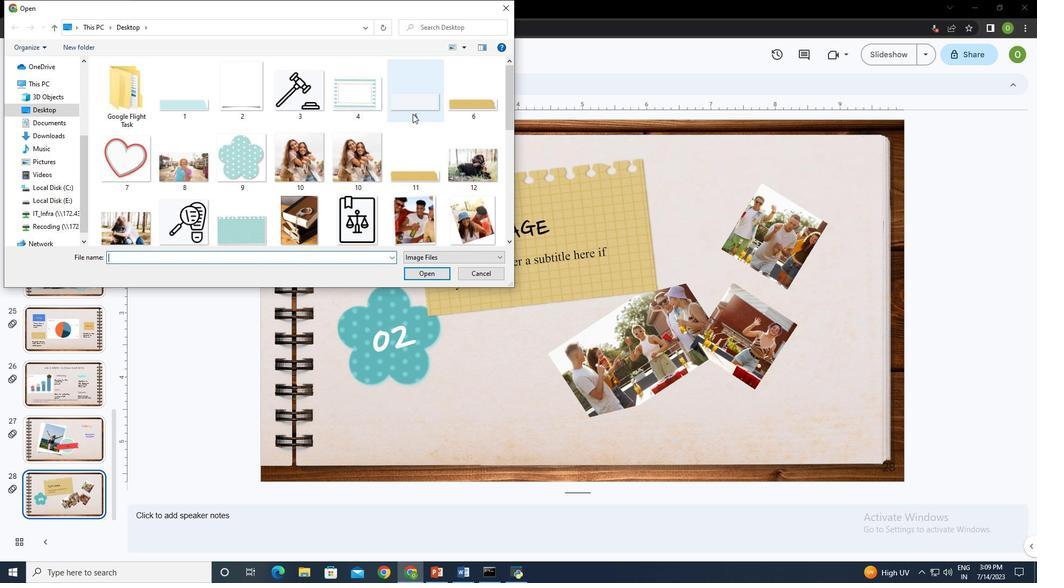 
Action: Mouse pressed left at (418, 100)
Screenshot: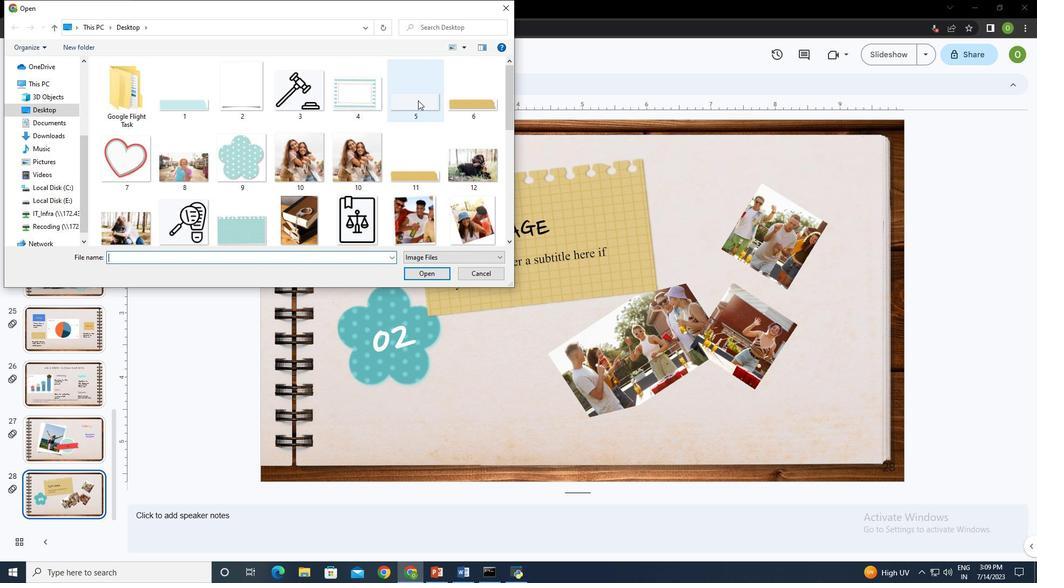 
Action: Mouse moved to (425, 272)
Screenshot: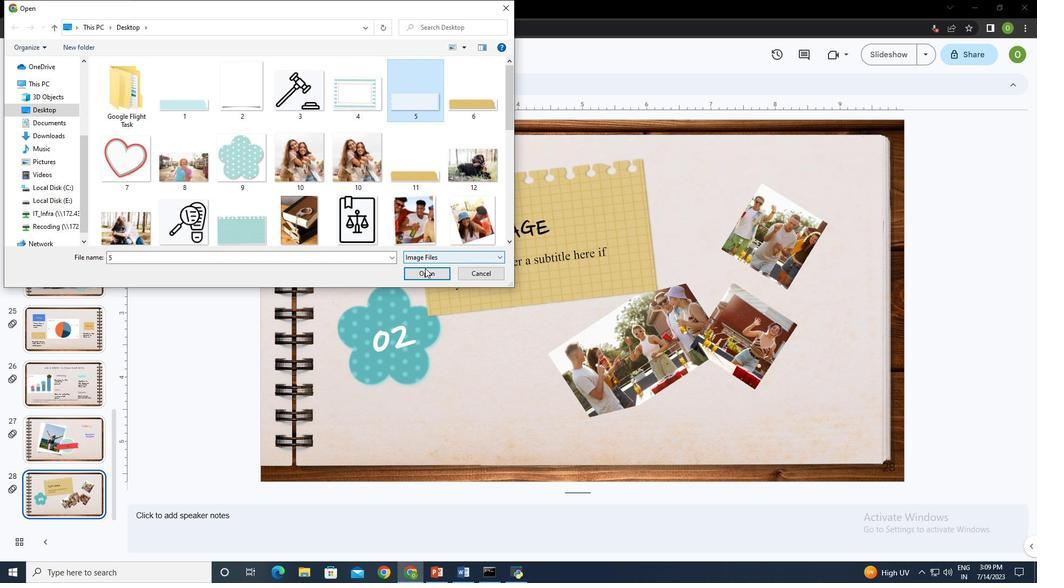 
Action: Mouse pressed left at (425, 272)
Screenshot: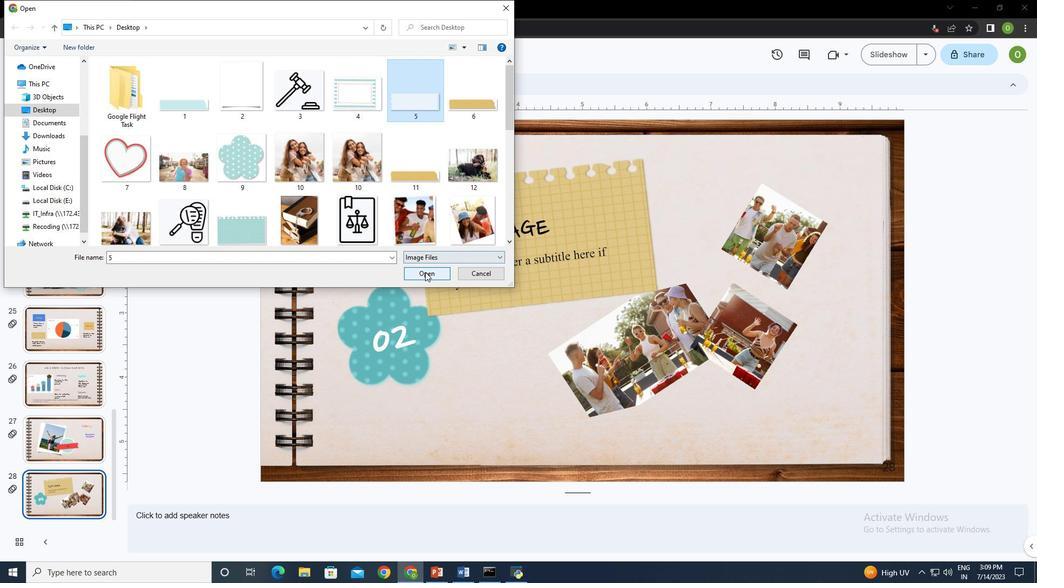 
Action: Mouse moved to (904, 412)
Screenshot: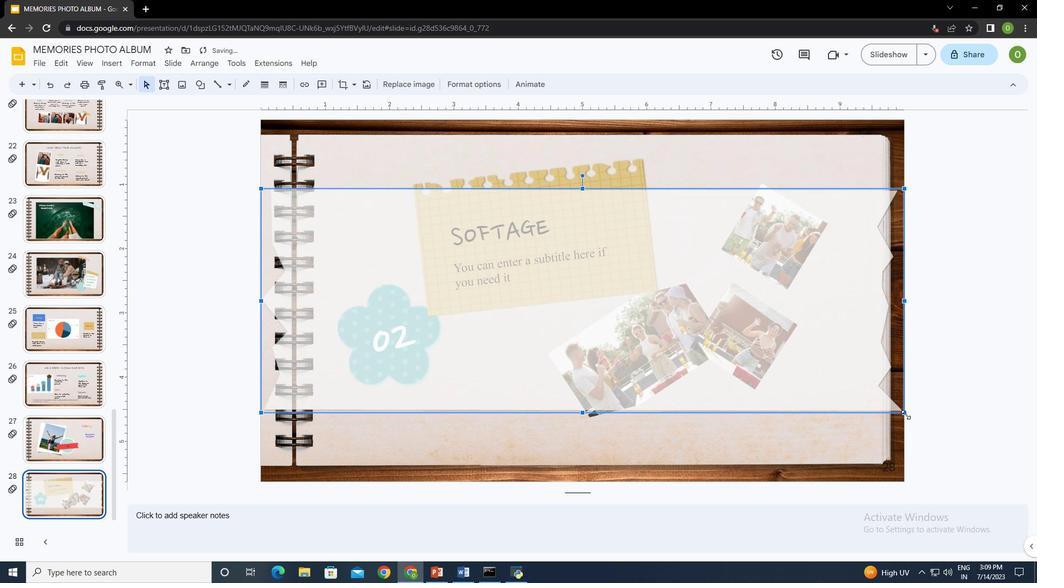 
Action: Mouse pressed left at (904, 412)
Screenshot: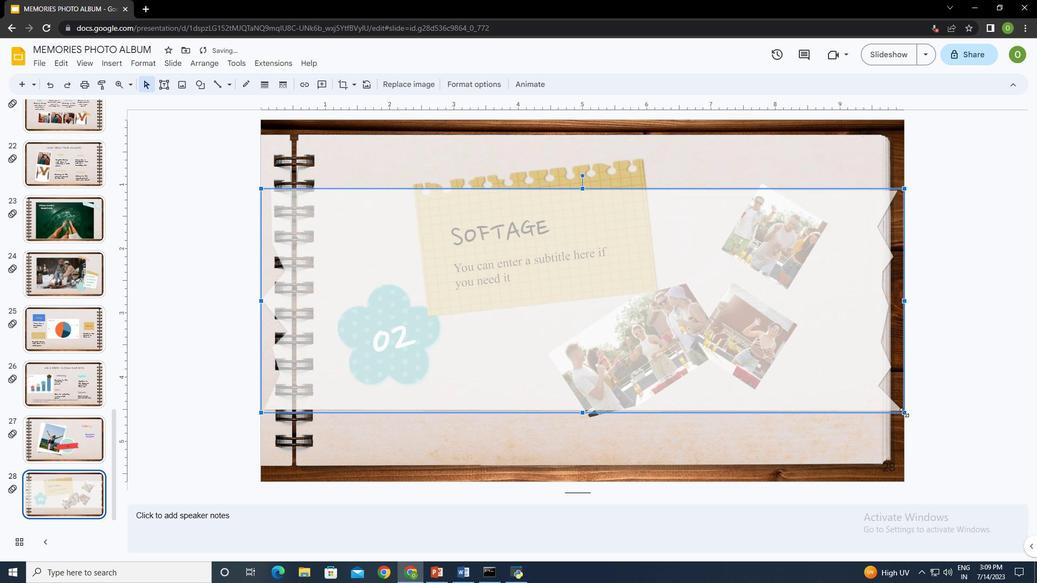 
Action: Mouse moved to (321, 204)
Screenshot: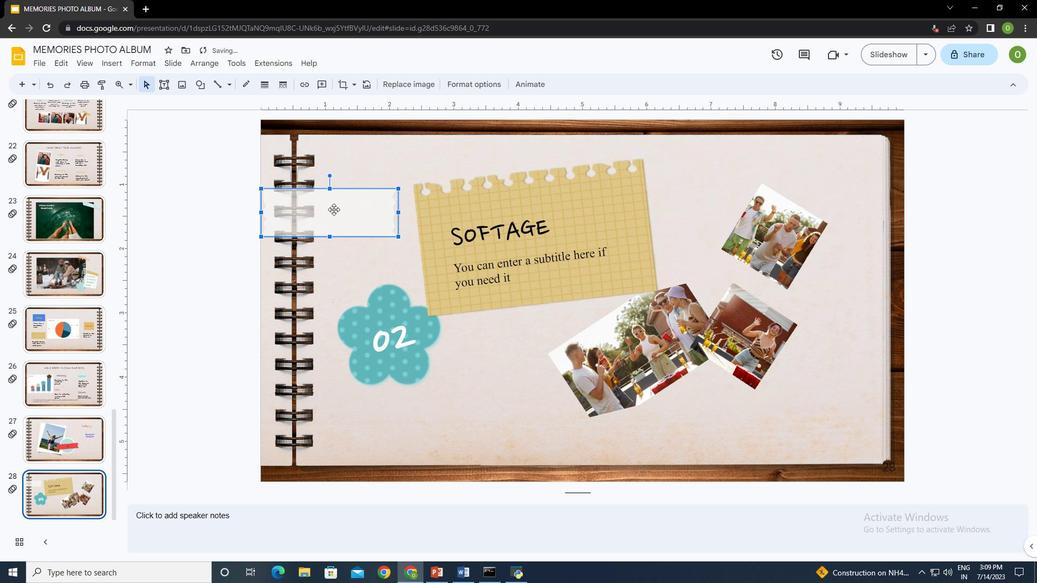 
Action: Mouse pressed left at (321, 204)
Screenshot: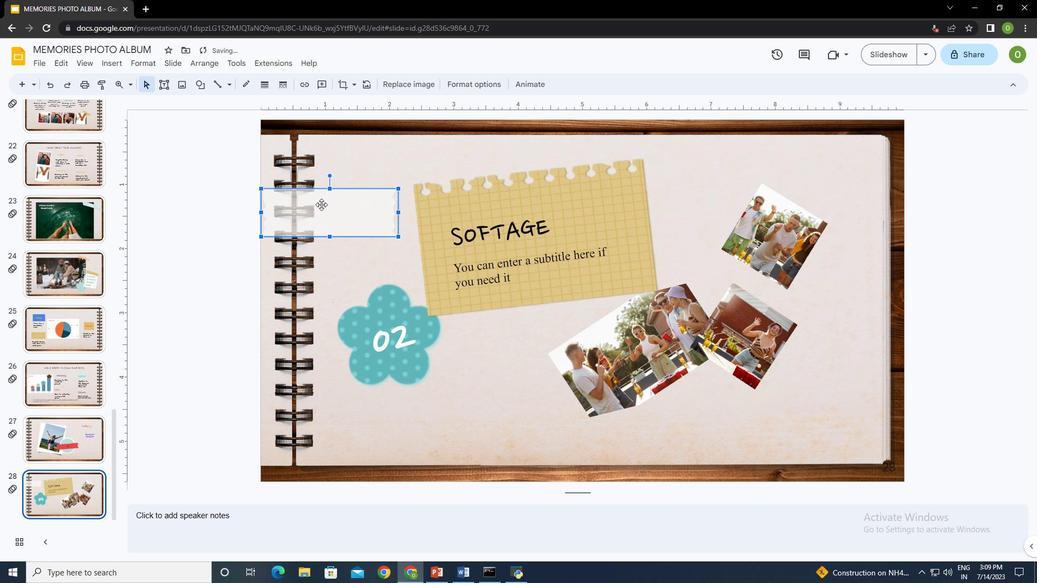 
Action: Mouse moved to (631, 139)
Screenshot: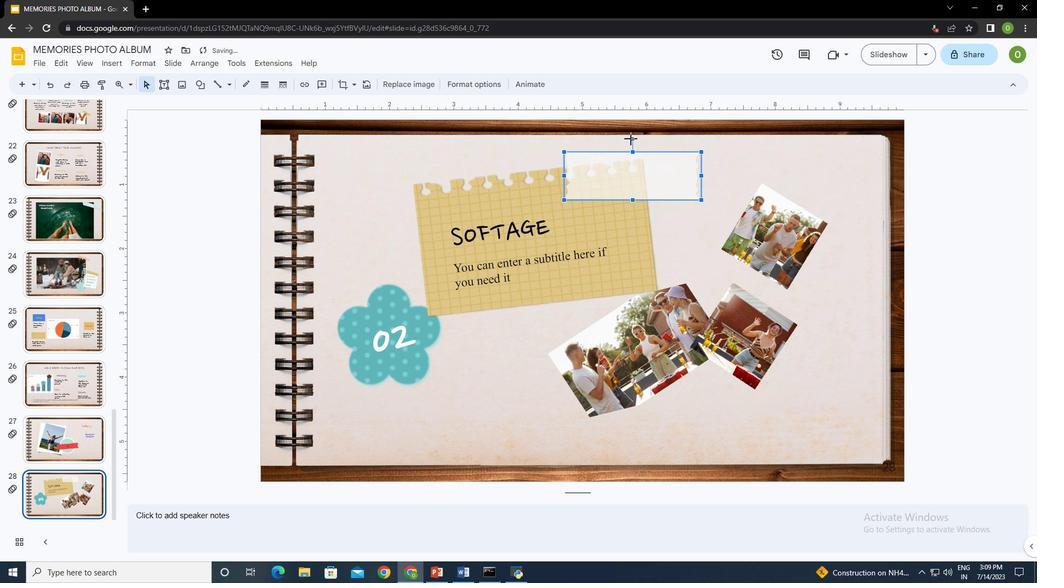 
Action: Mouse pressed left at (631, 139)
Screenshot: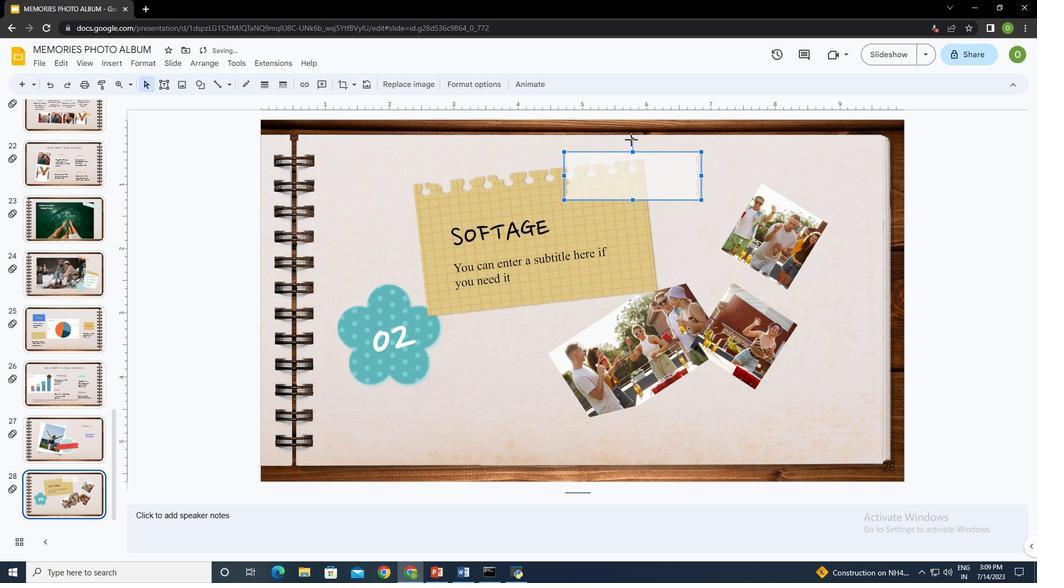 
Action: Mouse moved to (621, 197)
Screenshot: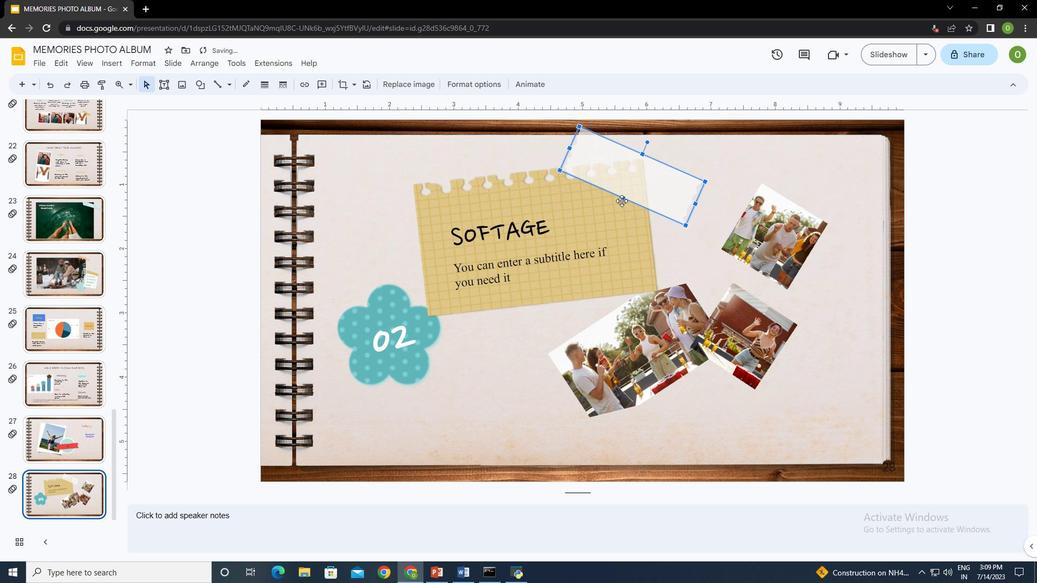 
Action: Mouse pressed left at (621, 197)
Screenshot: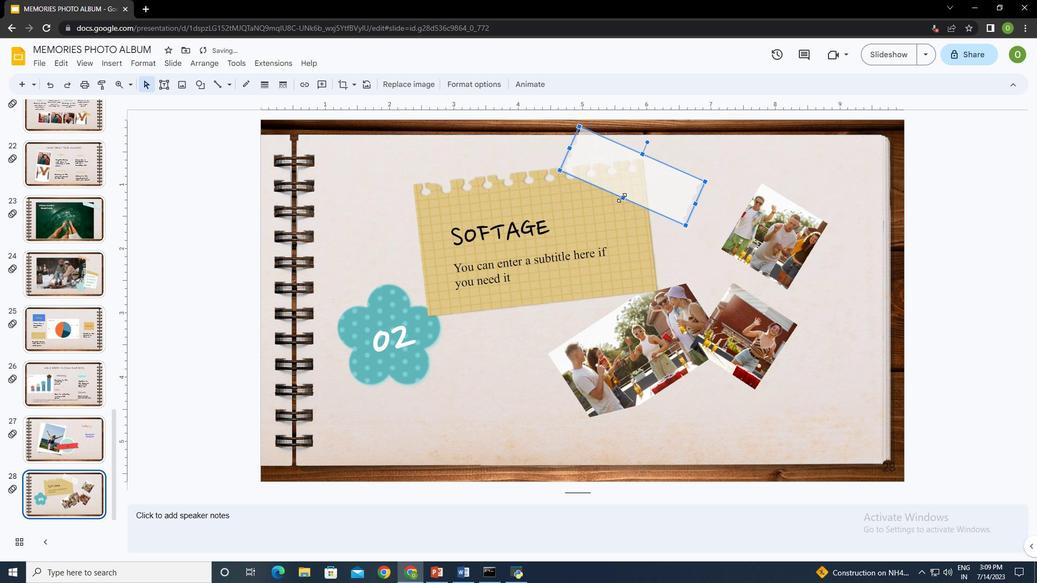 
Action: Mouse moved to (642, 162)
Screenshot: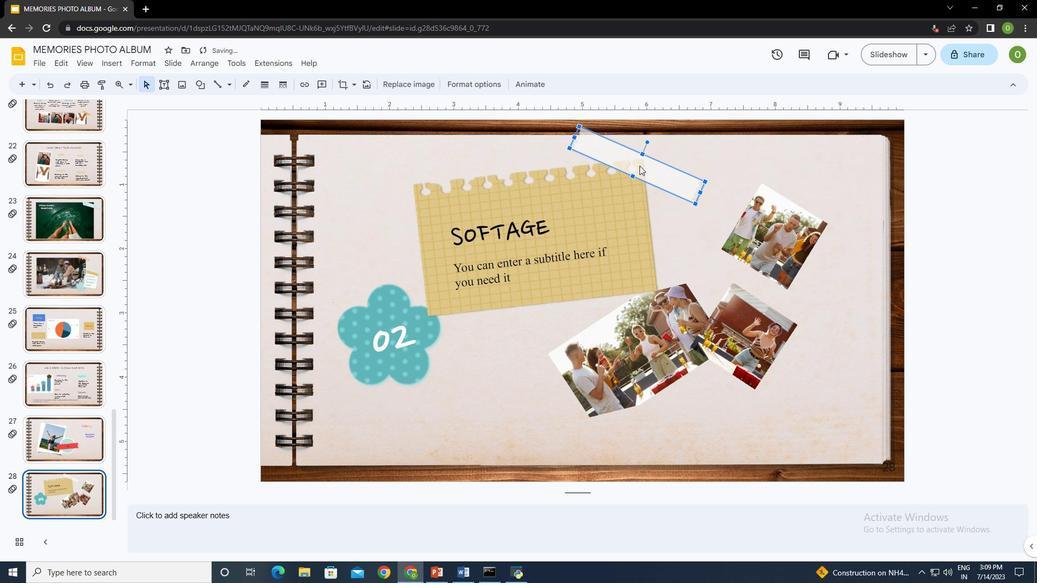 
Action: Mouse pressed left at (642, 162)
Screenshot: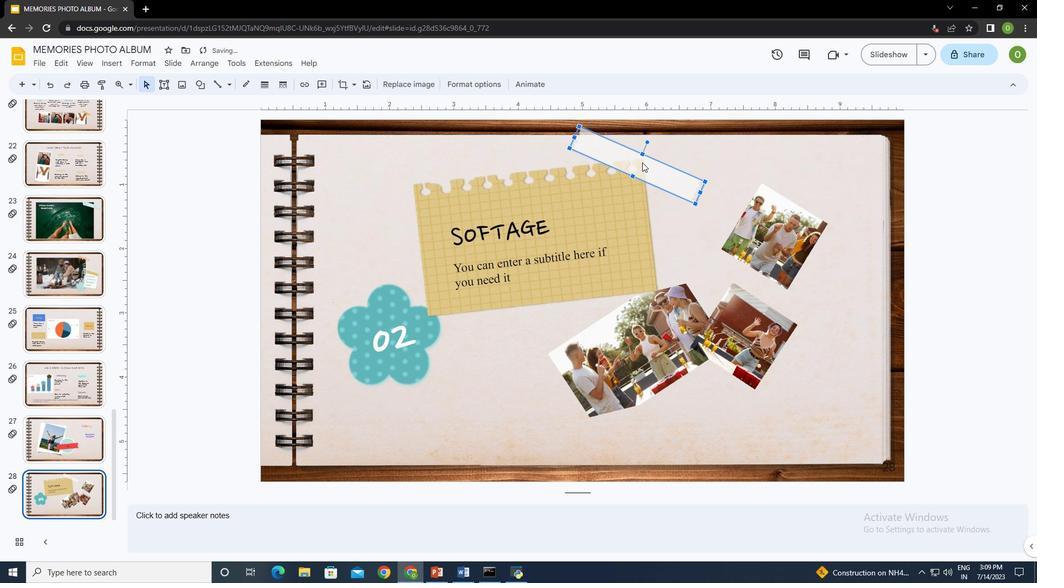 
Action: Mouse moved to (697, 198)
Screenshot: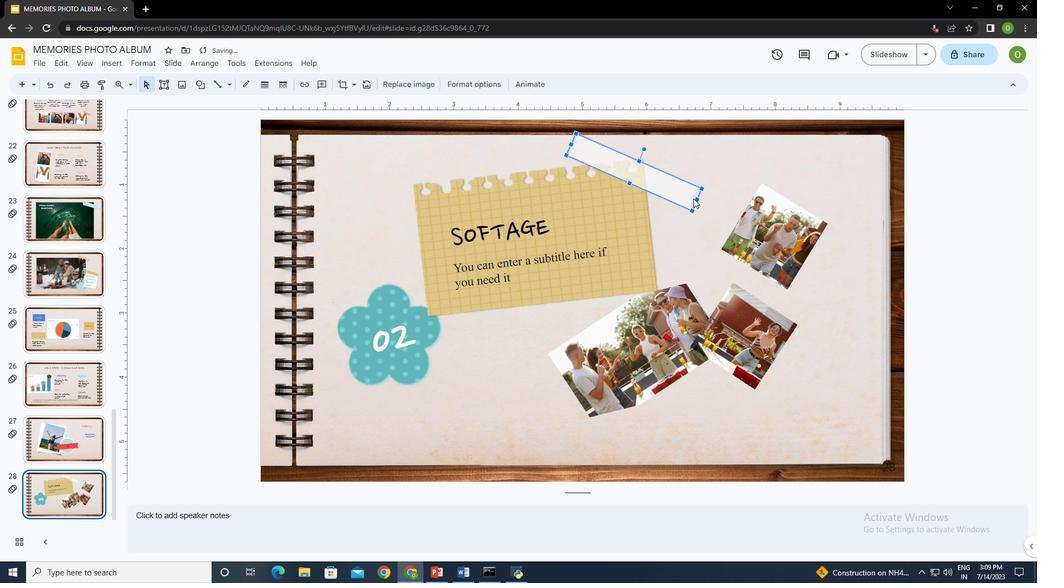 
Action: Mouse pressed left at (697, 198)
Screenshot: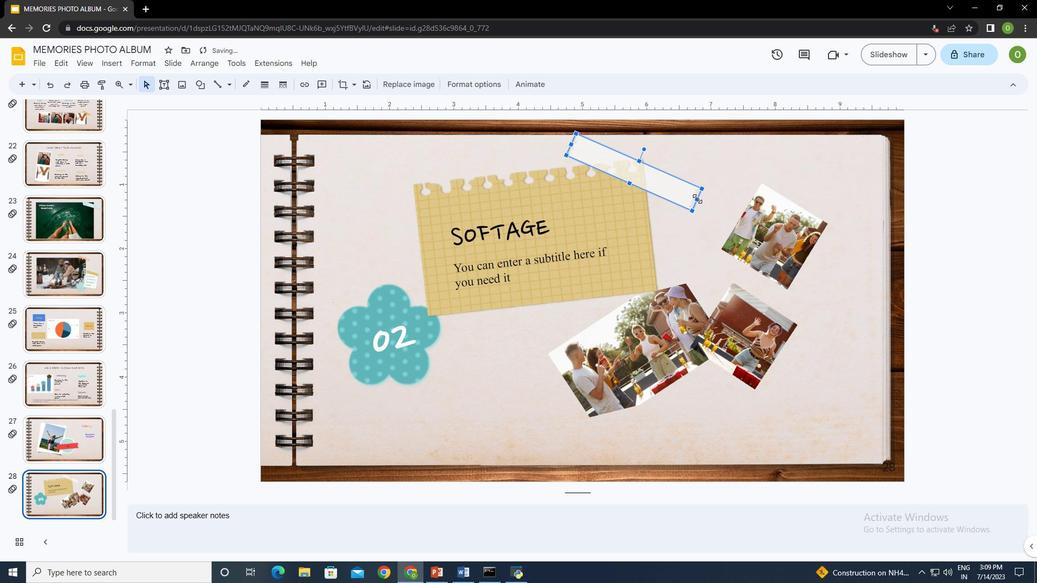 
Action: Mouse moved to (569, 143)
Screenshot: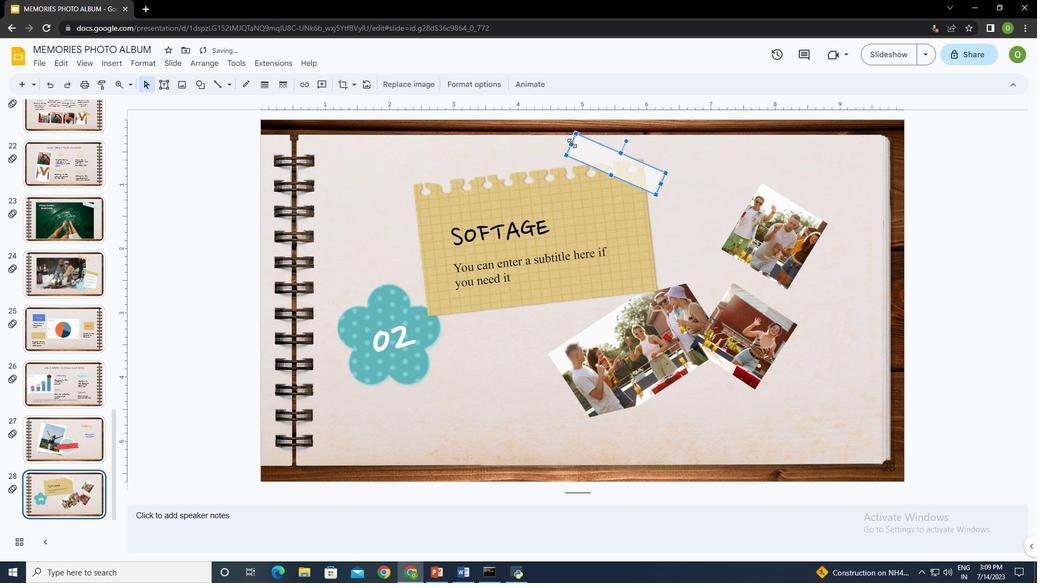 
Action: Mouse pressed left at (569, 143)
Screenshot: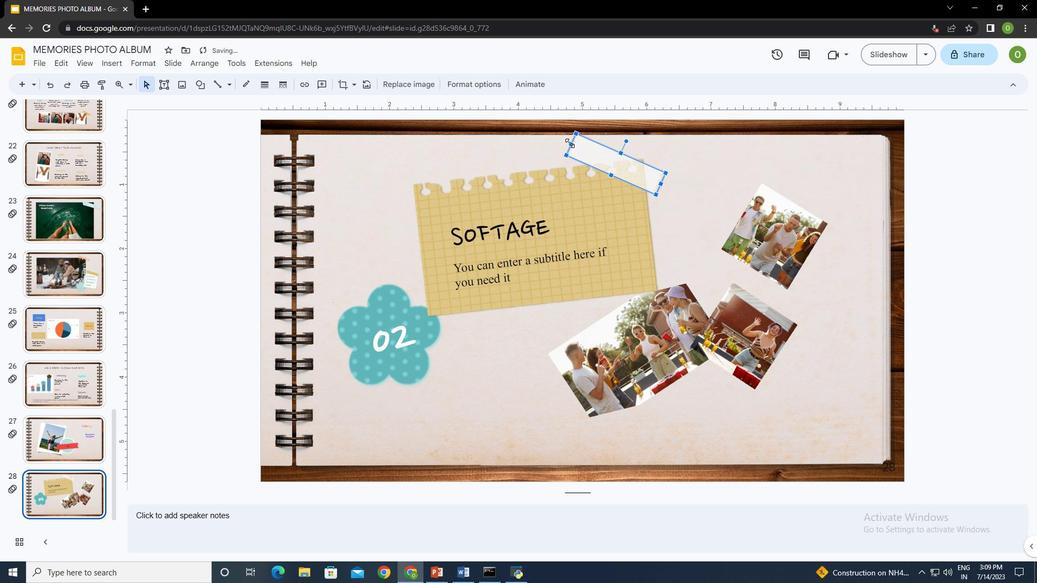 
Action: Mouse moved to (633, 157)
Screenshot: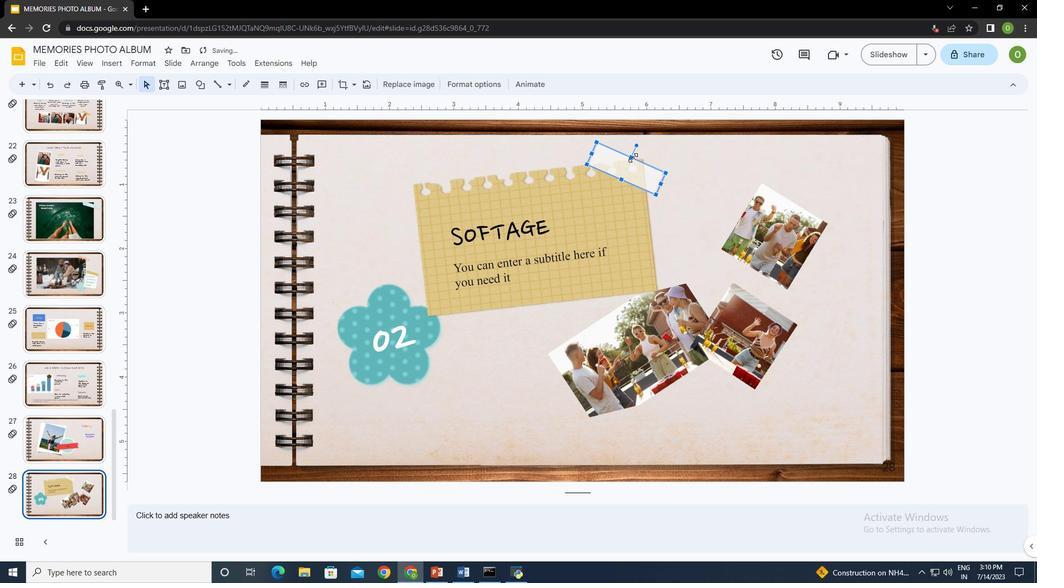 
Action: Mouse pressed left at (633, 157)
Screenshot: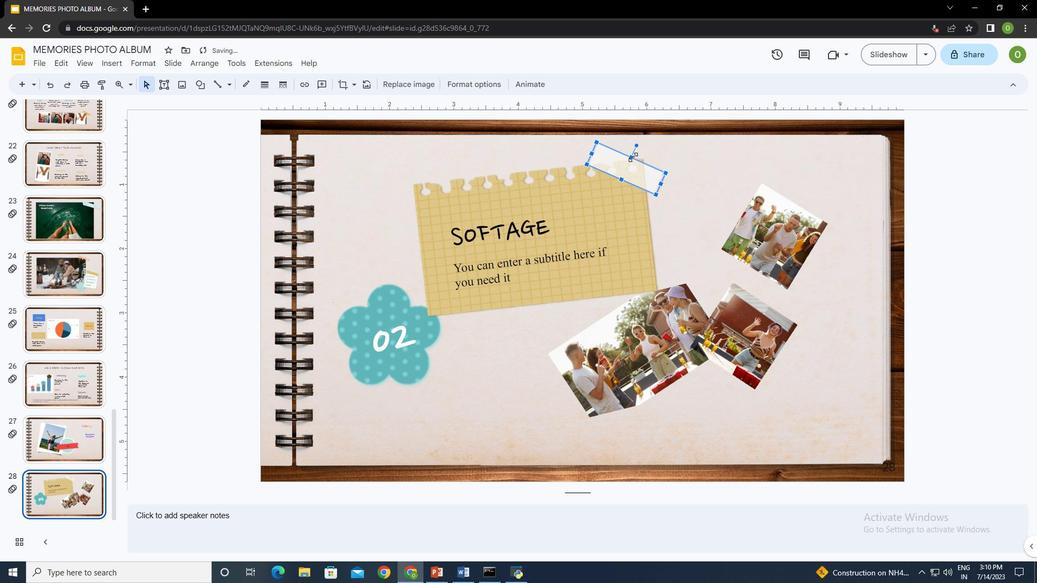 
Action: Mouse moved to (626, 171)
Screenshot: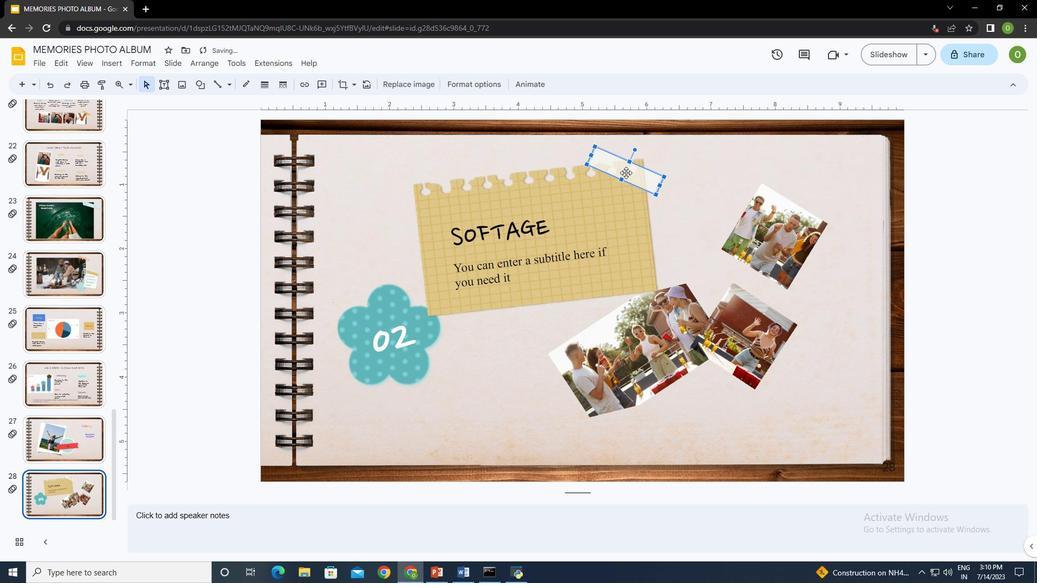 
Action: Mouse pressed left at (626, 171)
Screenshot: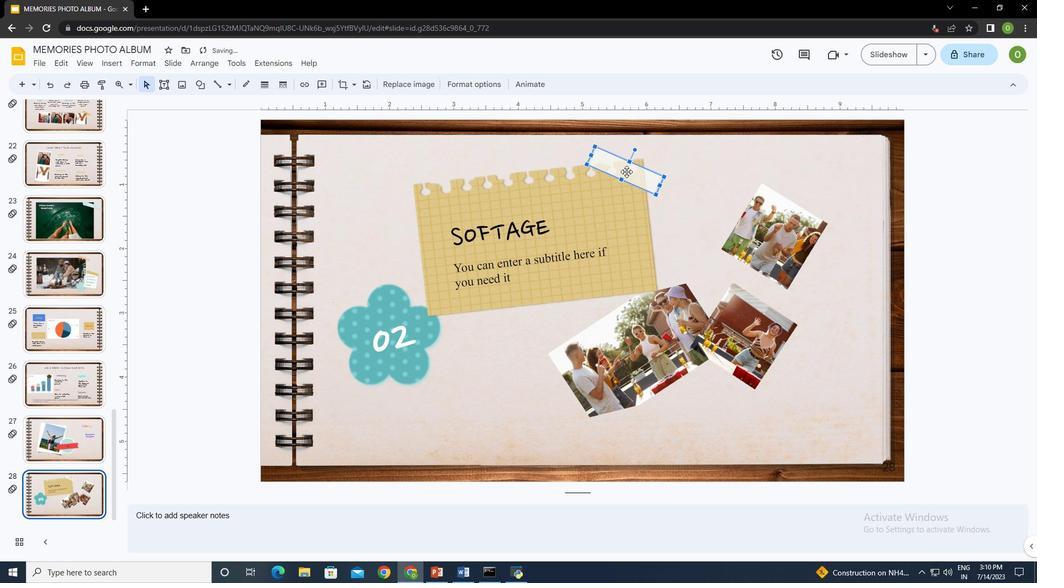 
Action: Mouse moved to (692, 151)
Screenshot: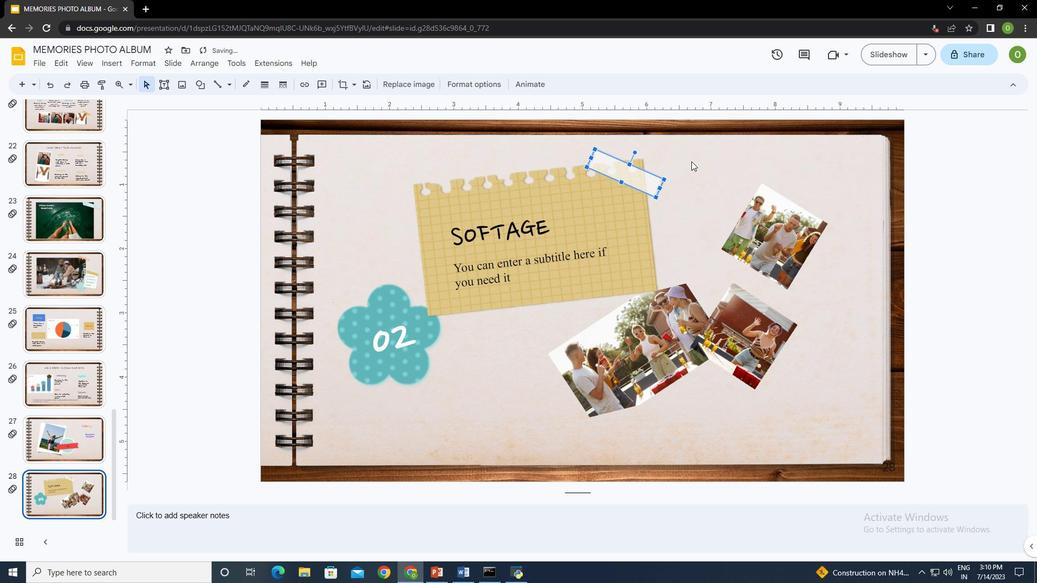 
Action: Mouse pressed left at (692, 151)
Screenshot: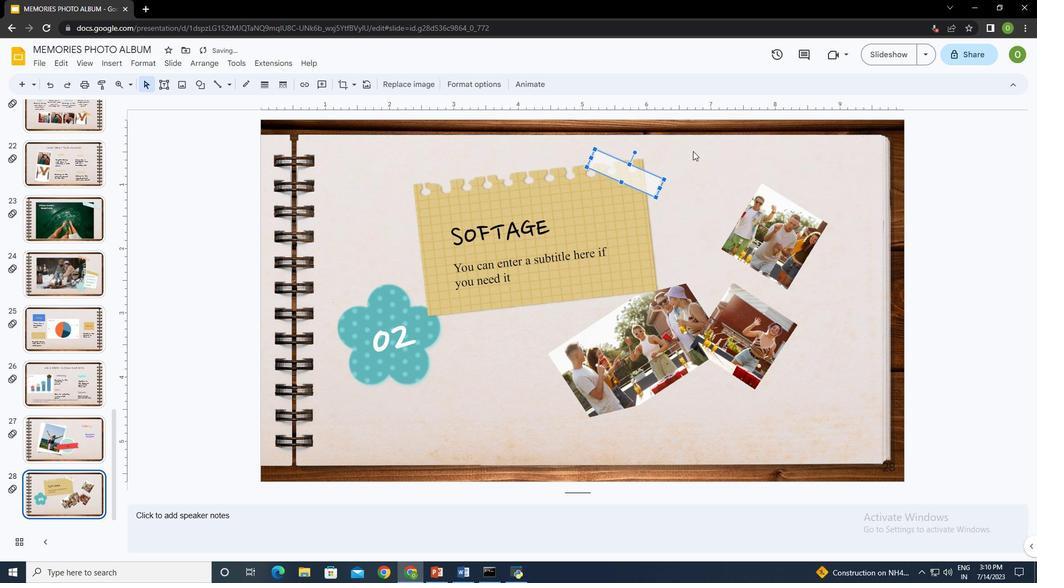 
Action: Mouse moved to (615, 219)
Screenshot: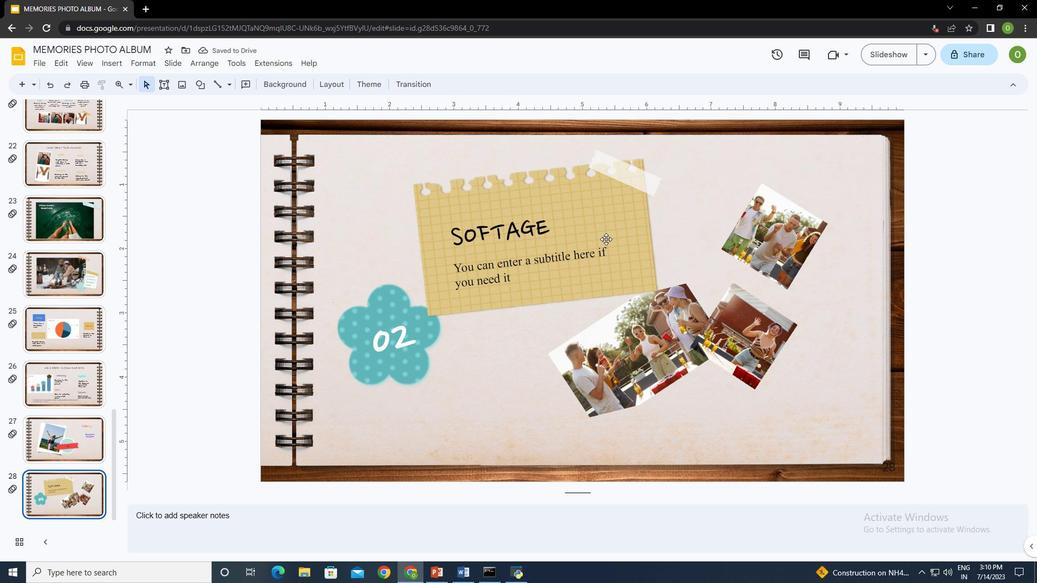 
Action: Mouse pressed left at (615, 219)
Screenshot: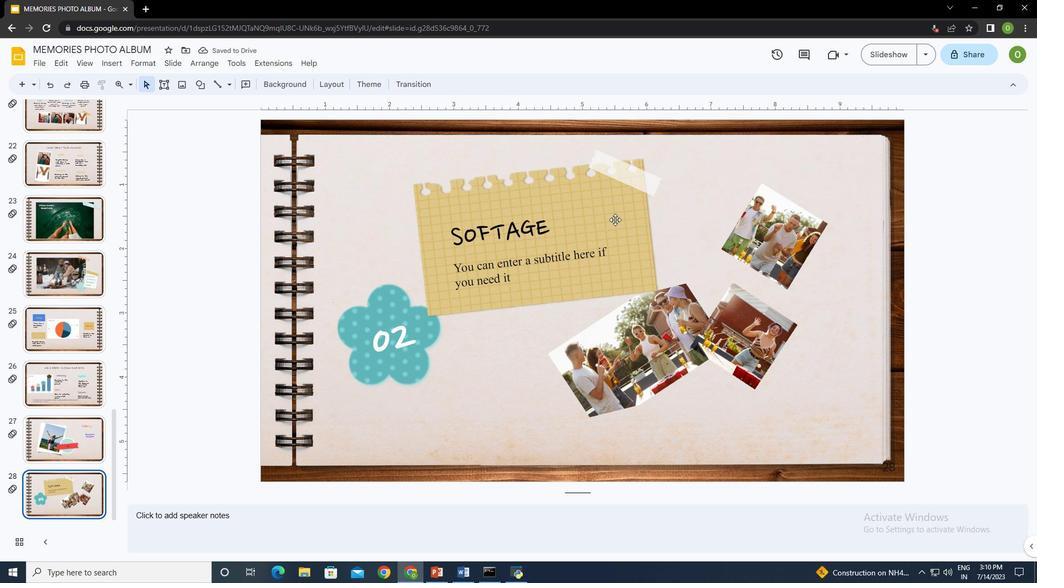 
Action: Mouse moved to (705, 173)
Screenshot: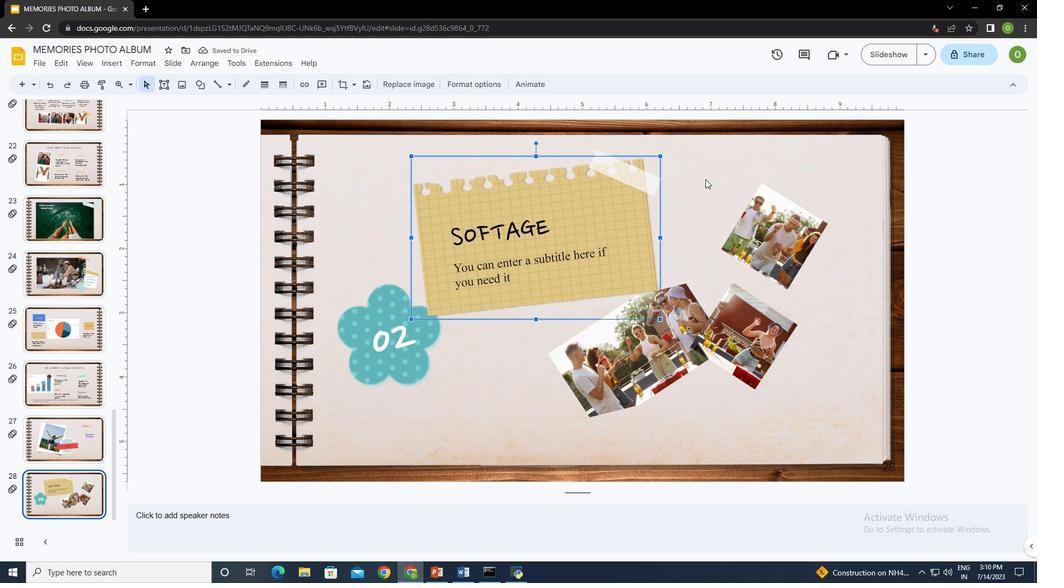 
Action: Mouse pressed left at (705, 173)
Screenshot: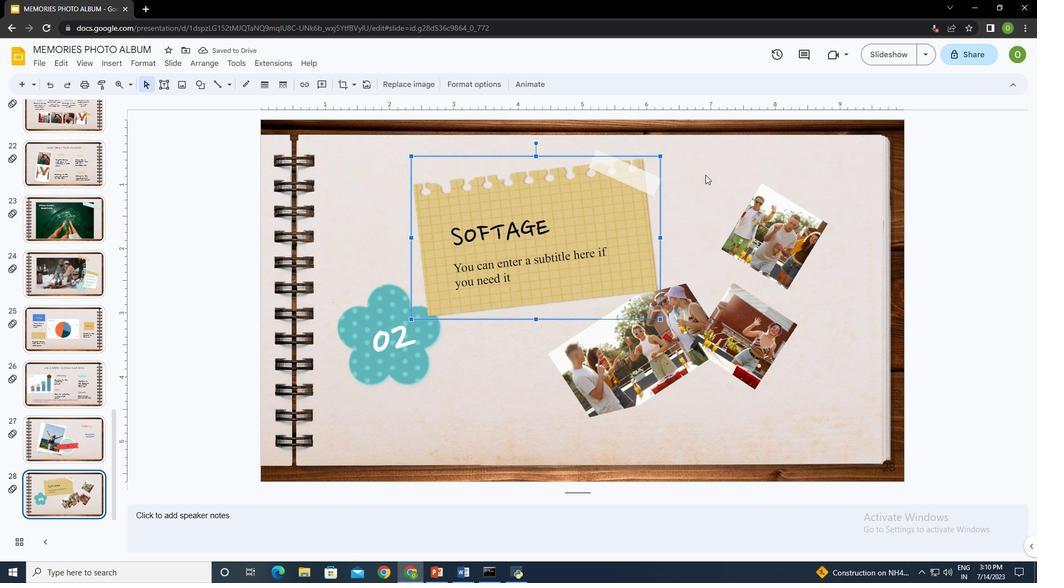 
Action: Mouse moved to (705, 174)
Screenshot: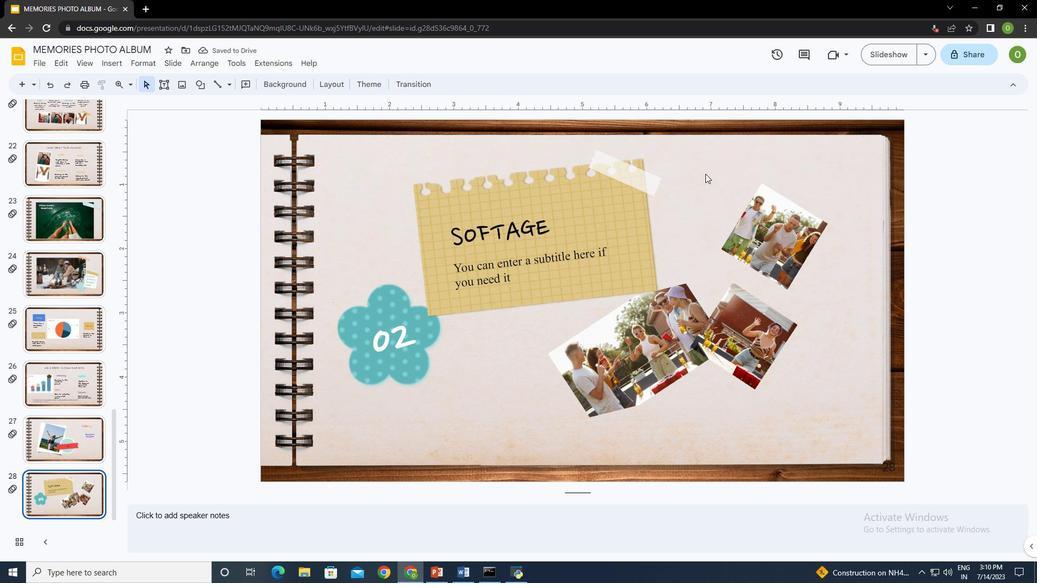 
